 Task: Review the HTML and PHP code for the website's header and course pages for consistency and errors.
Action: Mouse moved to (15, 411)
Screenshot: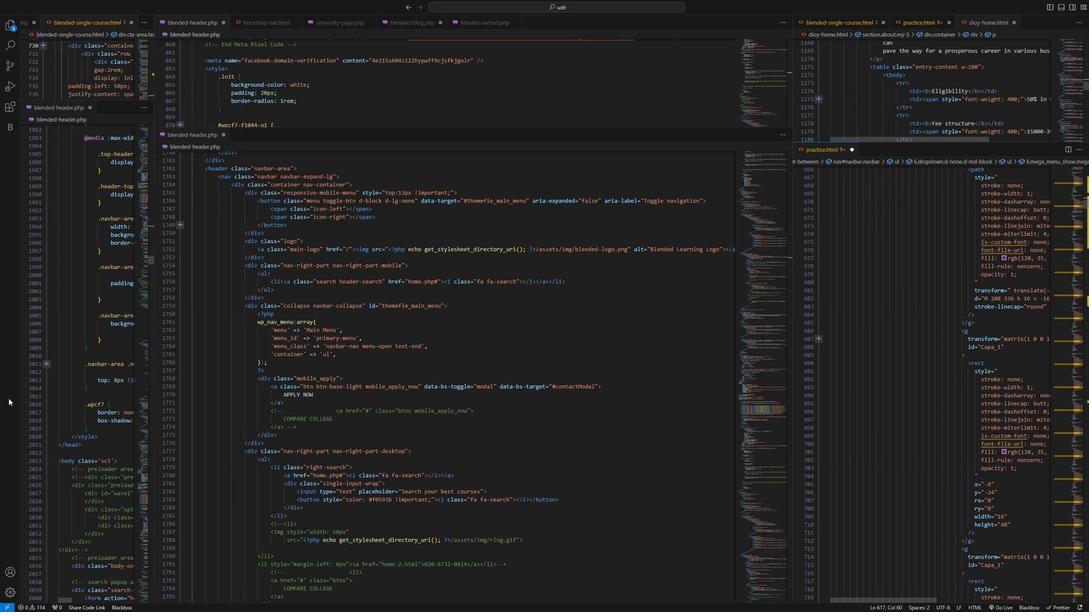 
Action: Mouse scrolled (15, 410) with delta (0, 0)
Screenshot: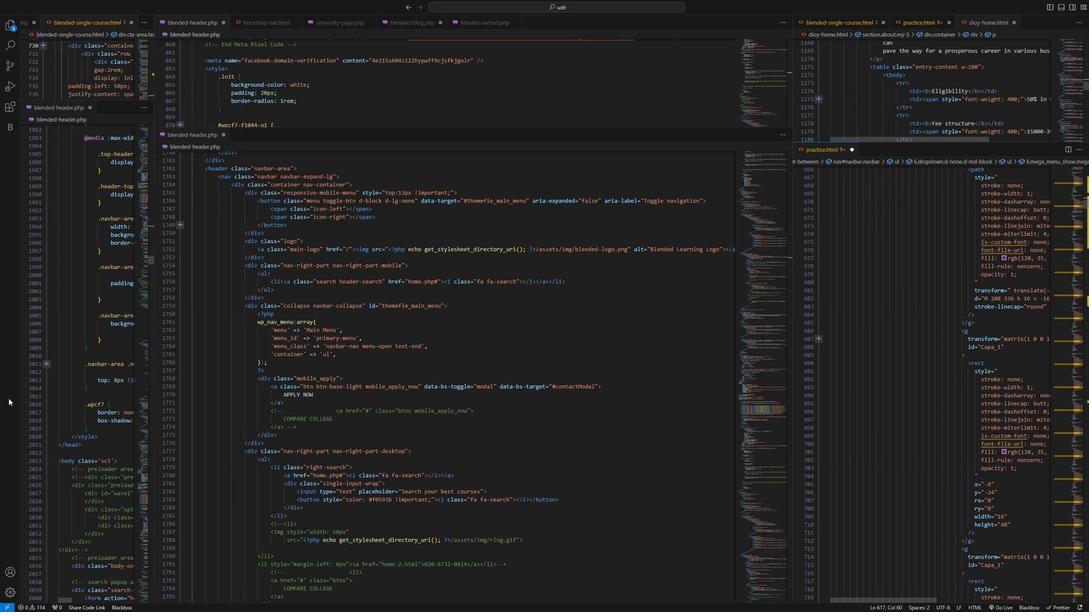 
Action: Mouse moved to (15, 415)
Screenshot: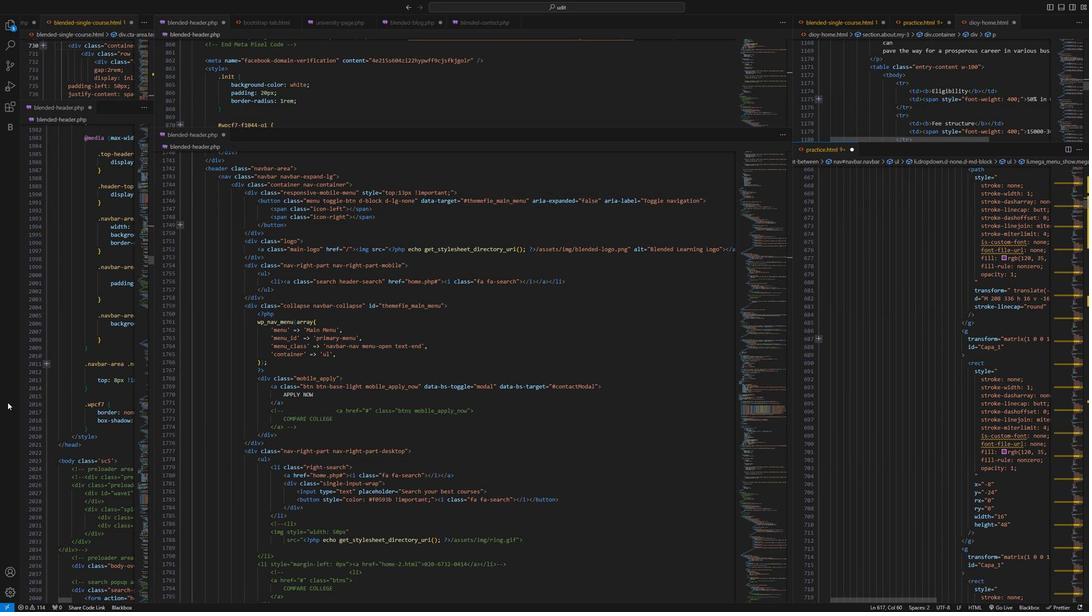 
Action: Mouse scrolled (15, 415) with delta (0, 0)
Screenshot: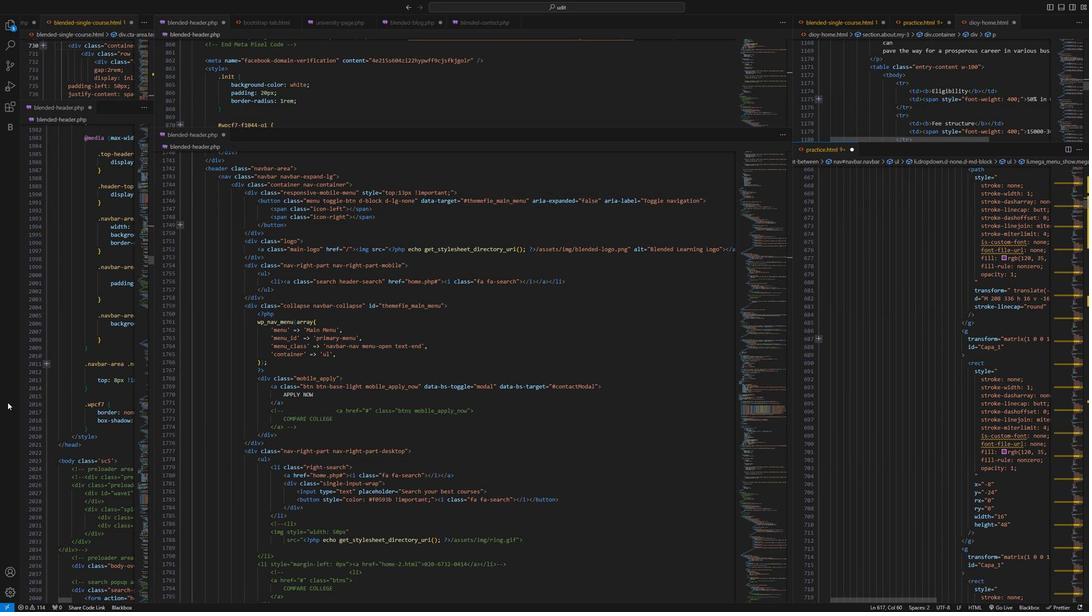 
Action: Mouse moved to (15, 417)
Screenshot: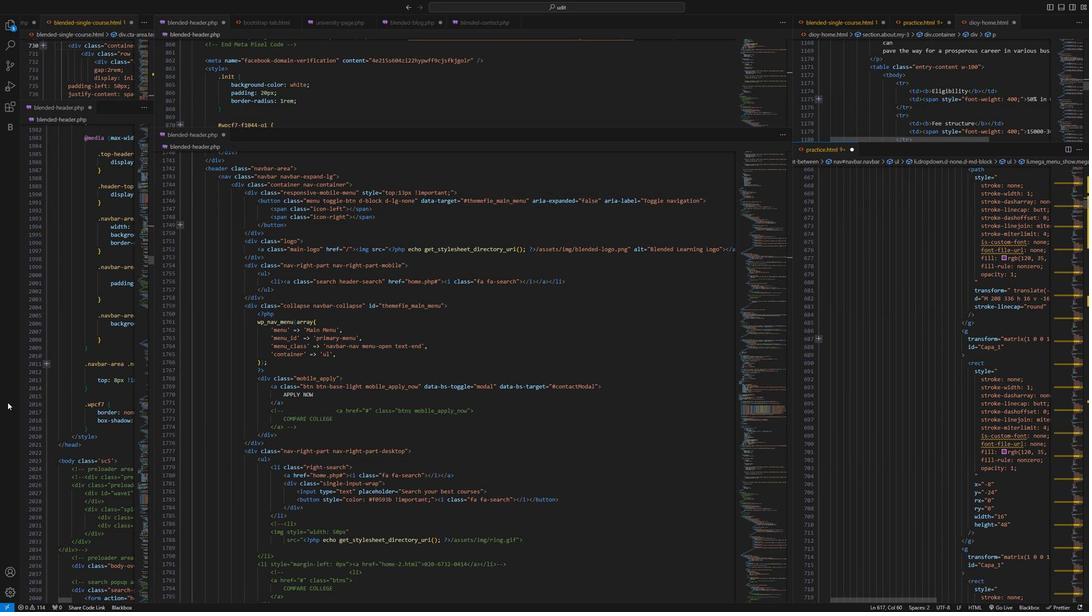 
Action: Mouse scrolled (15, 417) with delta (0, 0)
Screenshot: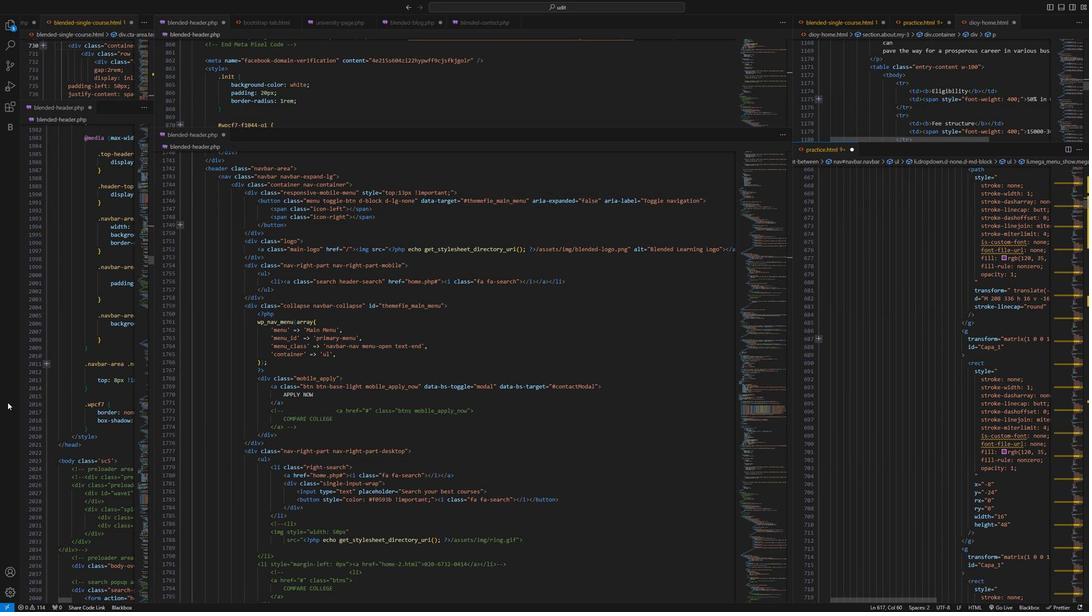 
Action: Mouse scrolled (15, 417) with delta (0, 0)
Screenshot: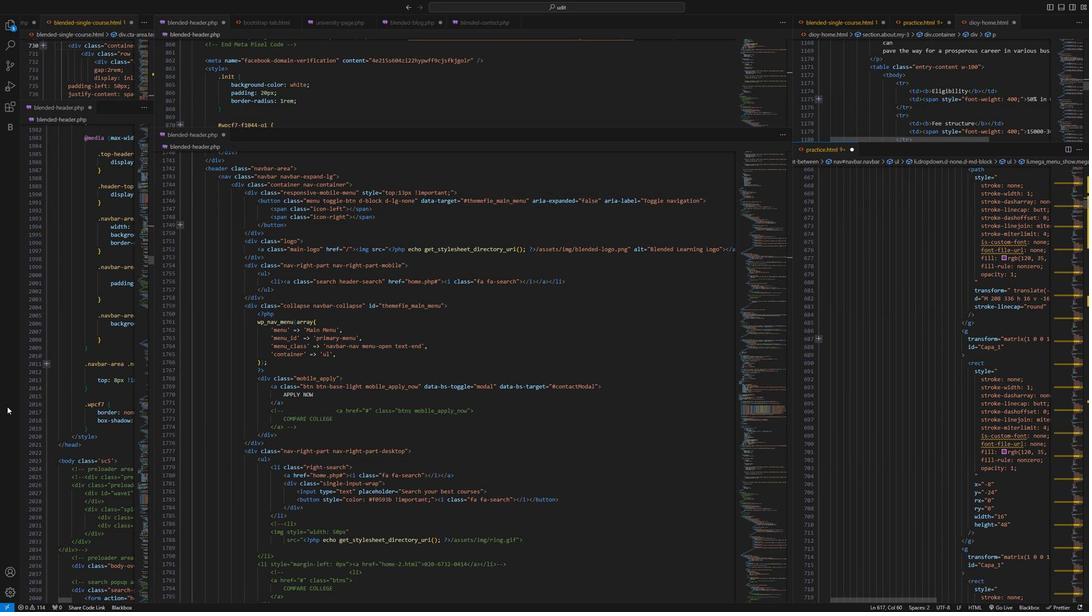 
Action: Mouse scrolled (15, 417) with delta (0, 0)
Screenshot: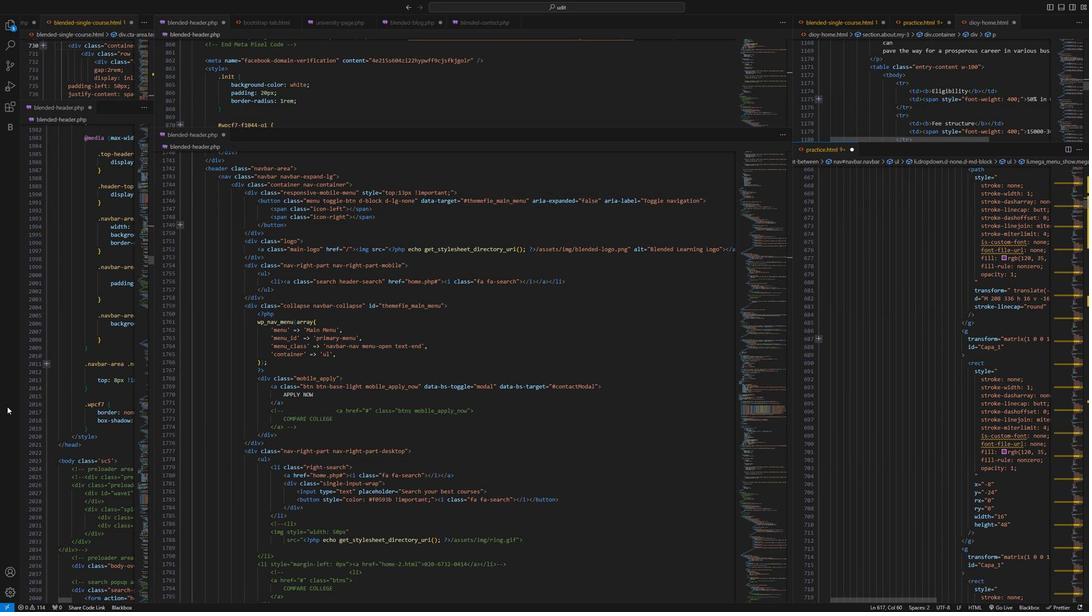 
Action: Mouse scrolled (15, 417) with delta (0, 0)
Screenshot: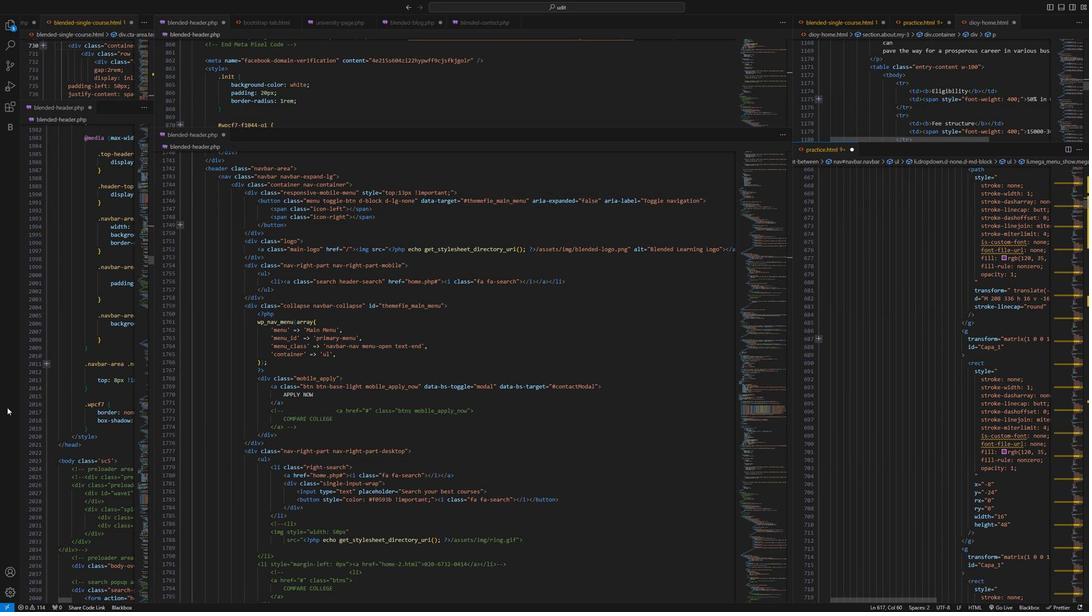
Action: Mouse scrolled (15, 417) with delta (0, 0)
Screenshot: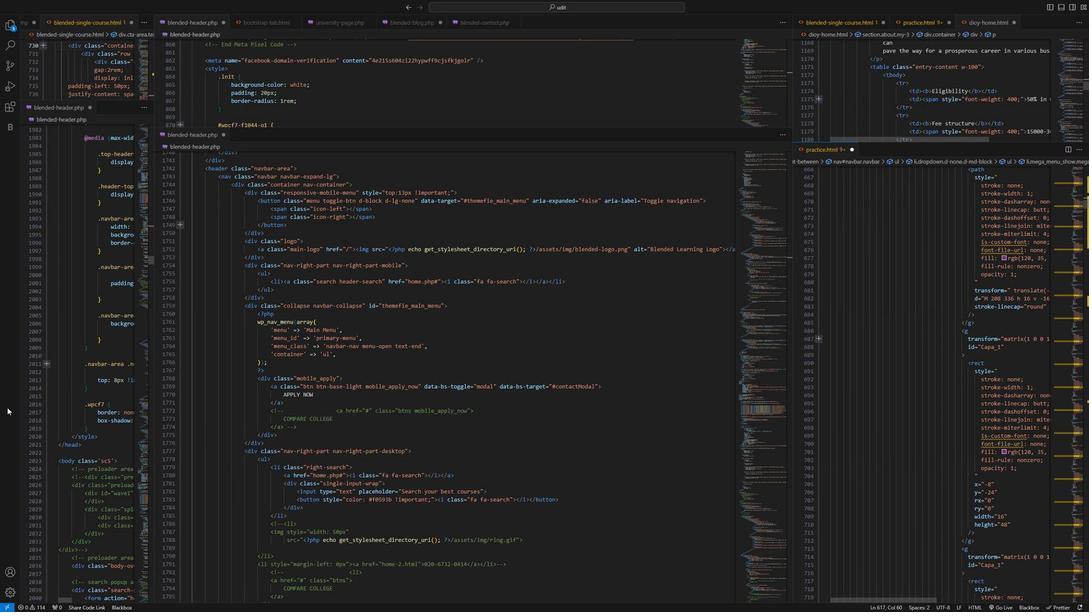 
Action: Mouse moved to (31, 524)
Screenshot: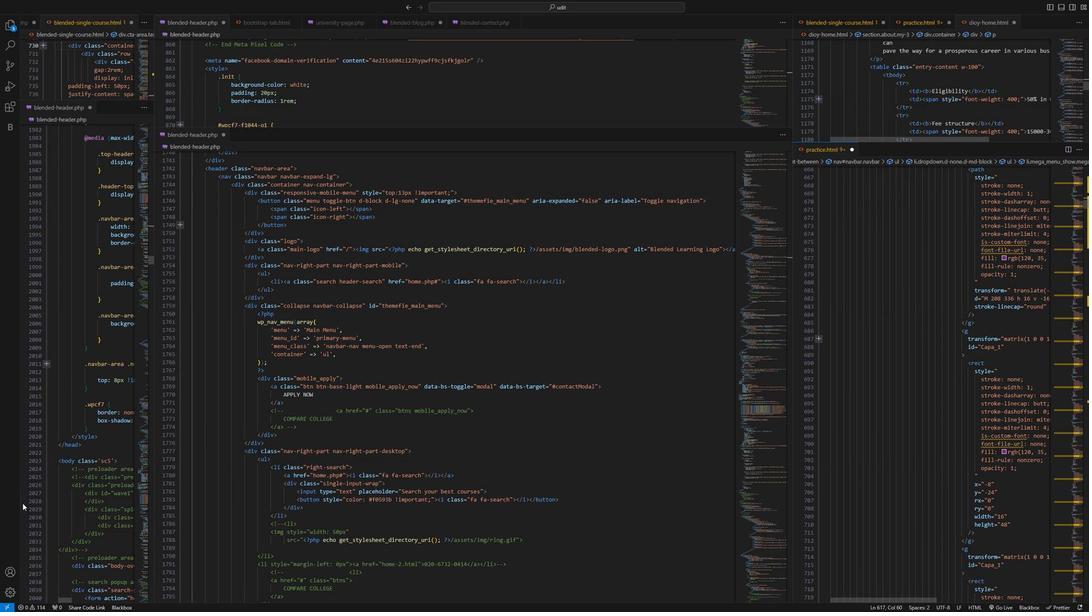 
Action: Mouse scrolled (31, 523) with delta (0, 0)
Screenshot: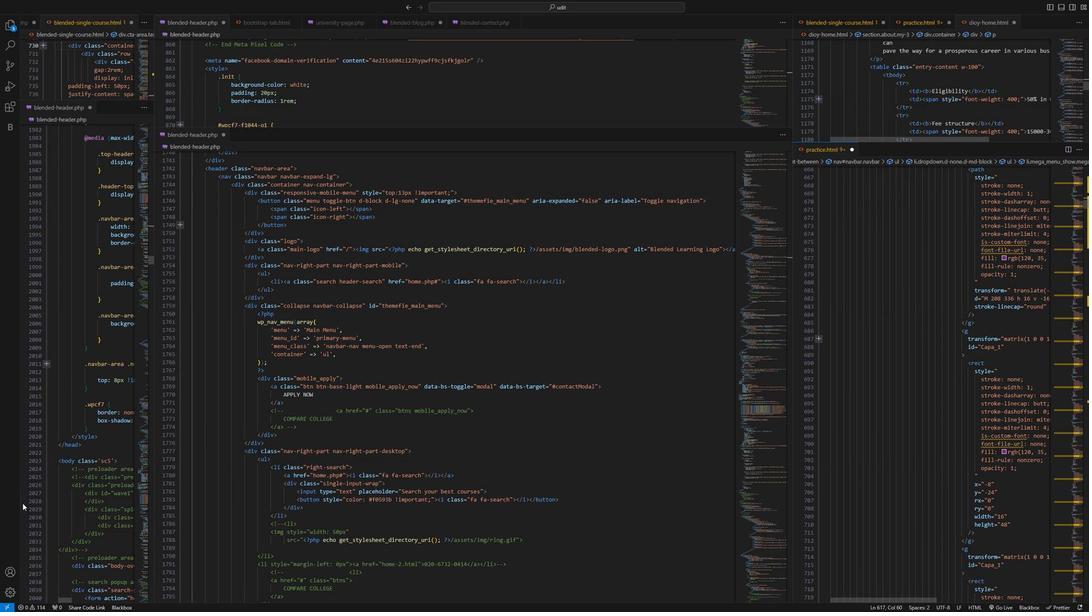 
Action: Mouse moved to (31, 527)
Screenshot: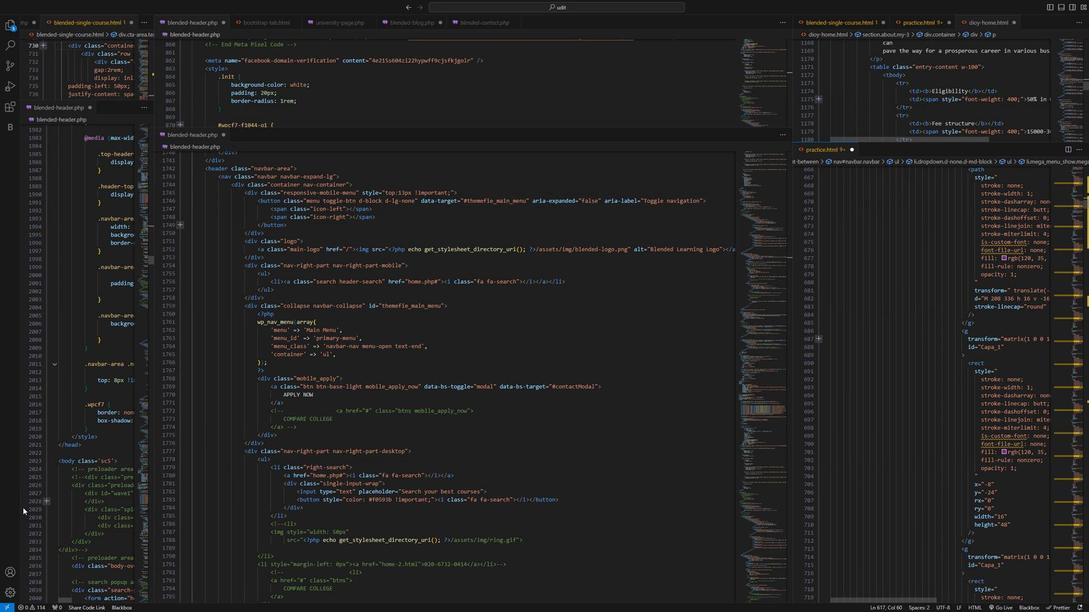 
Action: Mouse scrolled (31, 526) with delta (0, 0)
Screenshot: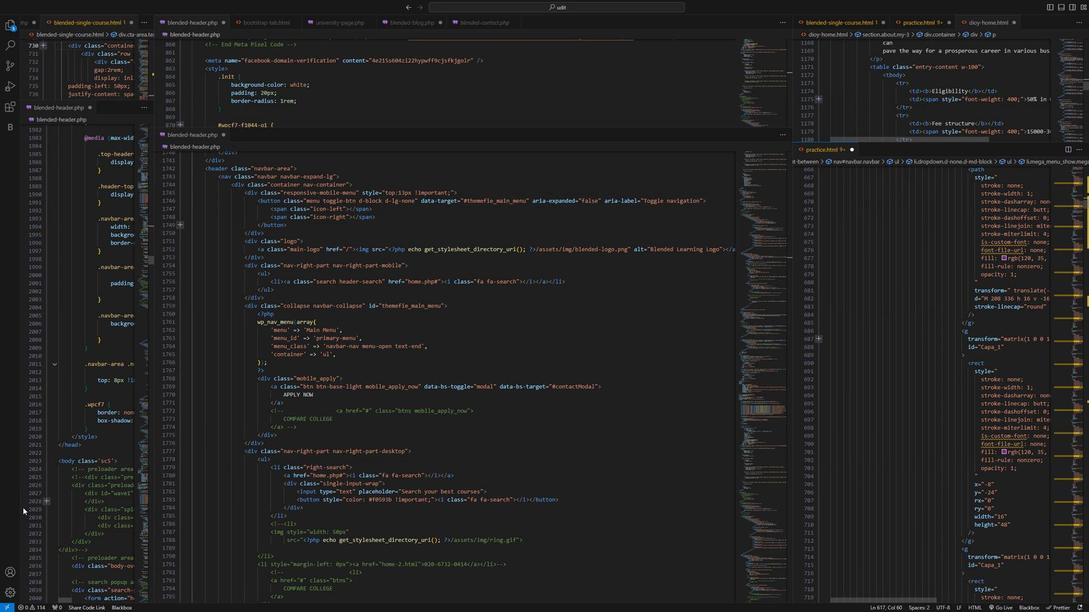 
Action: Mouse moved to (31, 527)
Screenshot: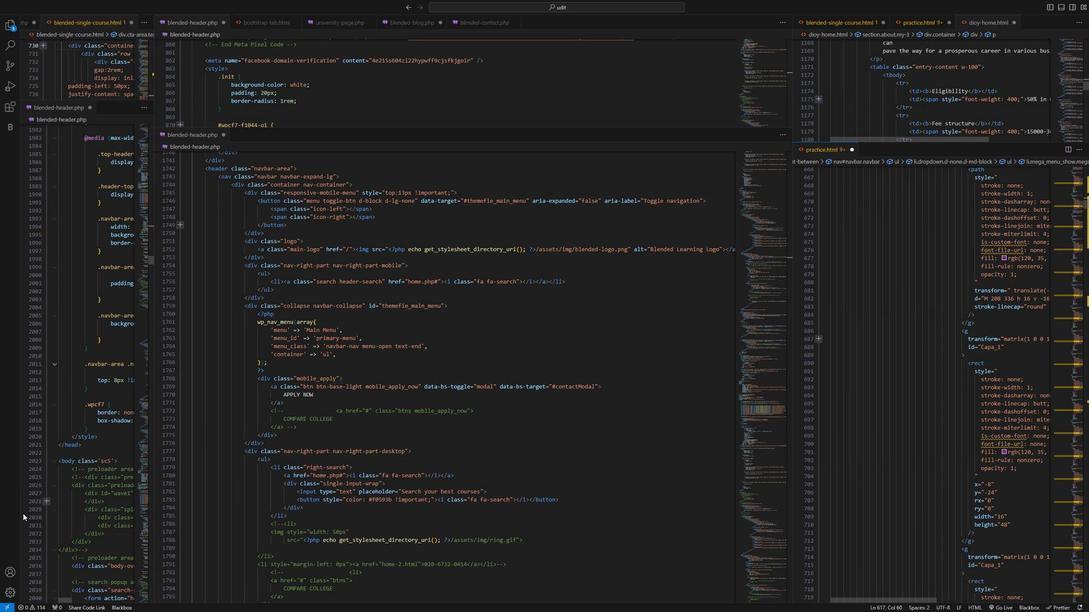 
Action: Mouse scrolled (31, 527) with delta (0, 0)
Screenshot: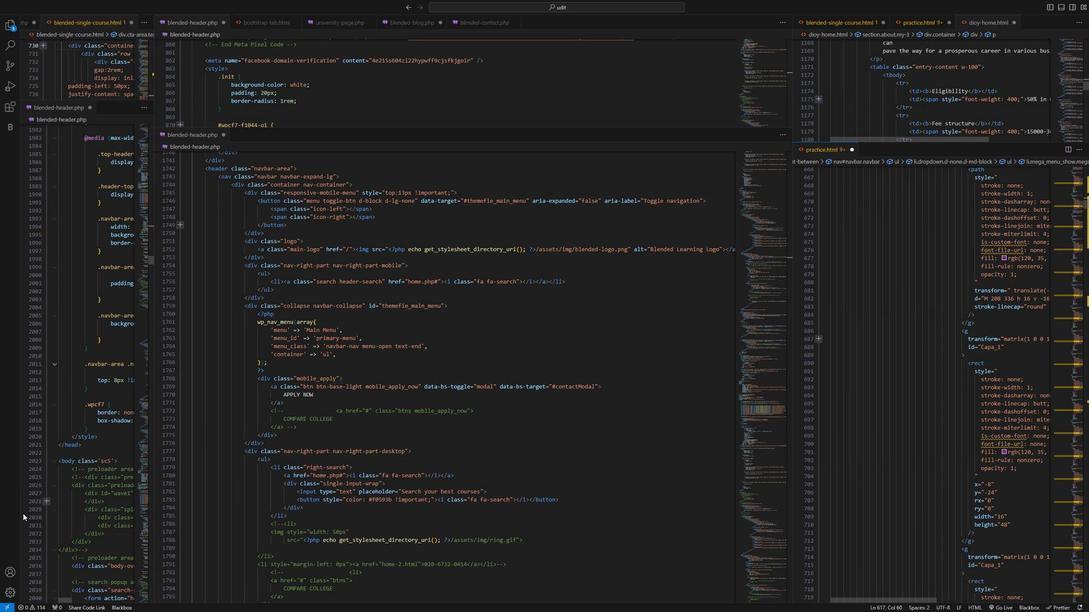 
Action: Mouse scrolled (31, 527) with delta (0, 0)
Screenshot: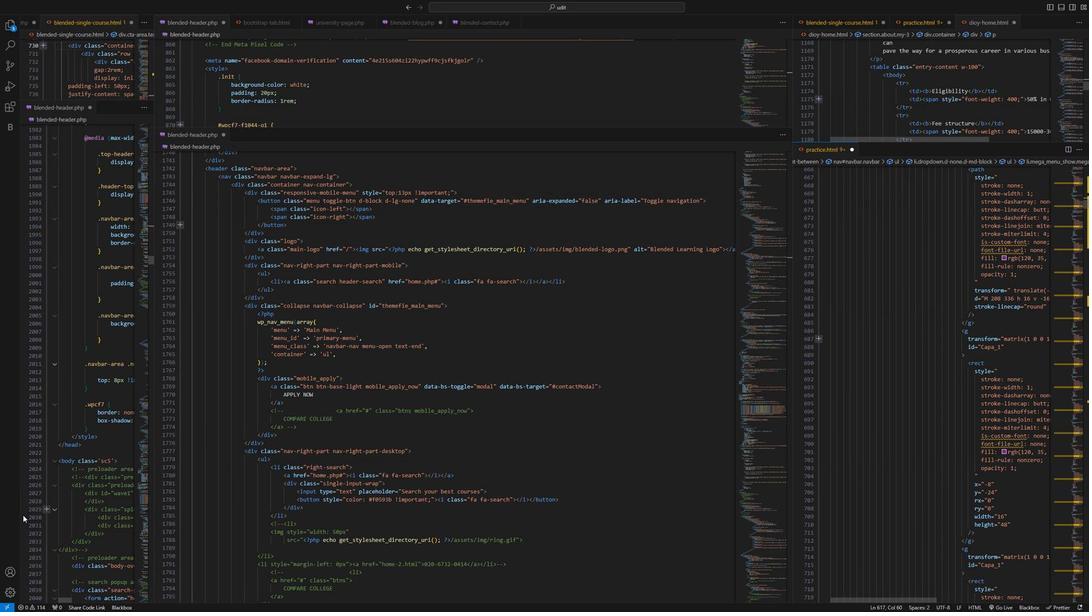 
Action: Mouse scrolled (31, 527) with delta (0, 0)
Screenshot: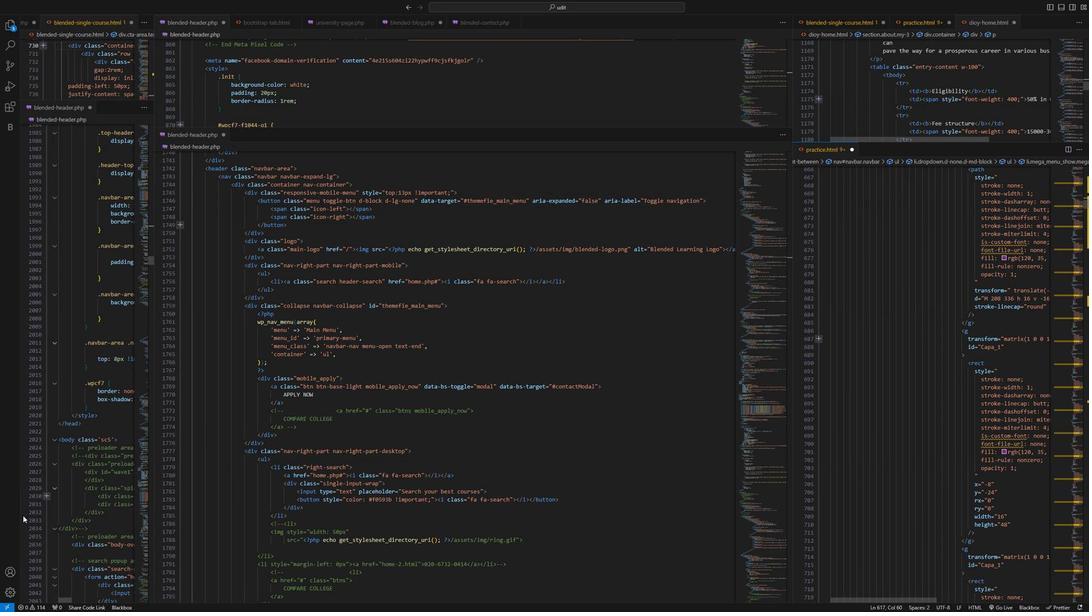 
Action: Mouse moved to (31, 527)
Screenshot: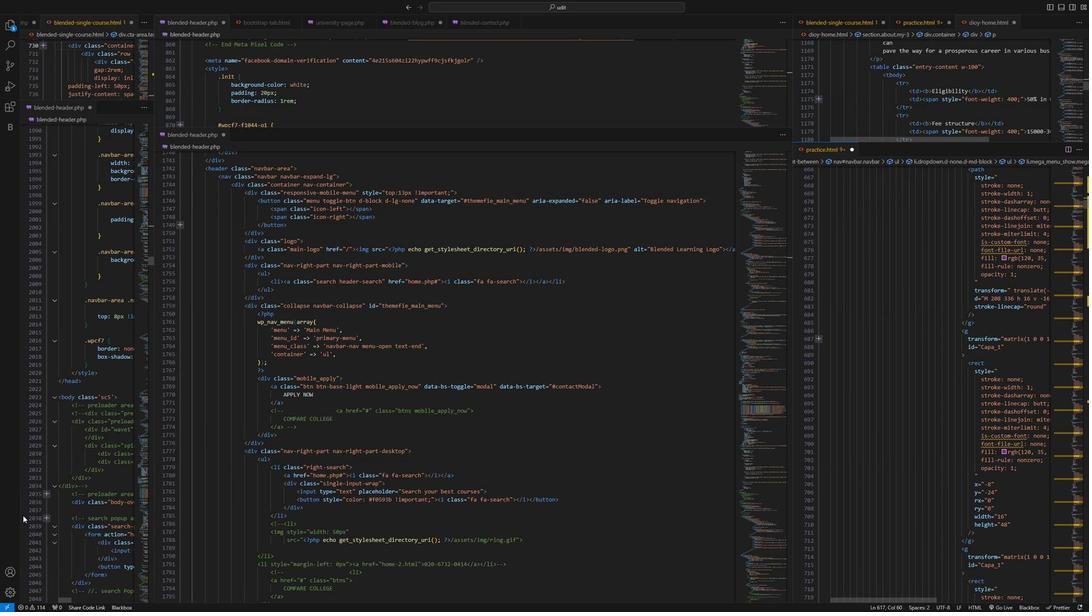 
Action: Mouse scrolled (31, 527) with delta (0, 0)
Screenshot: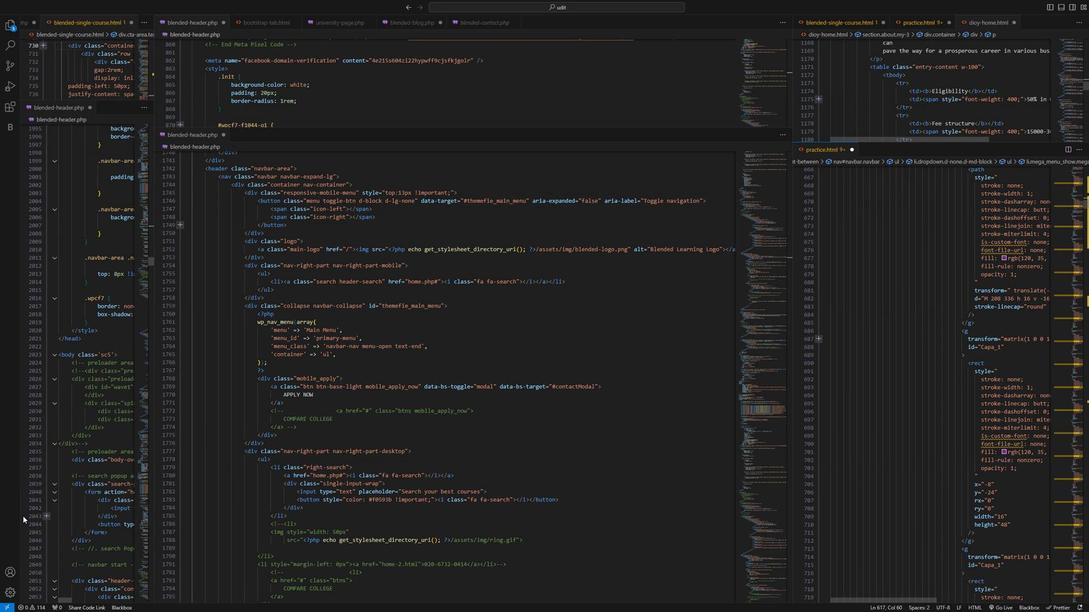 
Action: Mouse moved to (31, 527)
Screenshot: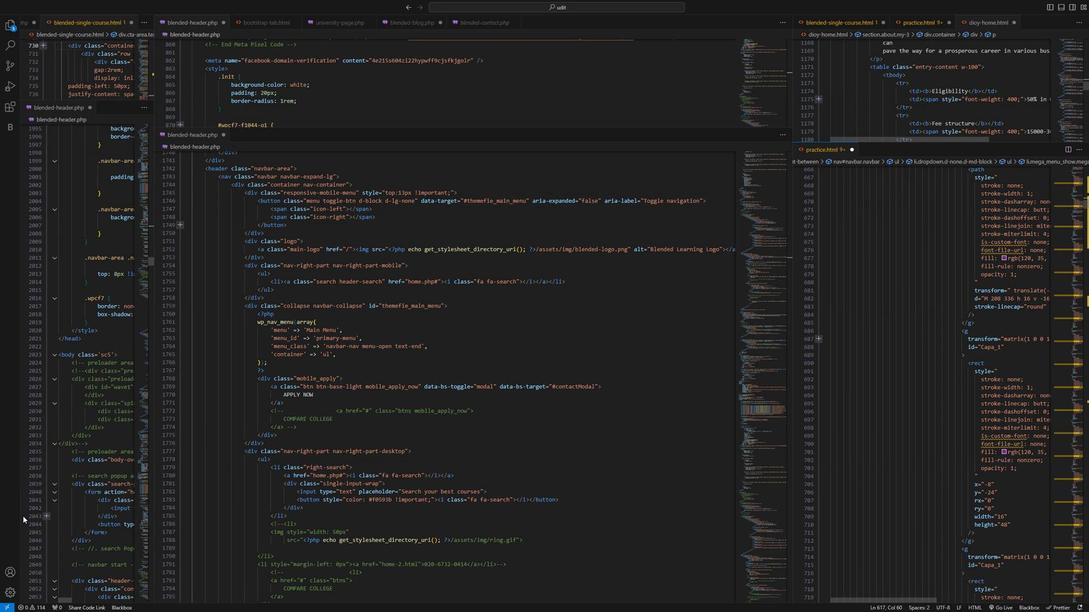 
Action: Mouse scrolled (31, 527) with delta (0, 0)
Screenshot: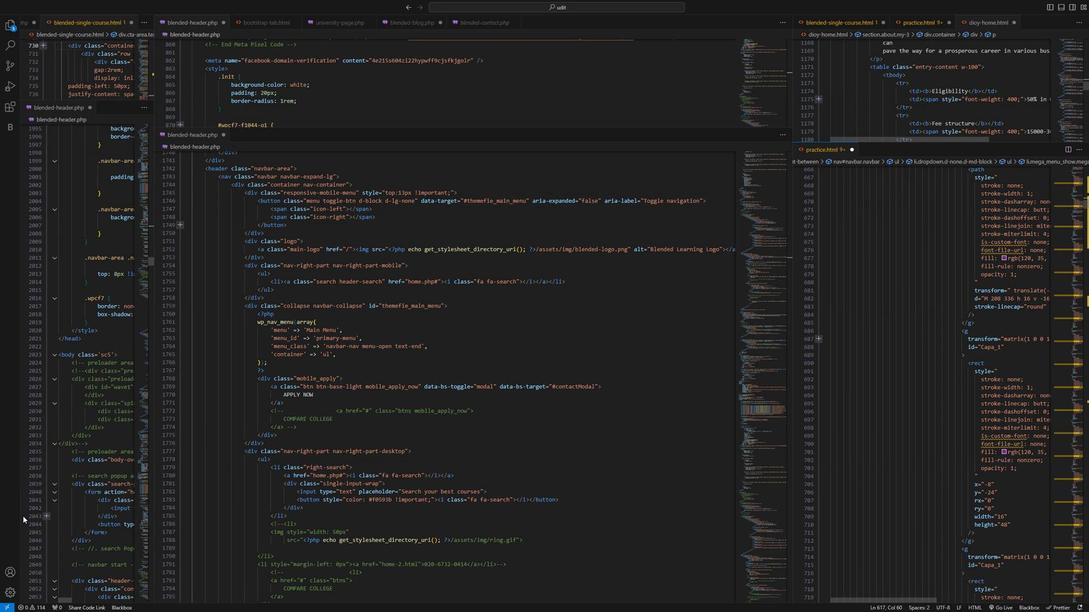 
Action: Mouse moved to (30, 528)
Screenshot: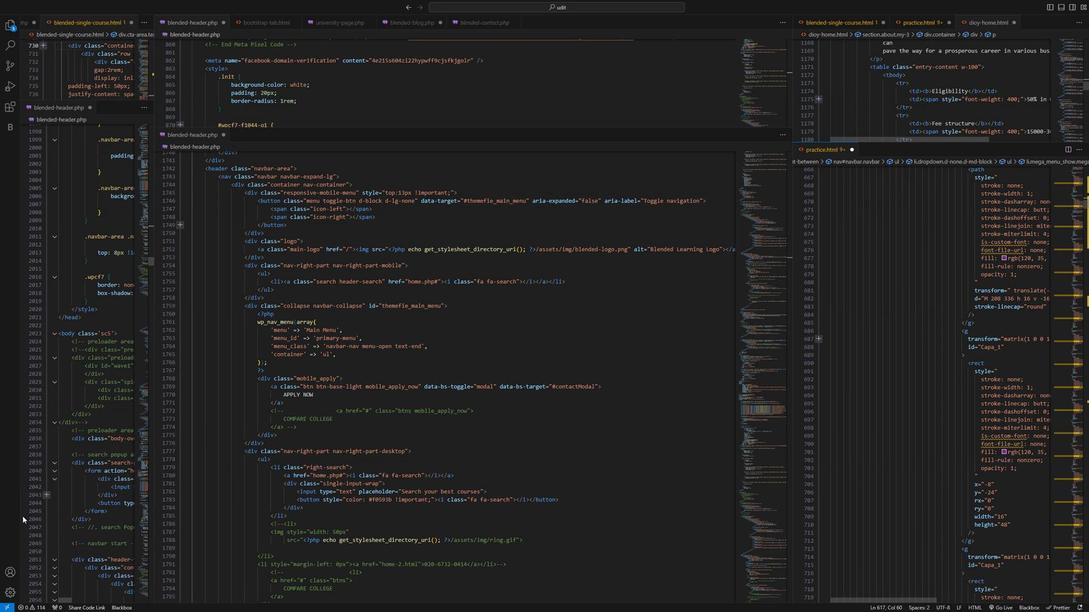 
Action: Mouse scrolled (30, 527) with delta (0, 0)
Screenshot: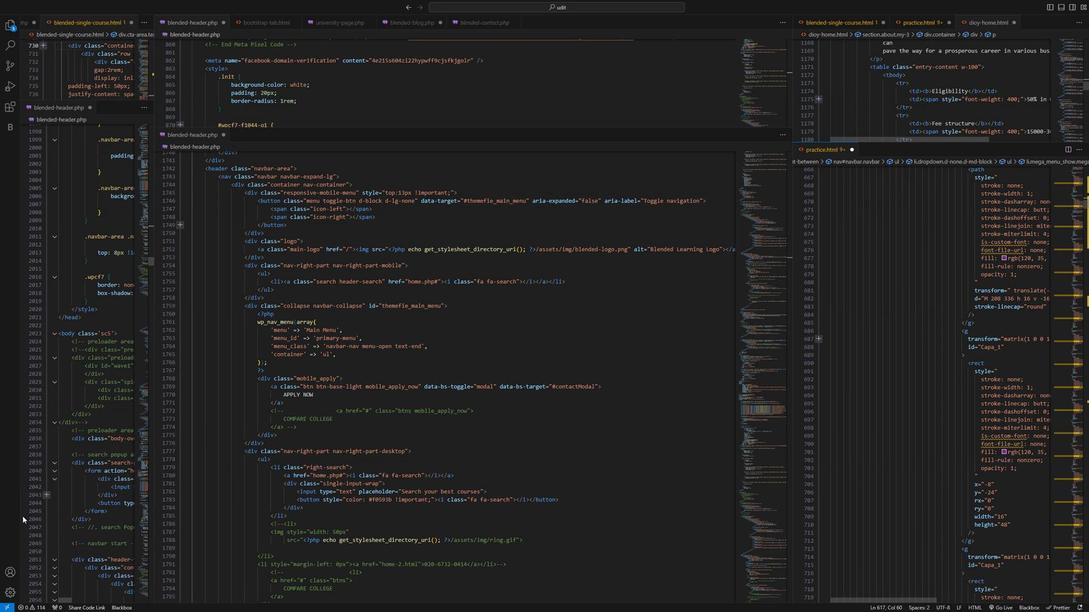 
Action: Mouse scrolled (30, 527) with delta (0, 0)
Screenshot: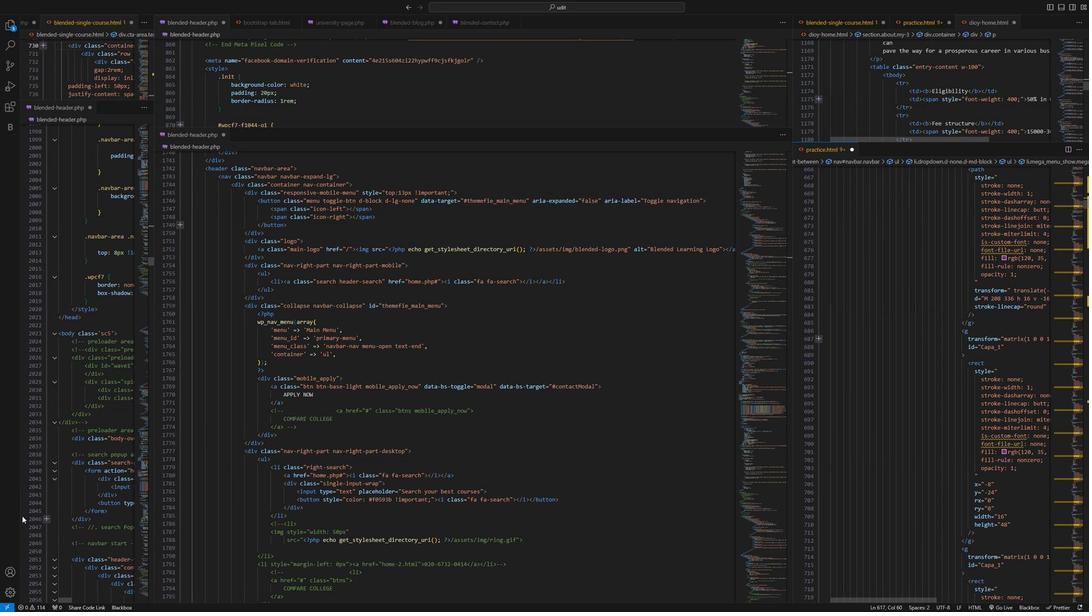 
Action: Mouse scrolled (30, 527) with delta (0, 0)
Screenshot: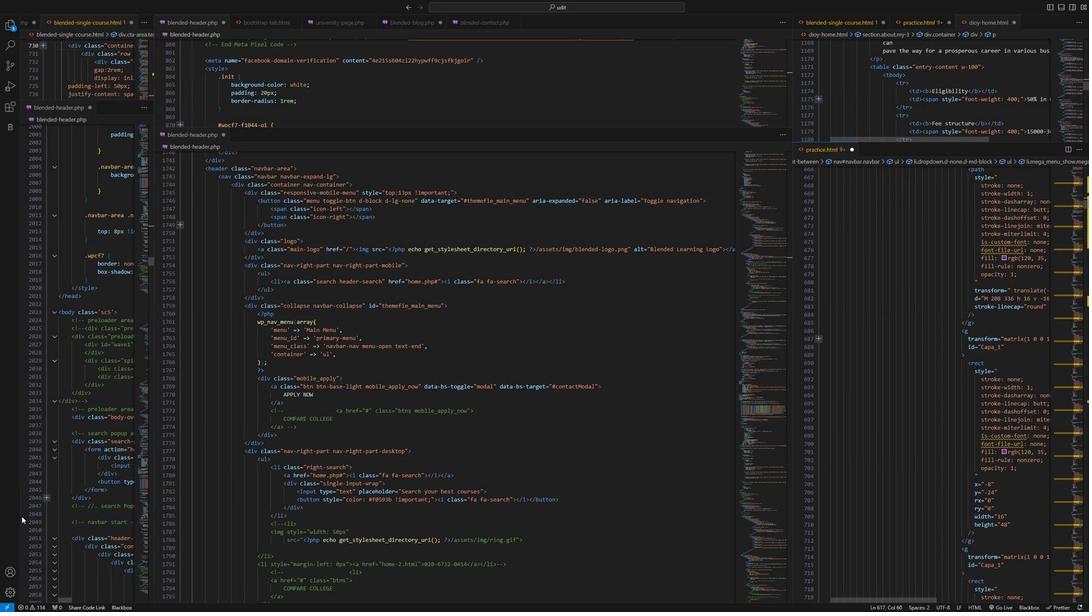 
Action: Mouse scrolled (30, 527) with delta (0, 0)
Screenshot: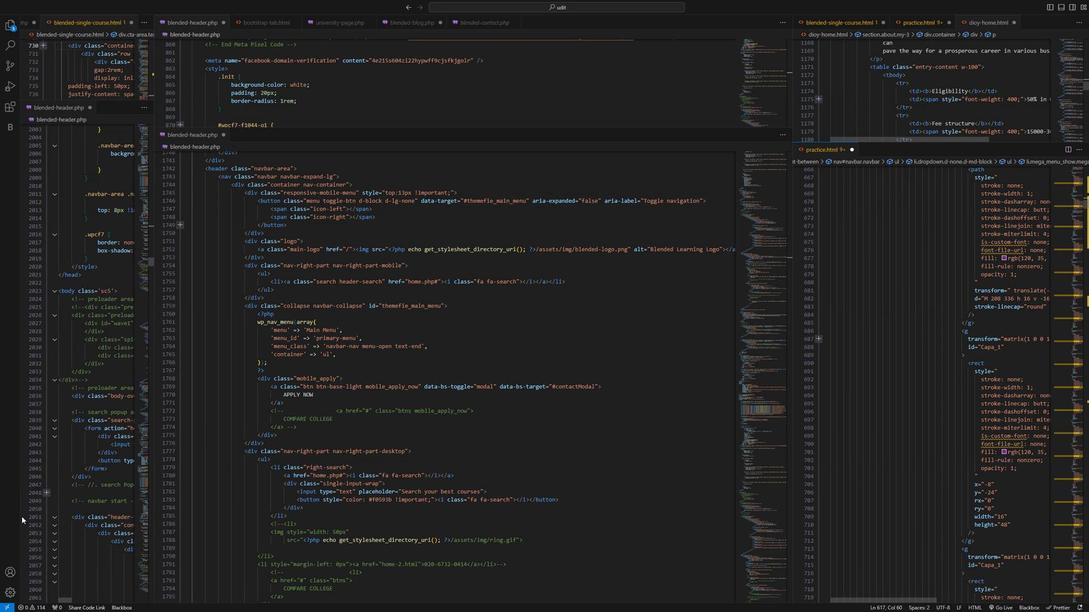 
Action: Mouse moved to (320, 575)
Screenshot: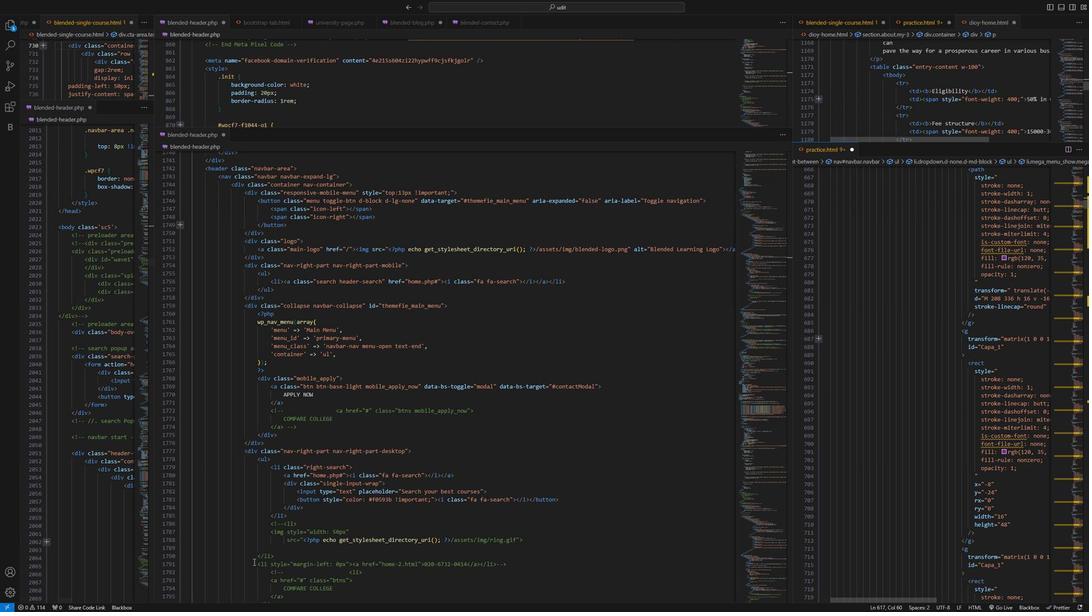 
Action: Mouse scrolled (320, 574) with delta (0, 0)
Screenshot: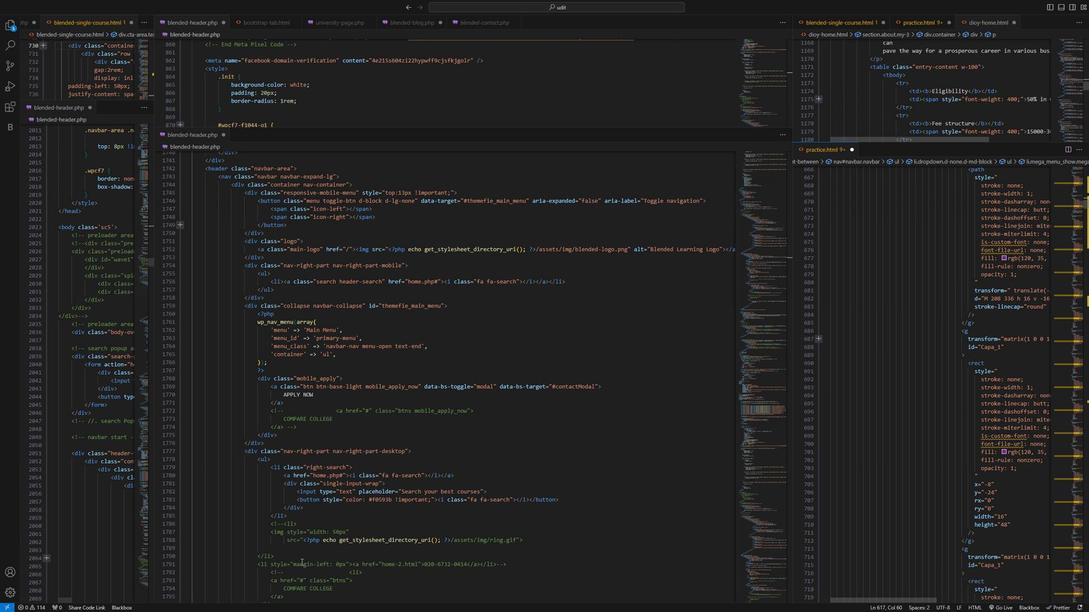 
Action: Mouse moved to (320, 575)
Screenshot: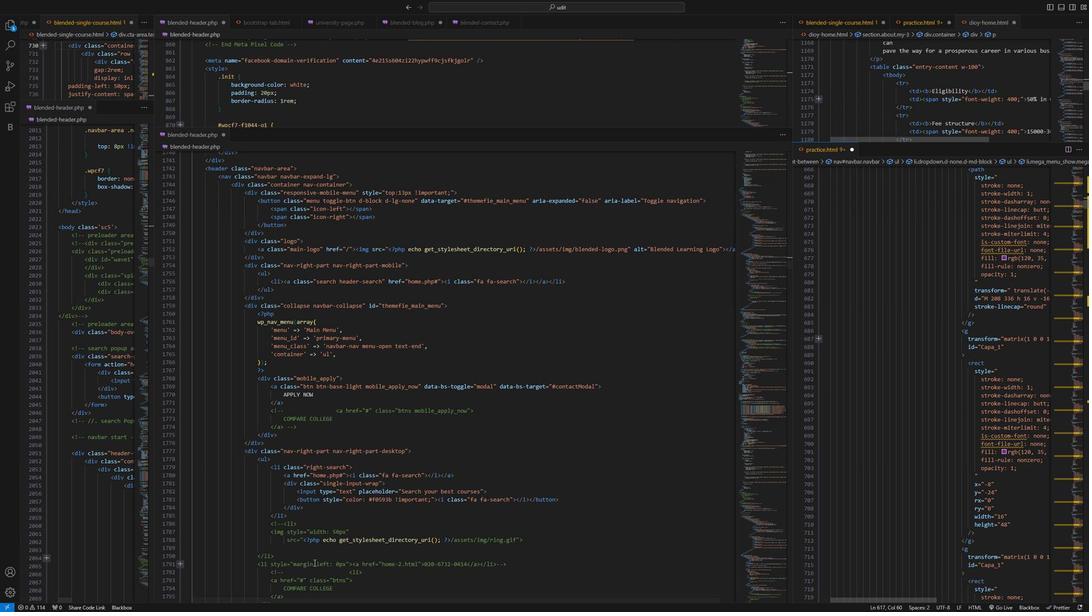 
Action: Mouse scrolled (320, 575) with delta (0, 0)
Screenshot: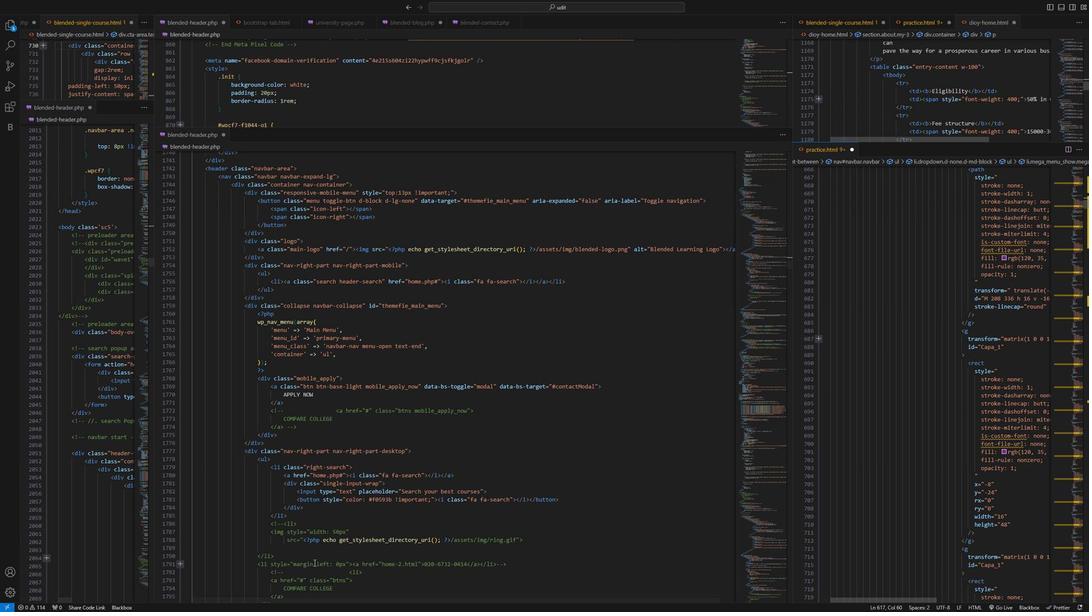 
Action: Mouse scrolled (320, 575) with delta (0, 0)
Screenshot: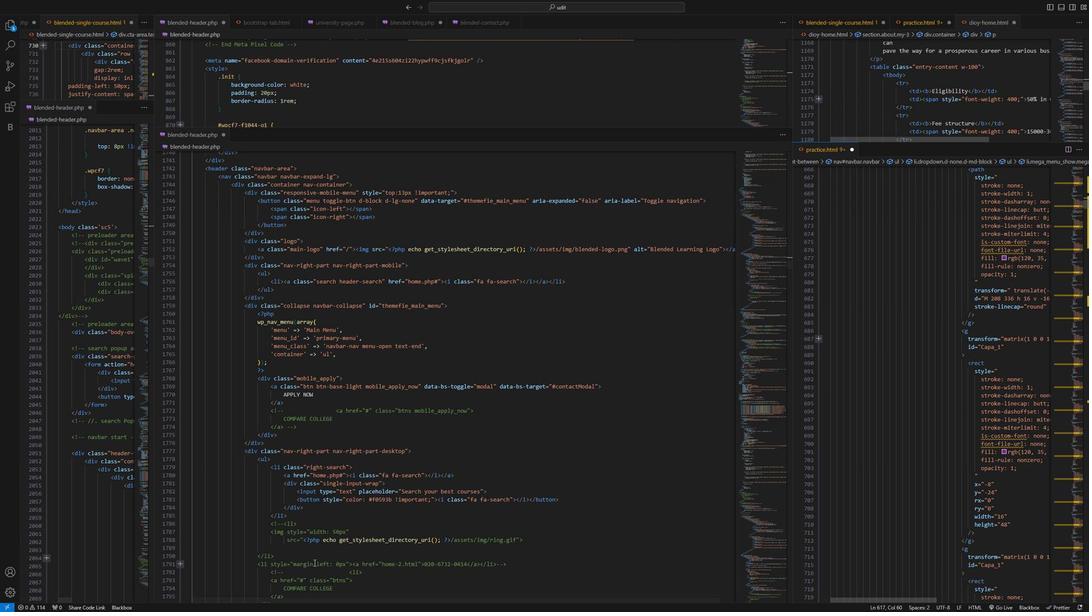 
Action: Mouse scrolled (320, 575) with delta (0, 0)
Screenshot: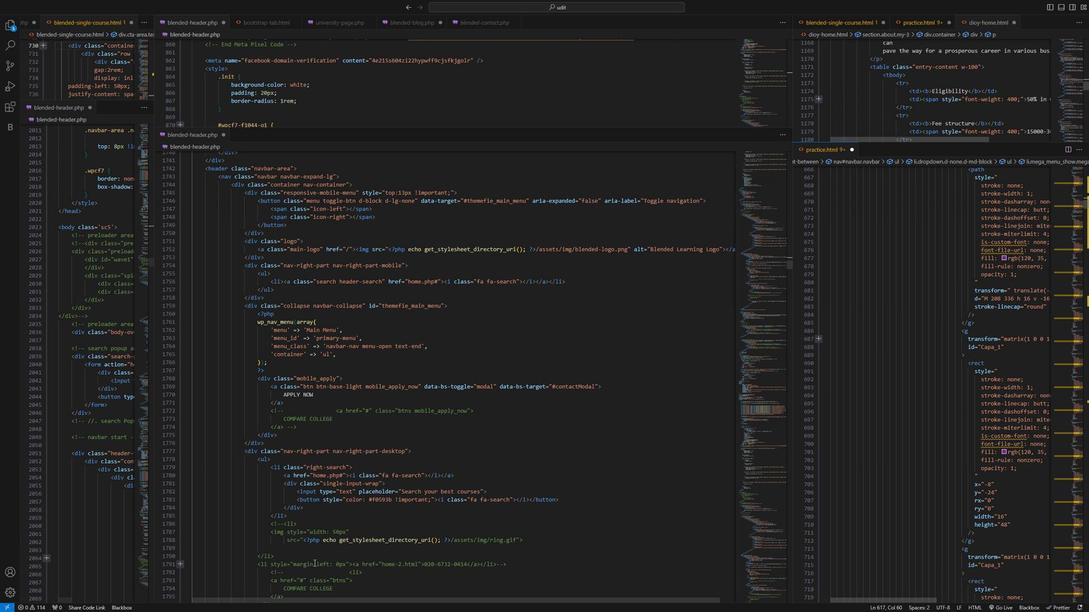 
Action: Mouse scrolled (320, 575) with delta (0, 0)
Screenshot: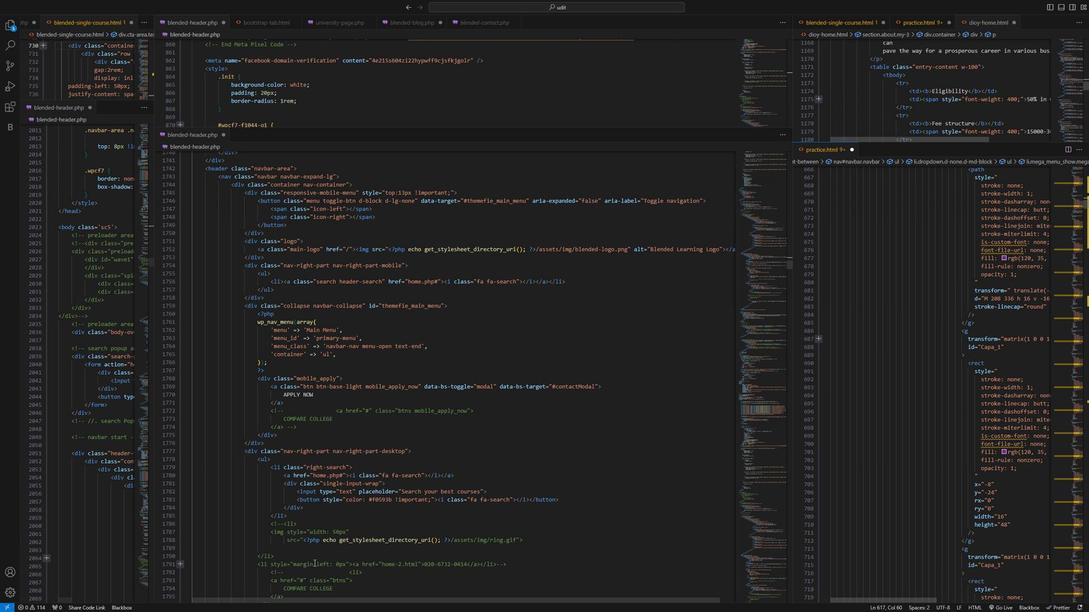 
Action: Mouse scrolled (320, 575) with delta (0, 0)
Screenshot: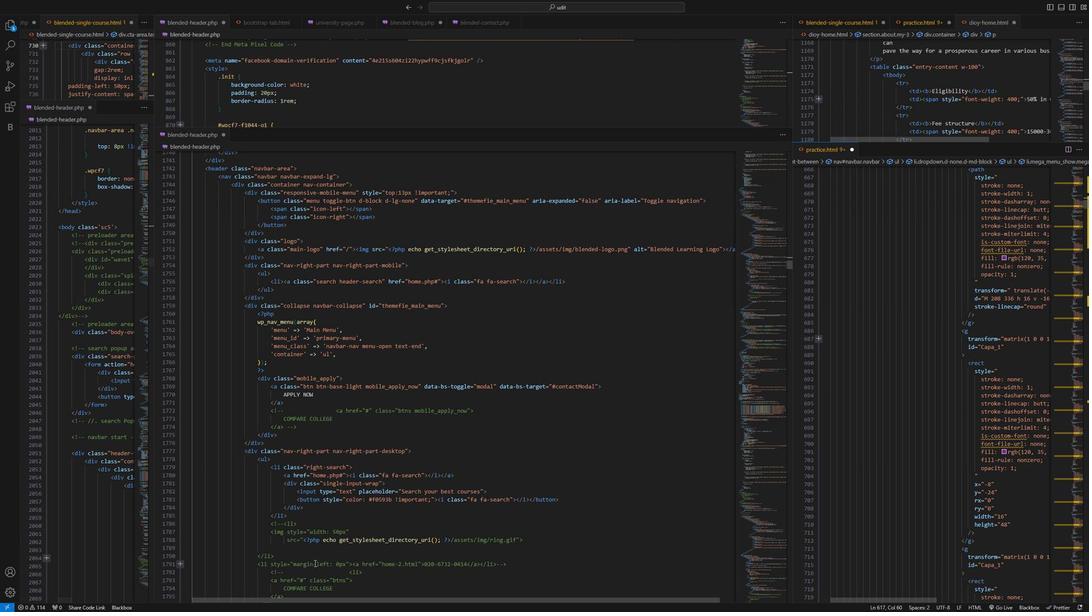 
Action: Mouse scrolled (320, 575) with delta (0, 0)
Screenshot: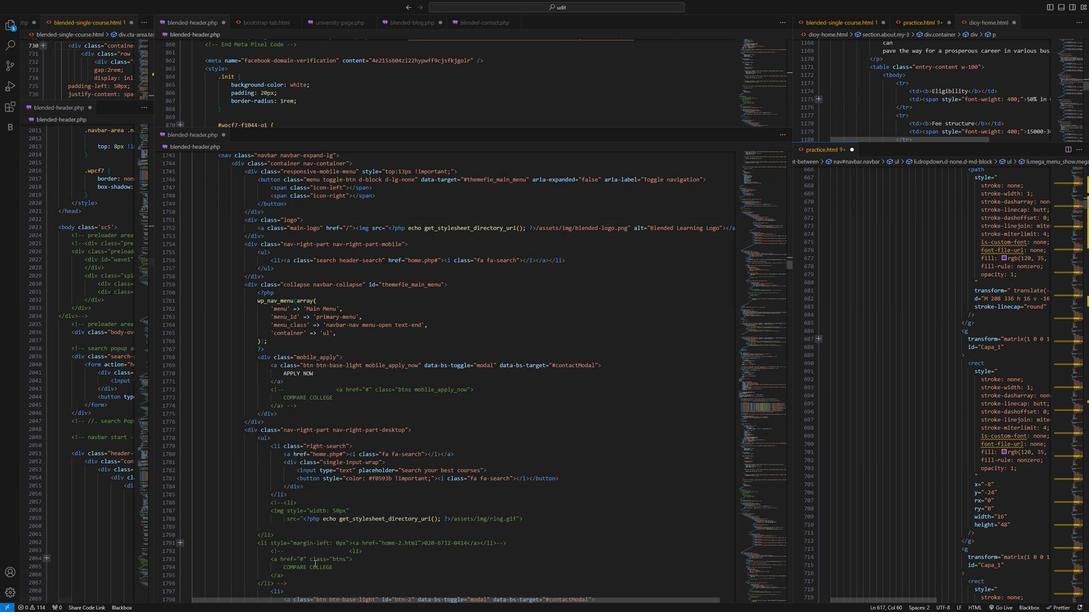 
Action: Mouse moved to (309, 332)
Screenshot: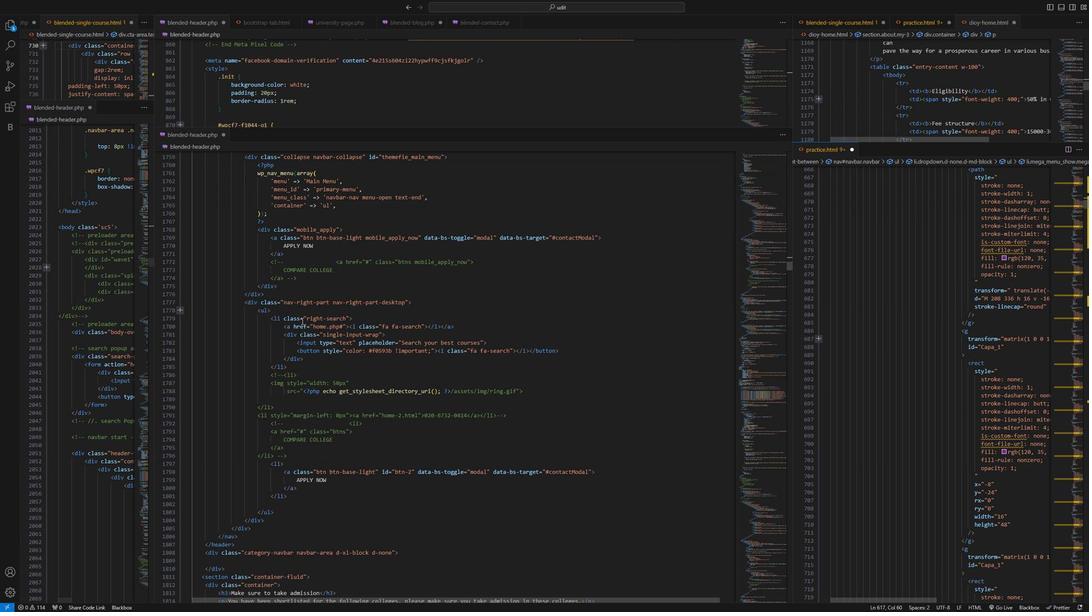 
Action: Mouse scrolled (309, 331) with delta (0, 0)
Screenshot: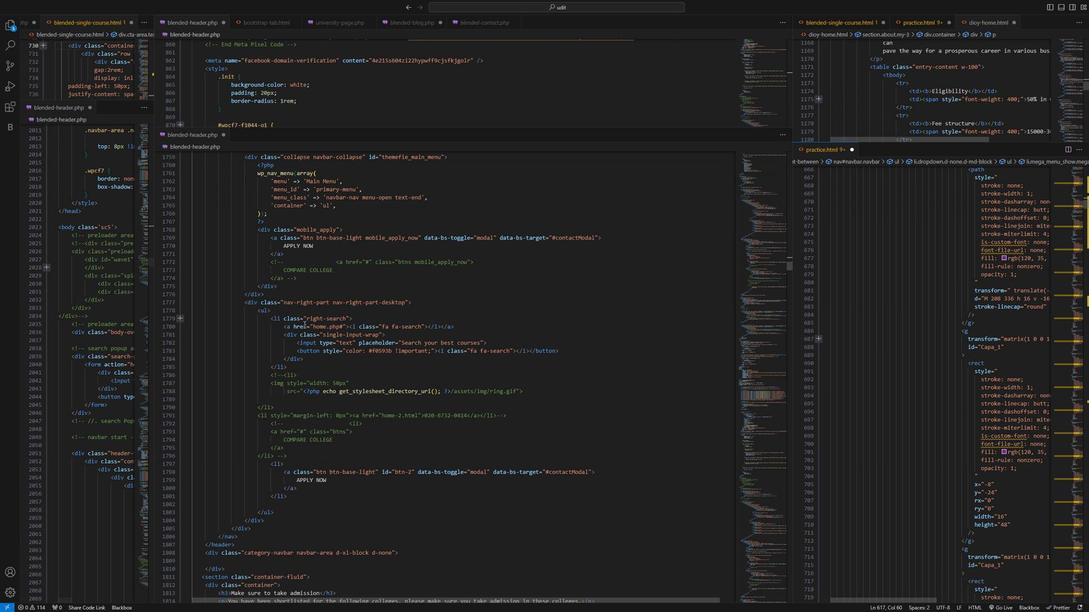 
Action: Mouse scrolled (309, 331) with delta (0, 0)
Screenshot: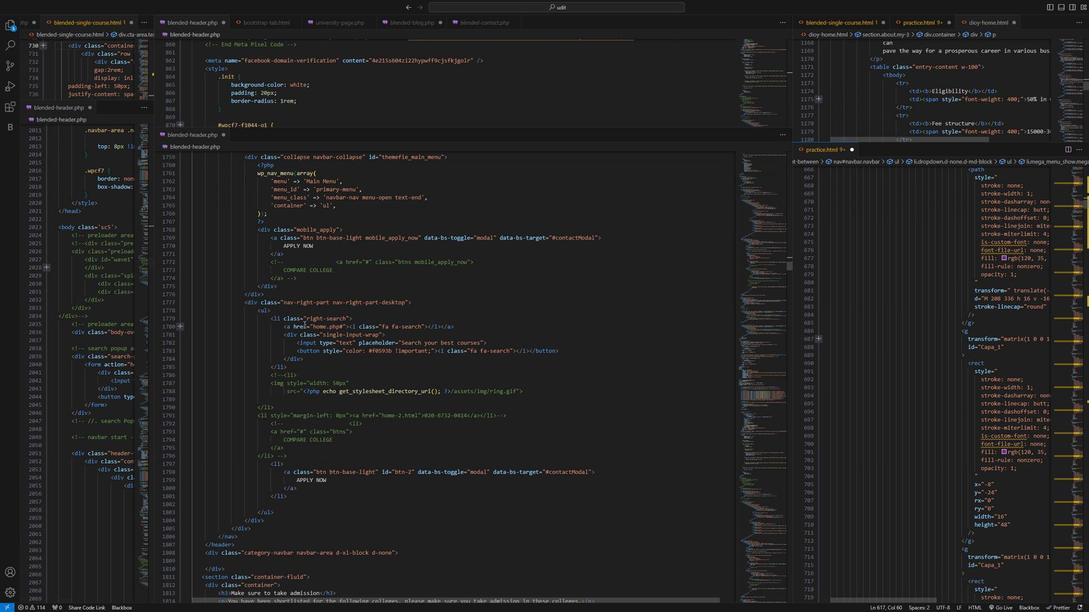 
Action: Mouse scrolled (309, 331) with delta (0, 0)
Screenshot: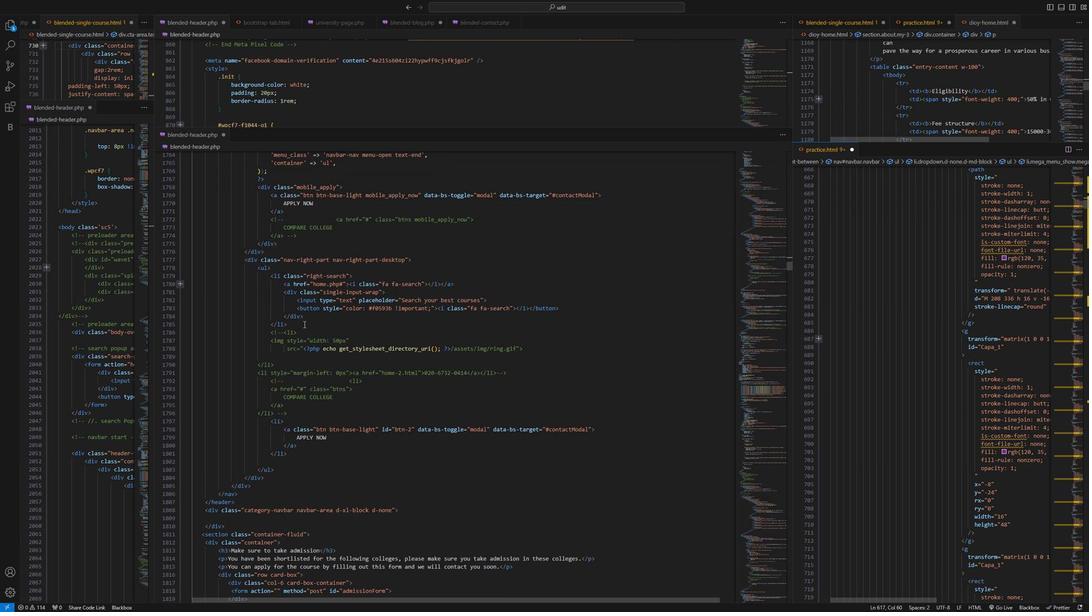 
Action: Mouse scrolled (309, 331) with delta (0, 0)
Screenshot: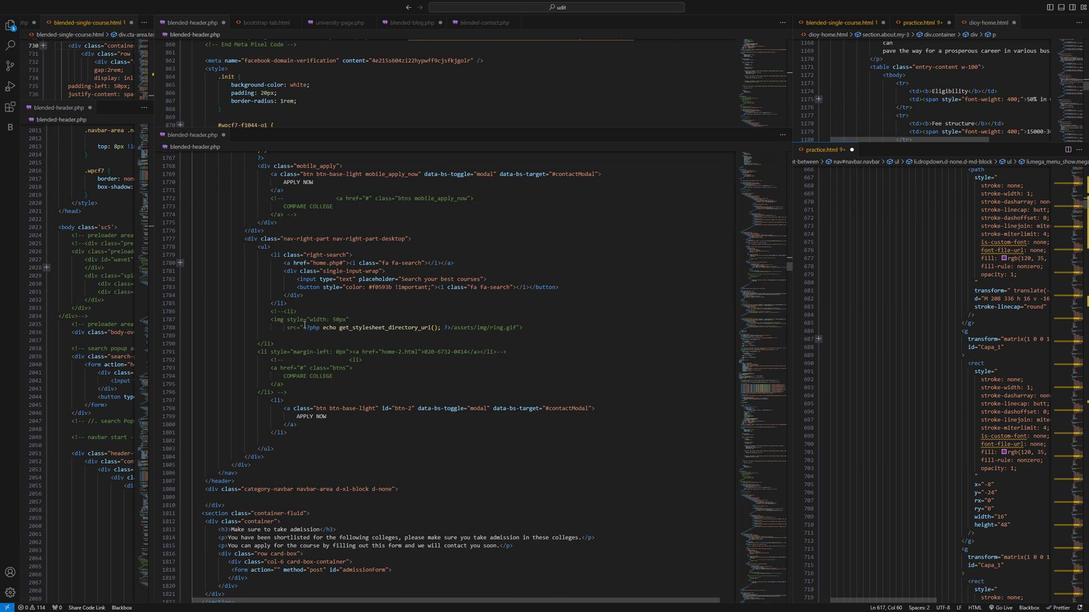 
Action: Mouse scrolled (309, 331) with delta (0, 0)
Screenshot: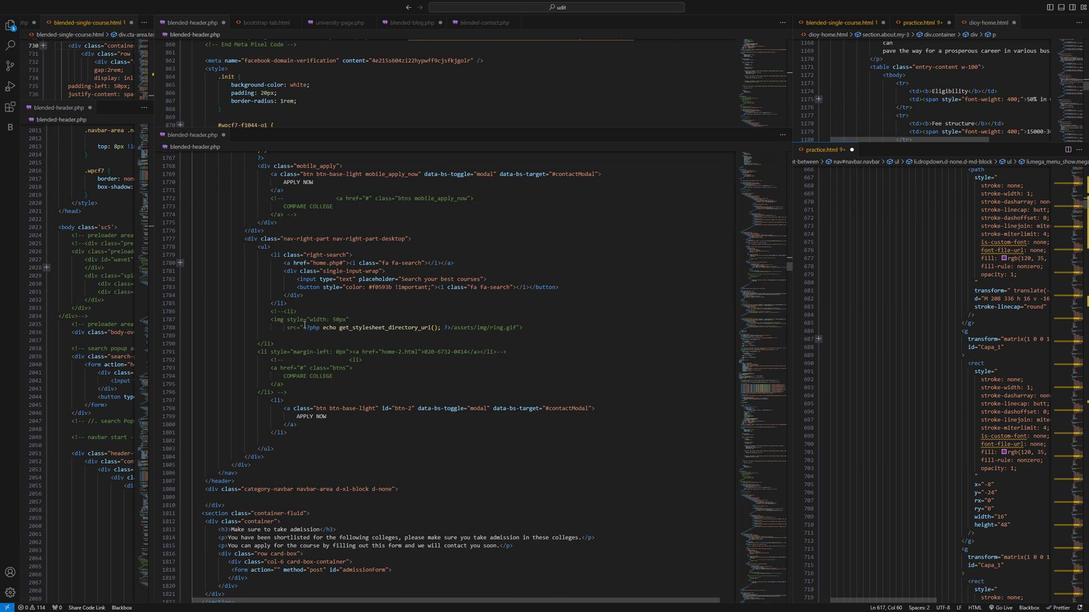 
Action: Mouse scrolled (309, 331) with delta (0, 0)
Screenshot: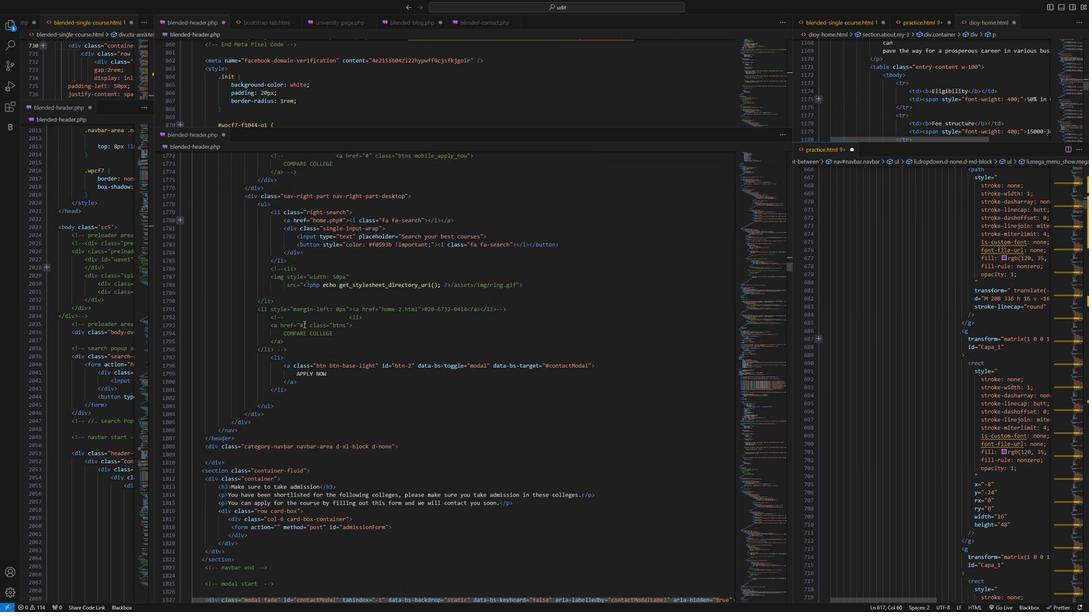 
Action: Mouse scrolled (309, 331) with delta (0, 0)
Screenshot: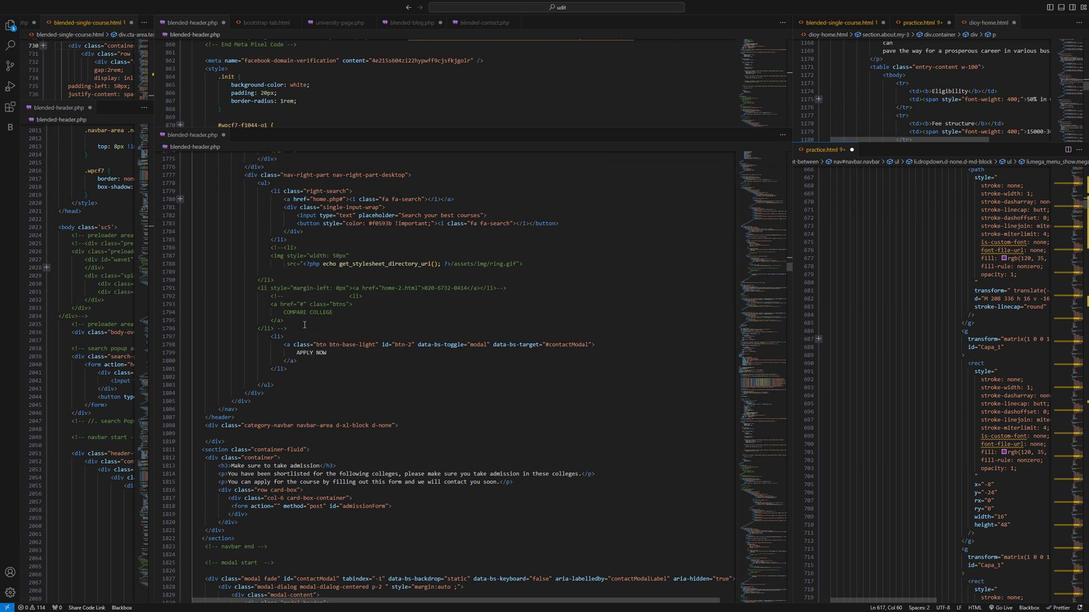 
Action: Mouse scrolled (309, 331) with delta (0, 0)
Screenshot: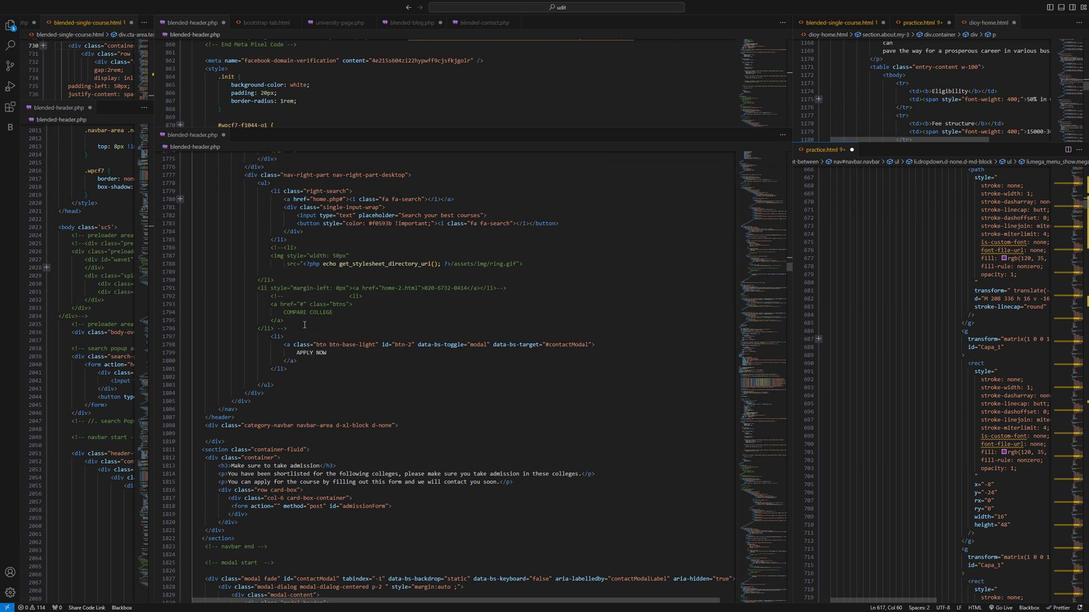 
Action: Mouse scrolled (309, 331) with delta (0, 0)
Screenshot: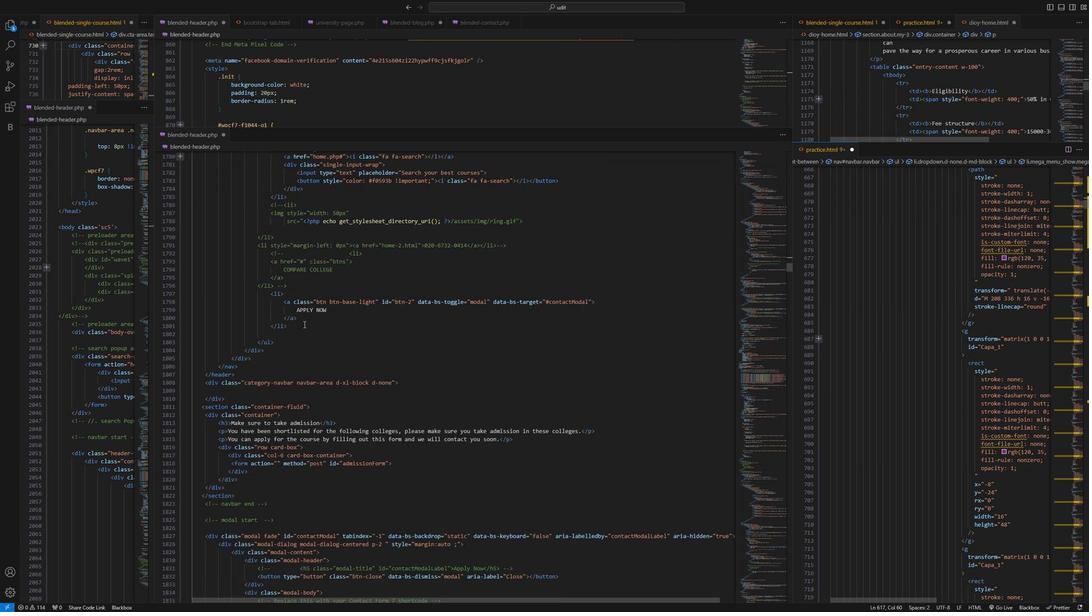 
Action: Mouse scrolled (309, 331) with delta (0, 0)
Screenshot: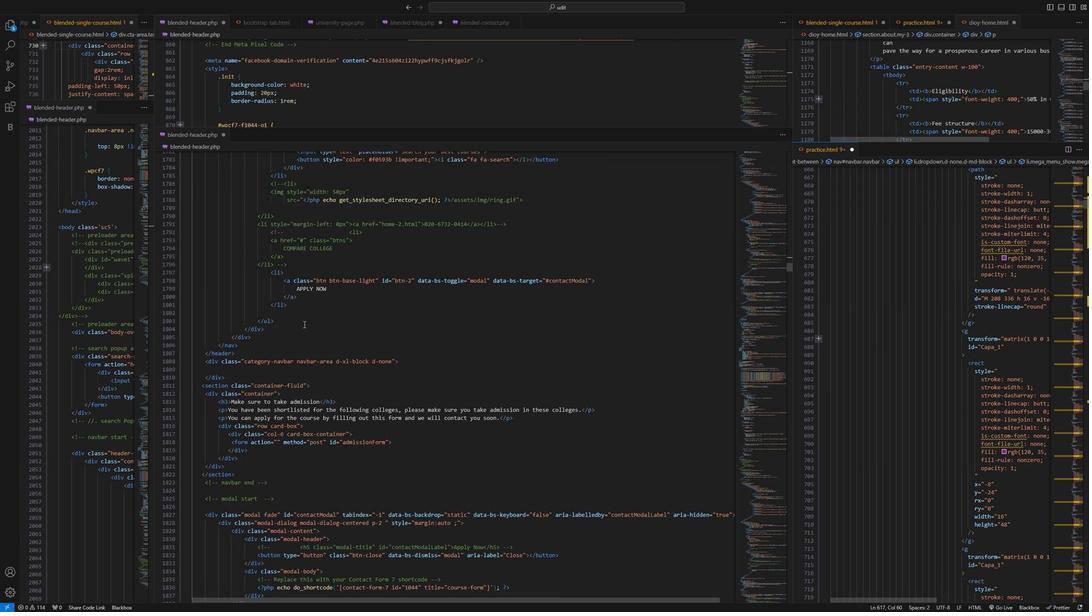 
Action: Mouse scrolled (309, 331) with delta (0, 0)
Screenshot: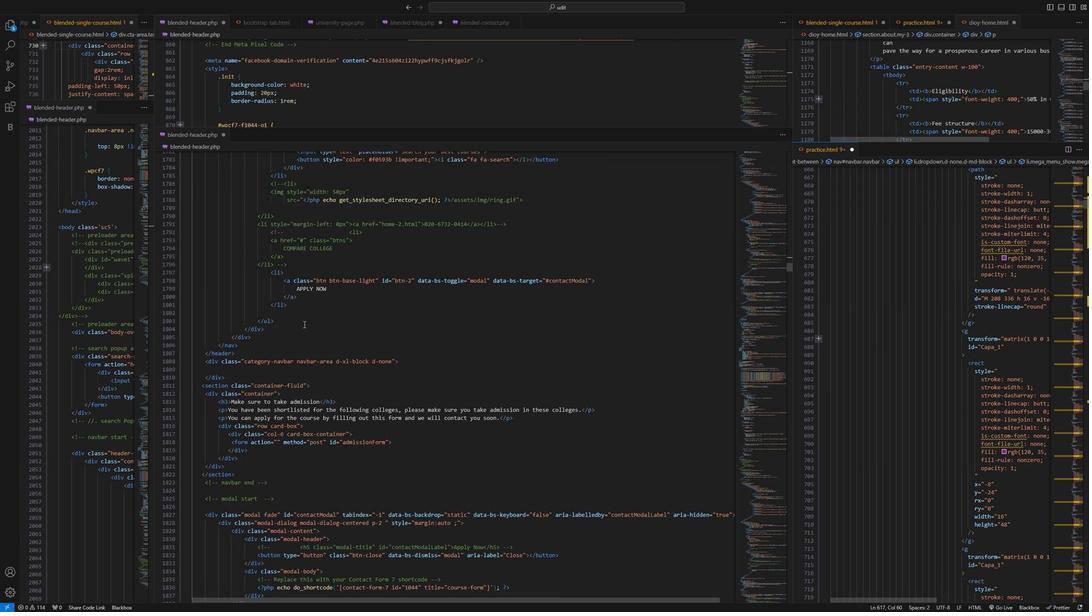 
Action: Mouse moved to (296, 353)
Screenshot: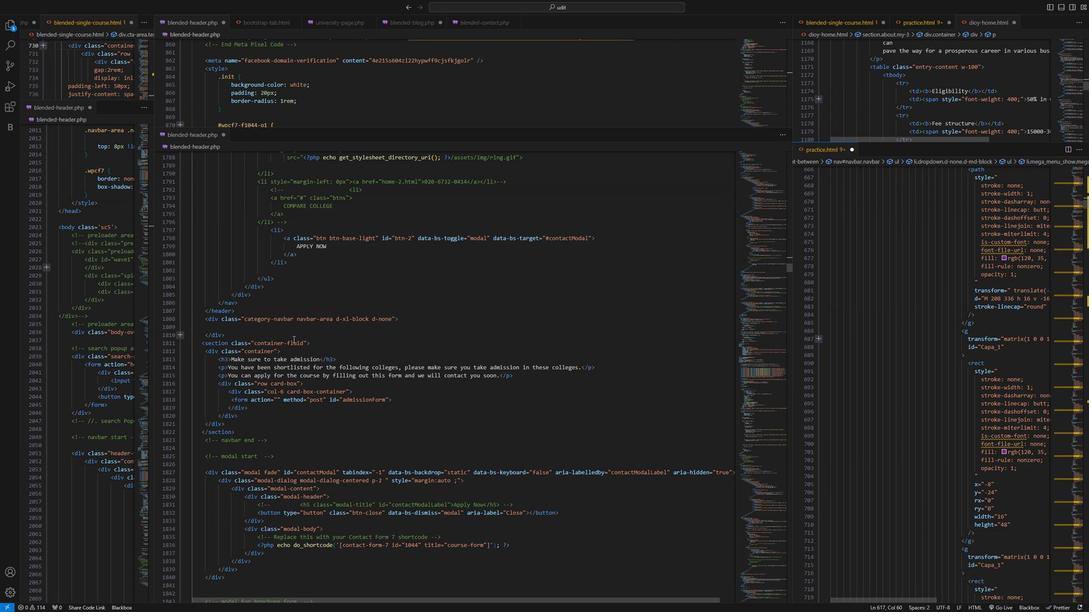 
Action: Mouse scrolled (296, 352) with delta (0, 0)
Screenshot: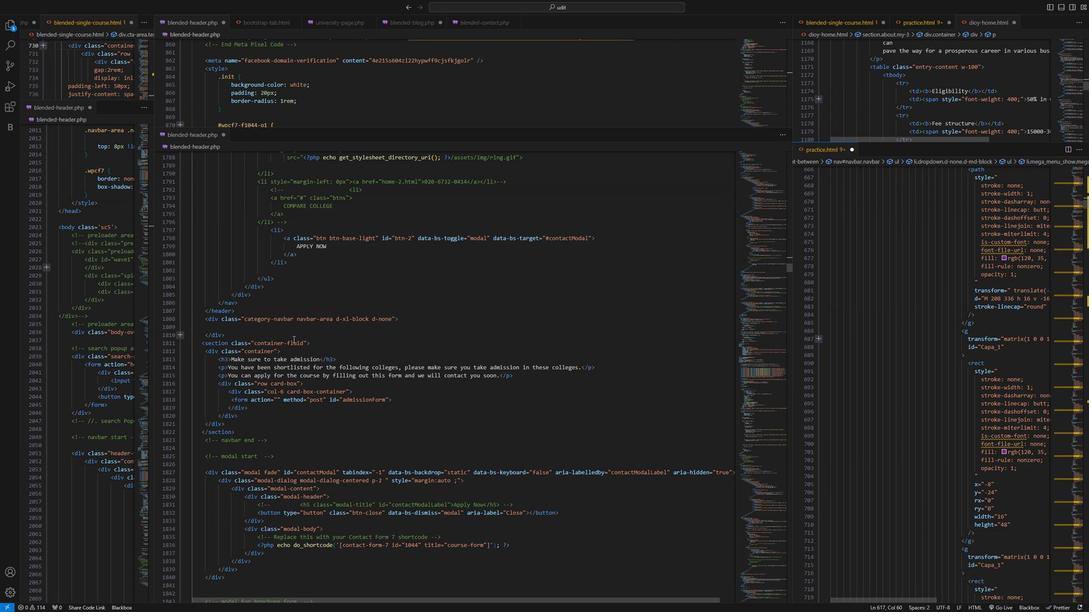 
Action: Mouse moved to (296, 355)
Screenshot: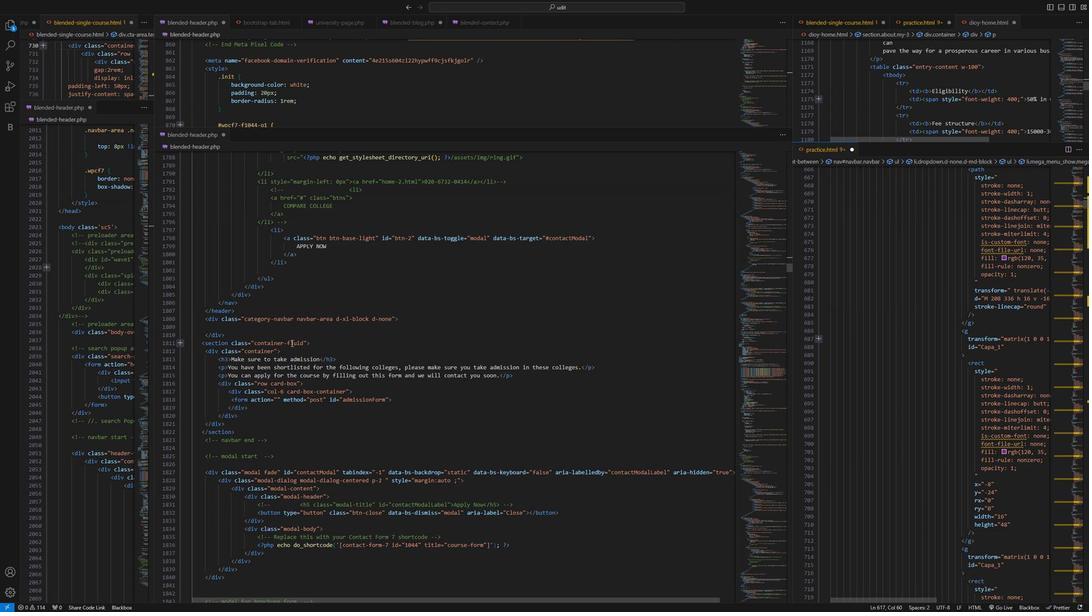 
Action: Mouse scrolled (296, 355) with delta (0, 0)
Screenshot: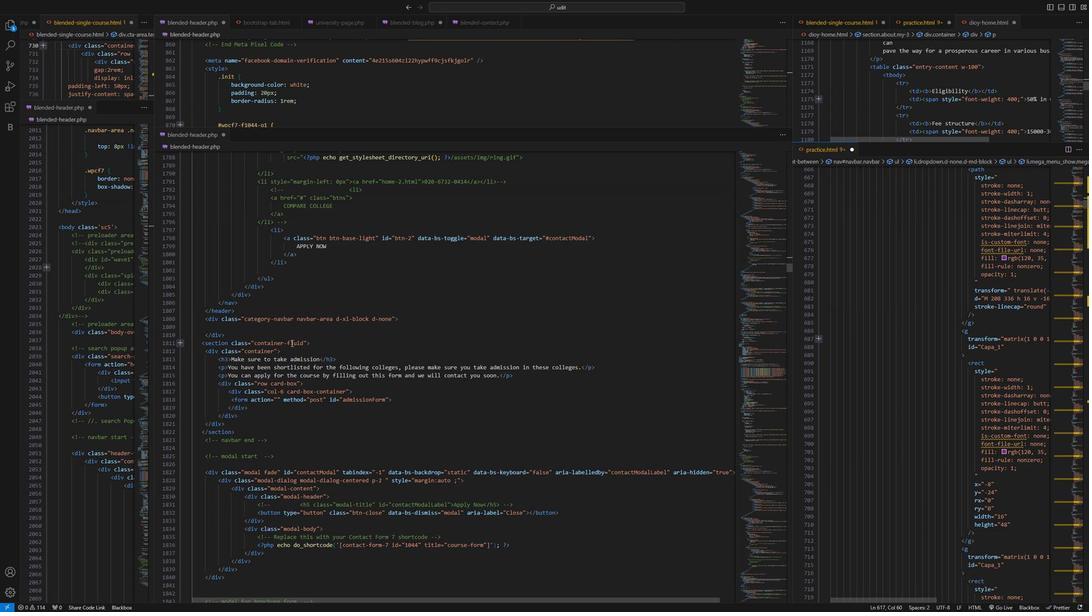 
Action: Mouse moved to (295, 356)
Screenshot: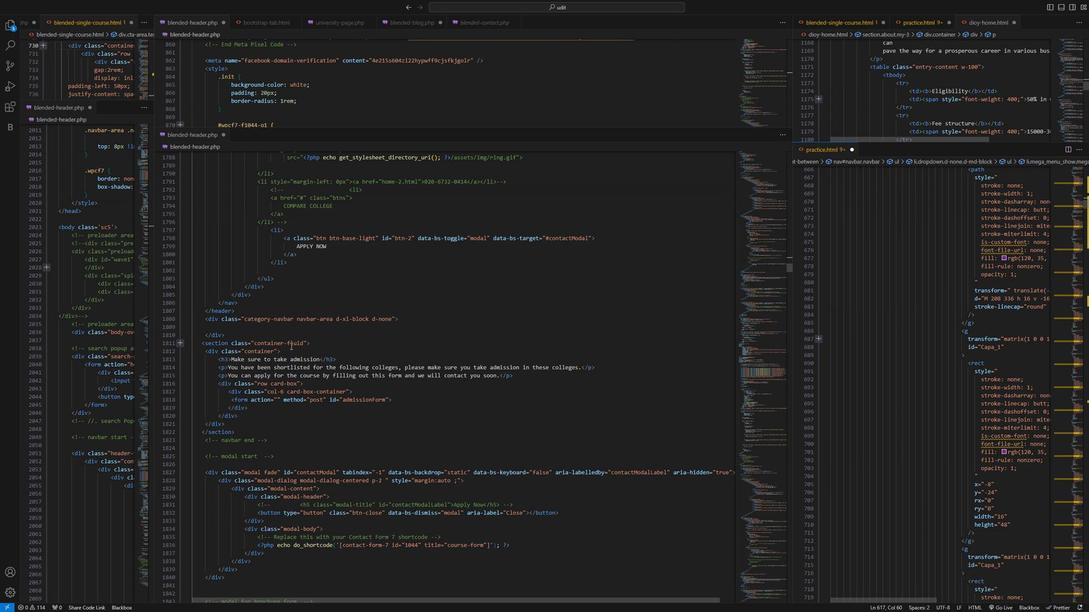 
Action: Mouse scrolled (295, 356) with delta (0, 0)
Screenshot: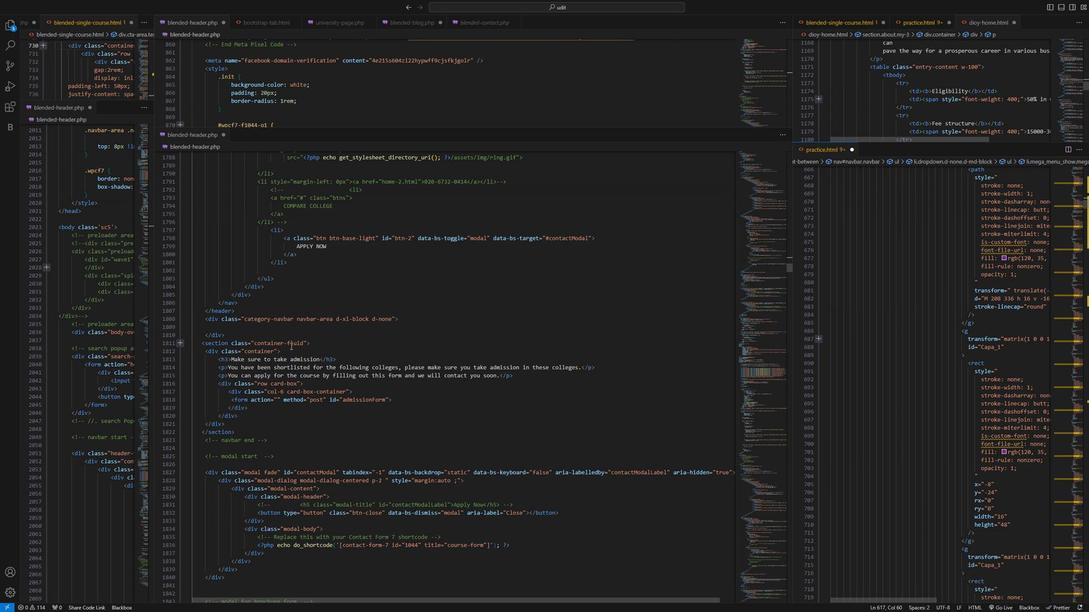 
Action: Mouse moved to (295, 356)
Screenshot: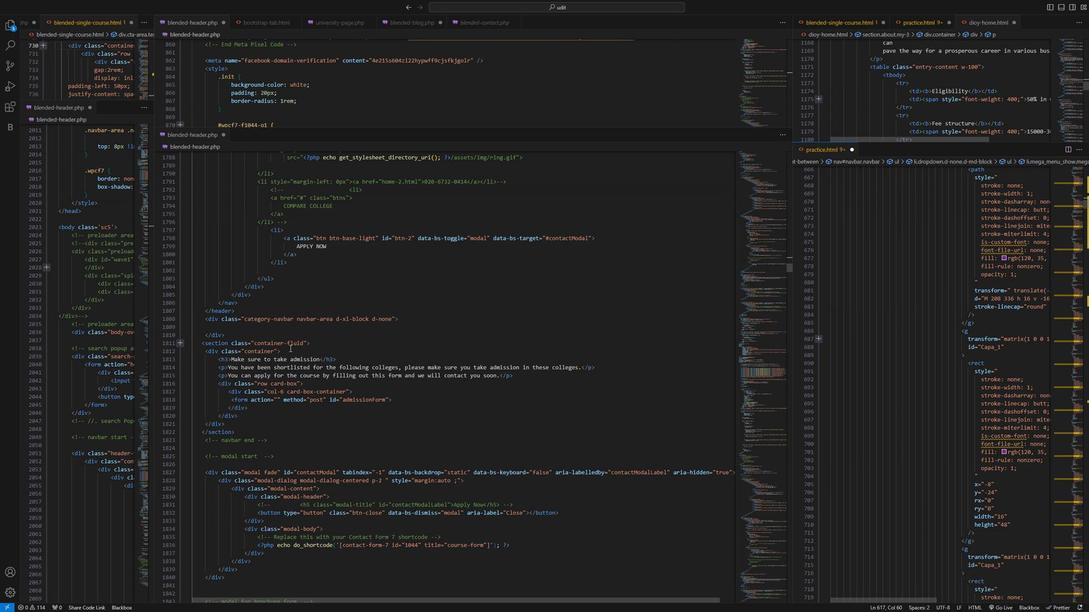 
Action: Mouse scrolled (295, 356) with delta (0, 0)
Screenshot: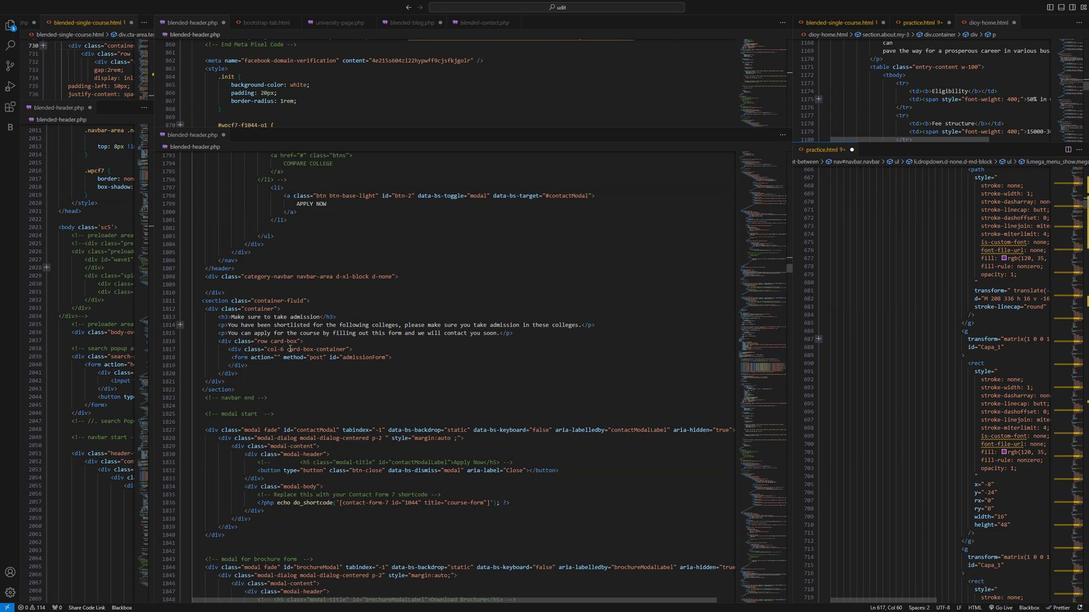 
Action: Mouse moved to (295, 357)
Screenshot: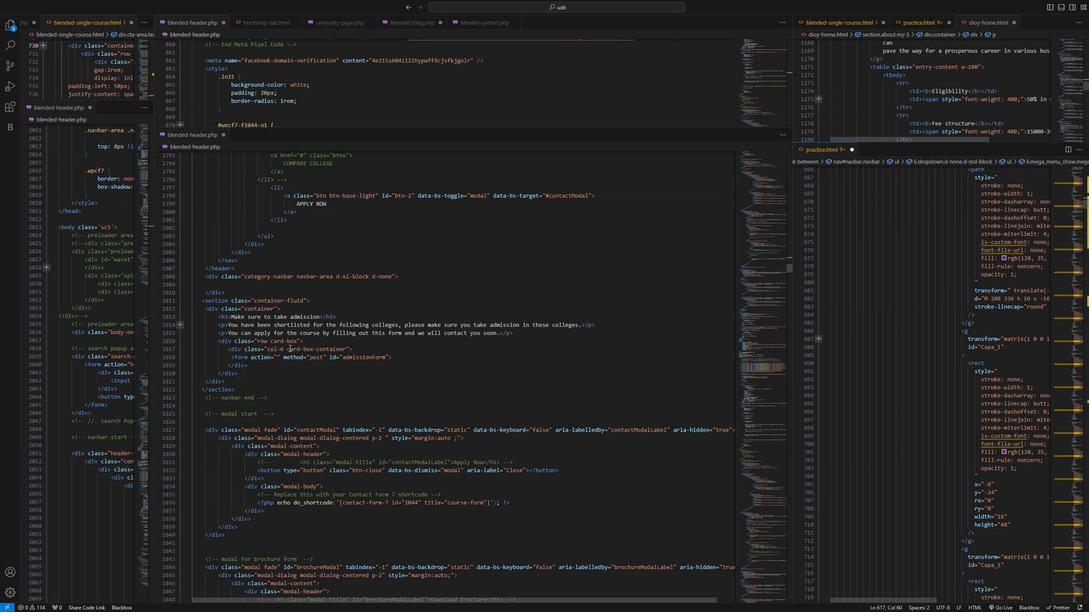 
Action: Mouse scrolled (295, 356) with delta (0, 0)
Screenshot: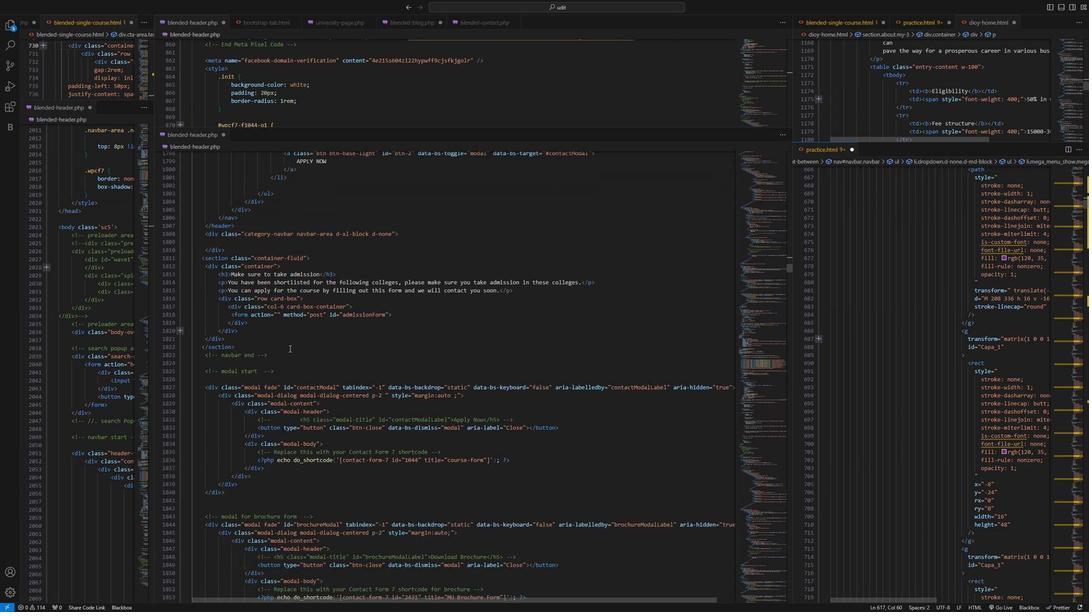 
Action: Mouse moved to (292, 358)
Screenshot: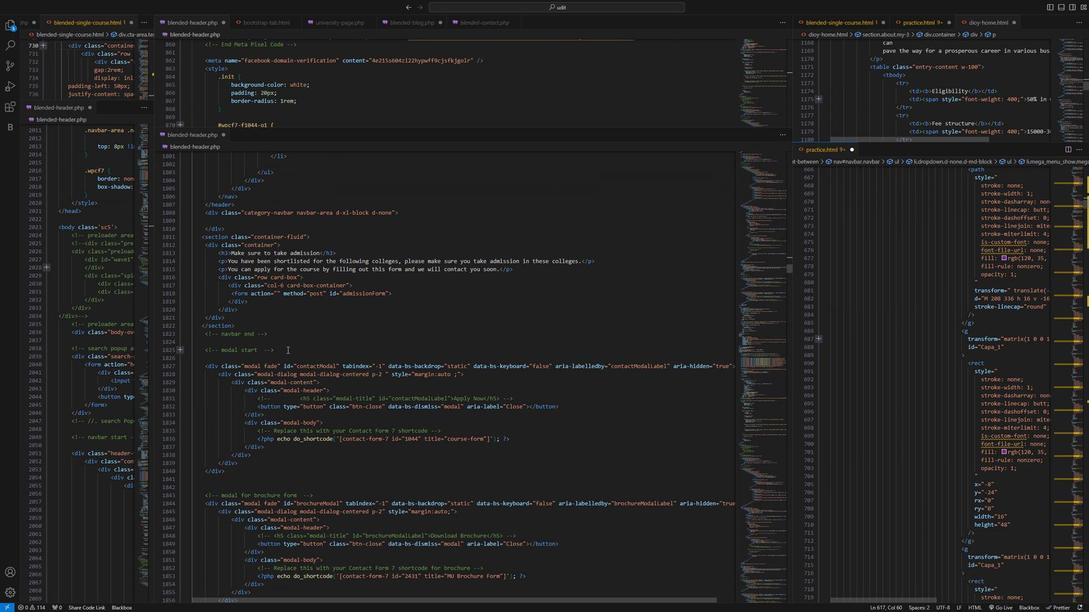 
Action: Mouse scrolled (292, 358) with delta (0, 0)
Screenshot: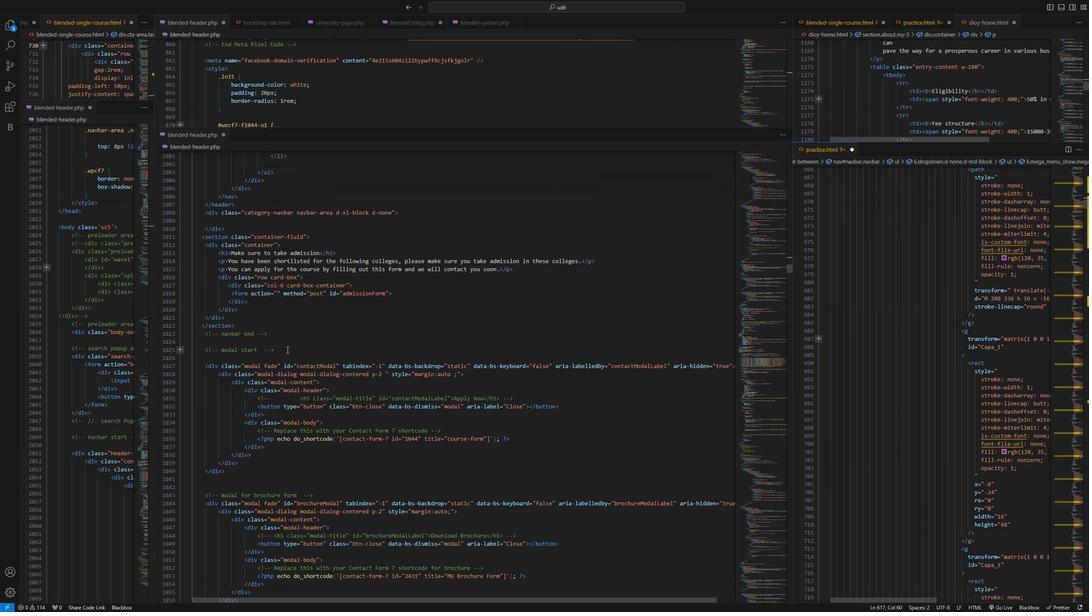 
Action: Mouse moved to (292, 358)
Screenshot: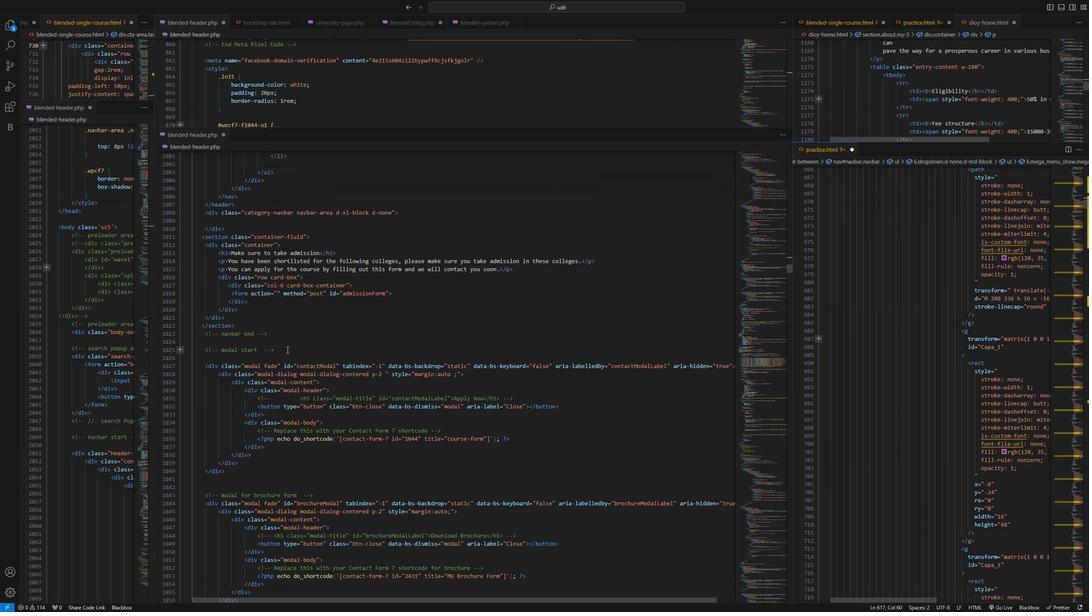 
Action: Mouse scrolled (292, 358) with delta (0, 0)
Screenshot: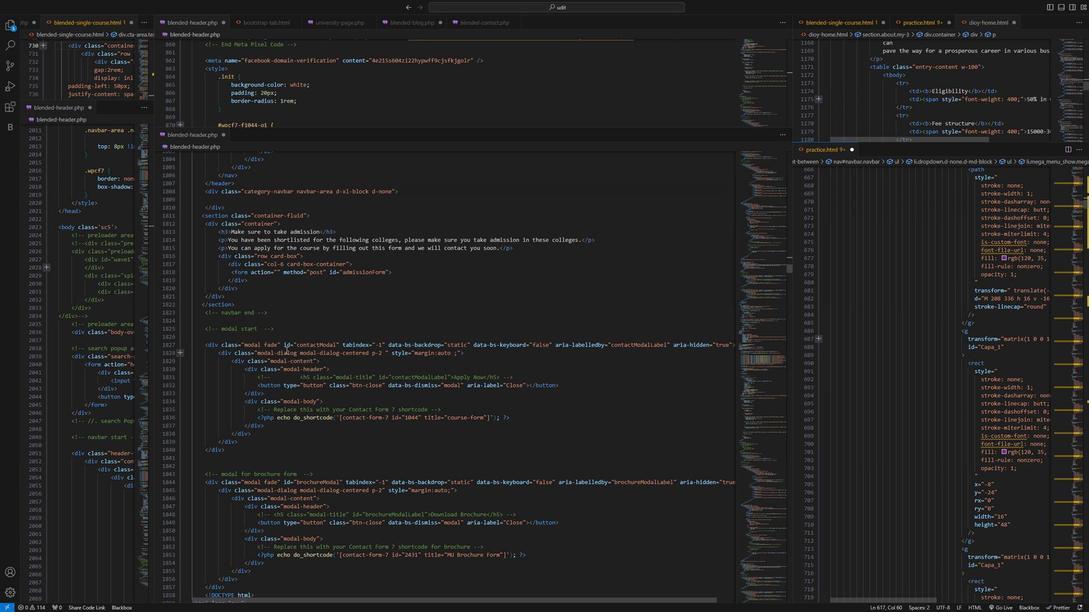 
Action: Mouse moved to (291, 359)
Screenshot: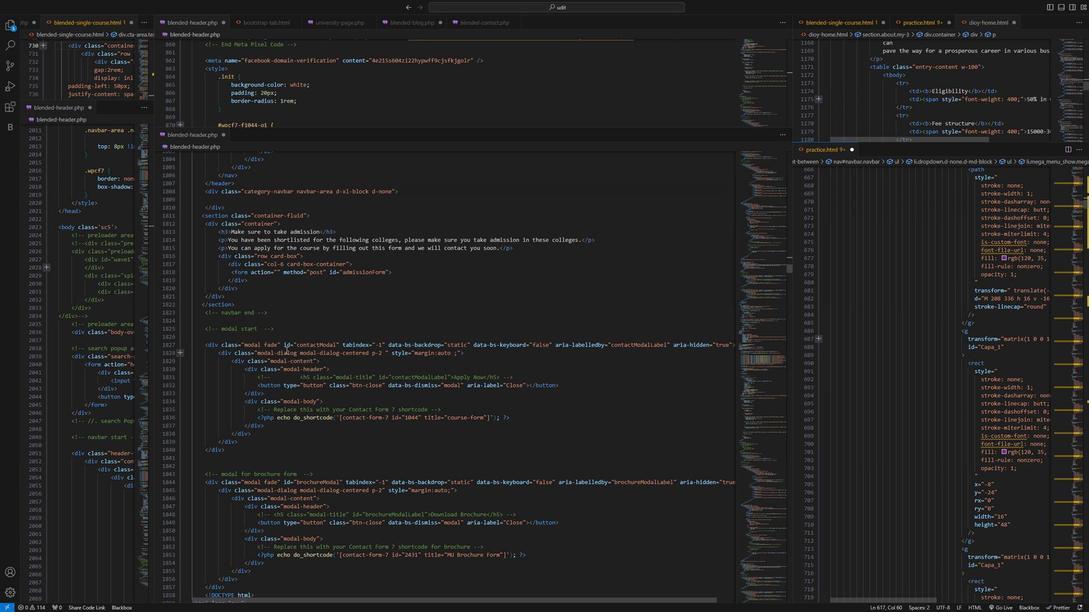 
Action: Mouse scrolled (291, 358) with delta (0, 0)
Screenshot: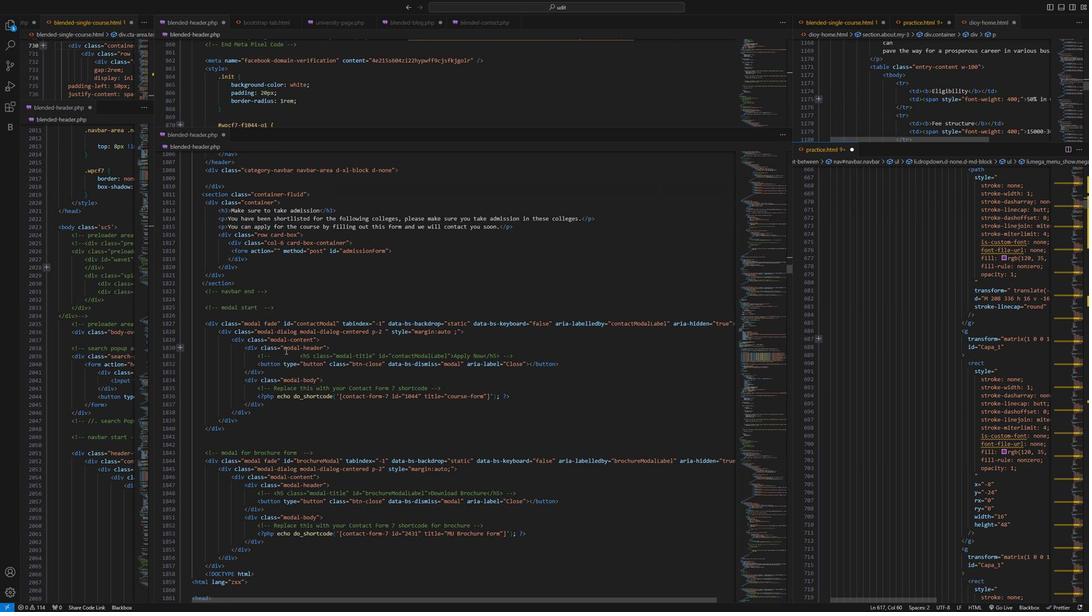 
Action: Mouse moved to (291, 359)
Screenshot: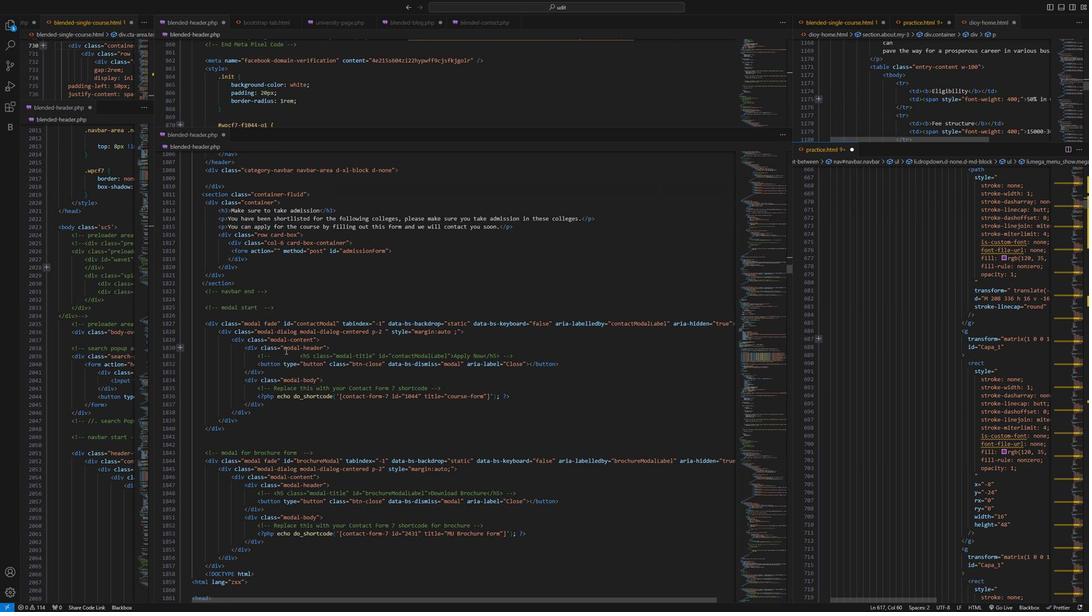 
Action: Mouse scrolled (291, 359) with delta (0, 0)
Screenshot: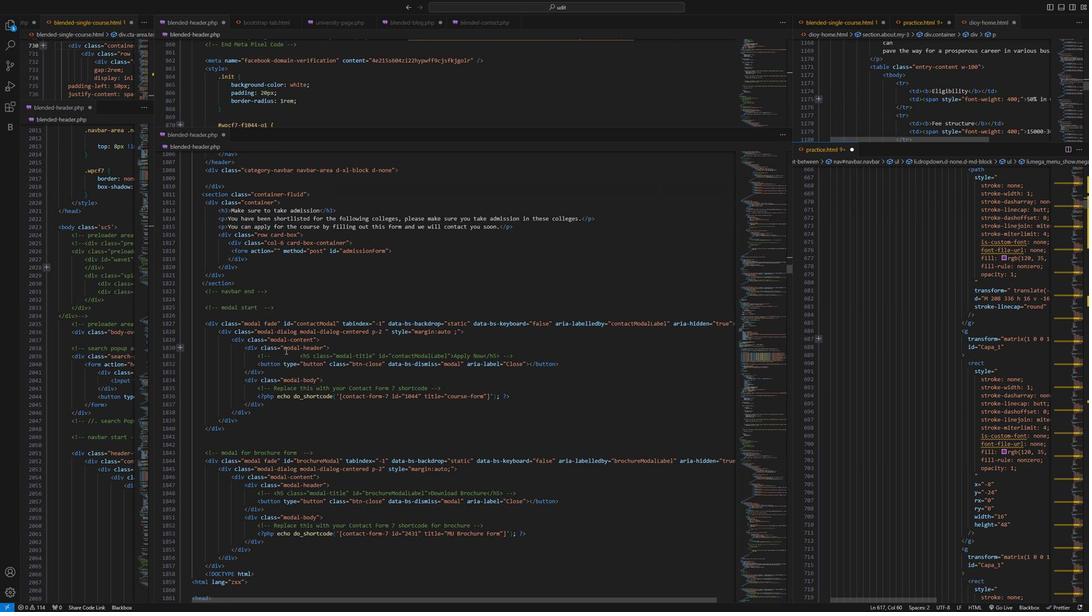 
Action: Mouse moved to (291, 360)
Screenshot: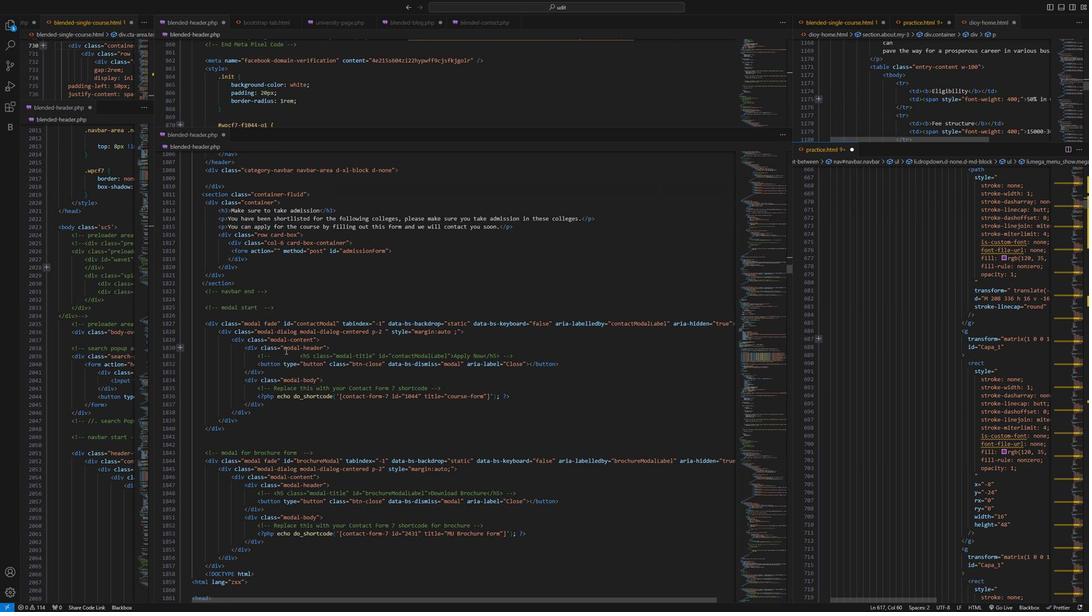 
Action: Mouse scrolled (291, 359) with delta (0, 0)
Screenshot: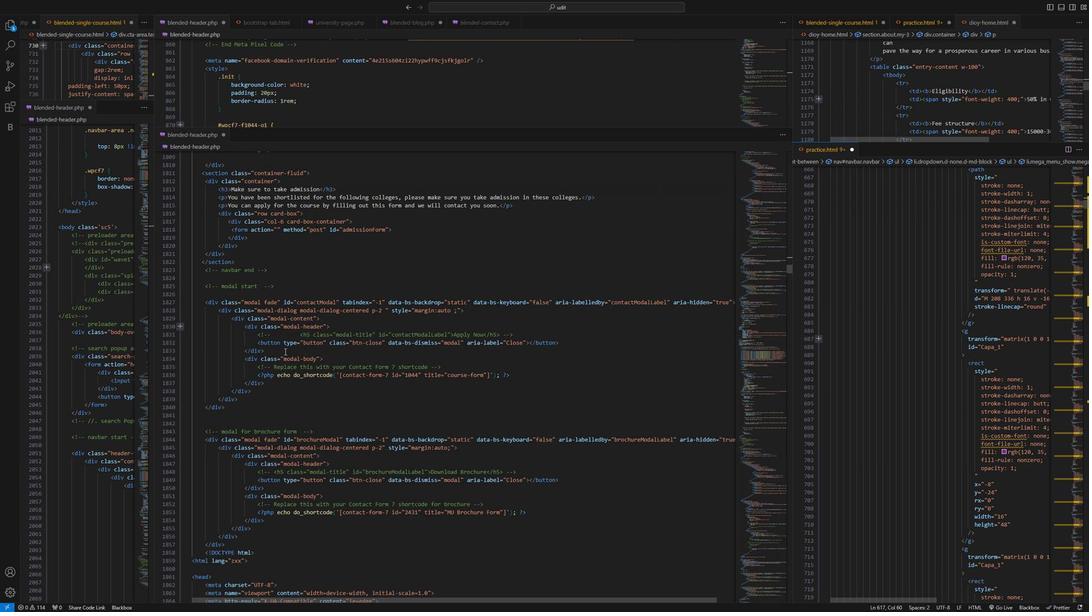 
Action: Mouse moved to (291, 360)
Screenshot: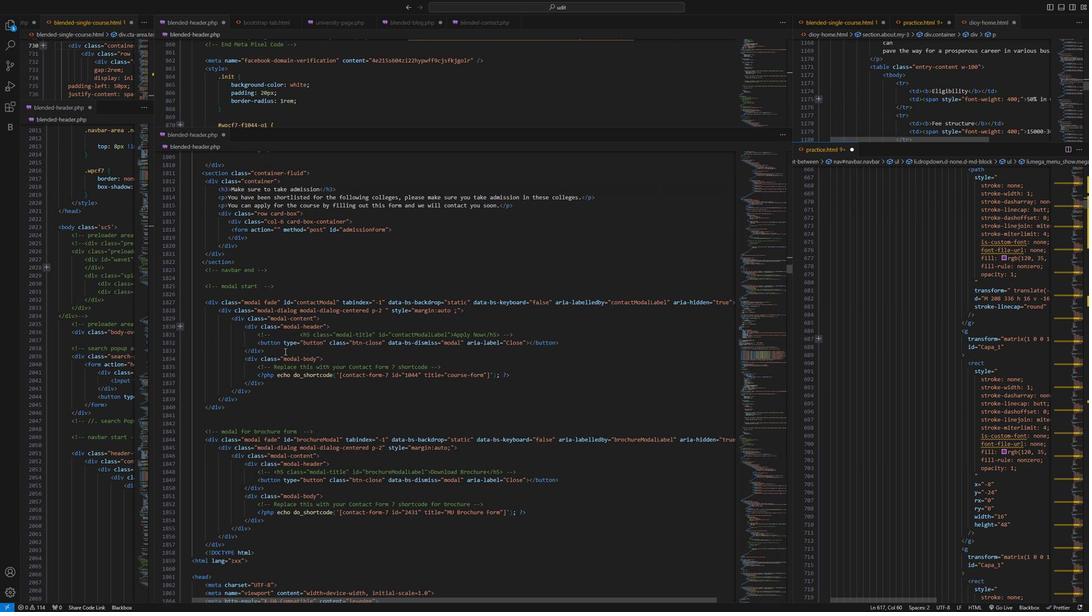 
Action: Mouse scrolled (291, 360) with delta (0, 0)
Screenshot: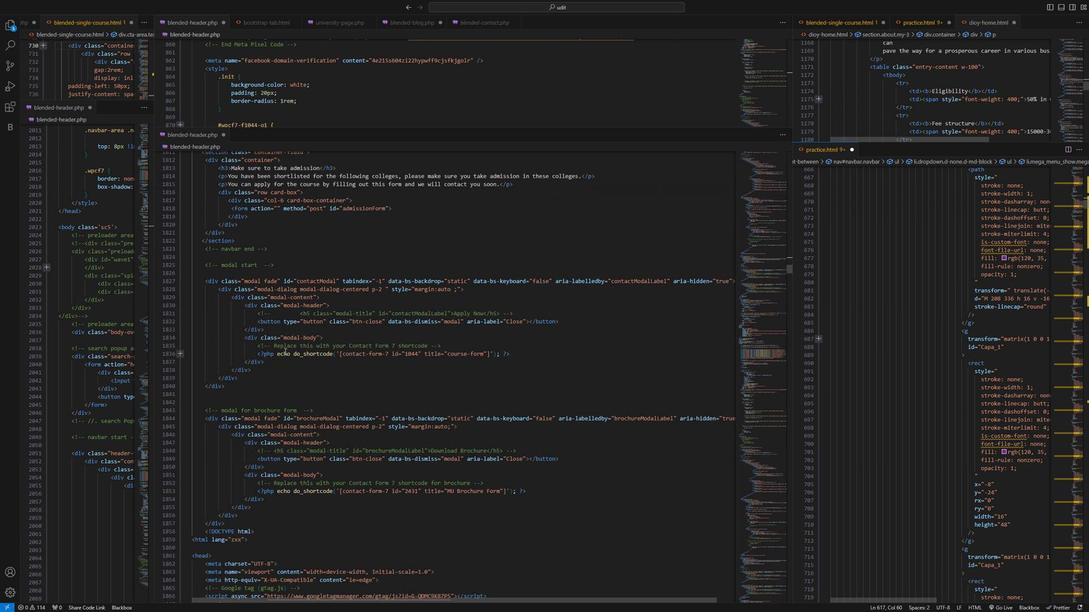 
Action: Mouse moved to (290, 360)
Screenshot: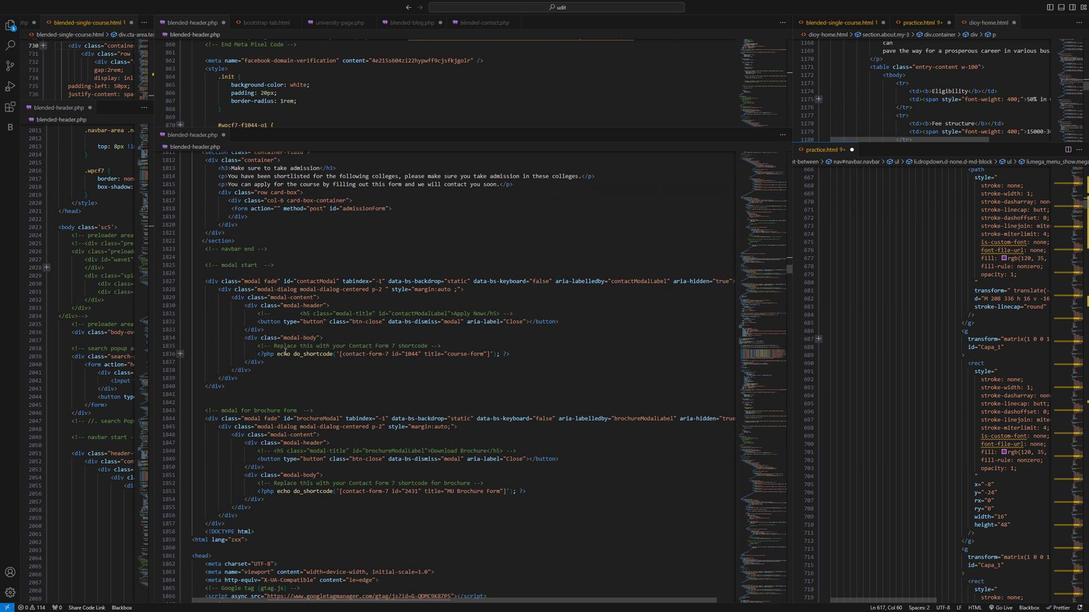 
Action: Mouse scrolled (290, 360) with delta (0, 0)
Screenshot: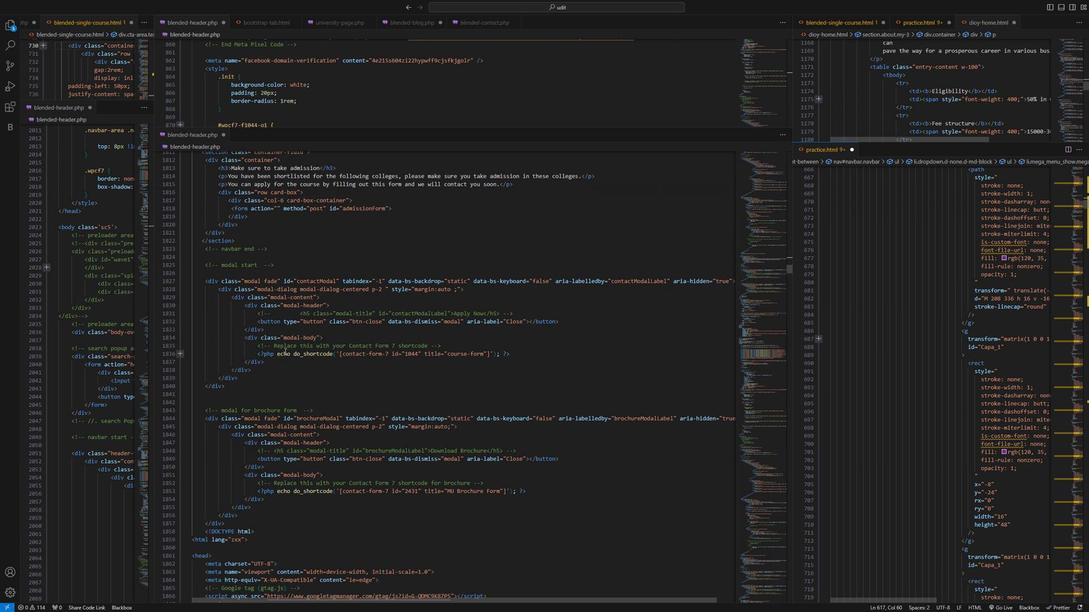 
Action: Mouse scrolled (290, 360) with delta (0, 0)
Screenshot: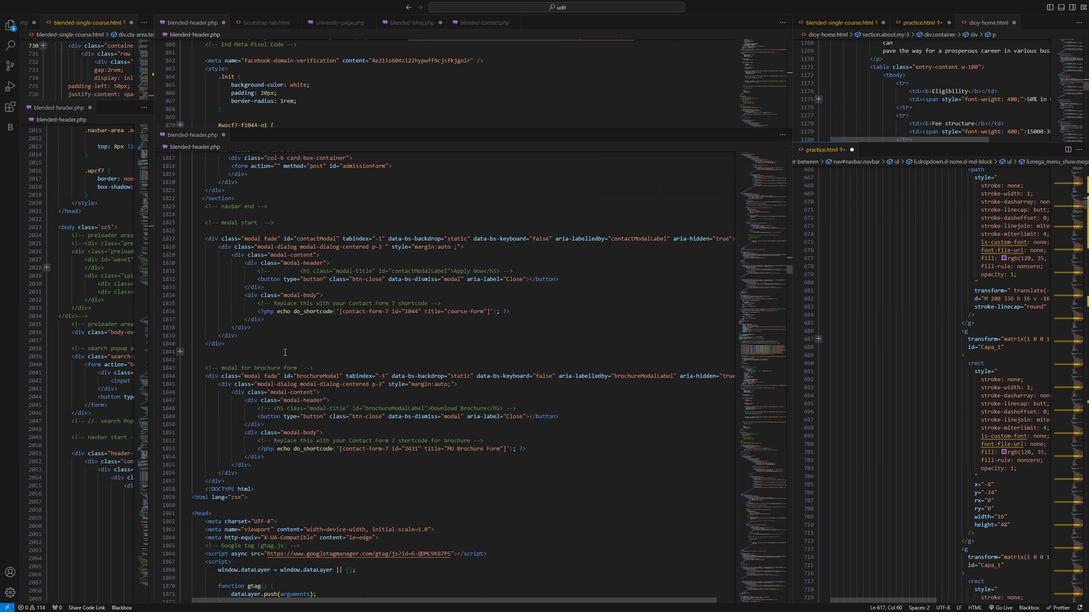 
Action: Mouse scrolled (290, 360) with delta (0, 0)
Screenshot: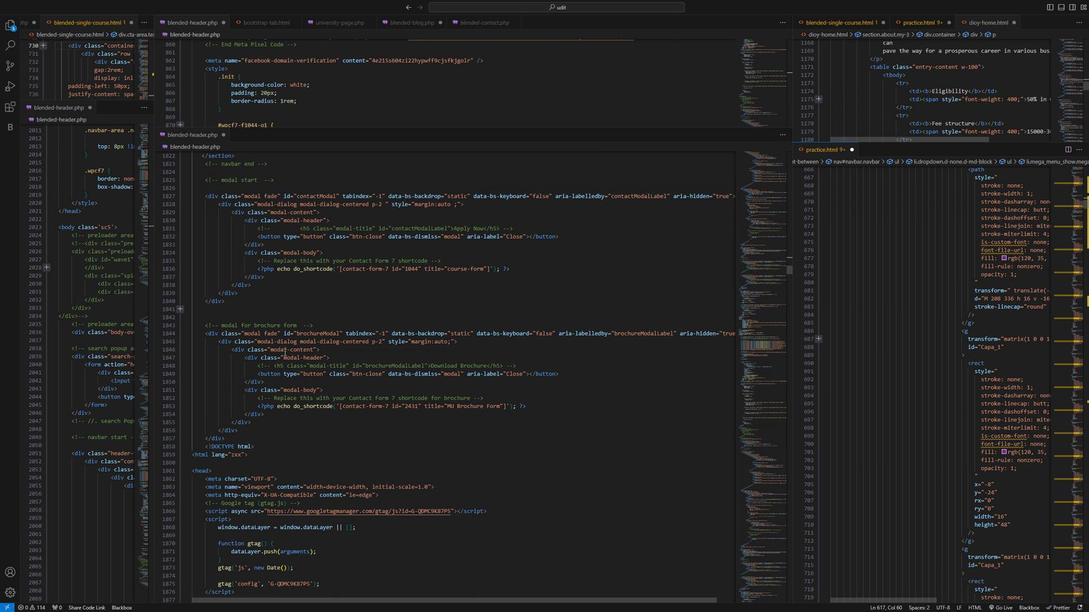 
Action: Mouse scrolled (290, 360) with delta (0, 0)
Screenshot: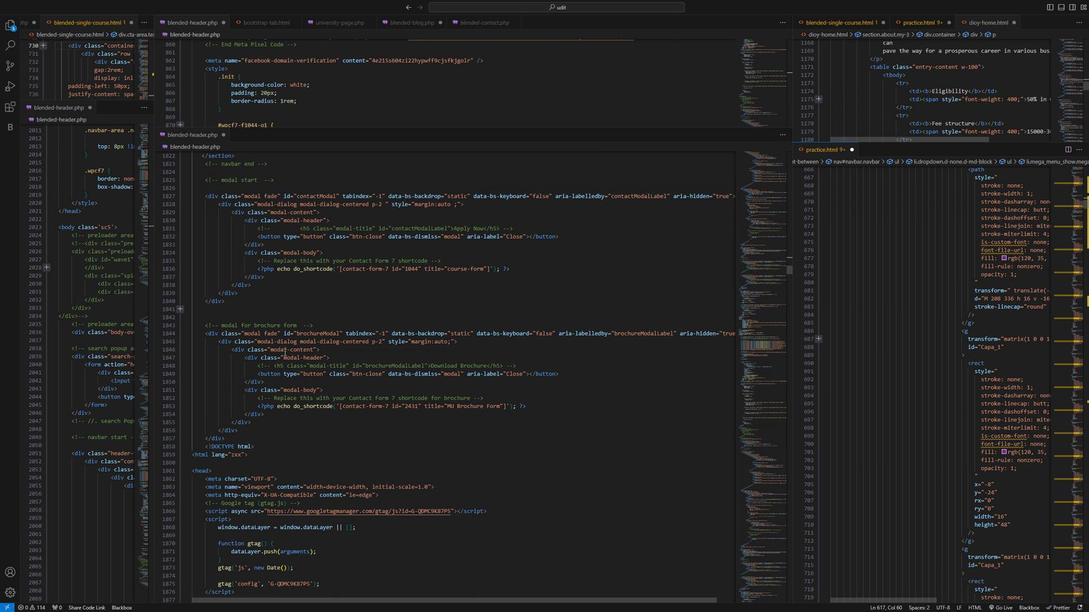 
Action: Mouse scrolled (290, 360) with delta (0, 0)
Screenshot: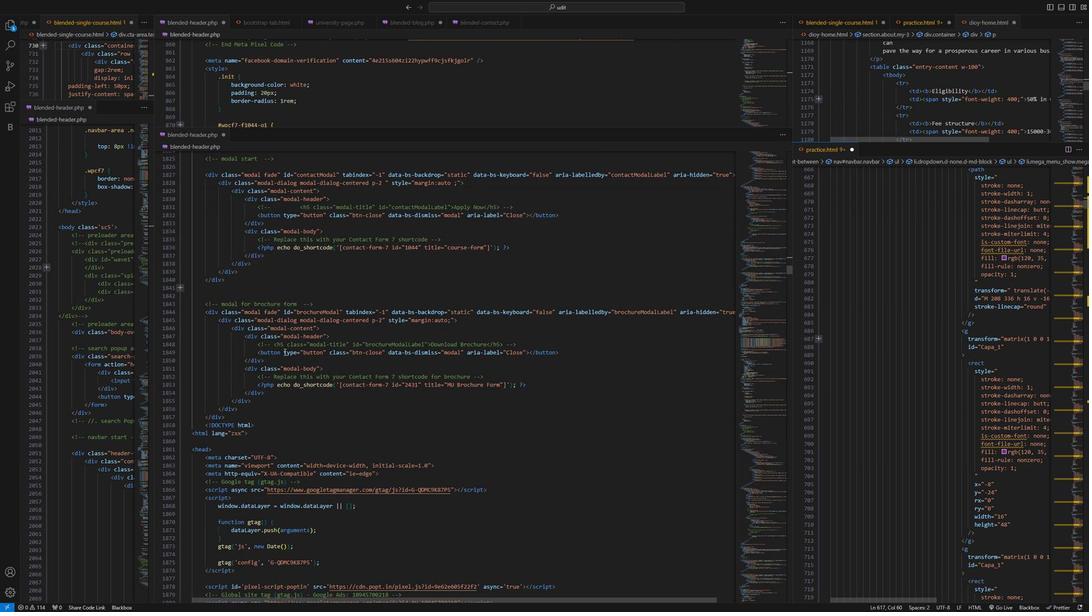 
Action: Mouse moved to (289, 361)
Screenshot: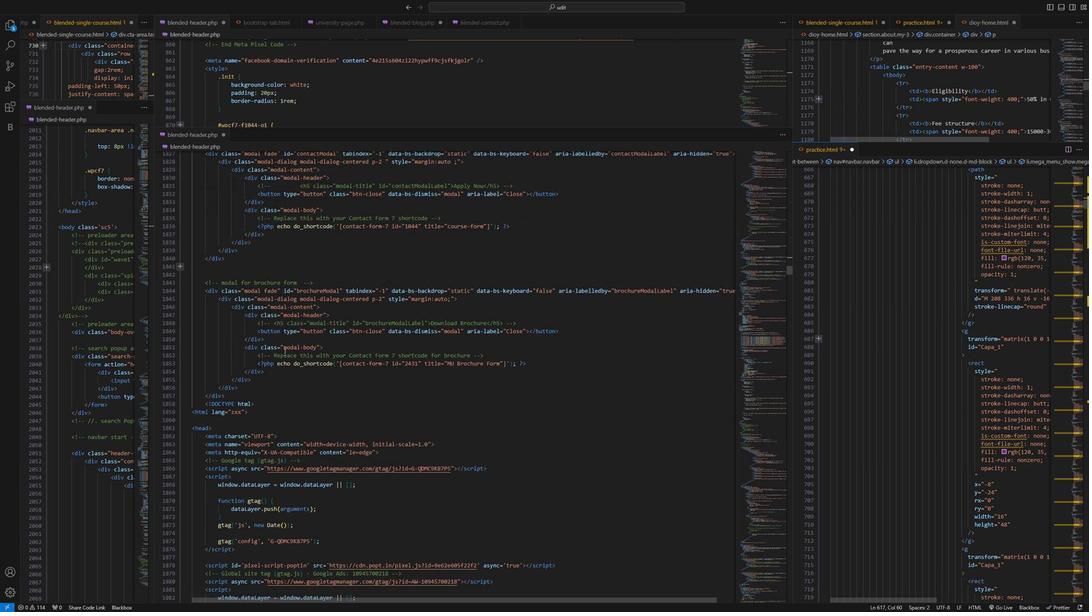 
Action: Mouse scrolled (289, 360) with delta (0, 0)
Screenshot: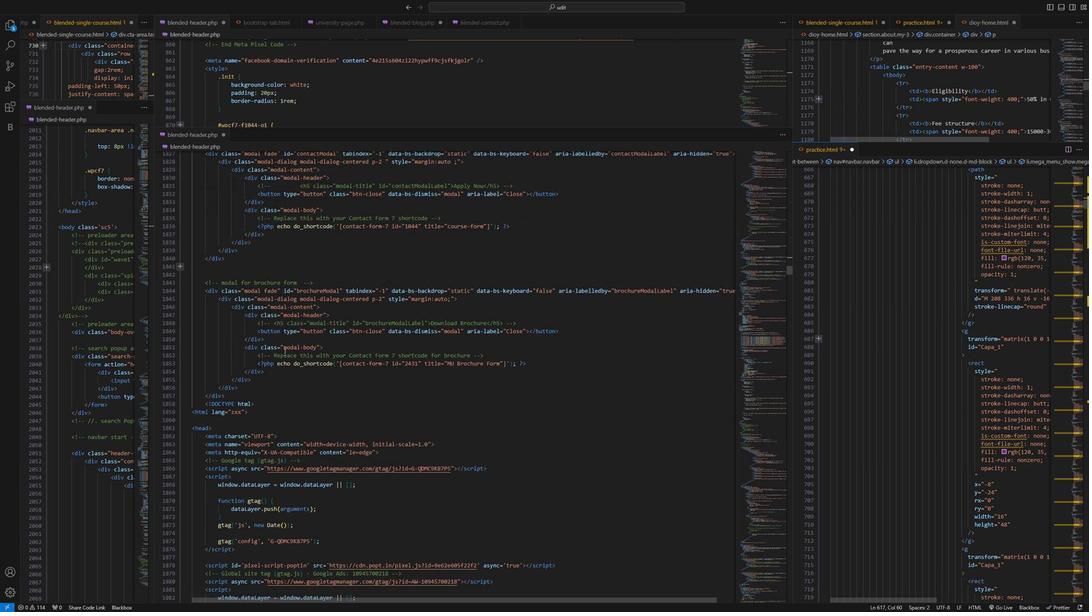 
Action: Mouse scrolled (289, 360) with delta (0, 0)
Screenshot: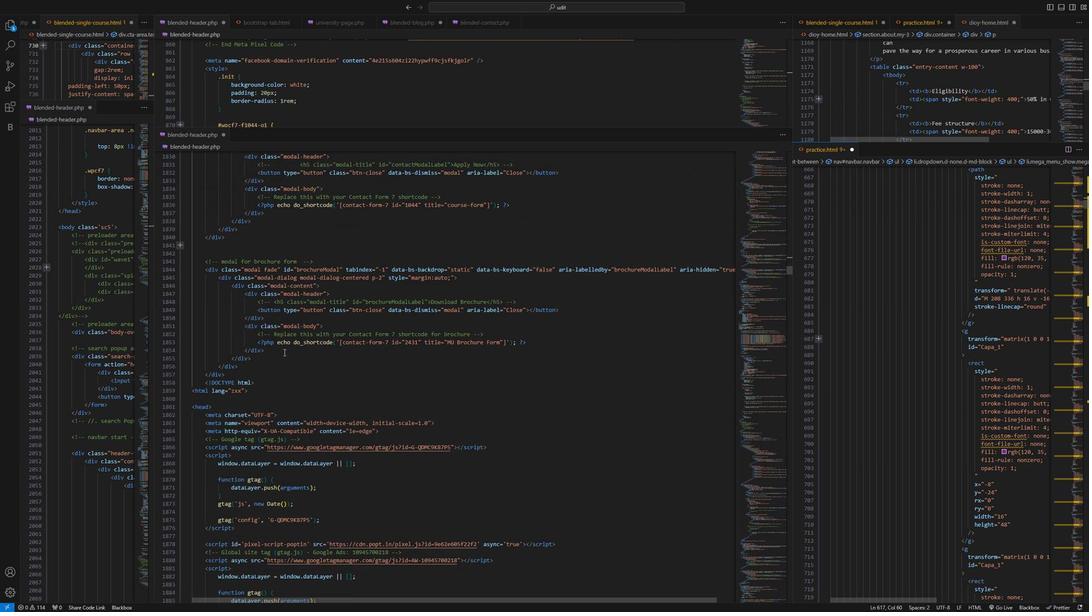 
Action: Mouse moved to (288, 362)
Screenshot: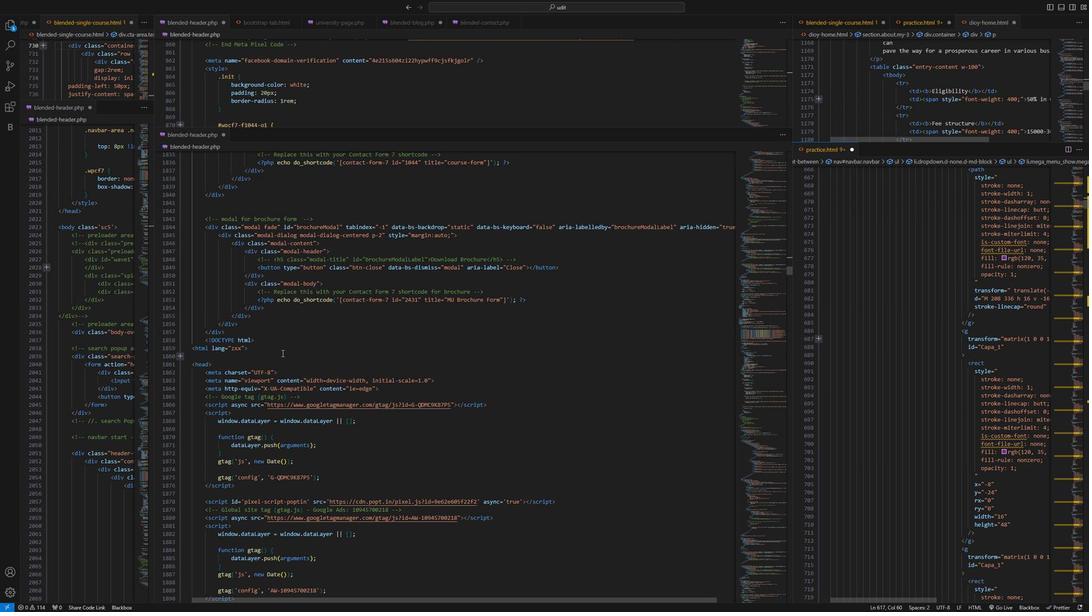 
Action: Mouse scrolled (288, 361) with delta (0, 0)
Screenshot: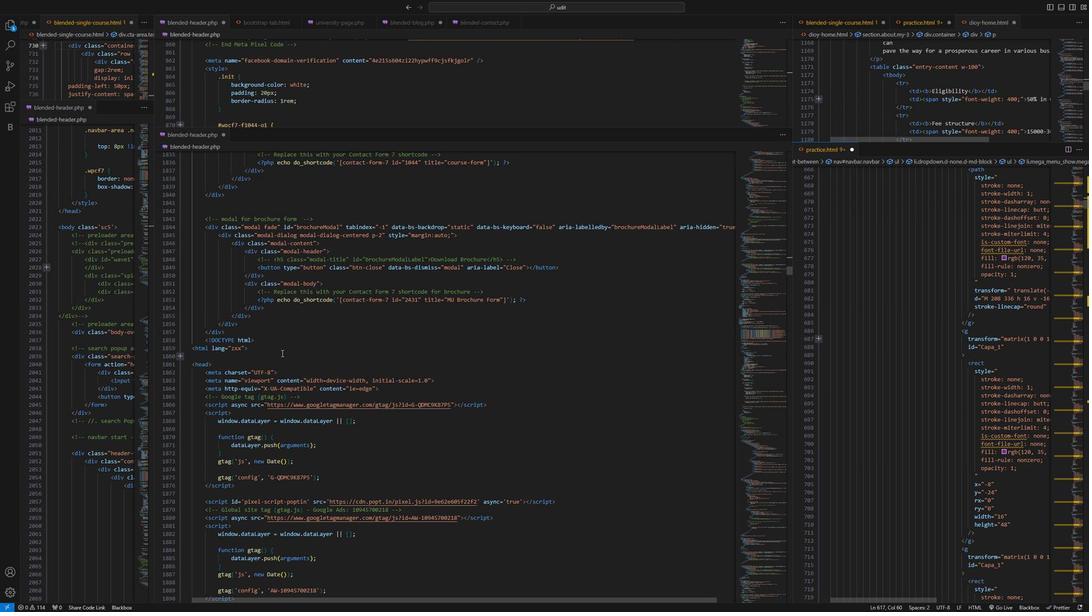 
Action: Mouse moved to (287, 362)
Screenshot: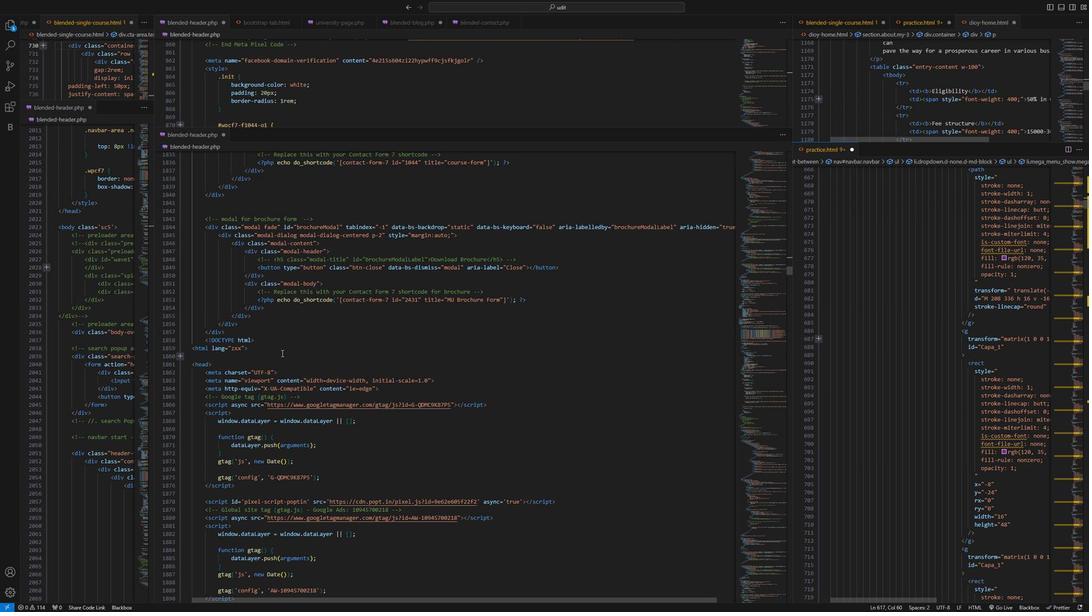 
Action: Mouse scrolled (287, 361) with delta (0, 0)
Screenshot: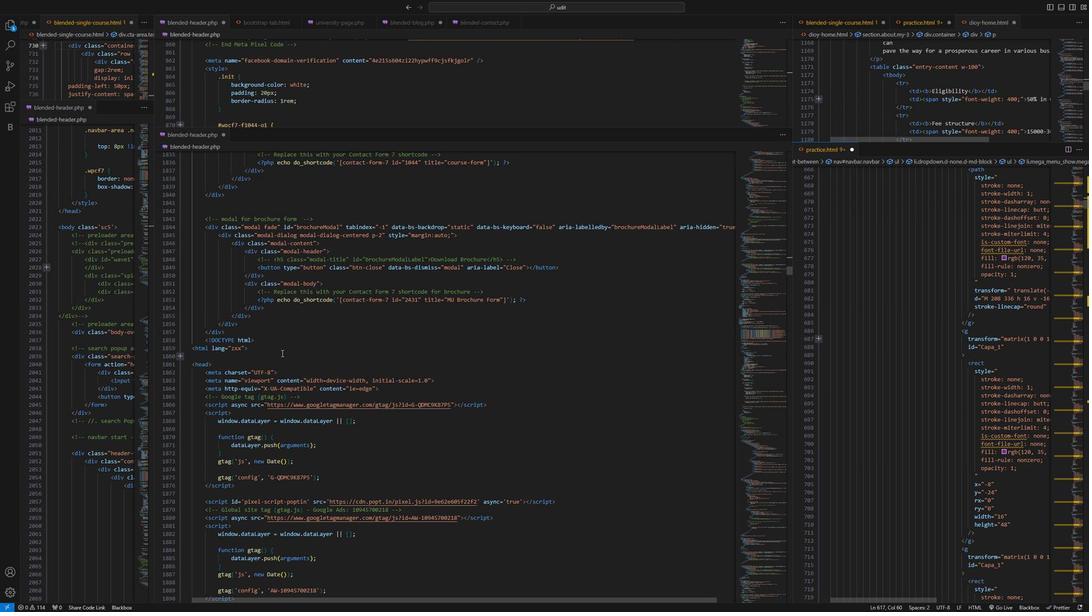 
Action: Mouse scrolled (287, 361) with delta (0, 0)
Screenshot: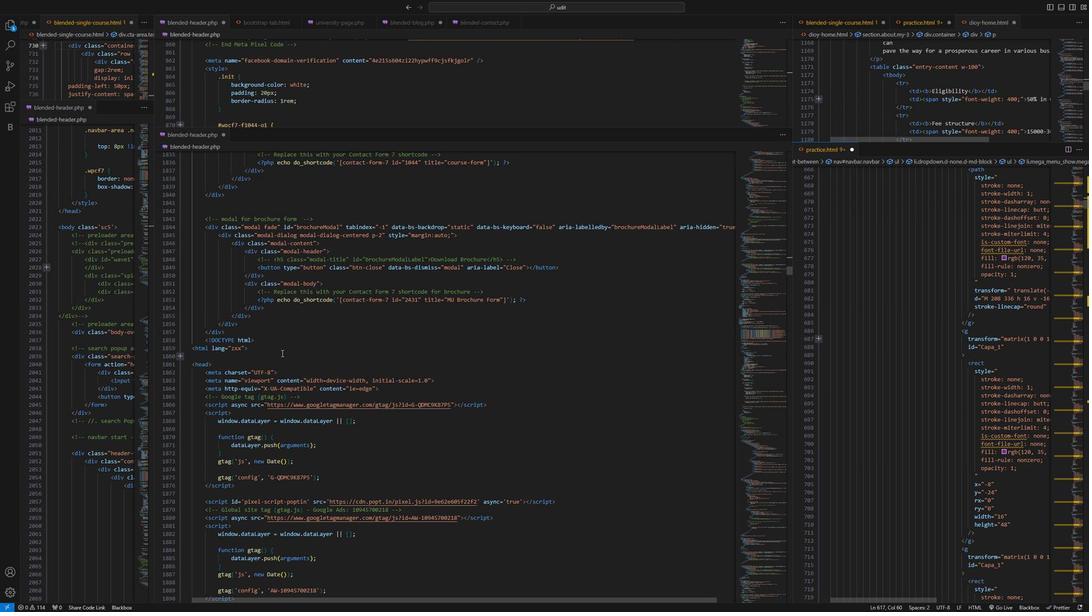 
Action: Mouse moved to (287, 362)
Screenshot: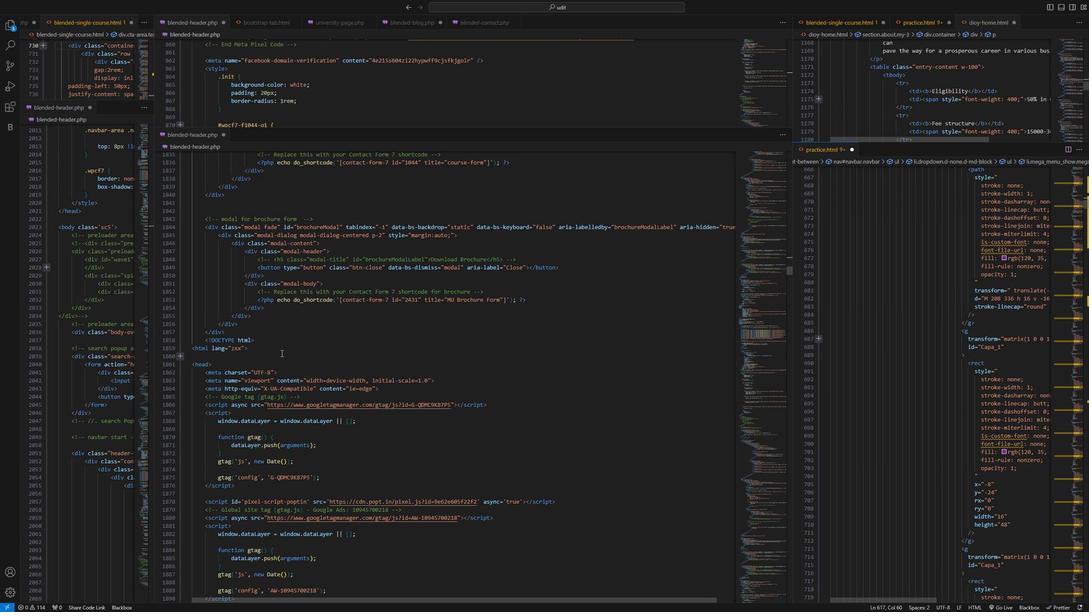 
Action: Mouse scrolled (287, 361) with delta (0, 0)
Screenshot: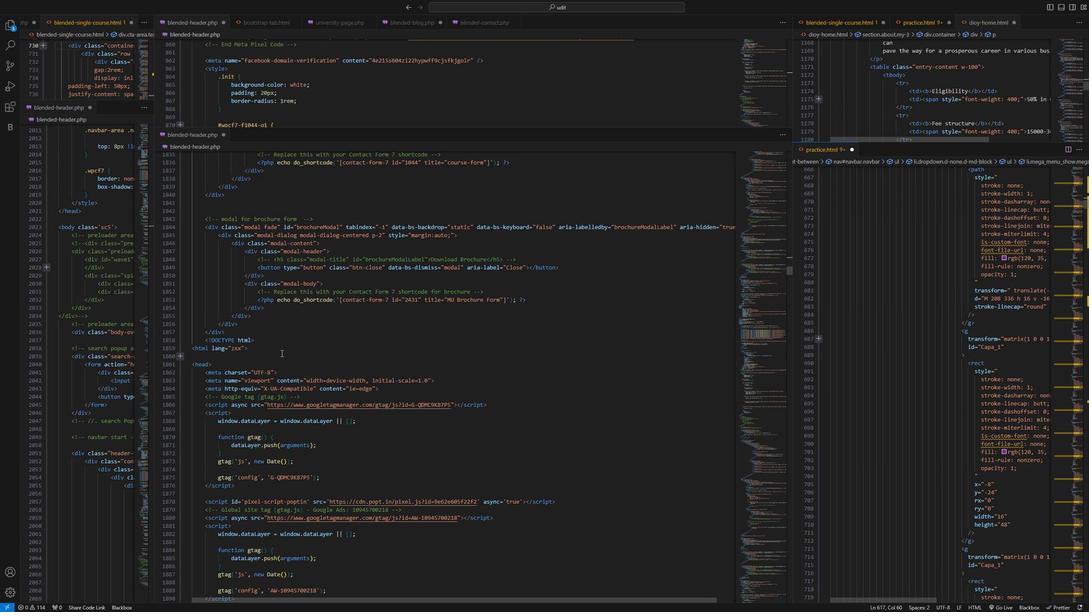
Action: Mouse scrolled (287, 361) with delta (0, 0)
Screenshot: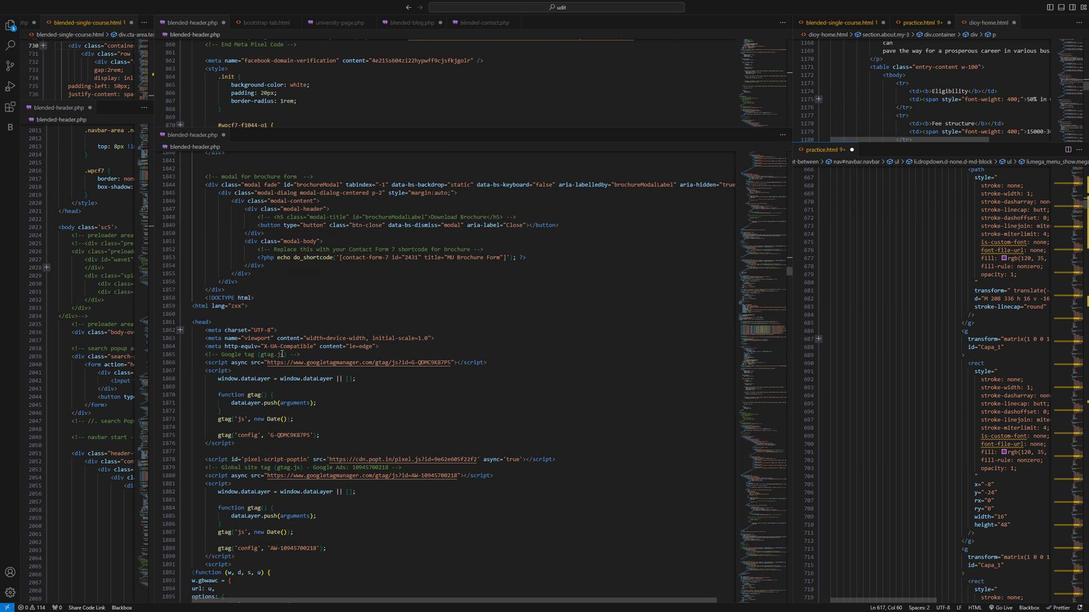 
Action: Mouse moved to (286, 362)
Screenshot: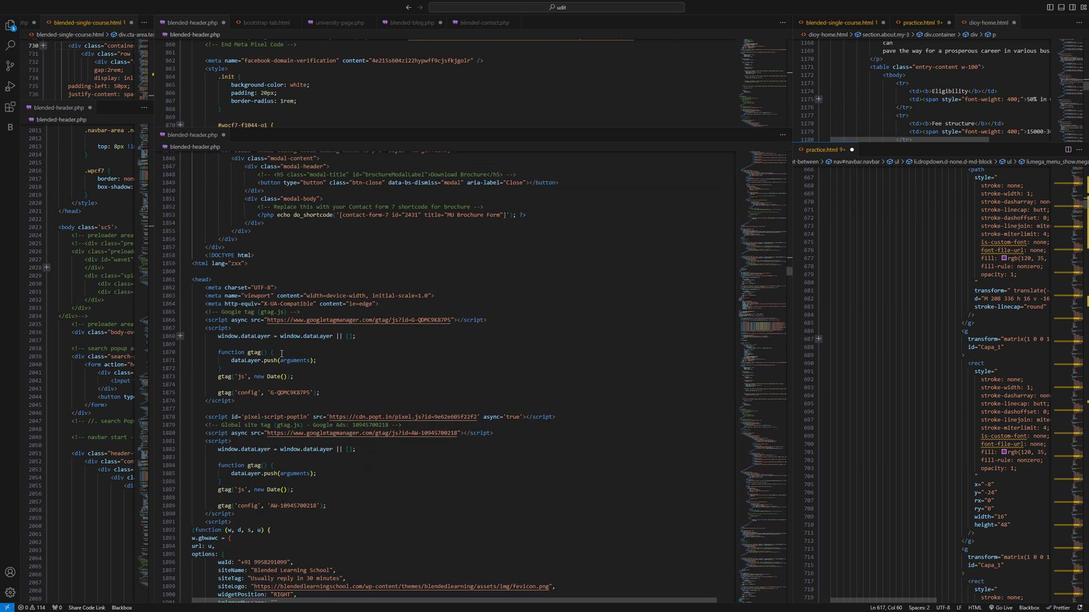 
Action: Mouse scrolled (286, 361) with delta (0, 0)
Screenshot: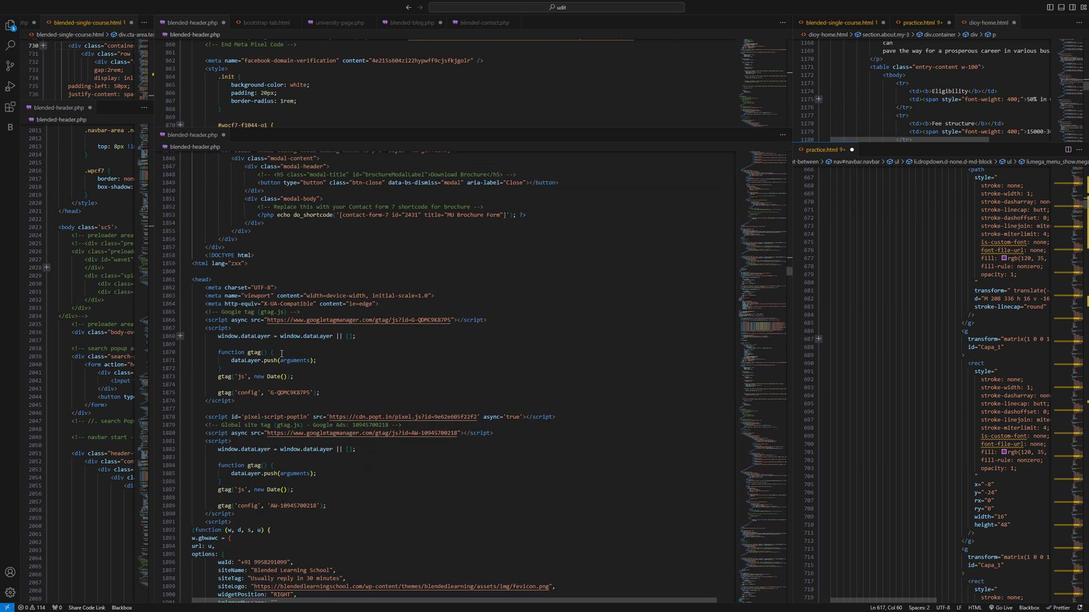 
Action: Mouse moved to (285, 362)
Screenshot: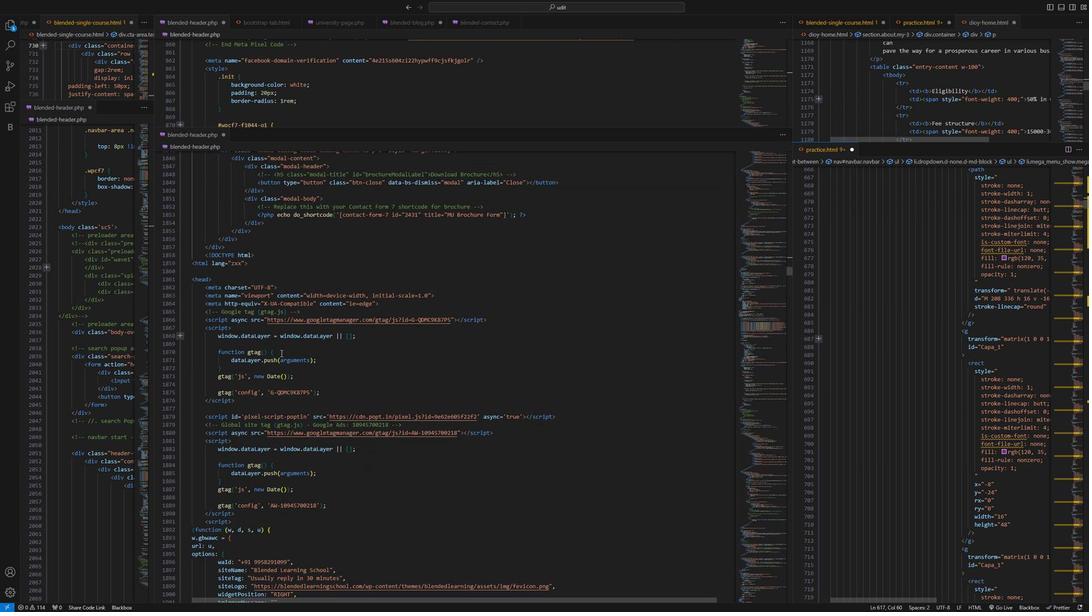 
Action: Mouse scrolled (285, 361) with delta (0, 0)
Screenshot: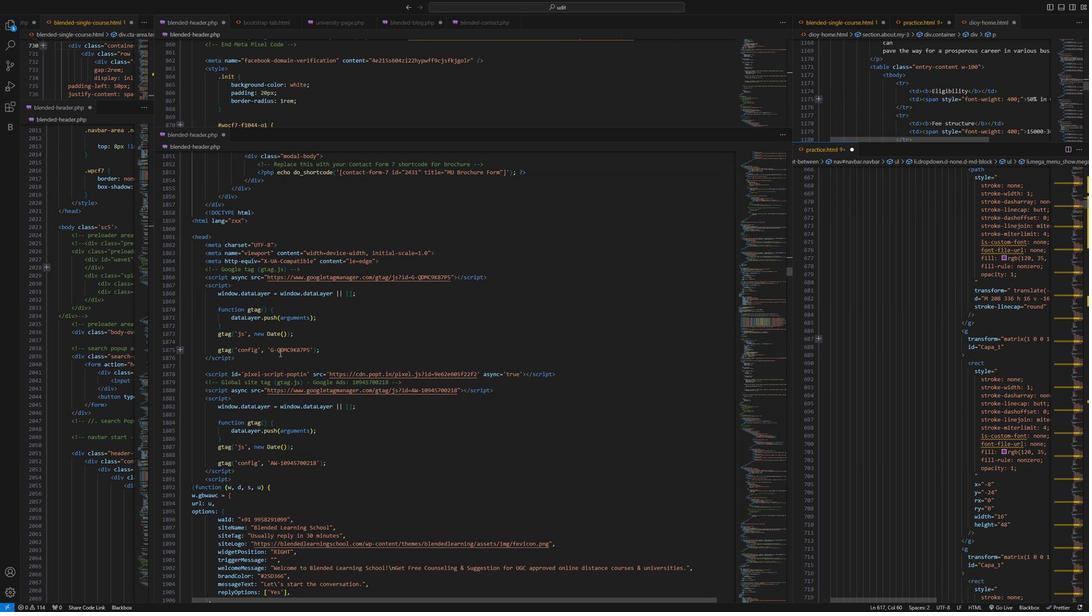 
Action: Mouse scrolled (285, 361) with delta (0, 0)
Screenshot: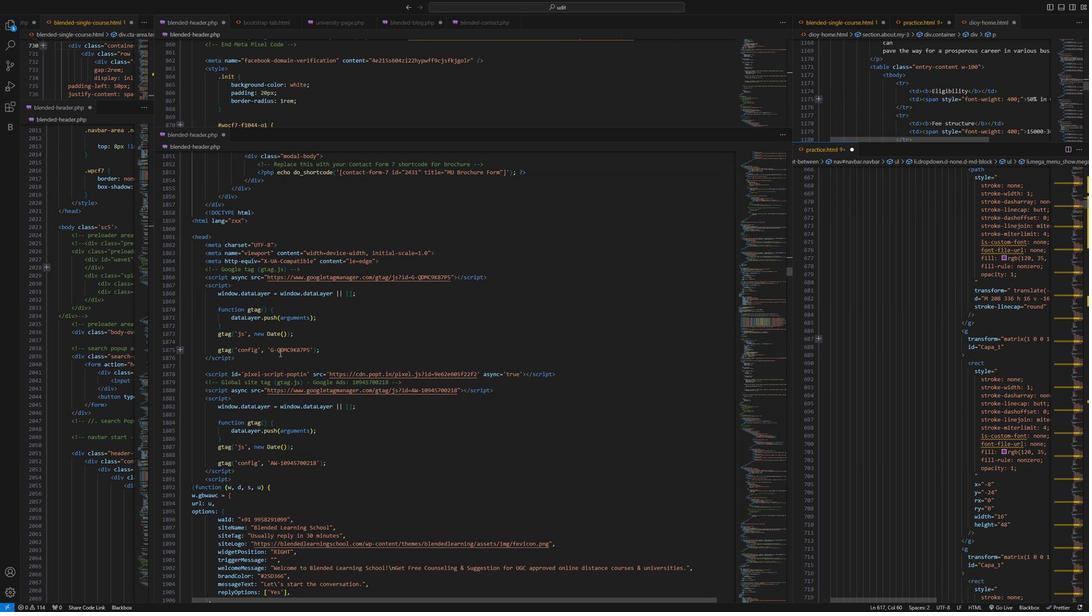 
Action: Mouse scrolled (285, 361) with delta (0, 0)
Screenshot: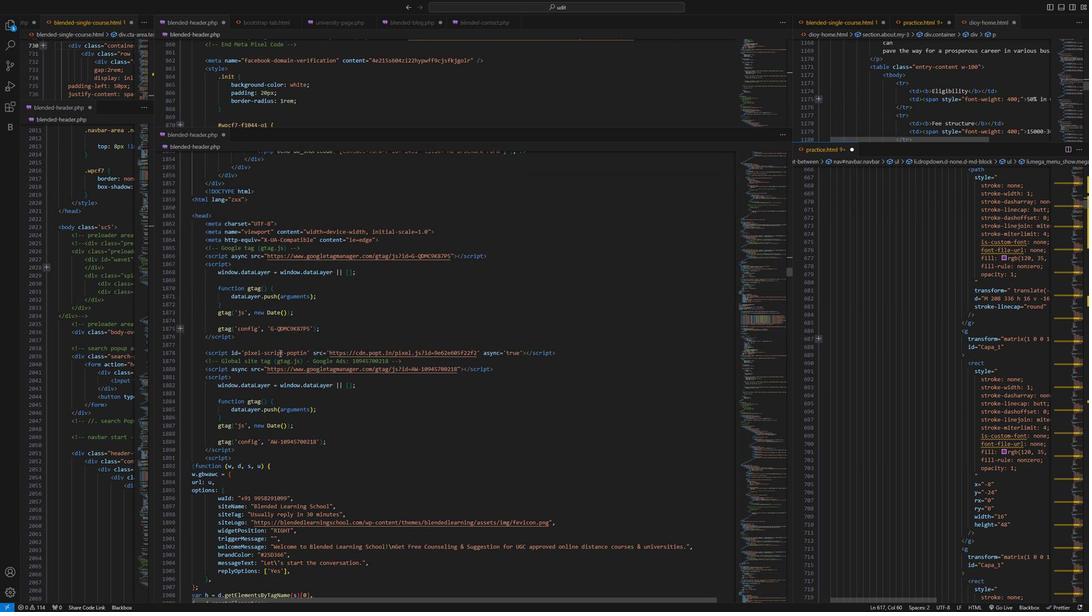 
Action: Mouse scrolled (285, 361) with delta (0, 0)
Screenshot: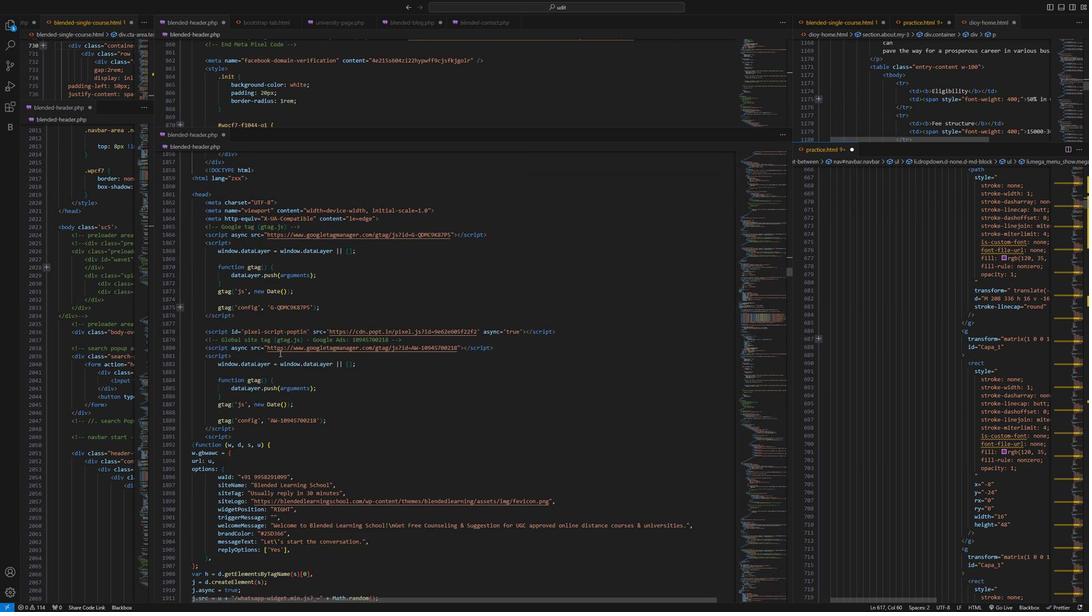 
Action: Mouse scrolled (285, 361) with delta (0, 0)
Screenshot: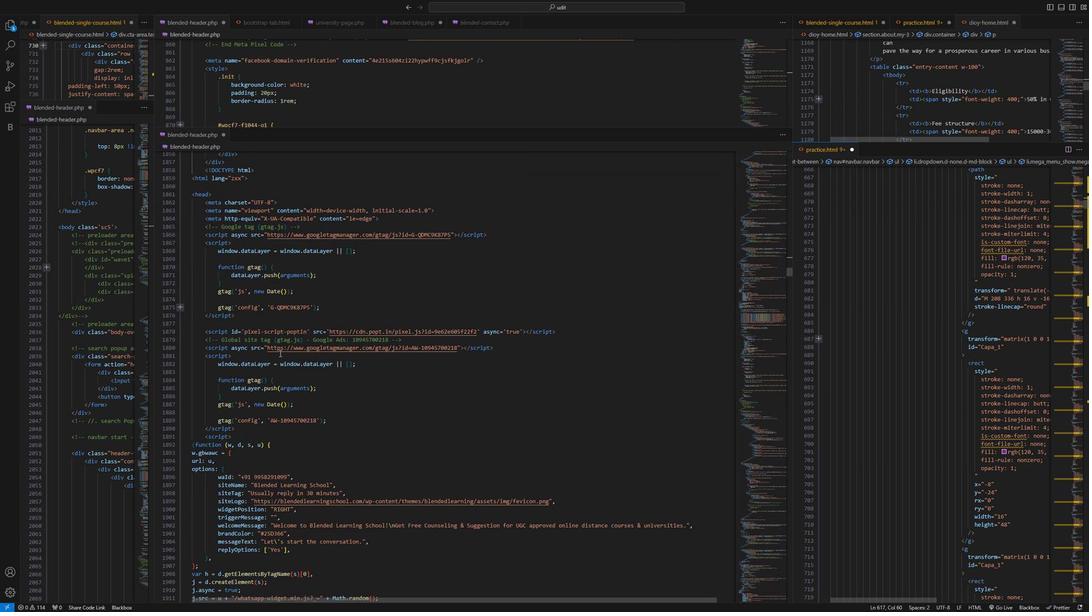 
Action: Mouse scrolled (285, 361) with delta (0, 0)
Screenshot: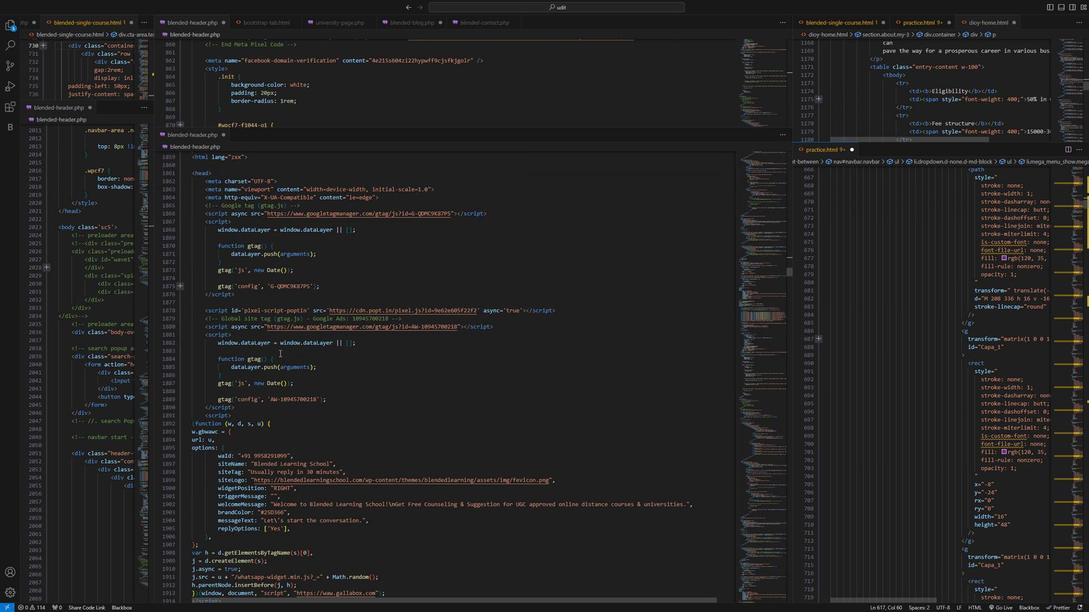 
Action: Mouse scrolled (285, 361) with delta (0, 0)
Screenshot: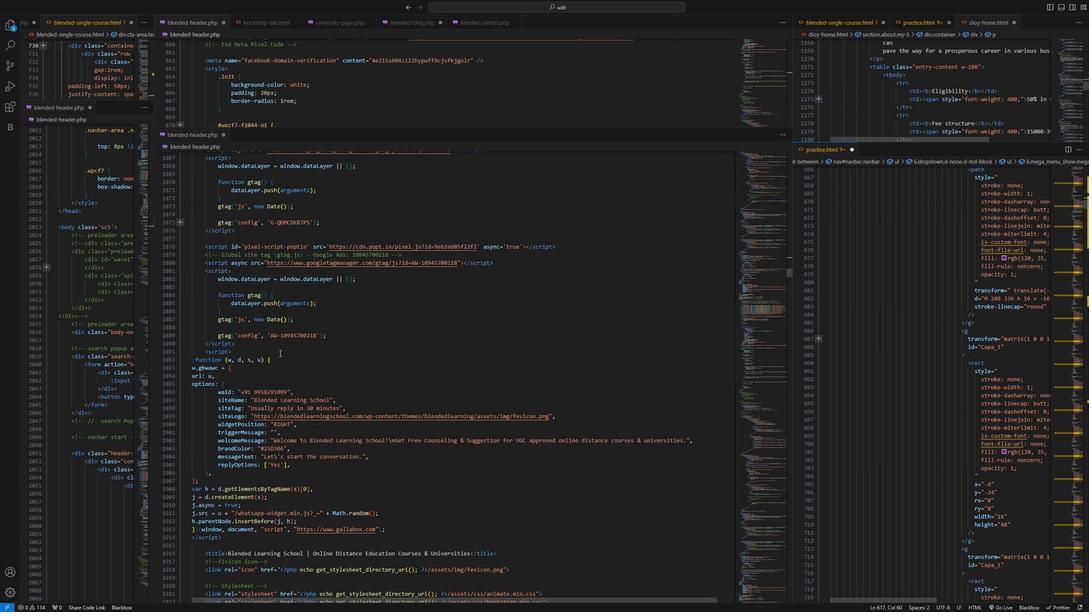 
Action: Mouse scrolled (285, 361) with delta (0, 0)
Screenshot: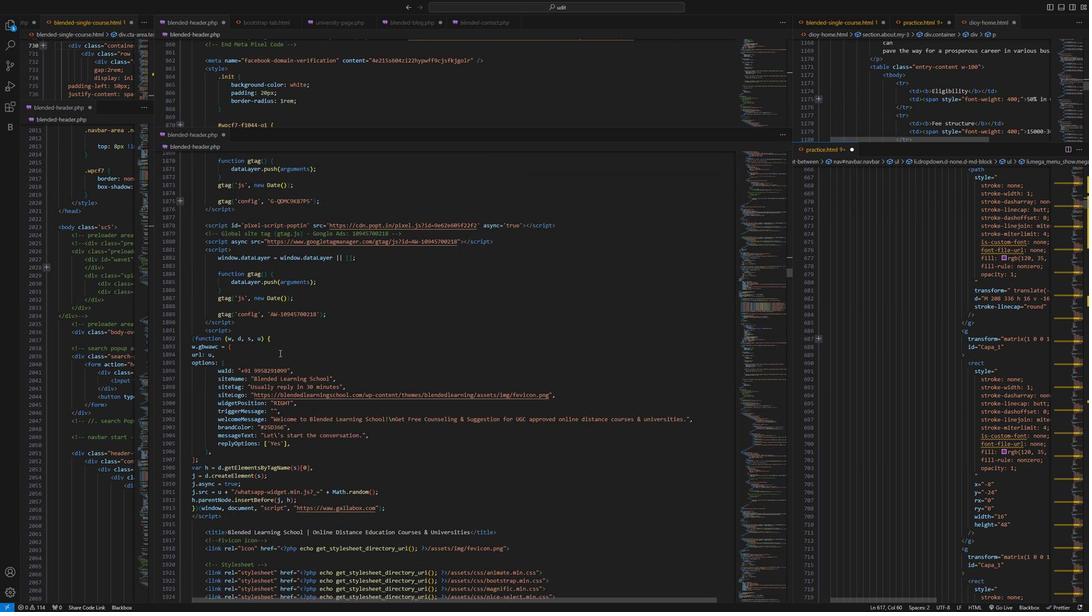 
Action: Mouse scrolled (285, 361) with delta (0, 0)
Screenshot: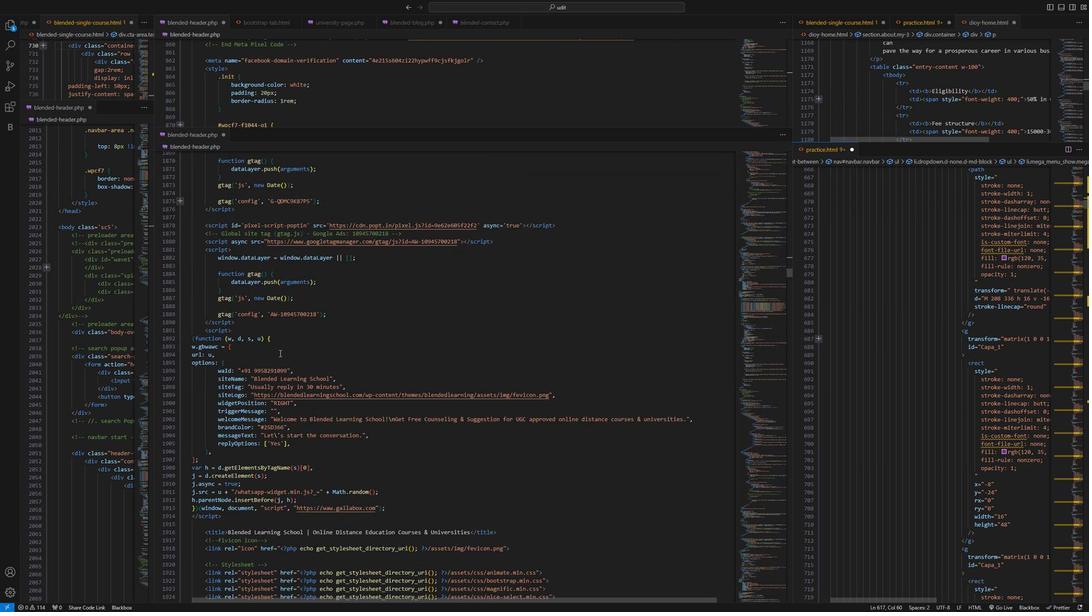 
Action: Mouse moved to (285, 362)
Screenshot: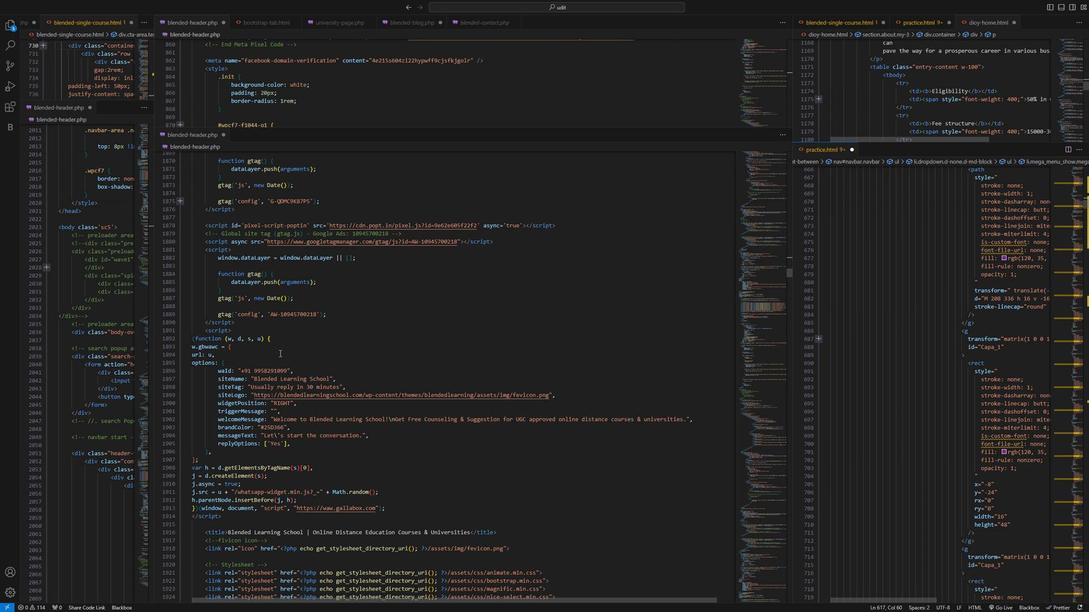 
Action: Mouse scrolled (285, 361) with delta (0, 0)
Screenshot: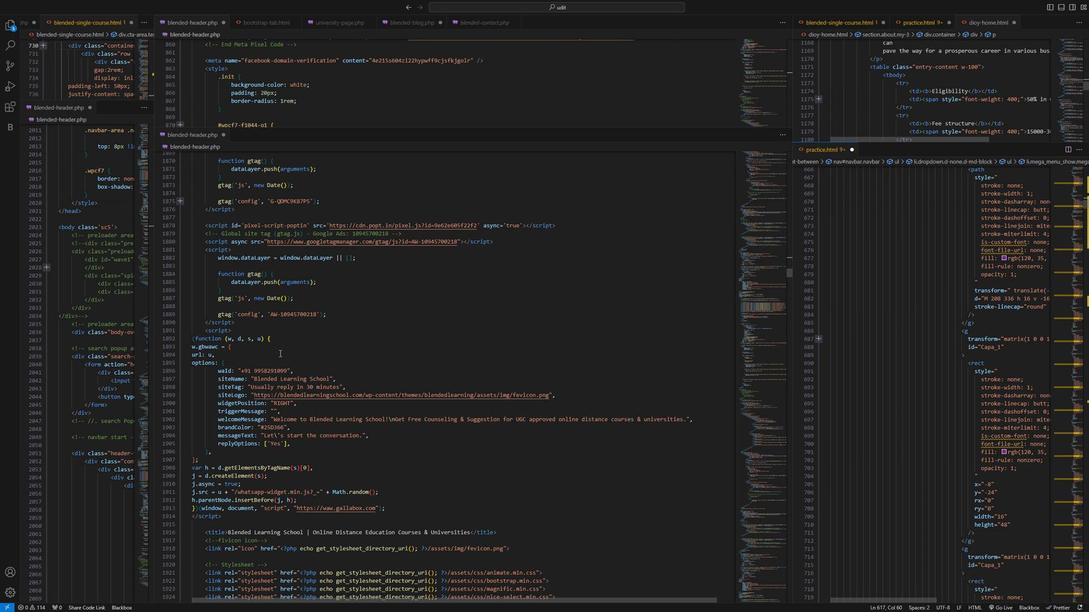 
Action: Mouse moved to (284, 362)
Screenshot: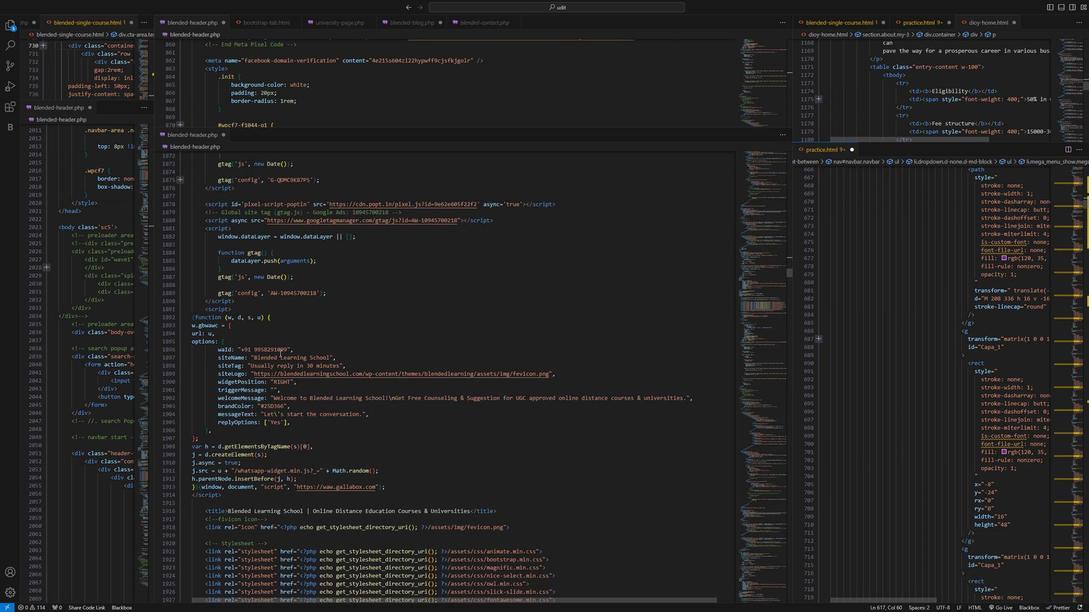 
Action: Mouse scrolled (284, 362) with delta (0, 0)
Screenshot: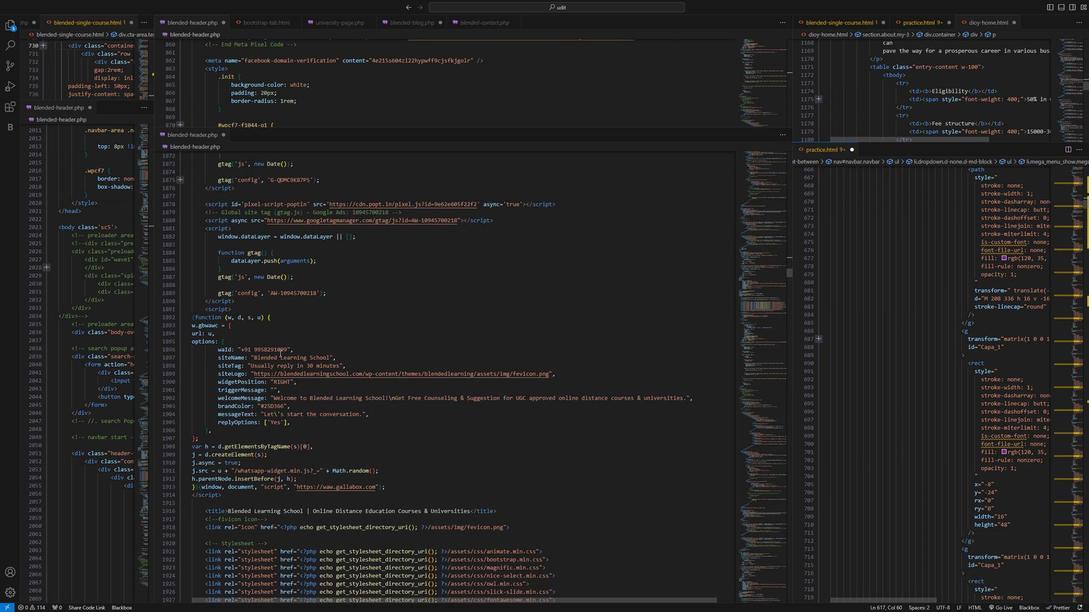 
Action: Mouse moved to (284, 362)
Screenshot: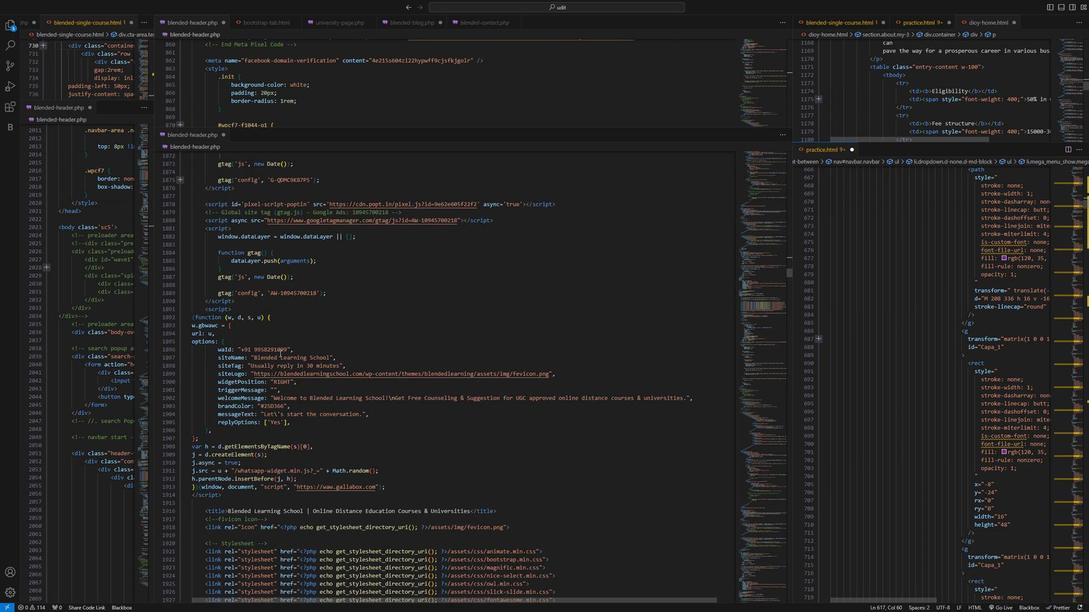 
Action: Mouse scrolled (284, 362) with delta (0, 0)
Screenshot: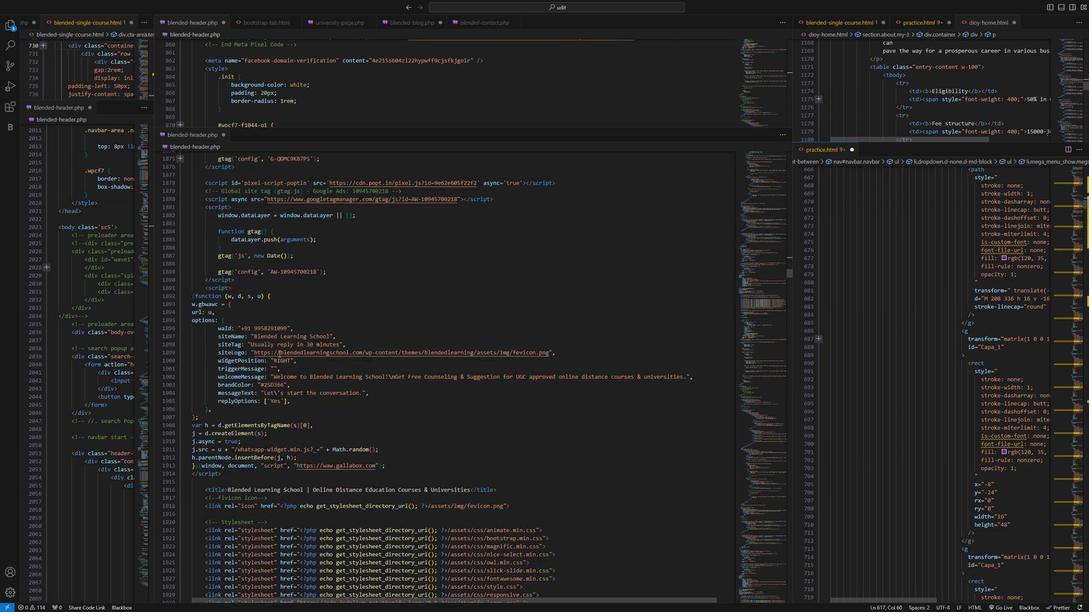 
Action: Mouse moved to (284, 362)
Screenshot: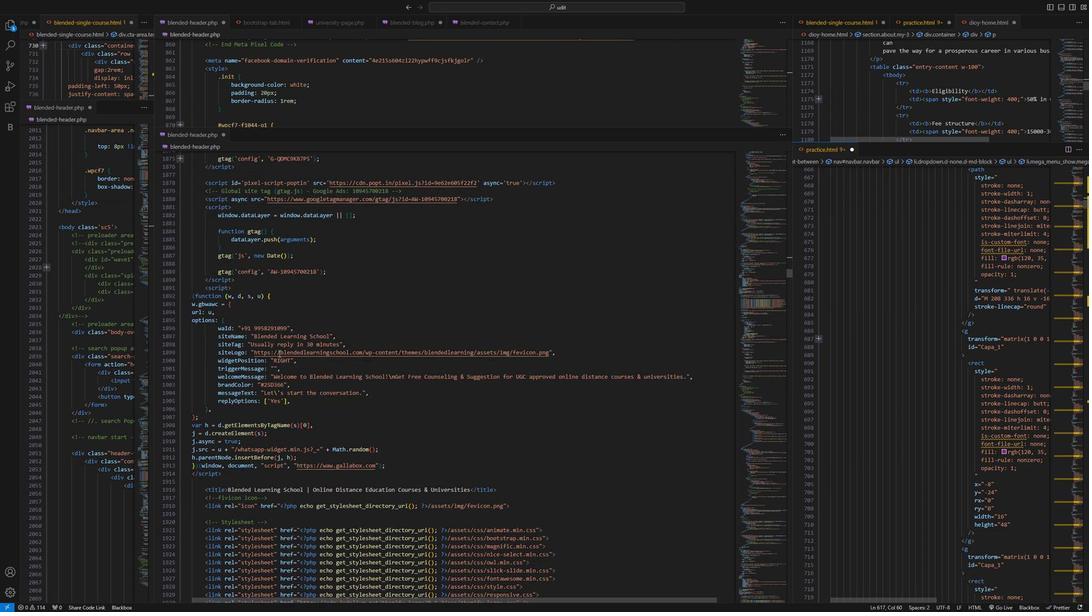 
Action: Mouse scrolled (284, 362) with delta (0, 0)
Screenshot: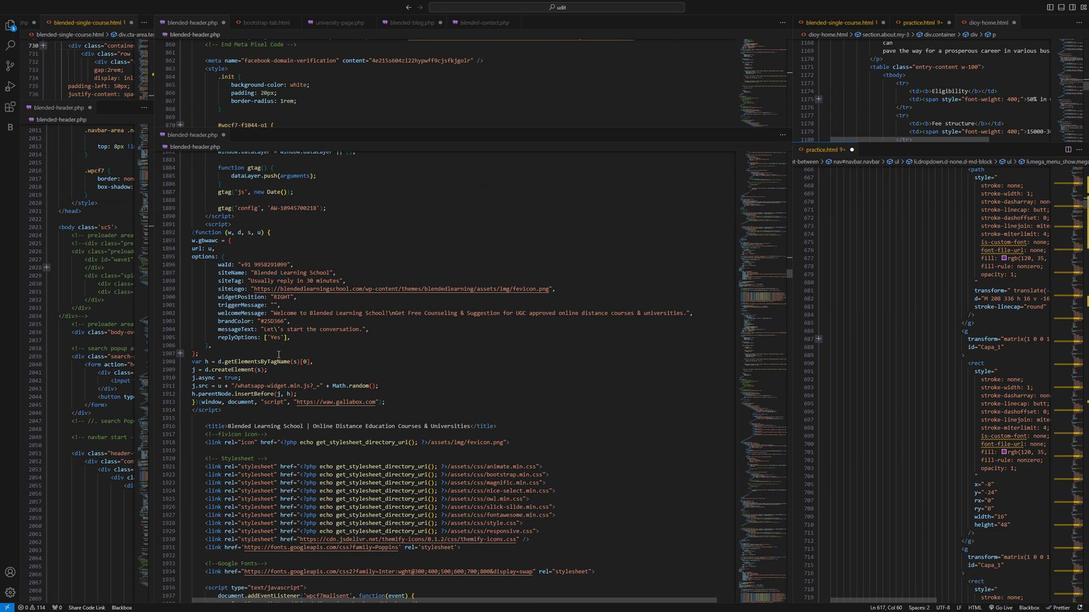 
Action: Mouse scrolled (284, 362) with delta (0, 0)
Screenshot: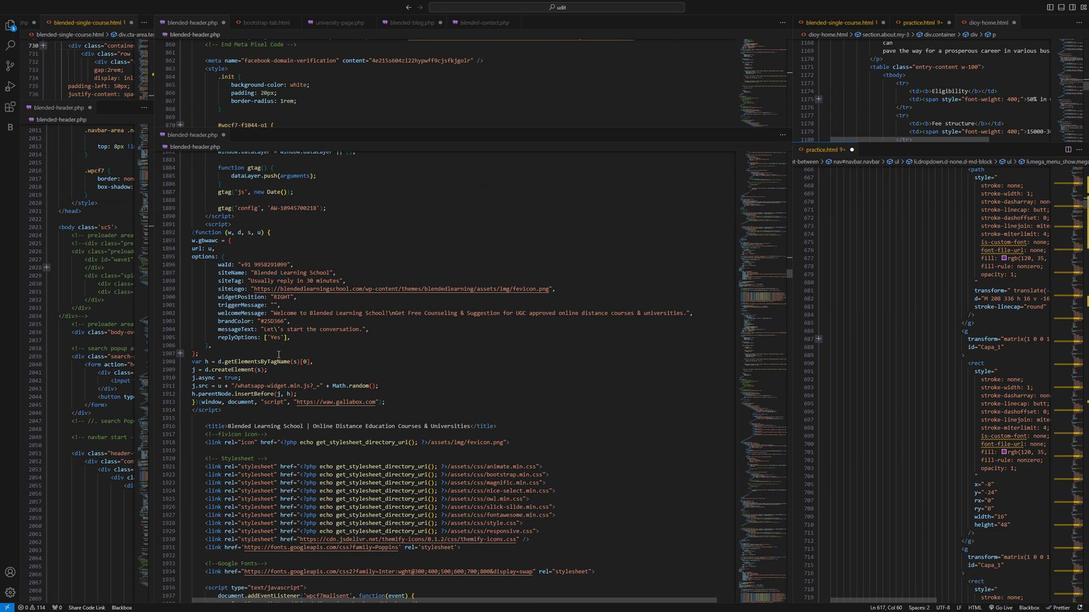 
Action: Mouse scrolled (284, 362) with delta (0, 0)
Screenshot: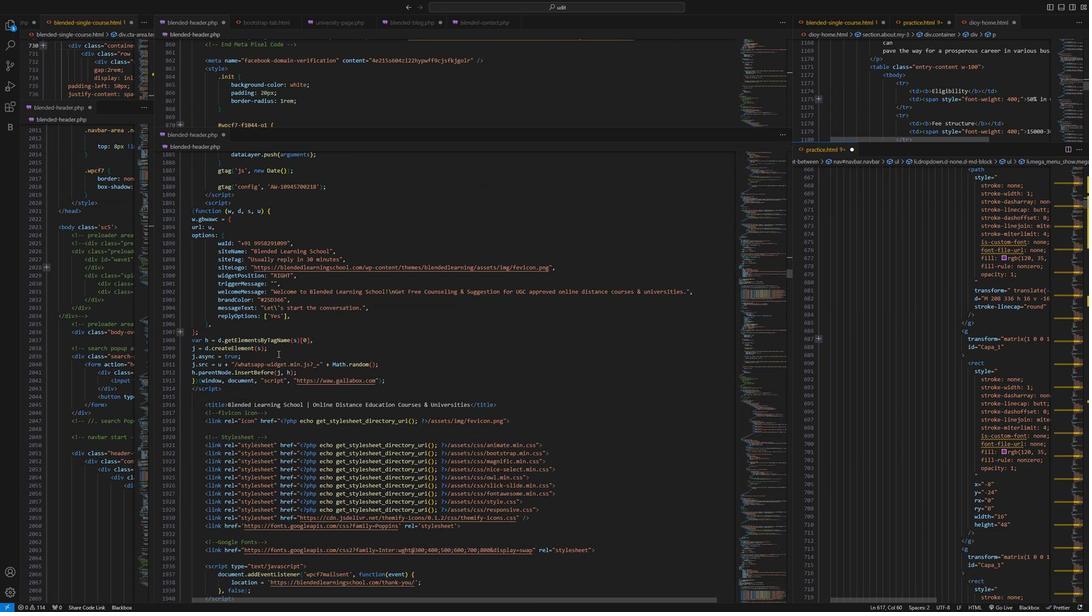 
Action: Mouse moved to (284, 363)
Screenshot: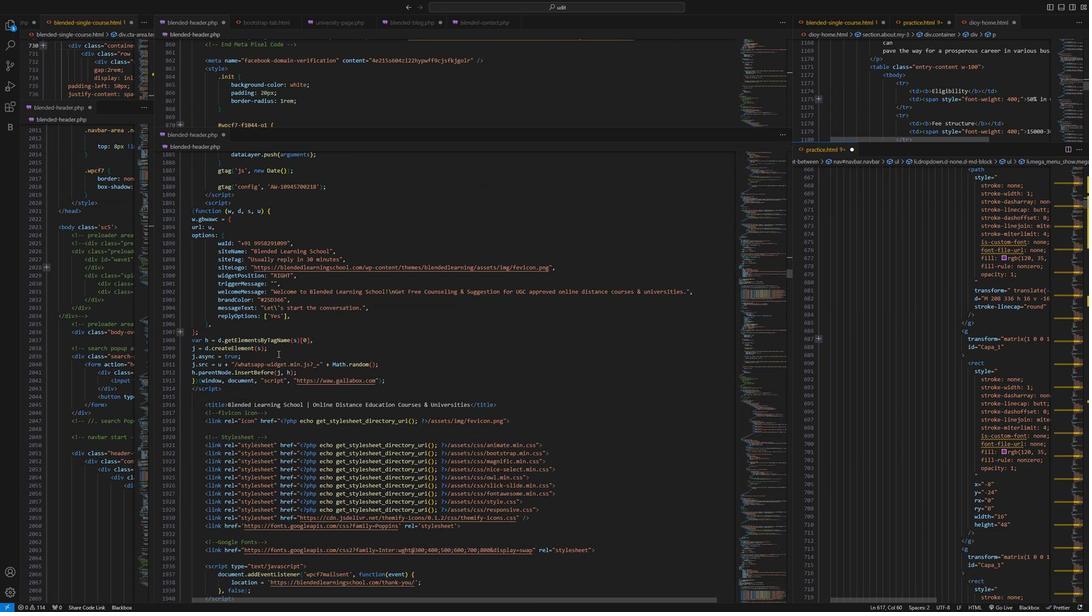 
Action: Mouse scrolled (284, 362) with delta (0, 0)
Screenshot: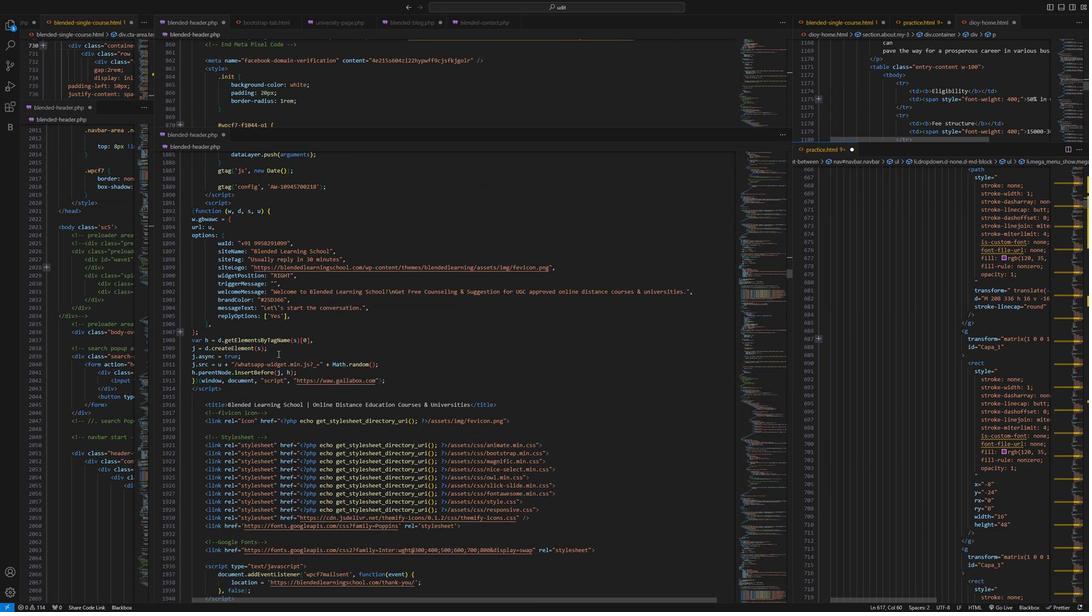 
Action: Mouse moved to (283, 364)
Screenshot: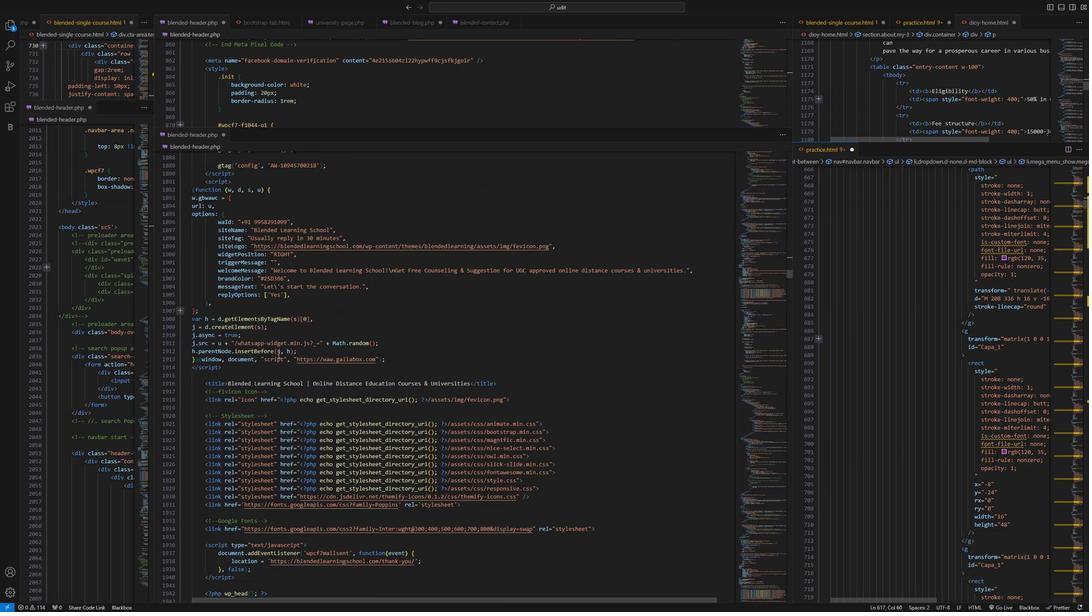 
Action: Mouse scrolled (283, 363) with delta (0, 0)
Screenshot: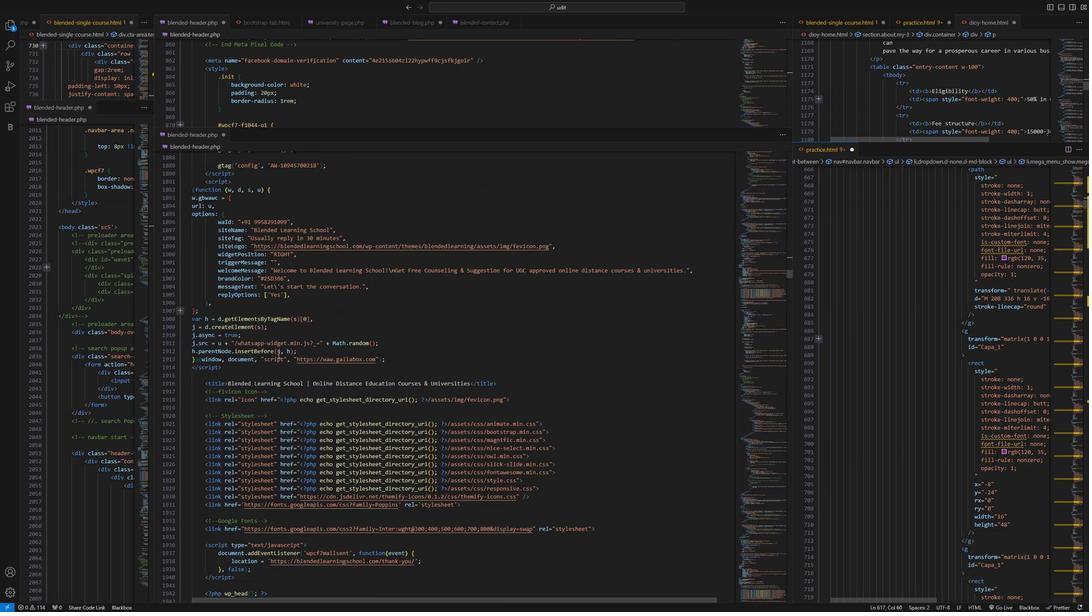 
Action: Mouse scrolled (283, 363) with delta (0, 0)
Screenshot: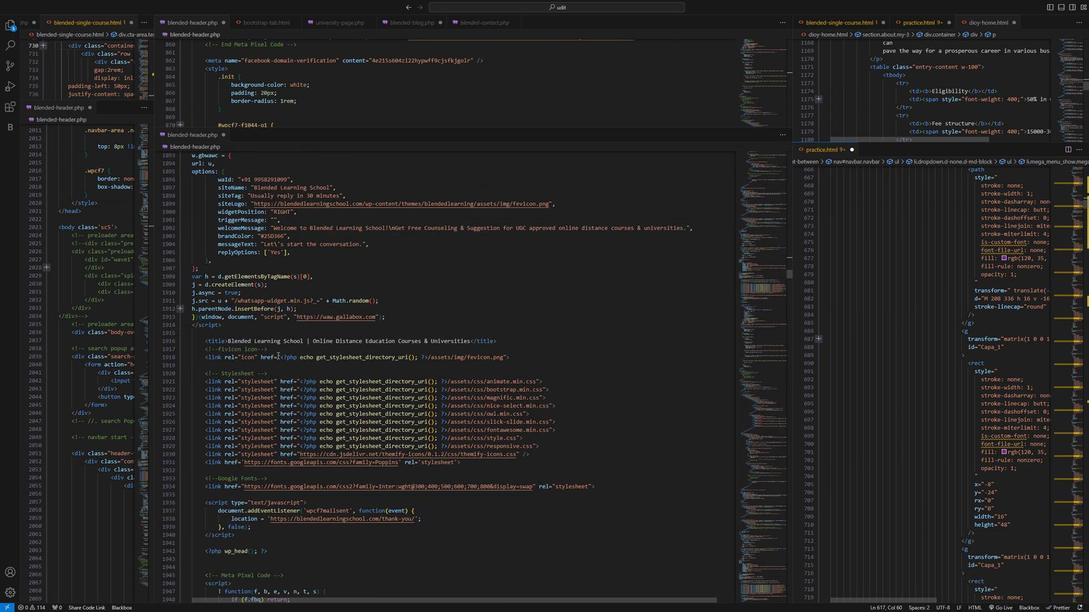
Action: Mouse moved to (283, 364)
Screenshot: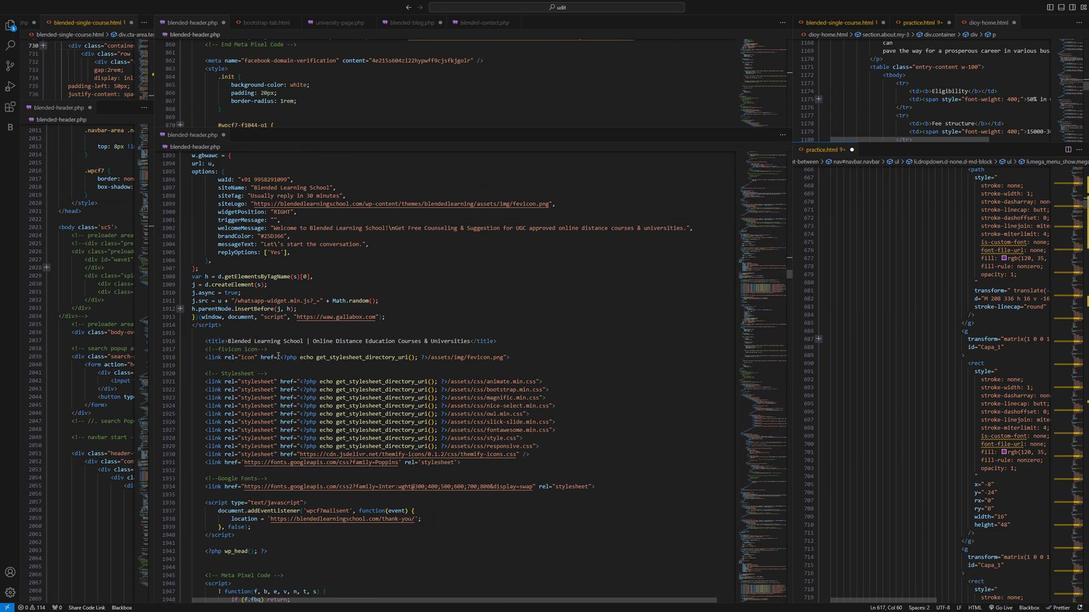 
Action: Mouse scrolled (283, 363) with delta (0, 0)
Screenshot: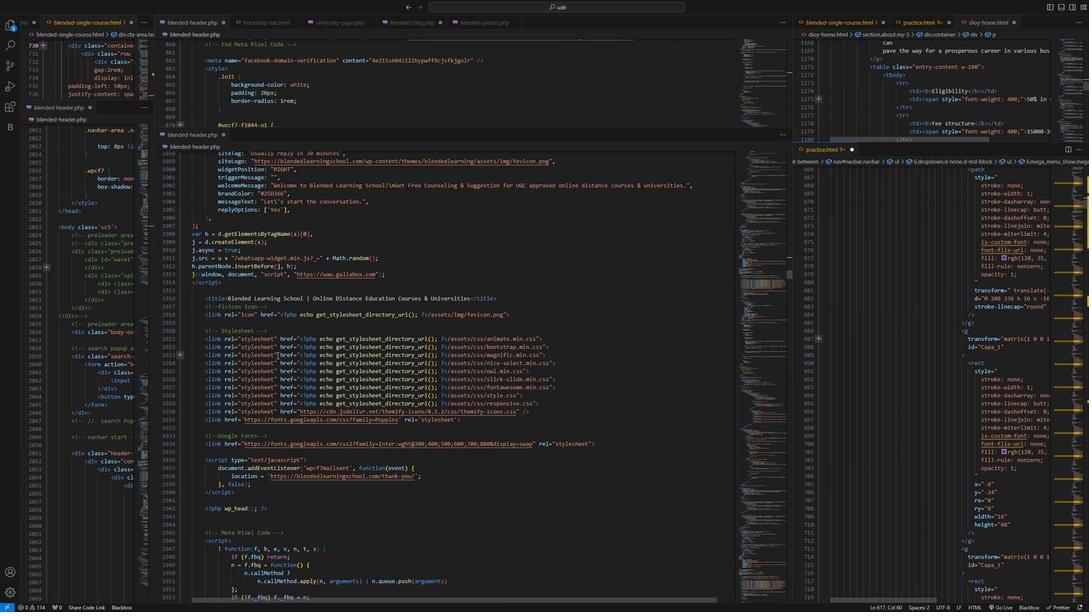 
Action: Mouse scrolled (283, 363) with delta (0, 0)
Screenshot: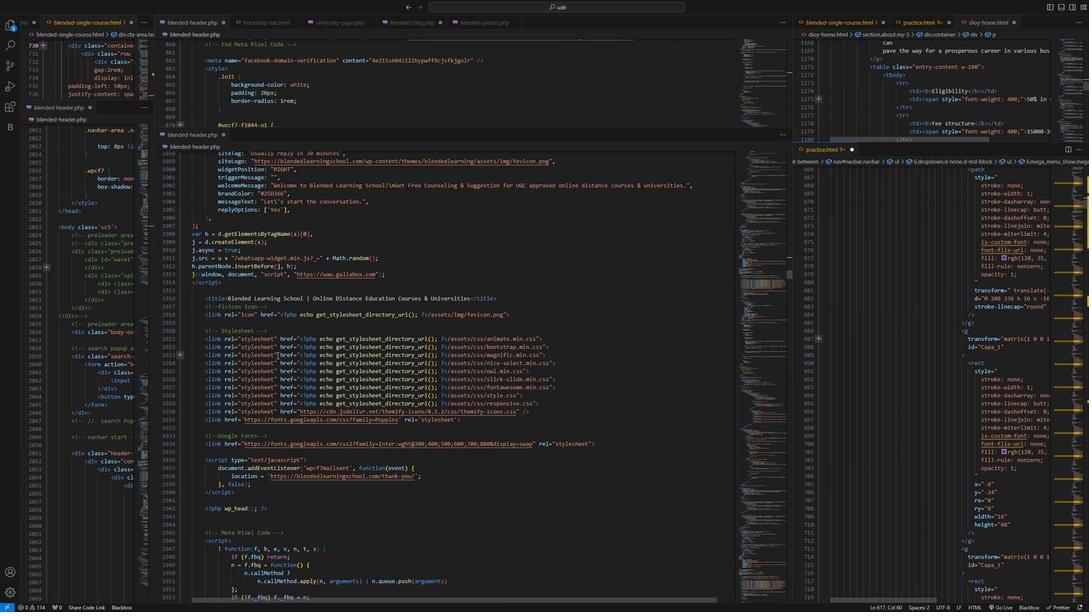 
Action: Mouse moved to (283, 364)
Screenshot: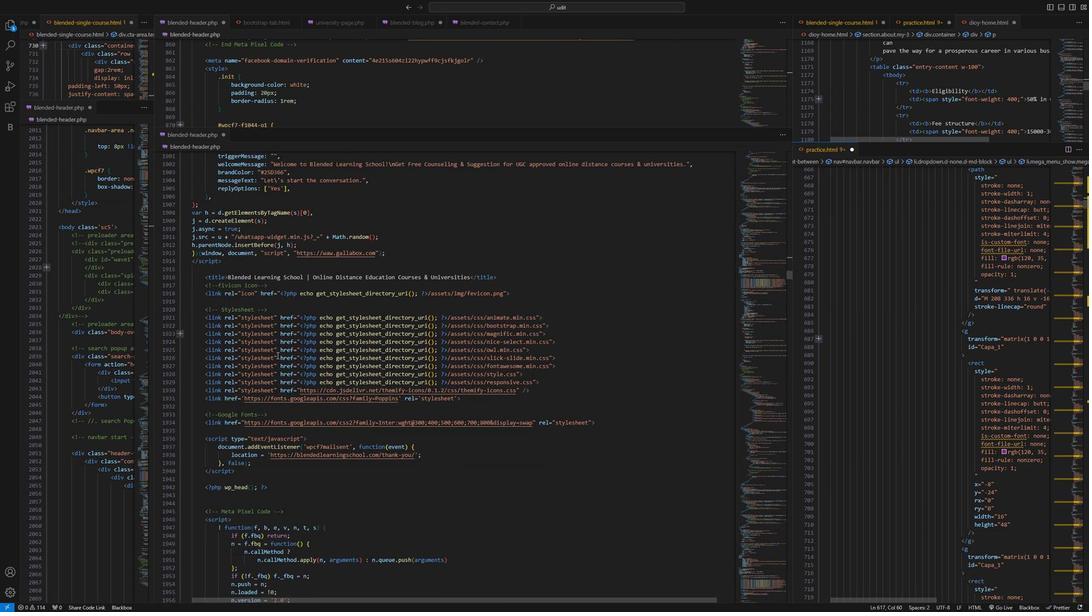 
Action: Mouse scrolled (283, 364) with delta (0, 0)
Screenshot: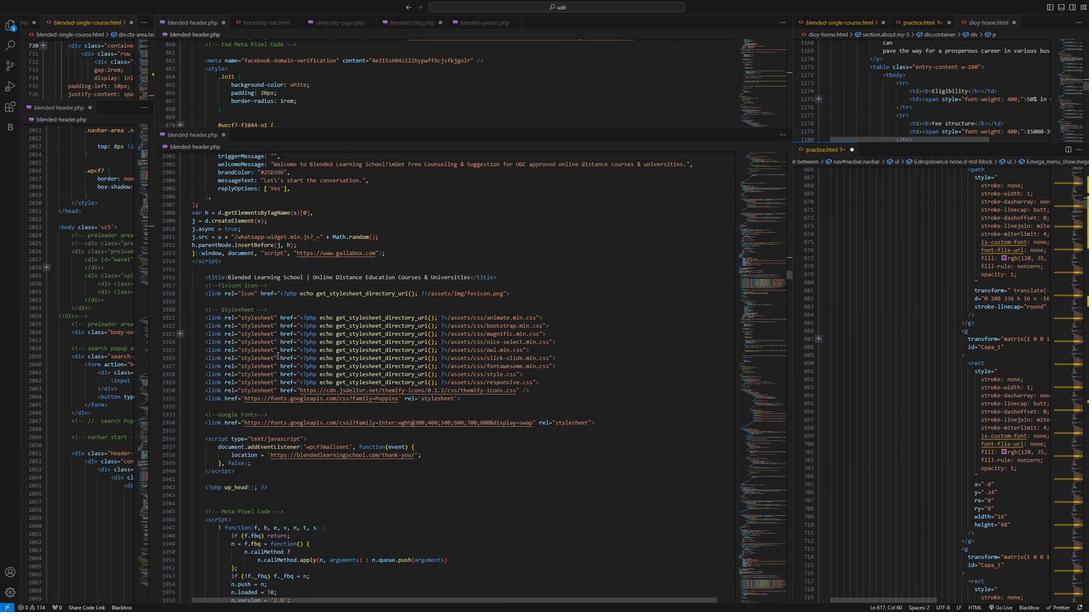 
Action: Mouse moved to (283, 364)
Screenshot: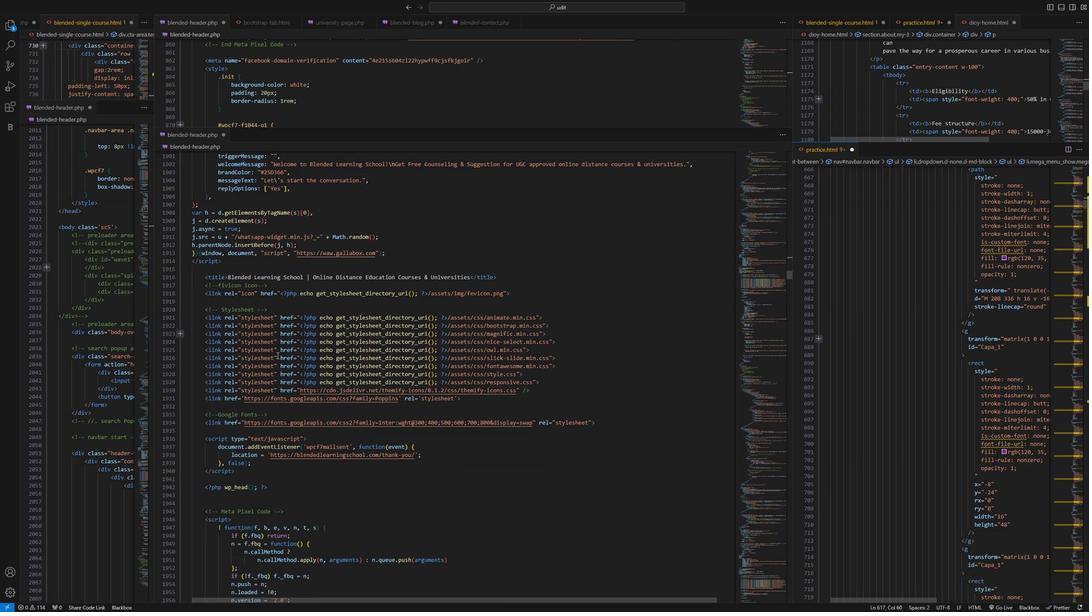 
Action: Mouse scrolled (283, 364) with delta (0, 0)
Screenshot: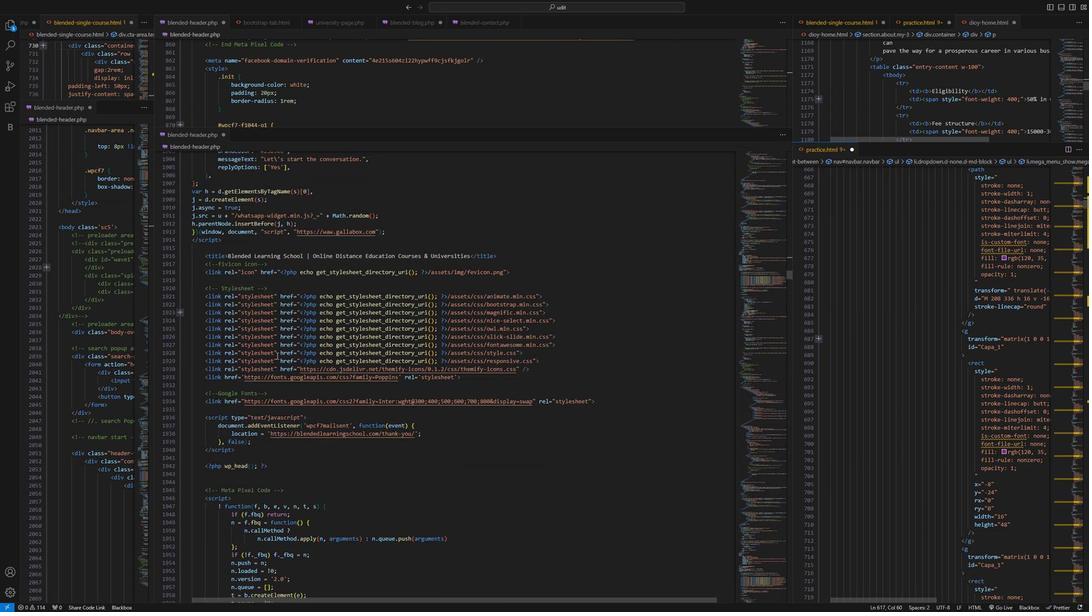 
Action: Mouse moved to (282, 365)
Screenshot: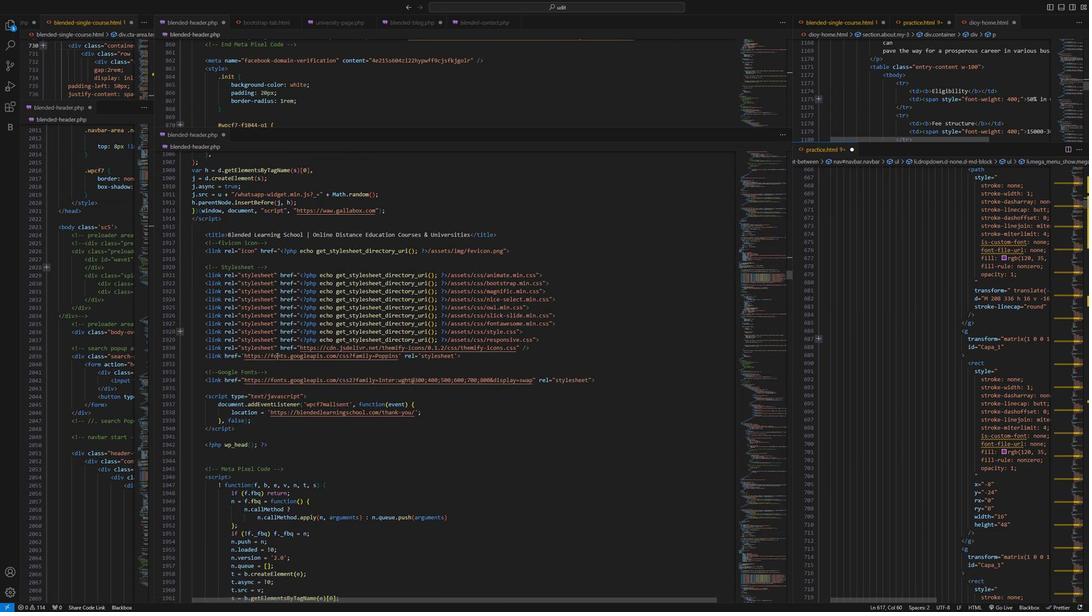 
Action: Mouse scrolled (282, 364) with delta (0, 0)
Screenshot: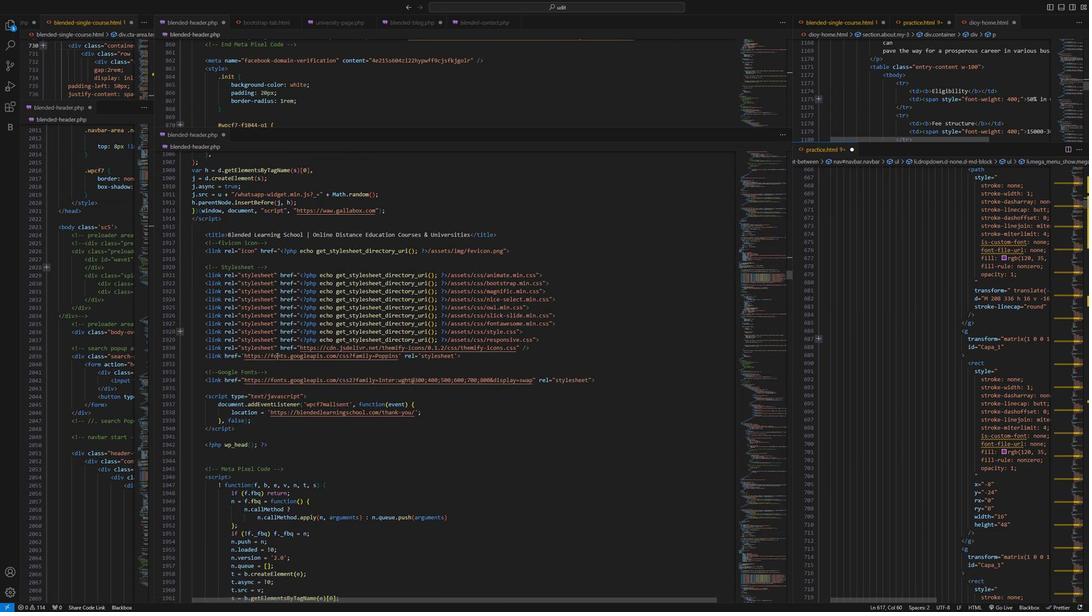 
Action: Mouse scrolled (282, 364) with delta (0, 0)
Screenshot: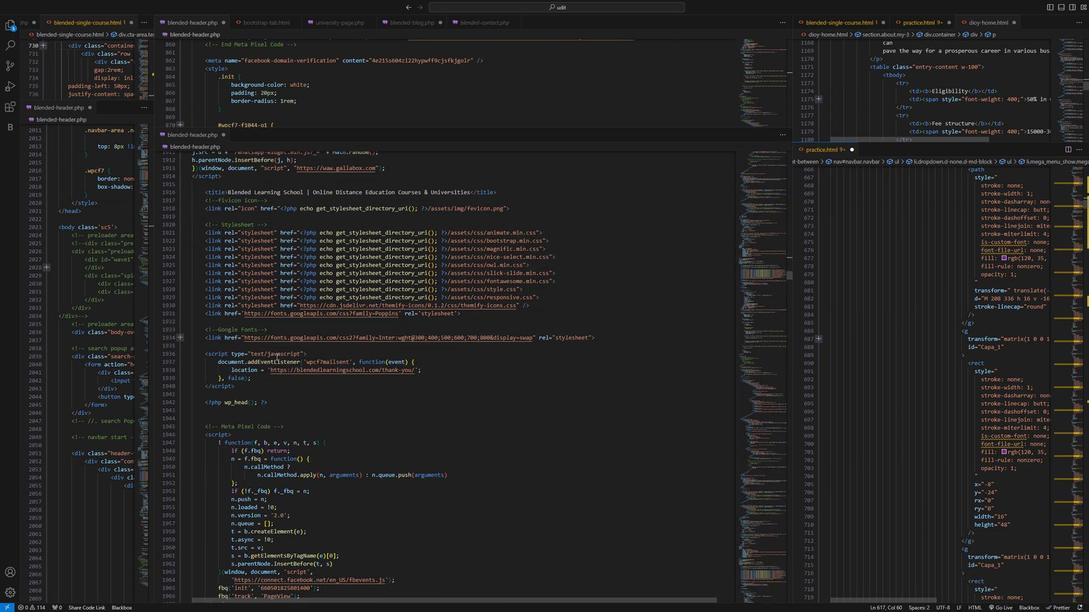 
Action: Mouse moved to (280, 366)
Screenshot: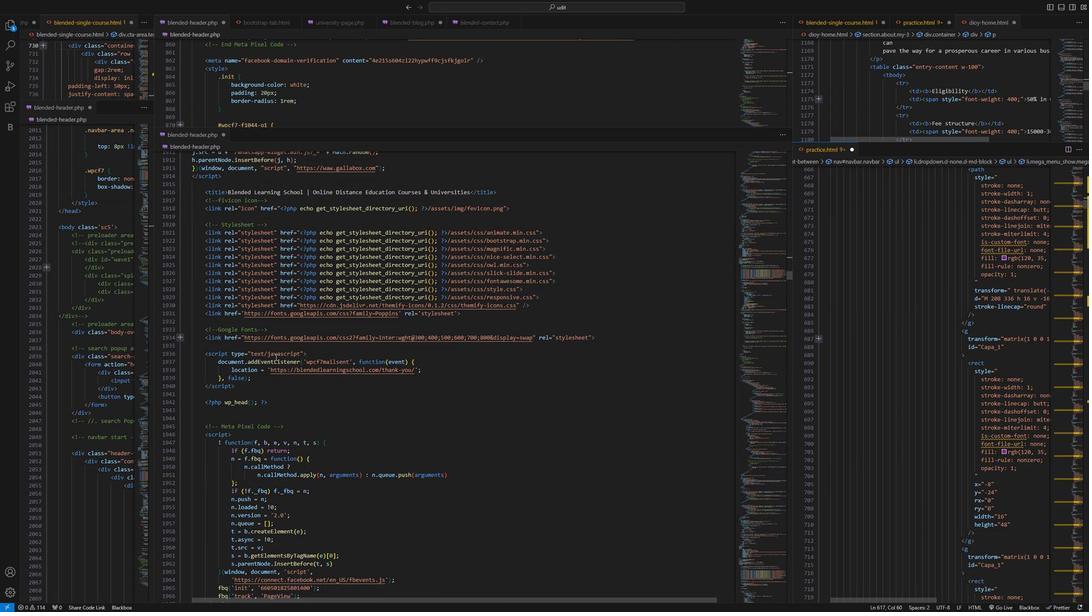
Action: Mouse scrolled (280, 365) with delta (0, 0)
Screenshot: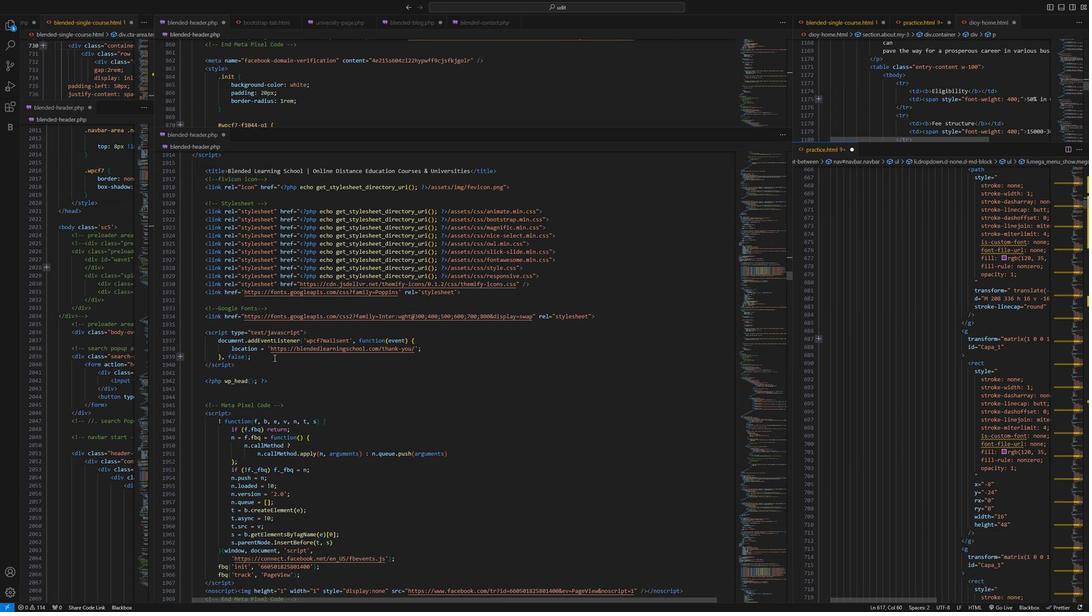 
Action: Mouse scrolled (280, 365) with delta (0, 0)
Screenshot: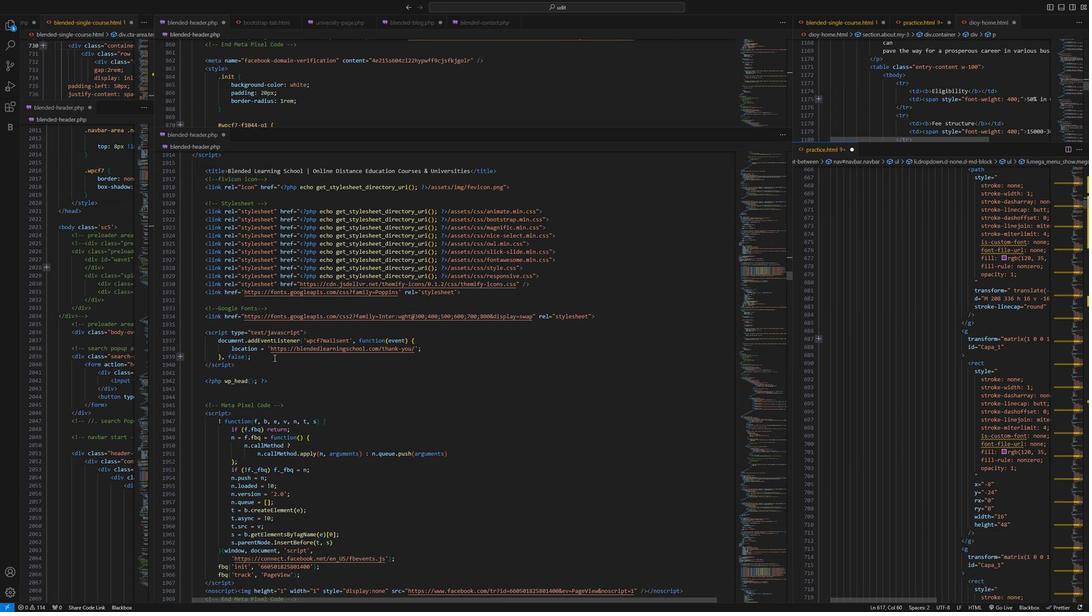 
Action: Mouse scrolled (280, 365) with delta (0, 0)
Screenshot: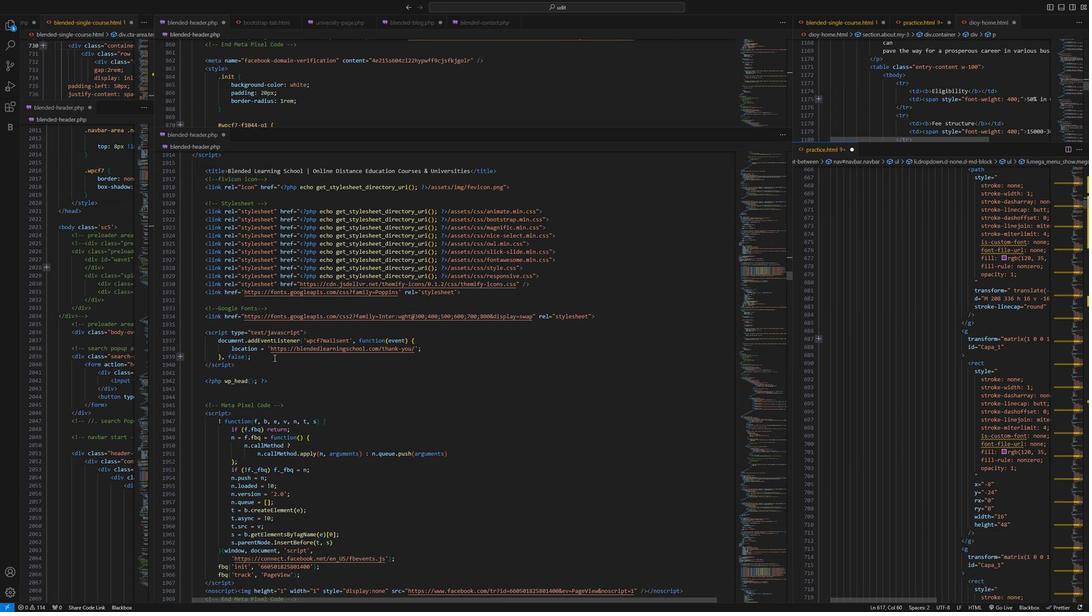 
Action: Mouse scrolled (280, 365) with delta (0, 0)
Screenshot: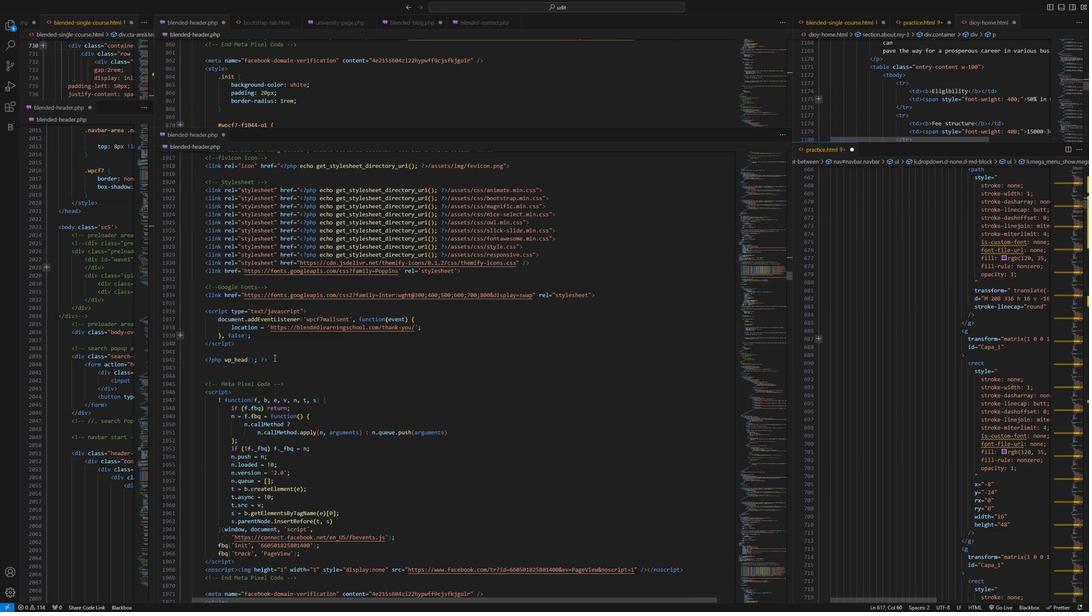 
Action: Mouse scrolled (280, 365) with delta (0, 0)
Screenshot: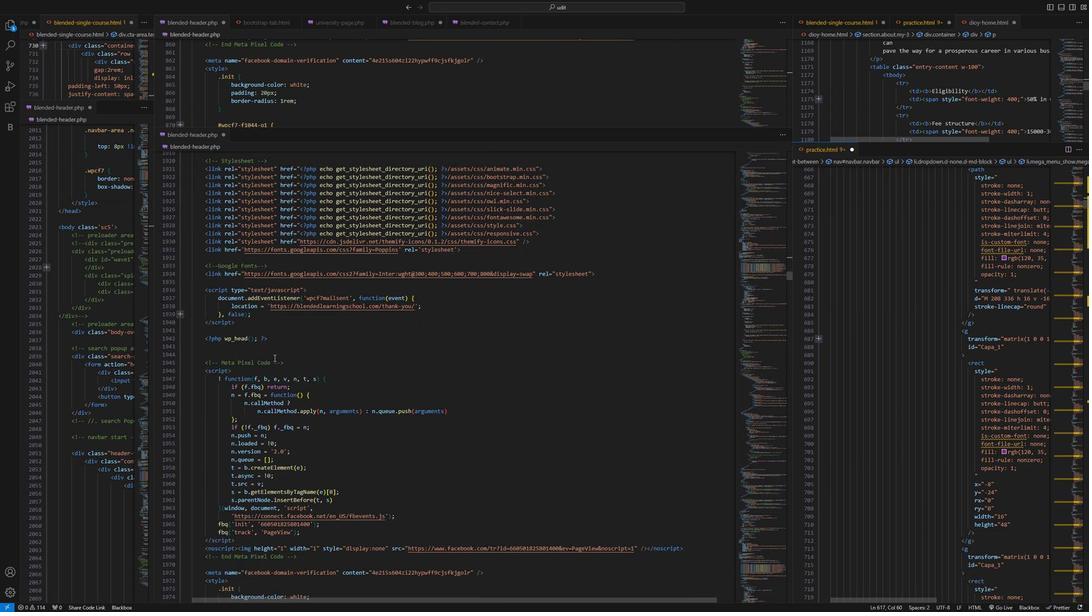 
Action: Mouse scrolled (280, 365) with delta (0, 0)
Screenshot: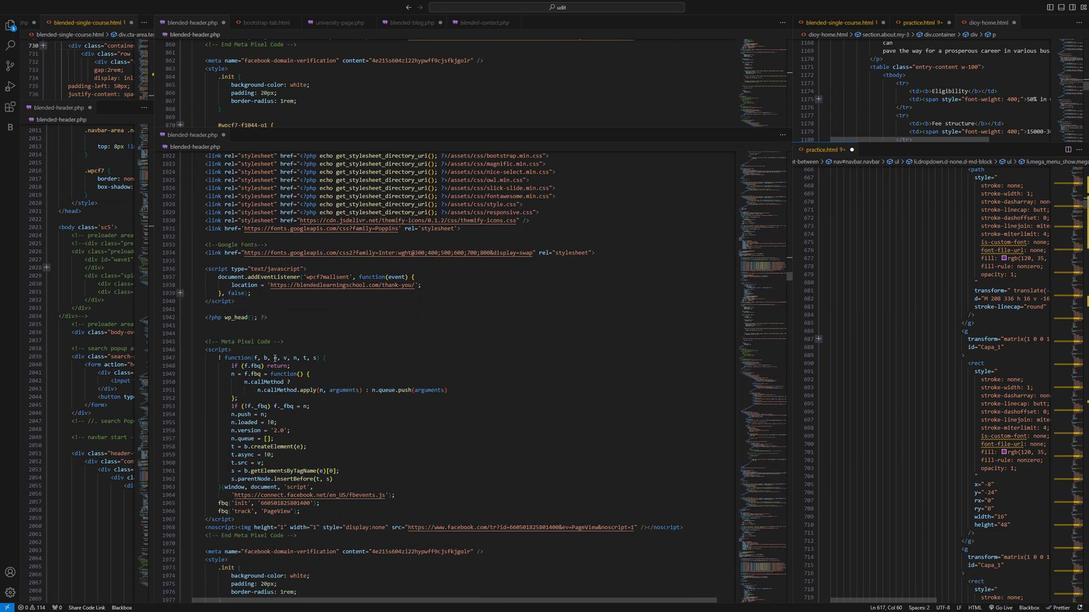
Action: Mouse scrolled (280, 365) with delta (0, 0)
Screenshot: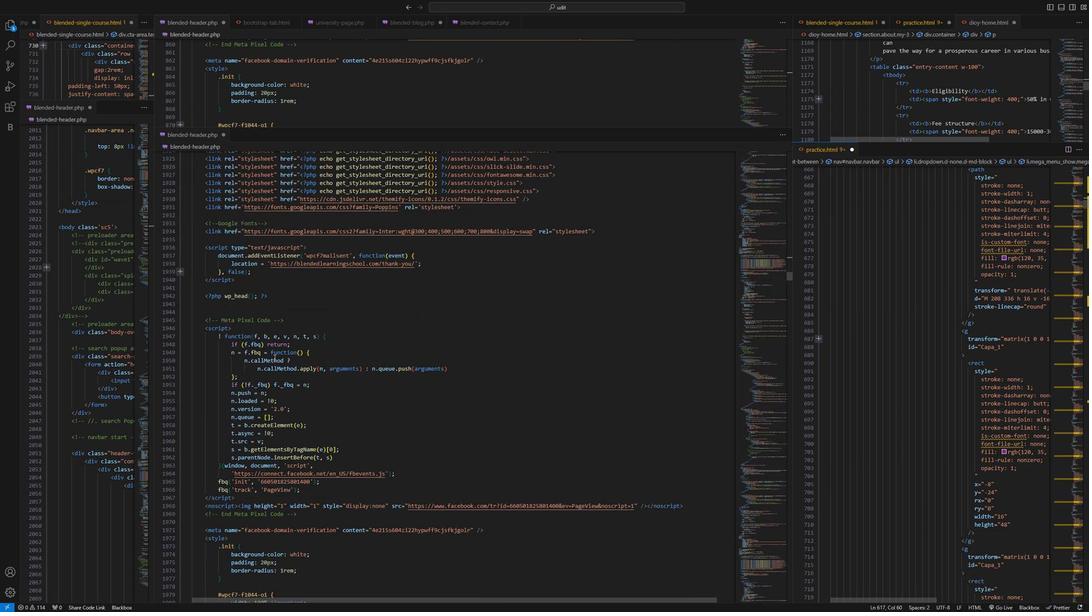 
Action: Mouse scrolled (280, 365) with delta (0, 0)
Screenshot: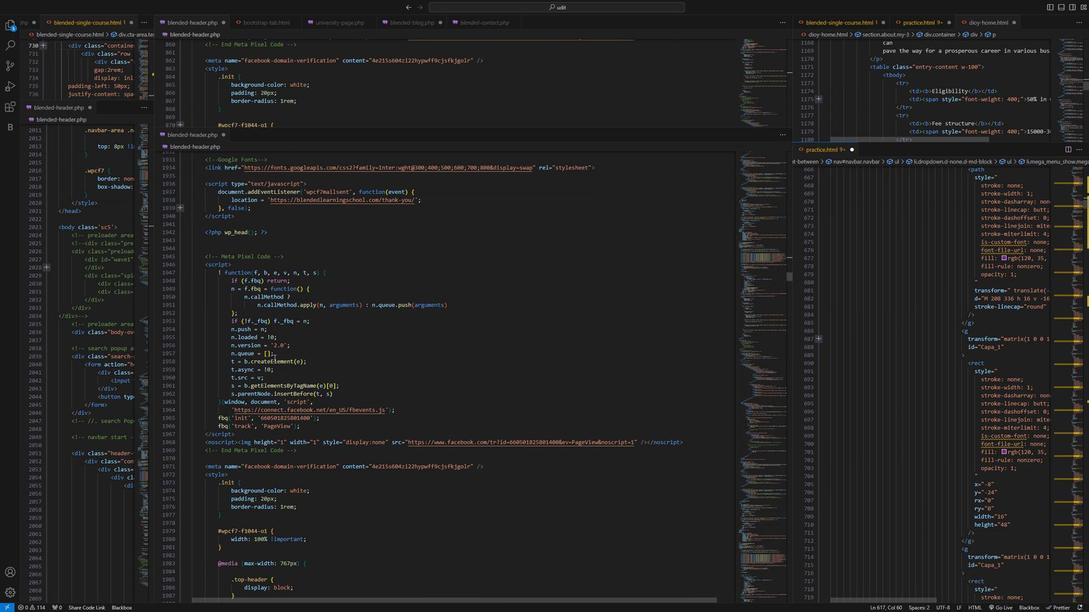 
Action: Mouse moved to (279, 367)
Screenshot: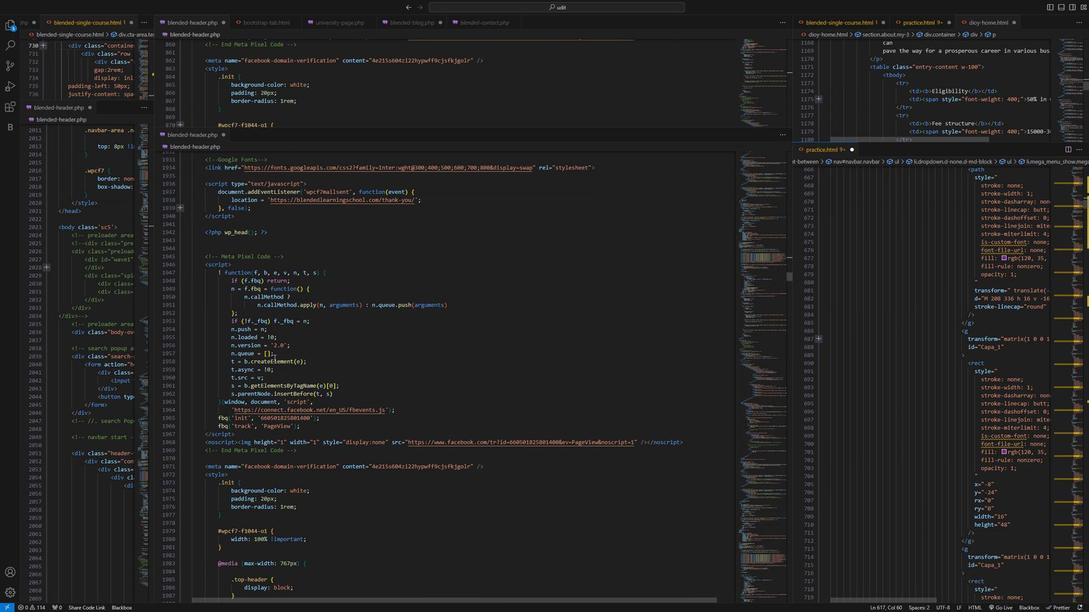 
Action: Mouse scrolled (279, 366) with delta (0, 0)
Screenshot: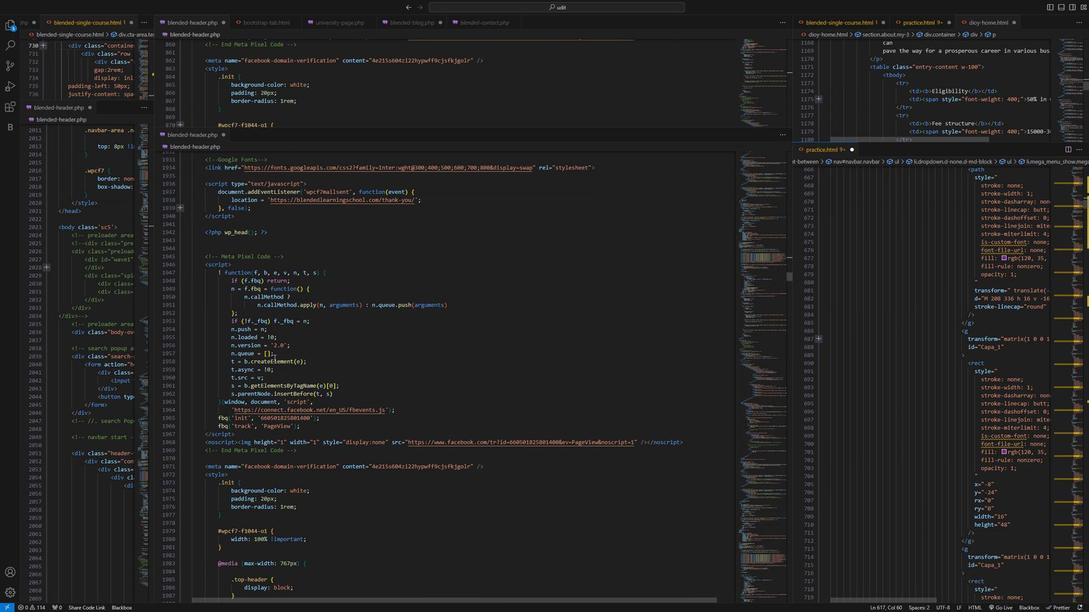 
Action: Mouse scrolled (279, 366) with delta (0, 0)
Screenshot: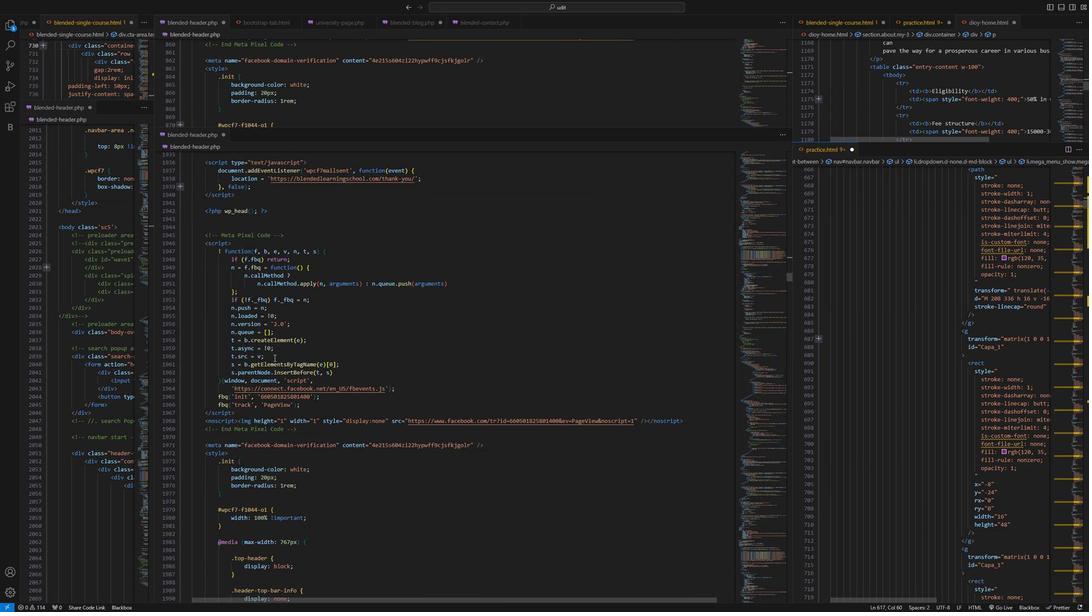 
Action: Mouse scrolled (279, 366) with delta (0, 0)
Screenshot: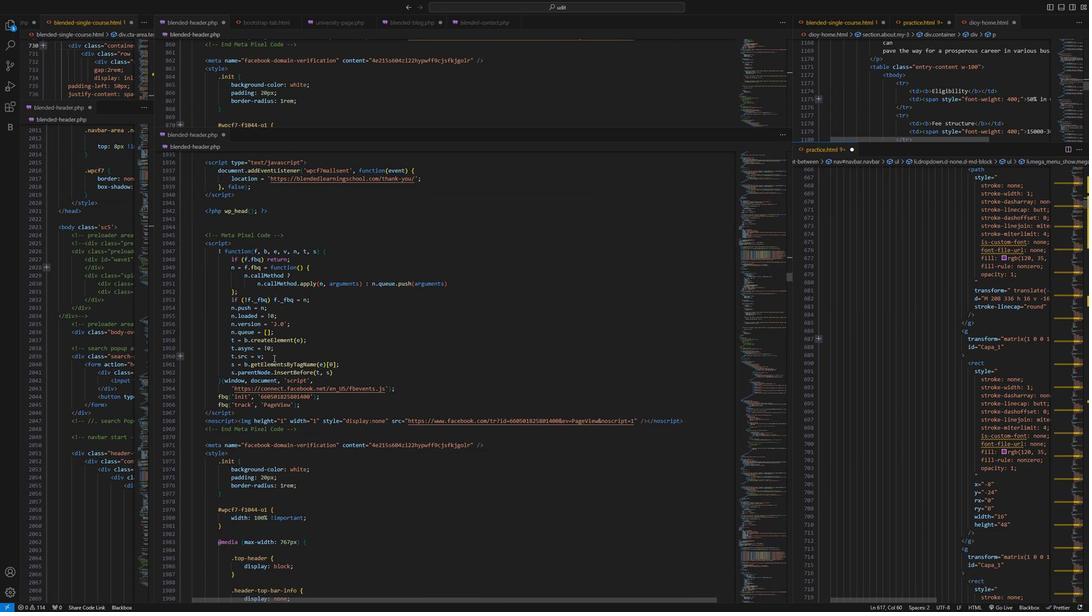 
Action: Mouse scrolled (279, 366) with delta (0, 0)
Screenshot: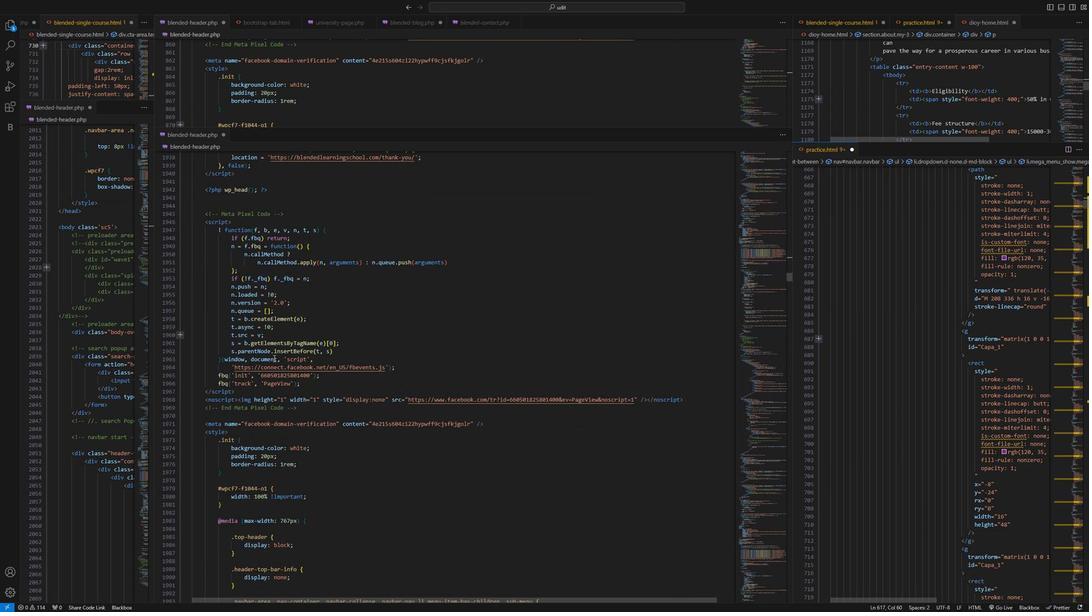 
Action: Mouse scrolled (279, 366) with delta (0, 0)
Screenshot: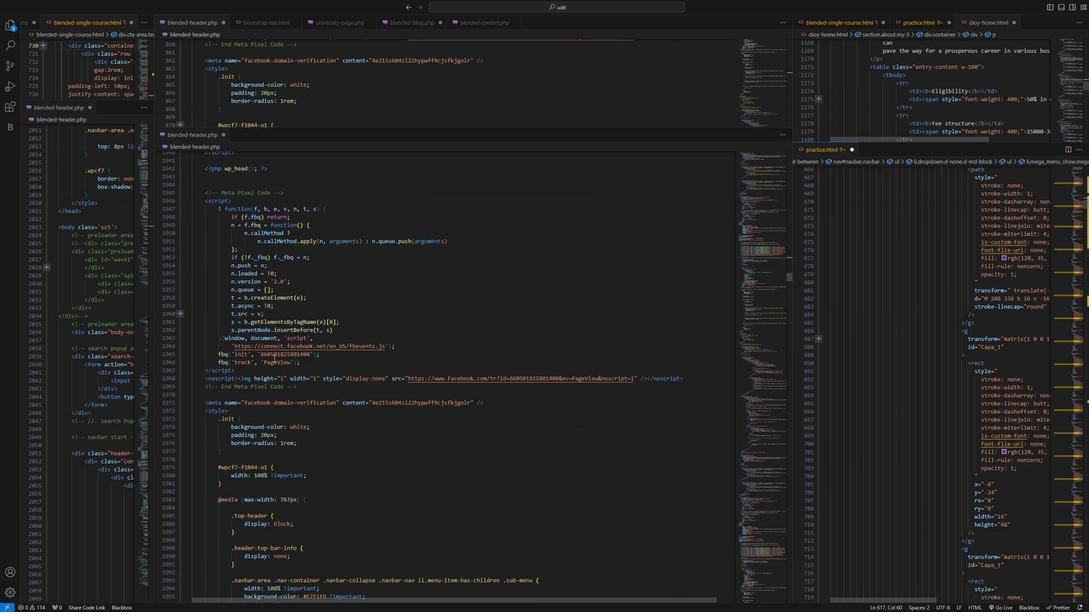 
Action: Mouse scrolled (279, 366) with delta (0, 0)
Screenshot: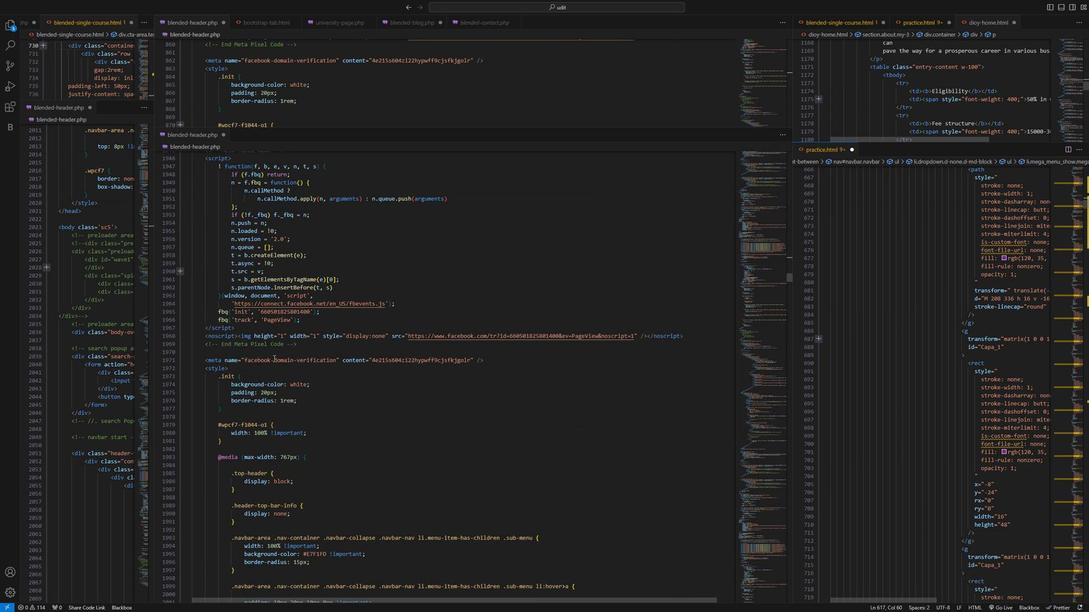 
Action: Mouse moved to (268, 406)
Screenshot: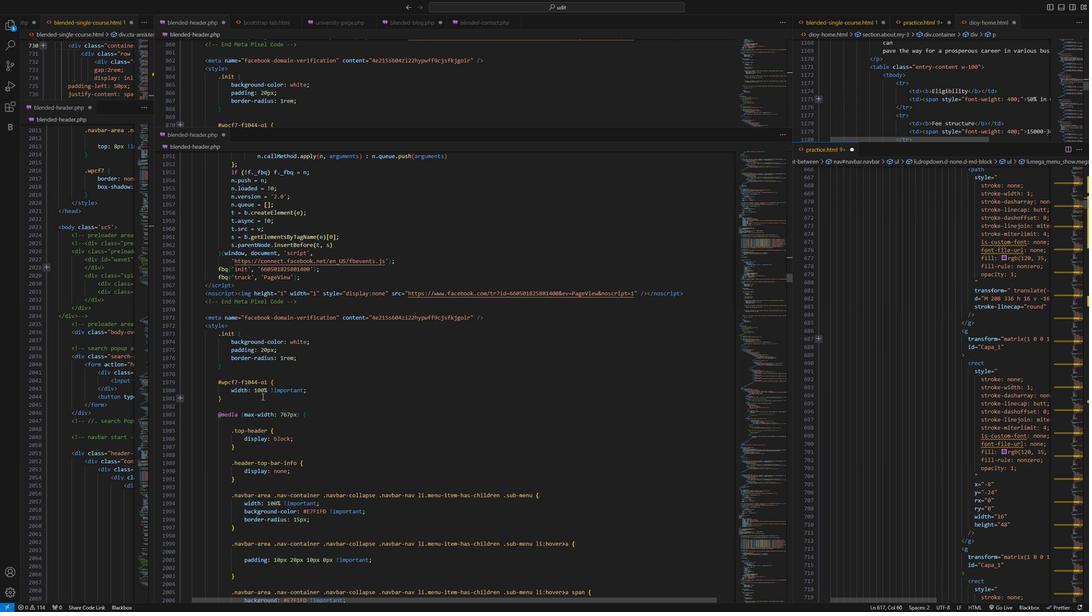 
Action: Mouse scrolled (268, 405) with delta (0, 0)
Screenshot: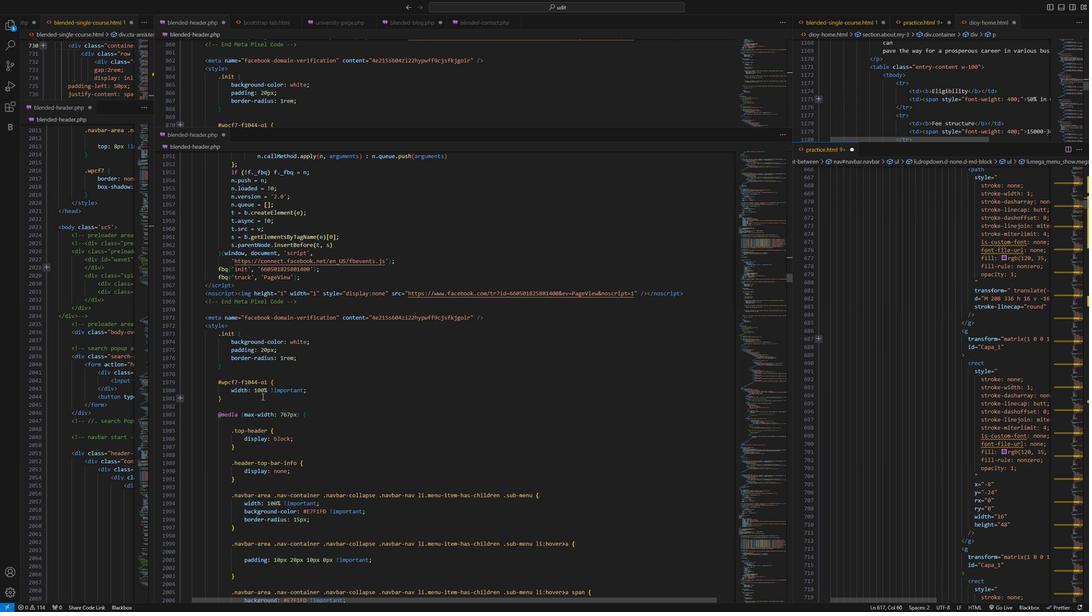 
Action: Mouse moved to (268, 406)
Screenshot: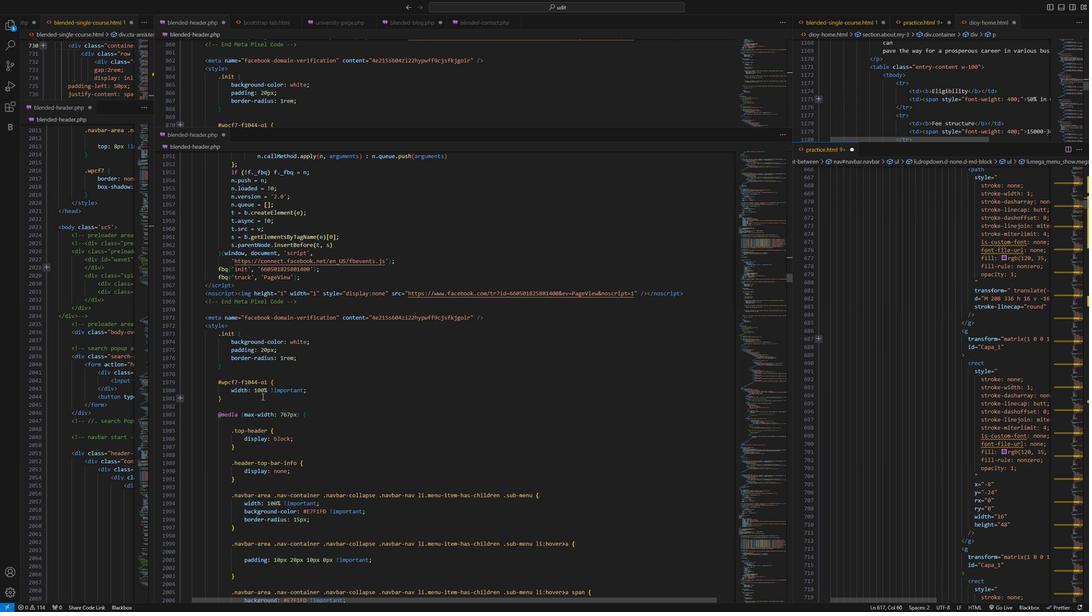 
Action: Mouse scrolled (268, 405) with delta (0, 0)
Screenshot: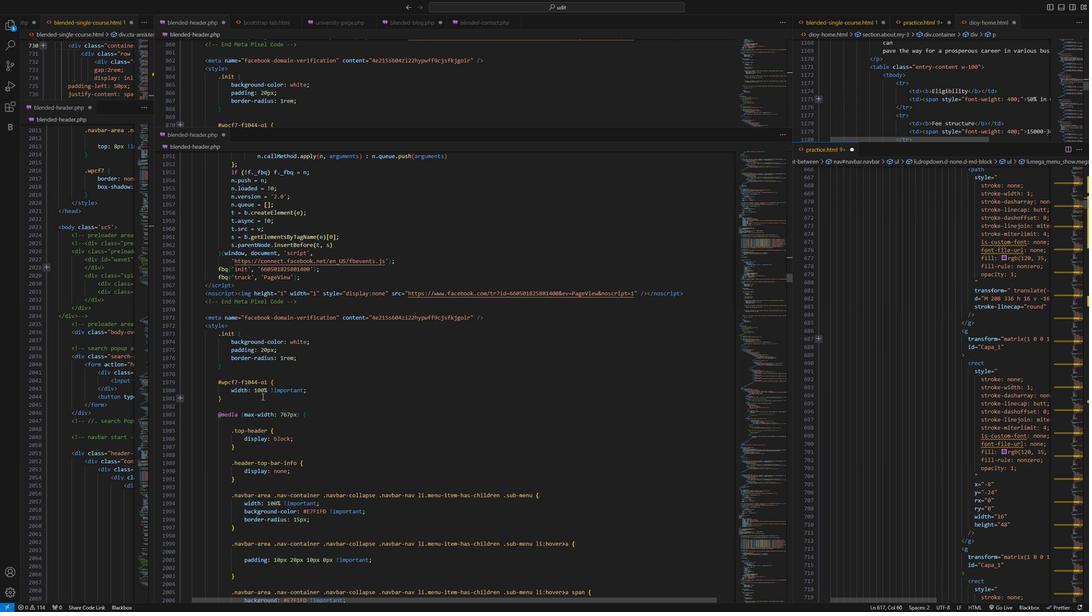 
Action: Mouse scrolled (268, 405) with delta (0, 0)
Screenshot: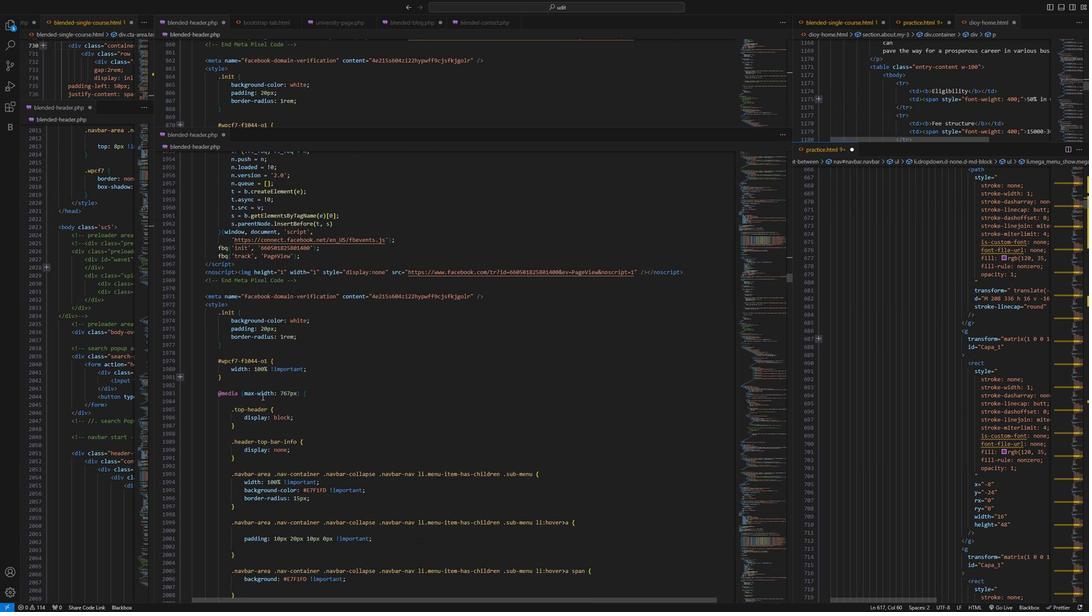 
Action: Mouse moved to (263, 407)
Screenshot: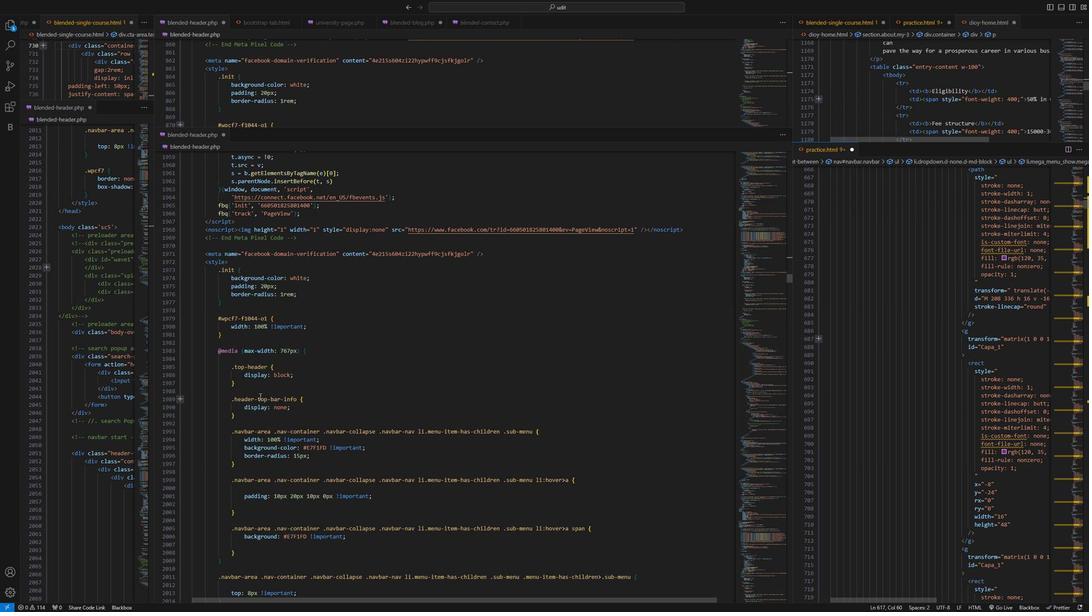 
Action: Mouse scrolled (263, 407) with delta (0, 0)
Screenshot: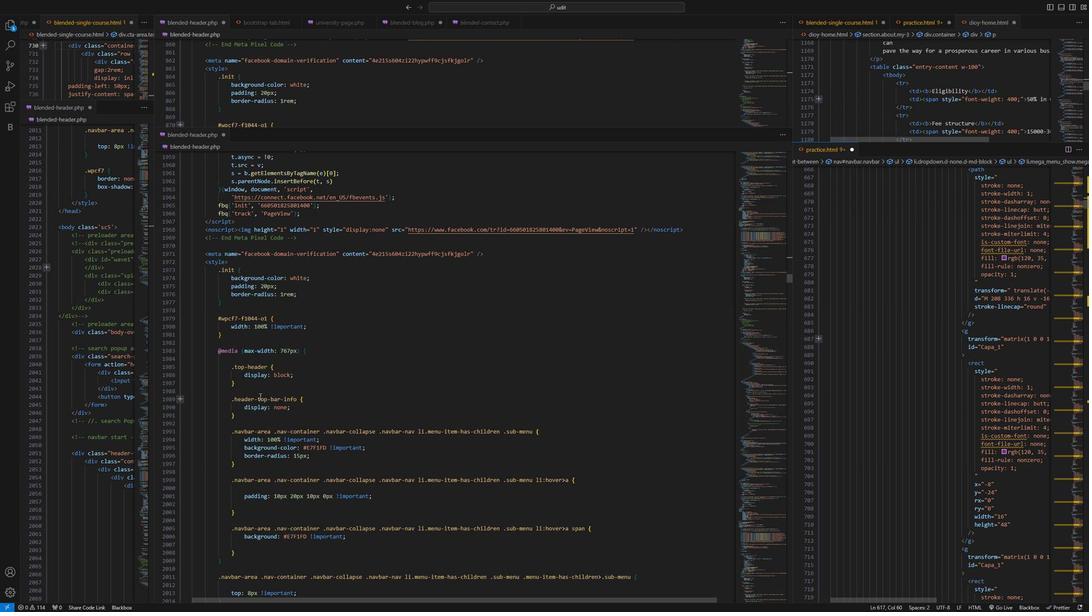 
Action: Mouse moved to (263, 409)
Screenshot: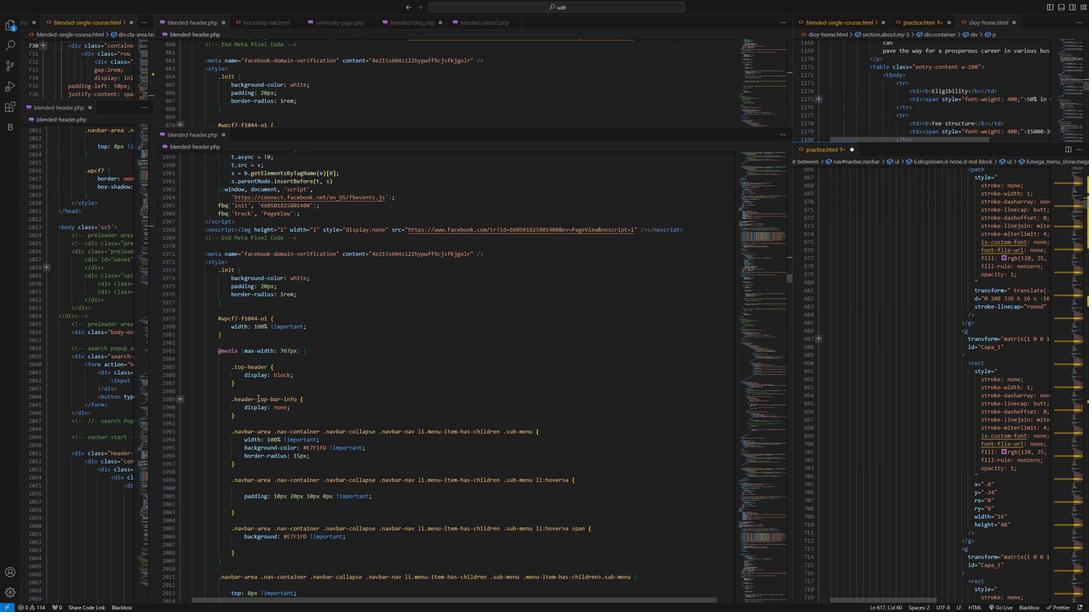 
Action: Mouse scrolled (263, 408) with delta (0, 0)
Screenshot: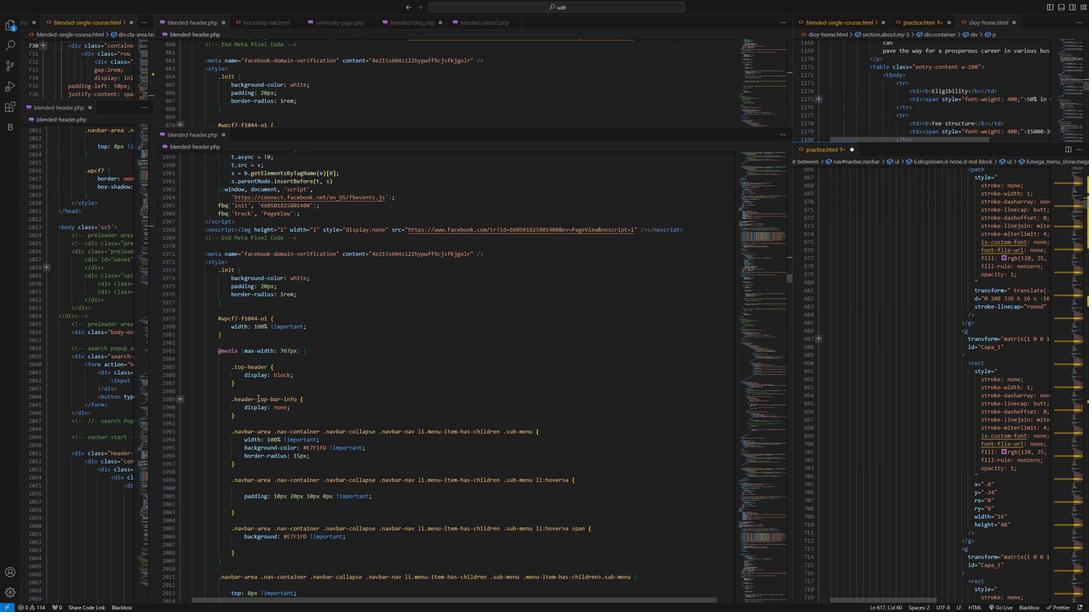 
Action: Mouse moved to (262, 409)
Screenshot: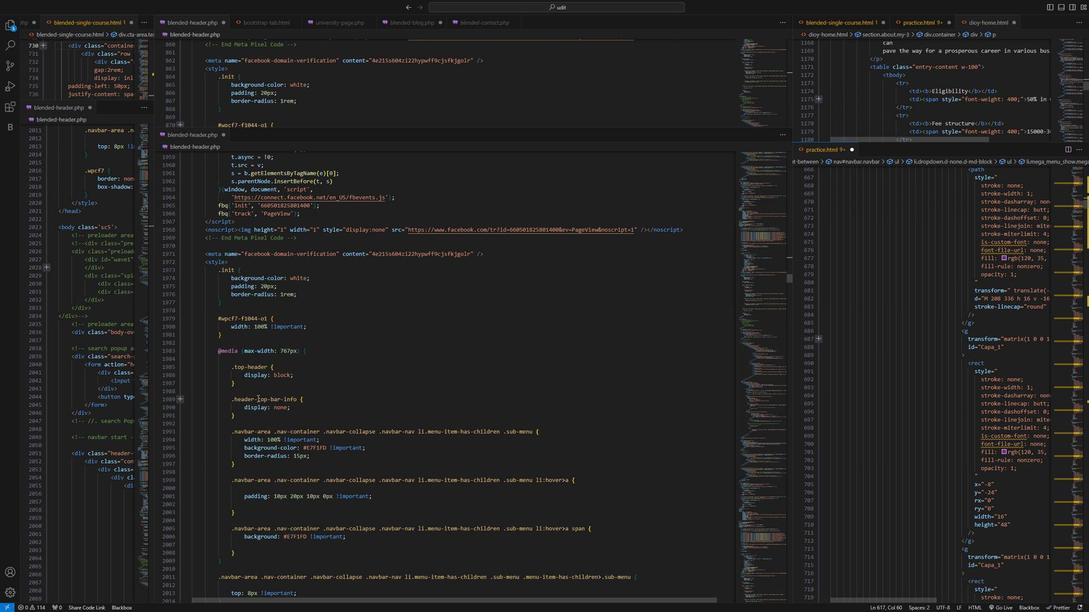
Action: Mouse scrolled (262, 409) with delta (0, 0)
Screenshot: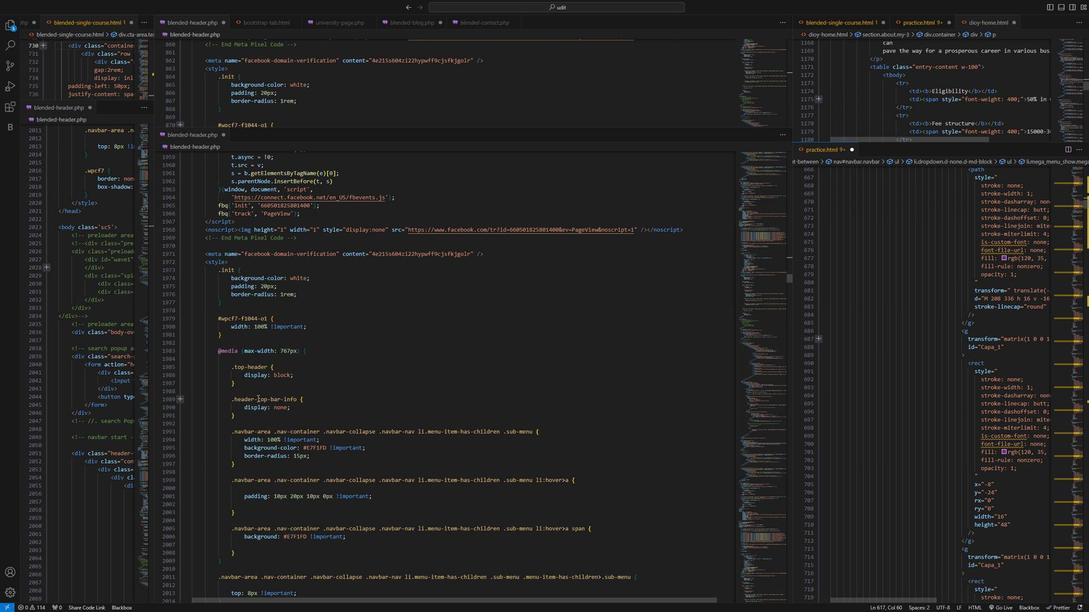 
Action: Mouse scrolled (262, 409) with delta (0, 0)
Screenshot: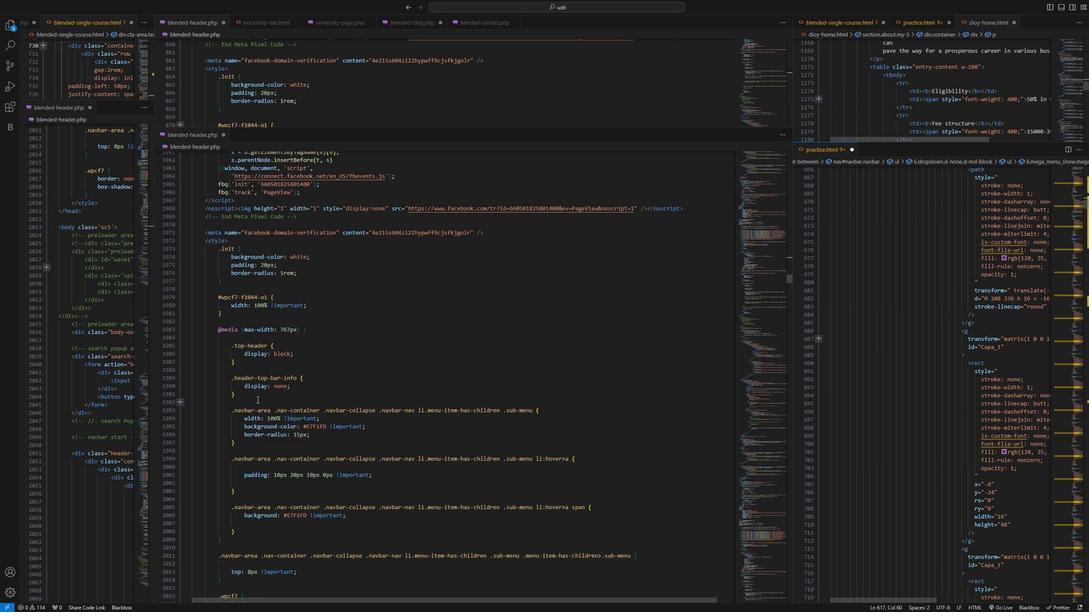 
Action: Mouse scrolled (262, 409) with delta (0, 0)
Screenshot: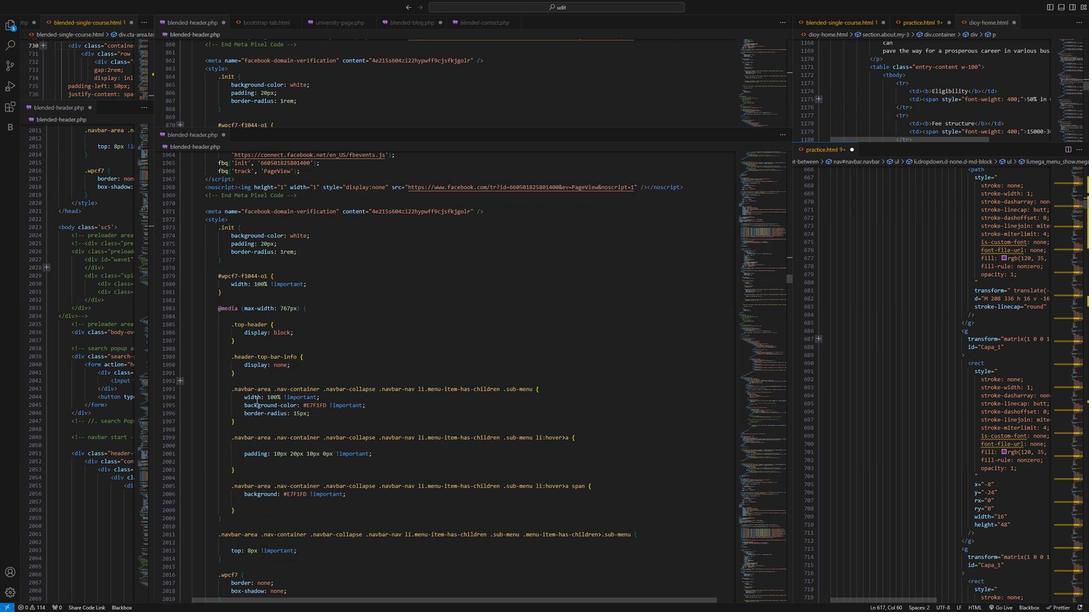 
Action: Mouse scrolled (262, 409) with delta (0, 0)
Screenshot: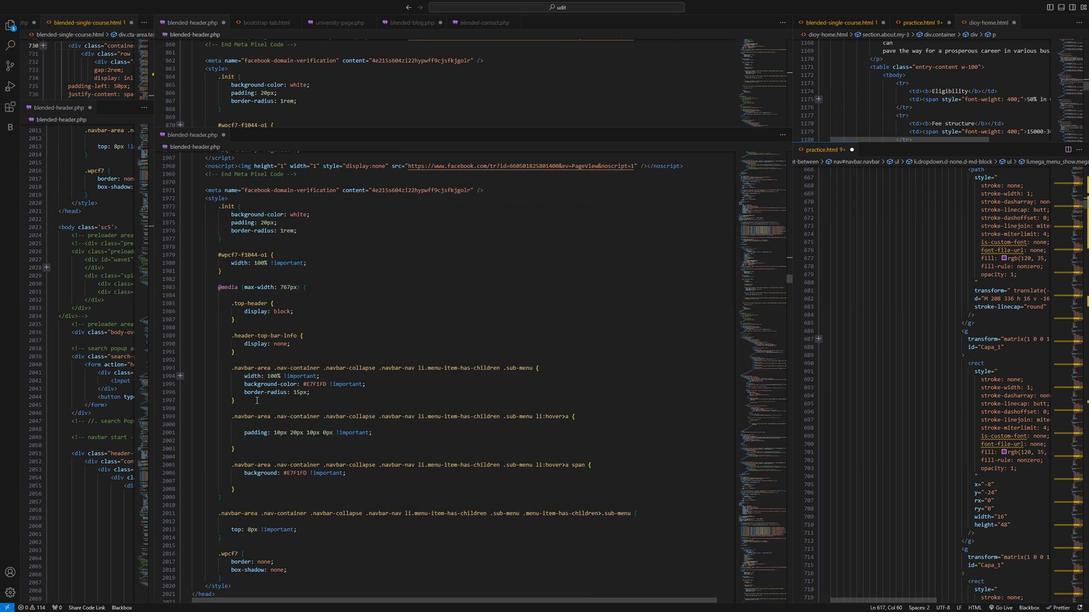 
Action: Mouse moved to (259, 410)
Screenshot: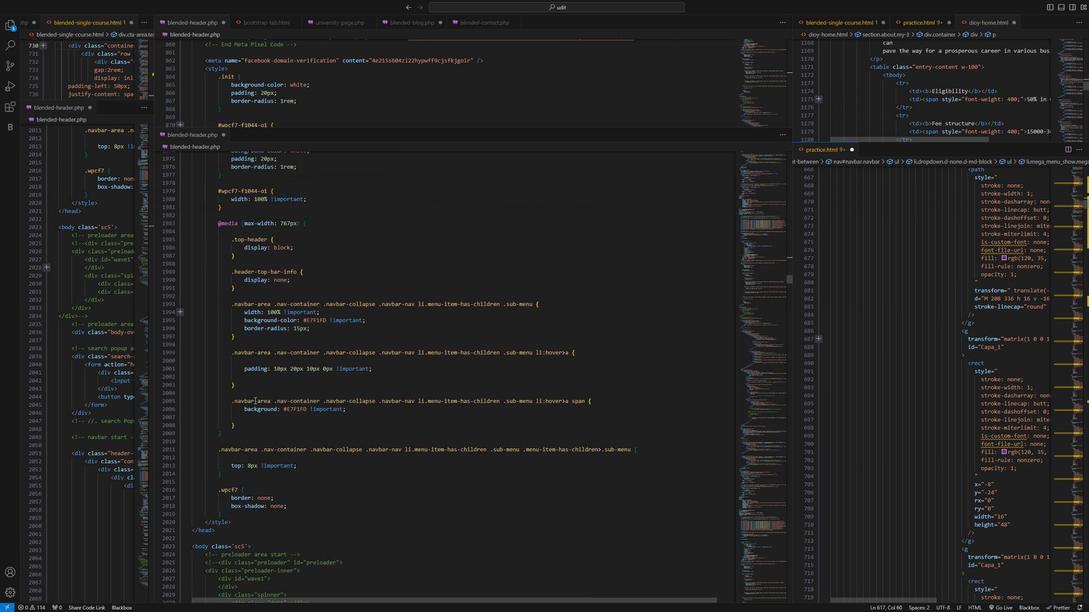 
Action: Mouse scrolled (259, 409) with delta (0, 0)
Screenshot: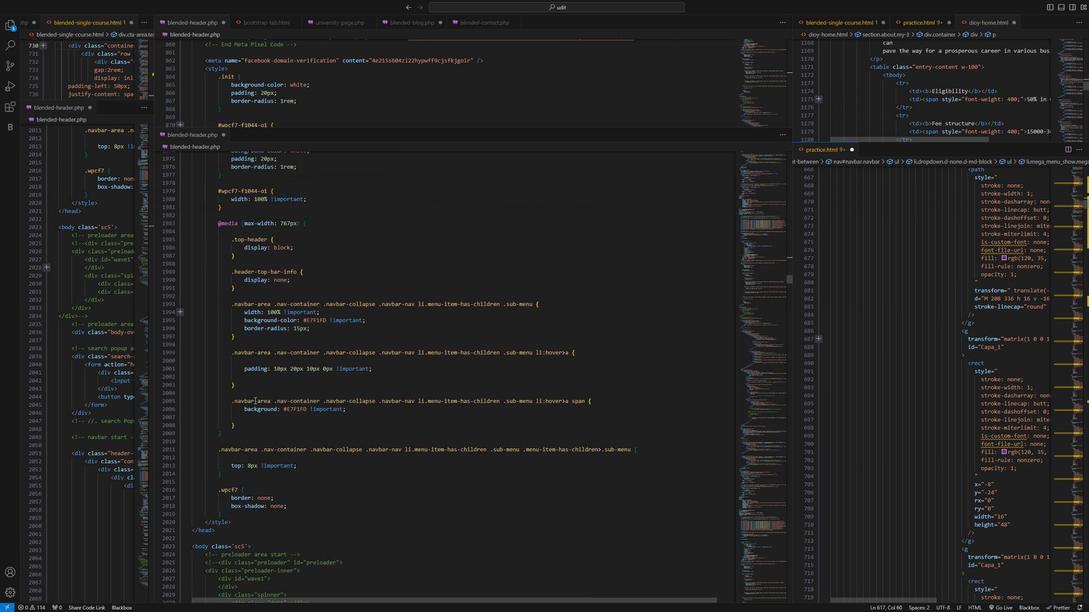 
Action: Mouse moved to (257, 409)
Screenshot: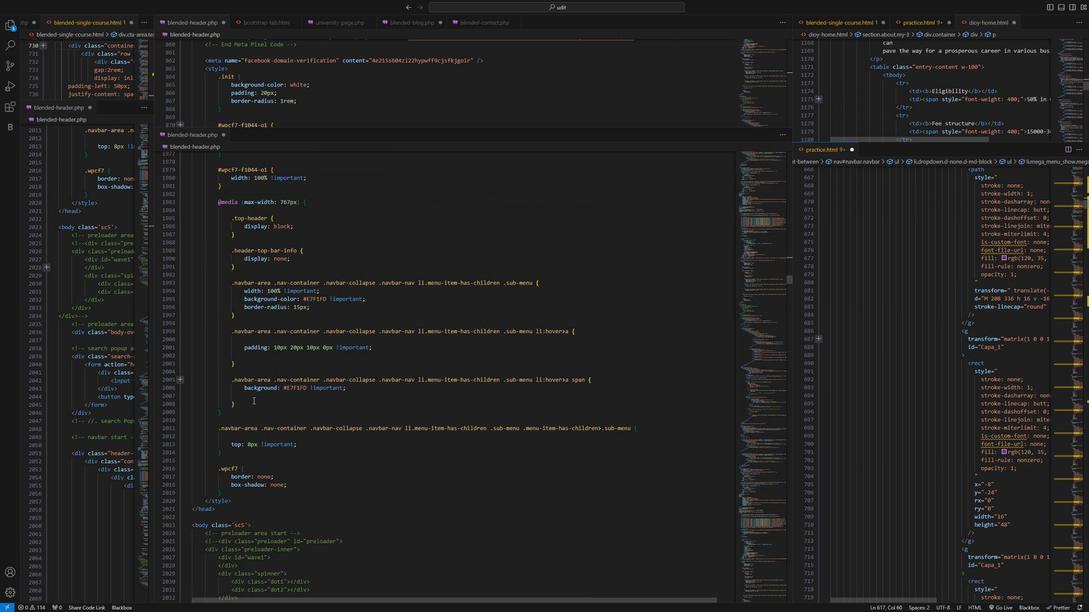 
Action: Mouse scrolled (257, 409) with delta (0, 0)
Screenshot: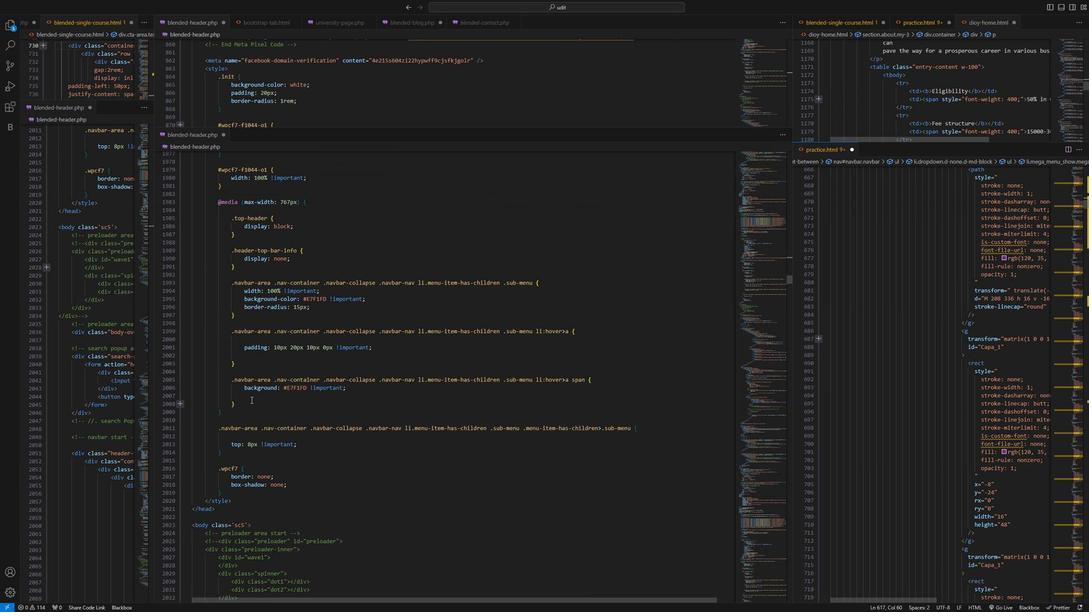 
Action: Mouse scrolled (257, 409) with delta (0, 0)
Screenshot: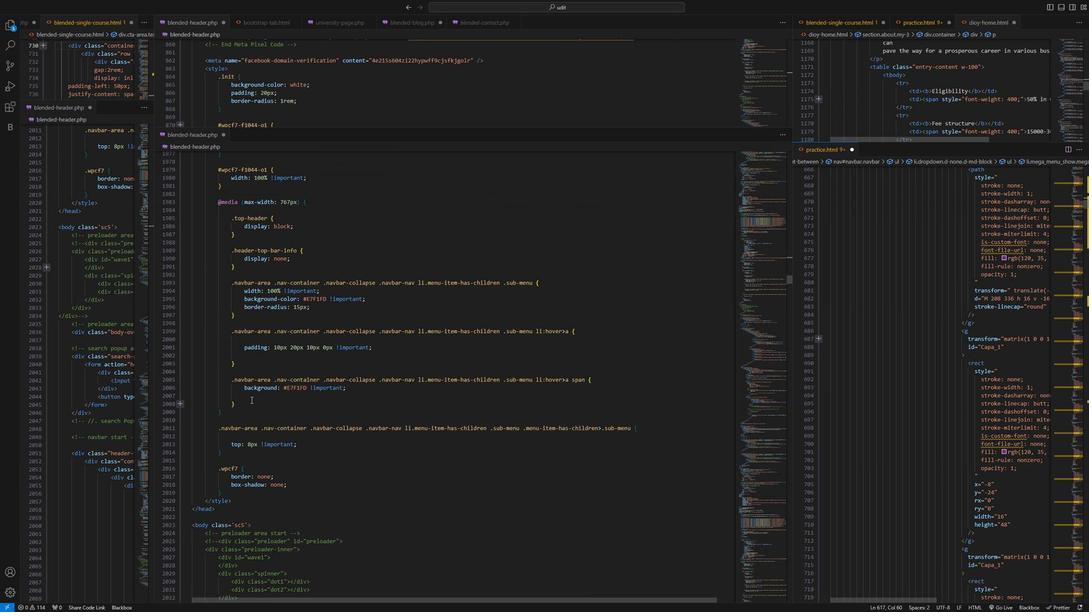 
Action: Mouse scrolled (257, 409) with delta (0, 0)
Screenshot: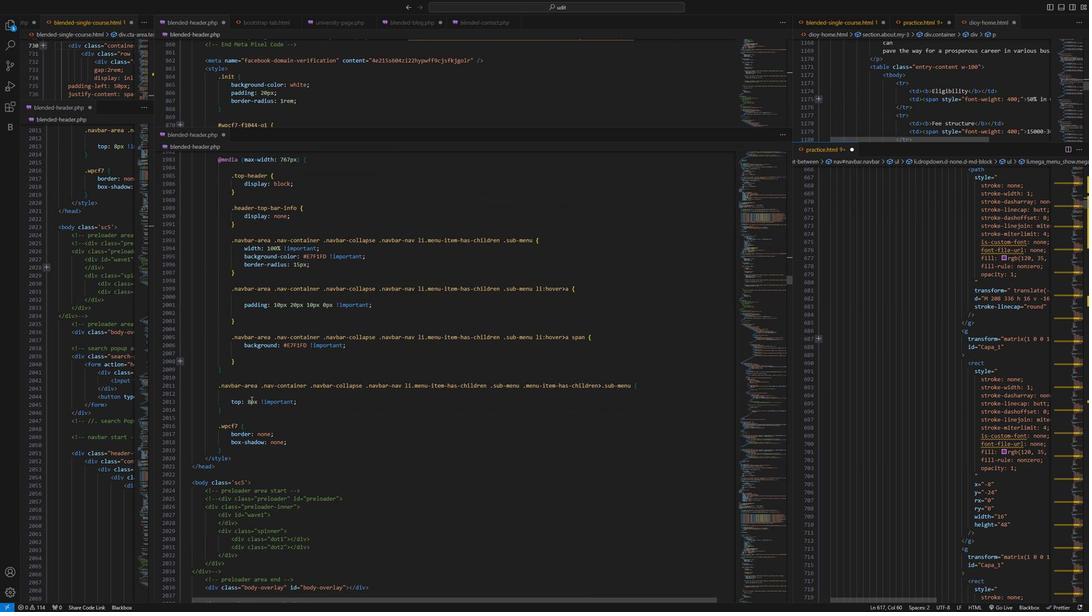 
Action: Mouse scrolled (257, 409) with delta (0, 0)
Screenshot: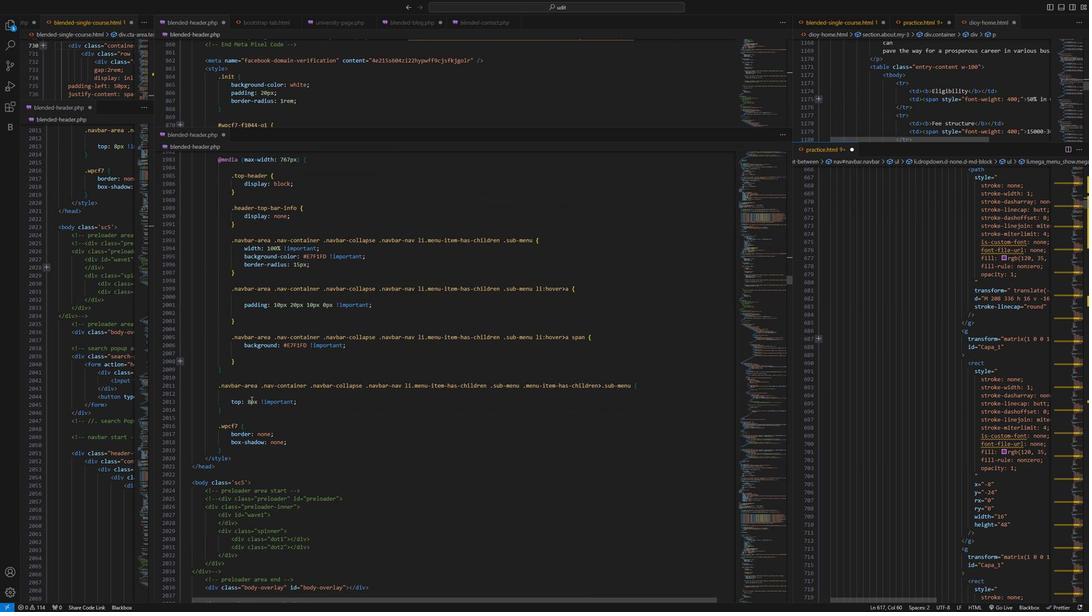 
Action: Mouse scrolled (257, 409) with delta (0, 0)
Screenshot: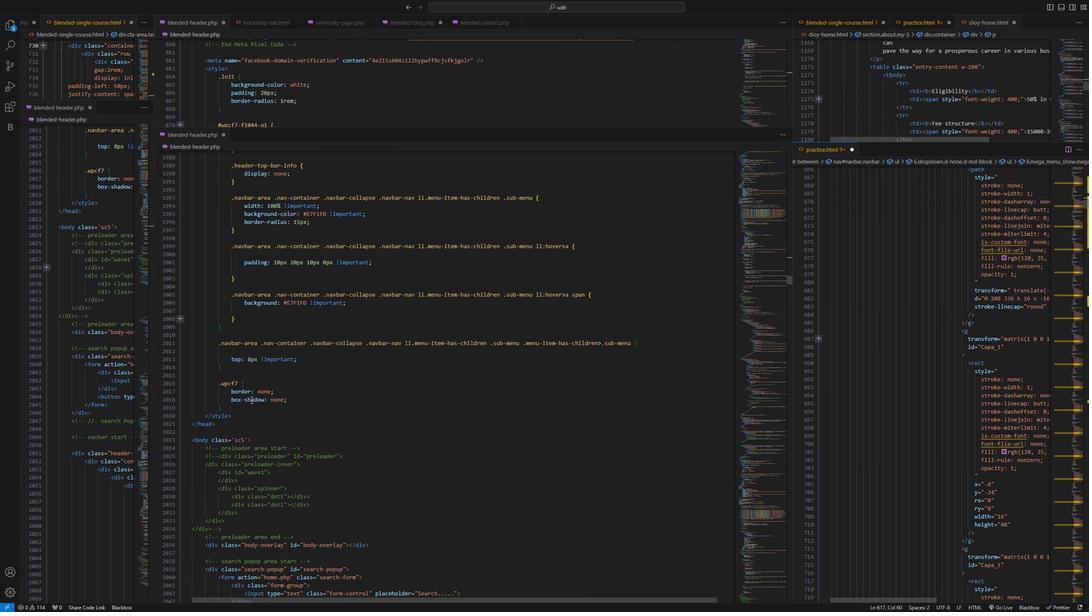 
Action: Mouse scrolled (257, 409) with delta (0, 0)
Screenshot: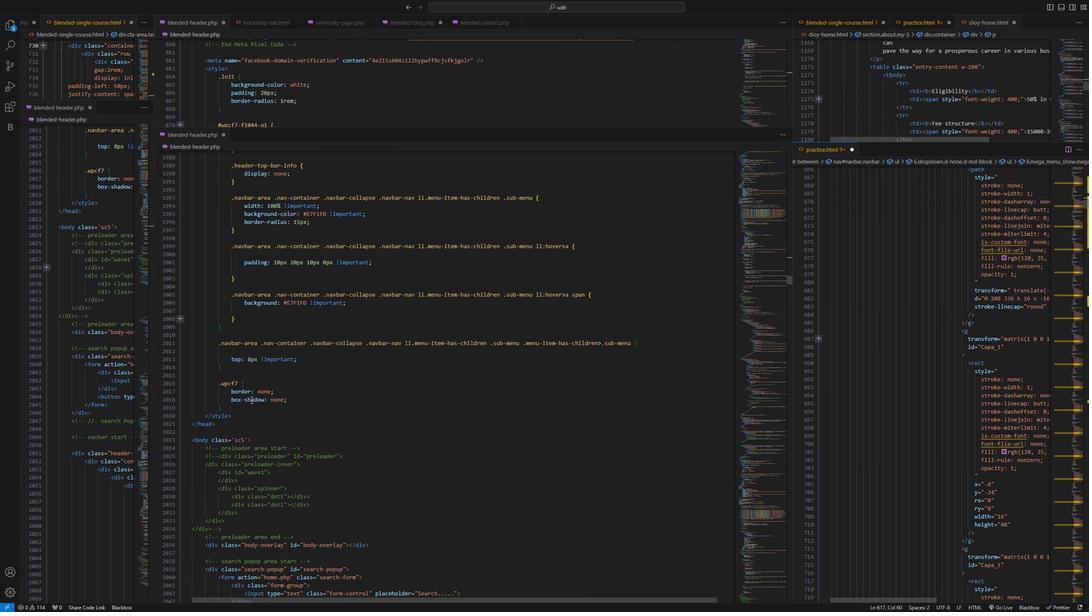 
Action: Mouse moved to (256, 409)
Screenshot: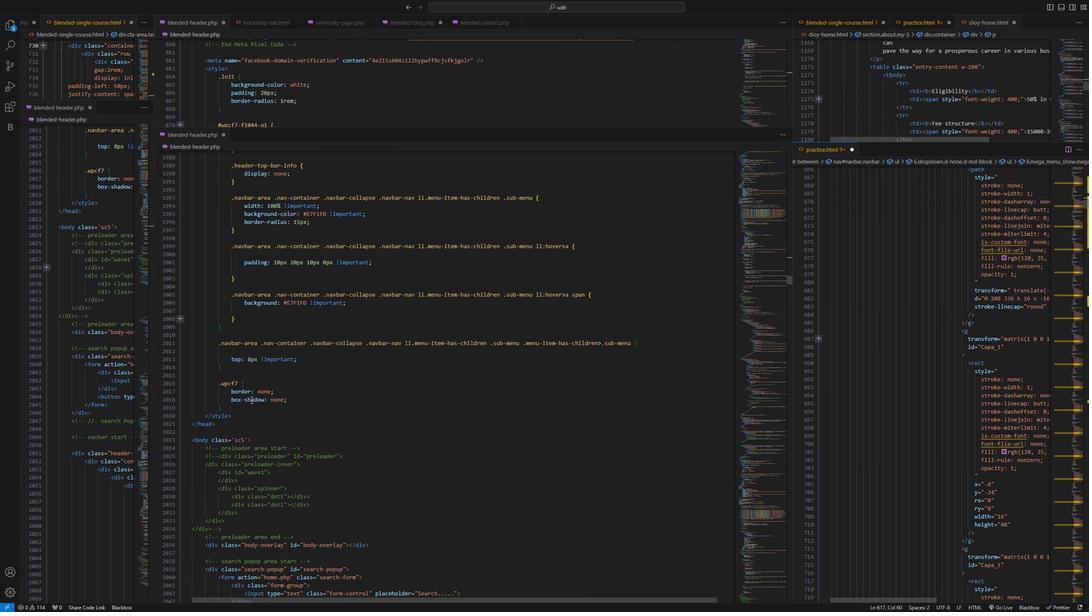 
Action: Mouse scrolled (256, 409) with delta (0, 0)
Screenshot: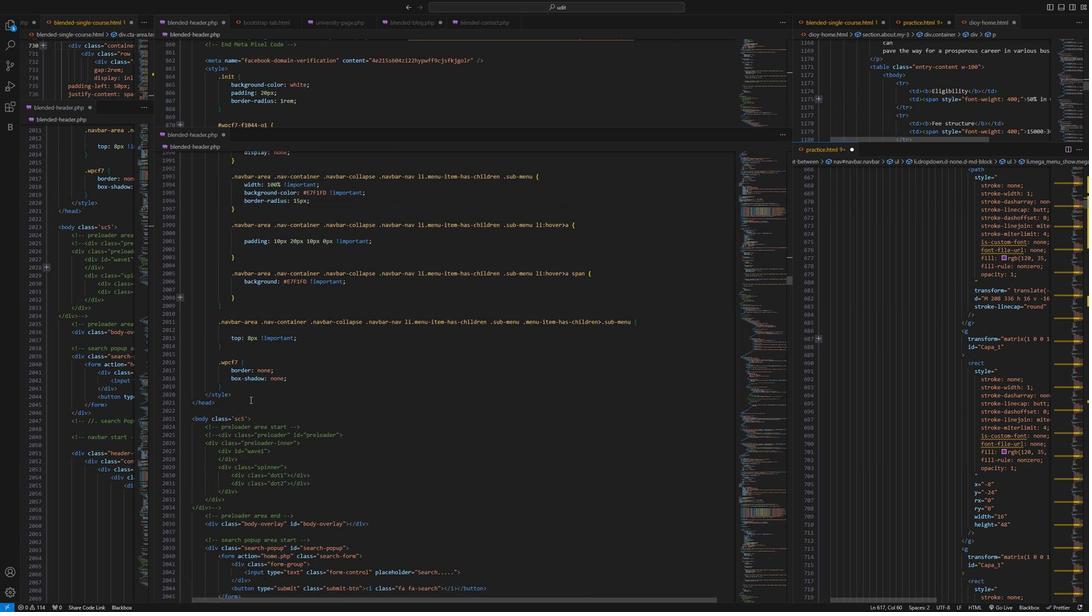 
Action: Mouse moved to (256, 409)
Screenshot: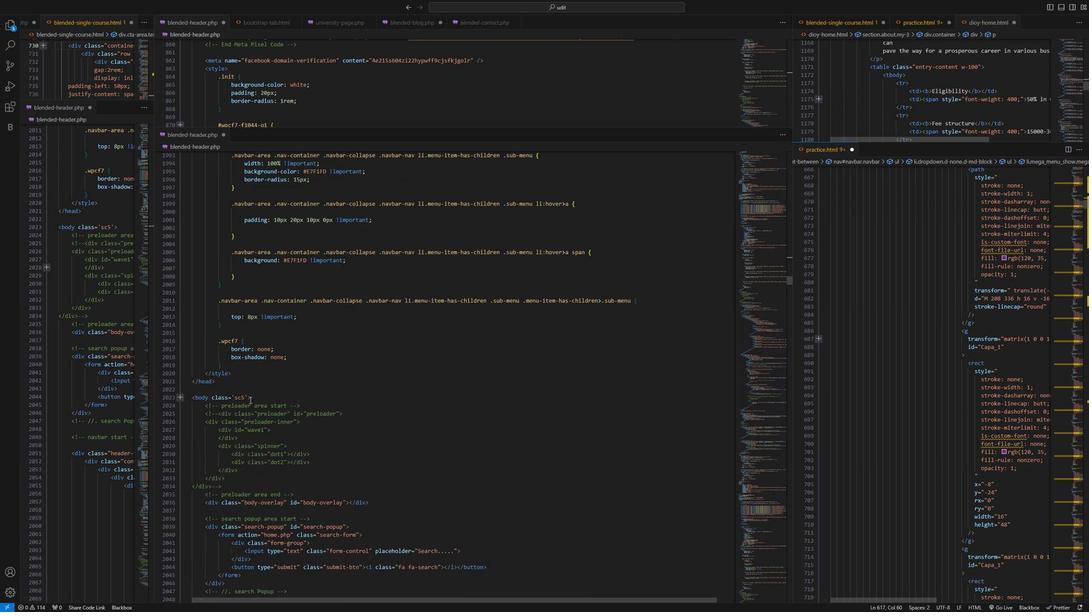 
Action: Mouse scrolled (256, 409) with delta (0, 0)
Screenshot: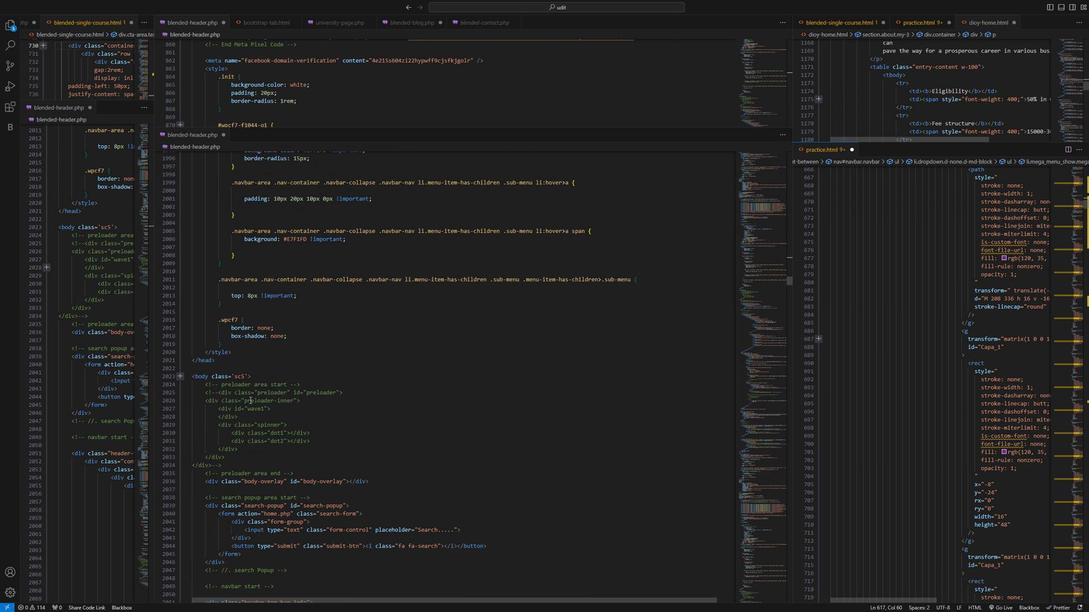 
Action: Mouse scrolled (256, 409) with delta (0, 0)
Screenshot: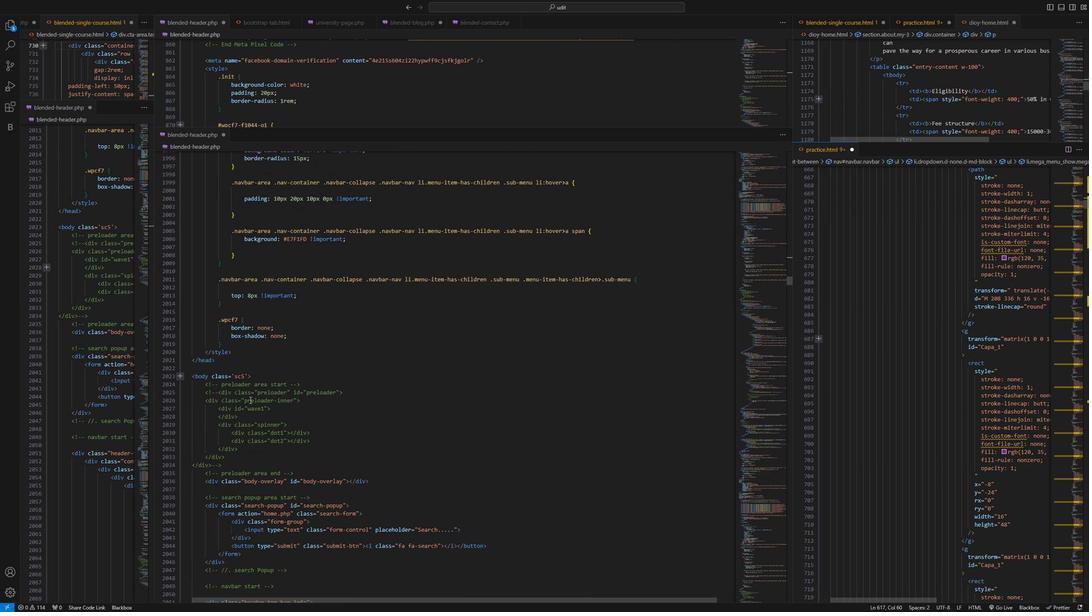 
Action: Mouse scrolled (256, 409) with delta (0, 0)
Screenshot: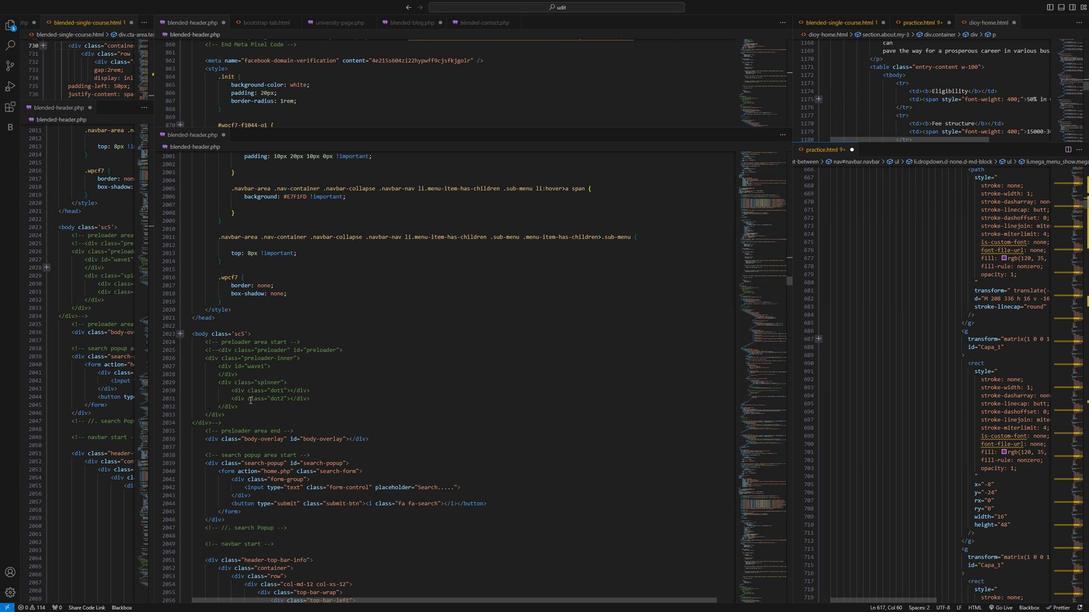 
Action: Mouse moved to (254, 409)
Screenshot: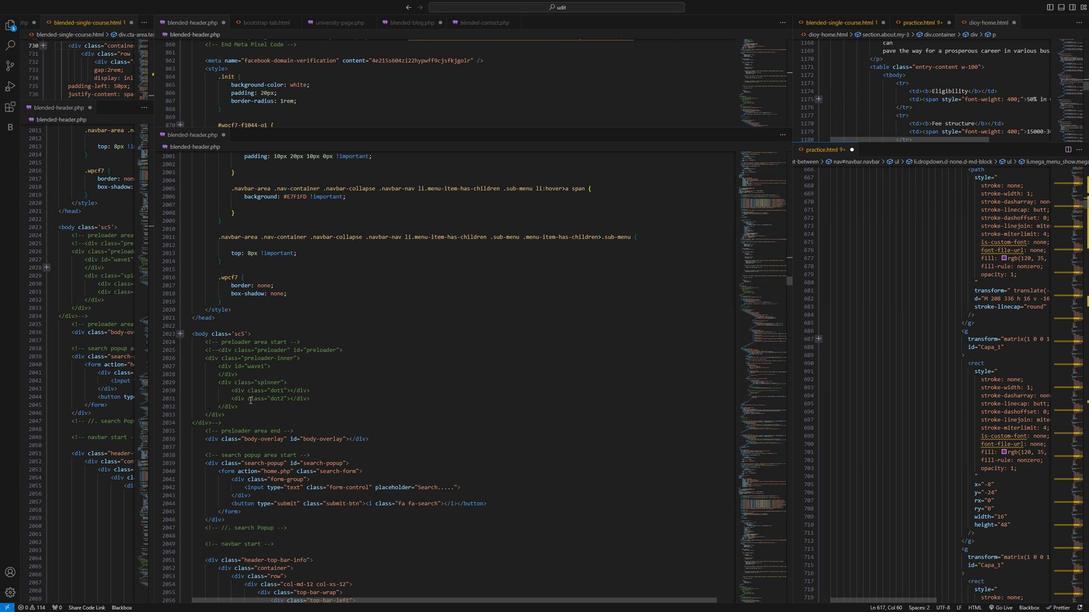 
Action: Mouse scrolled (254, 409) with delta (0, 0)
Screenshot: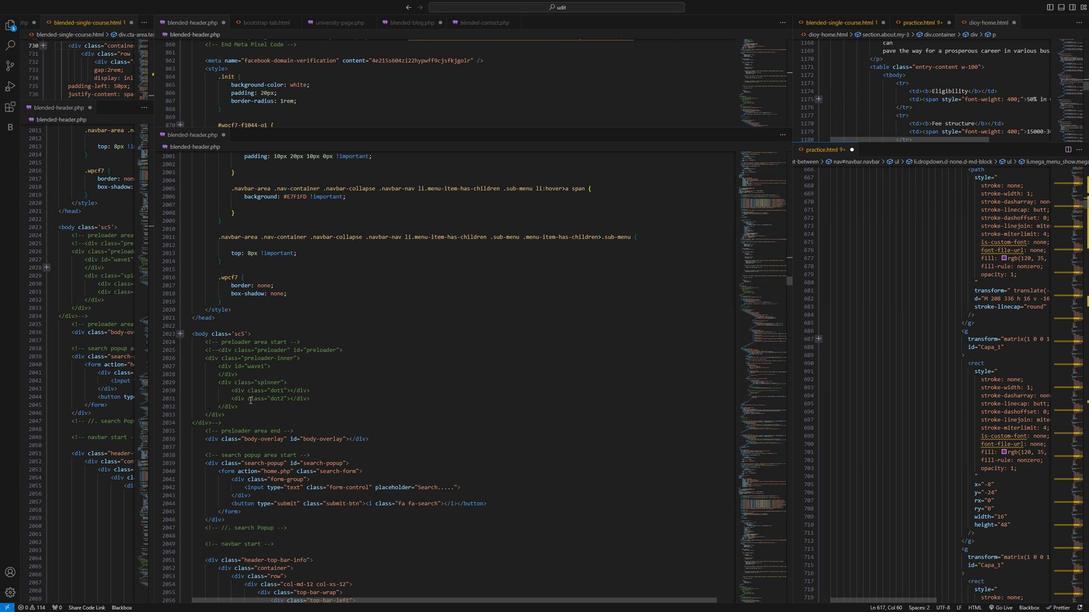 
Action: Mouse moved to (253, 409)
Screenshot: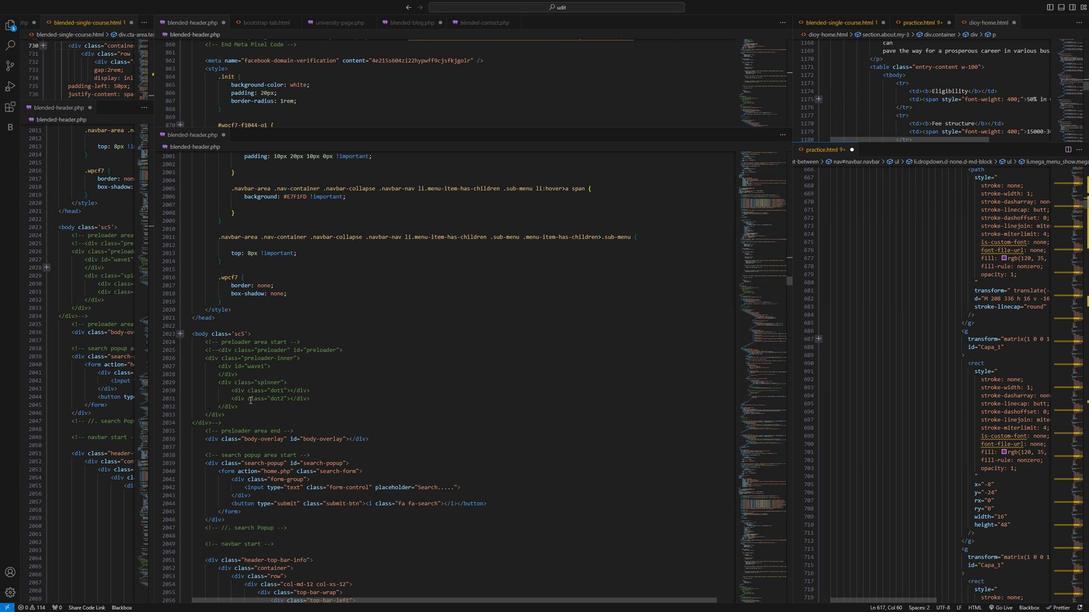 
Action: Mouse scrolled (253, 409) with delta (0, 0)
Screenshot: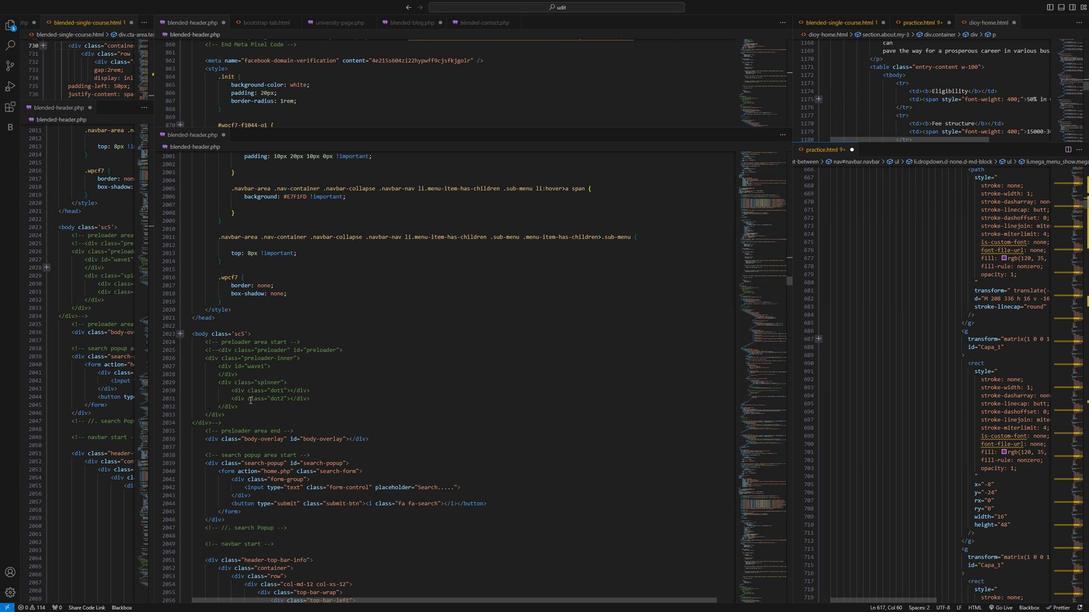 
Action: Mouse scrolled (253, 409) with delta (0, 0)
Screenshot: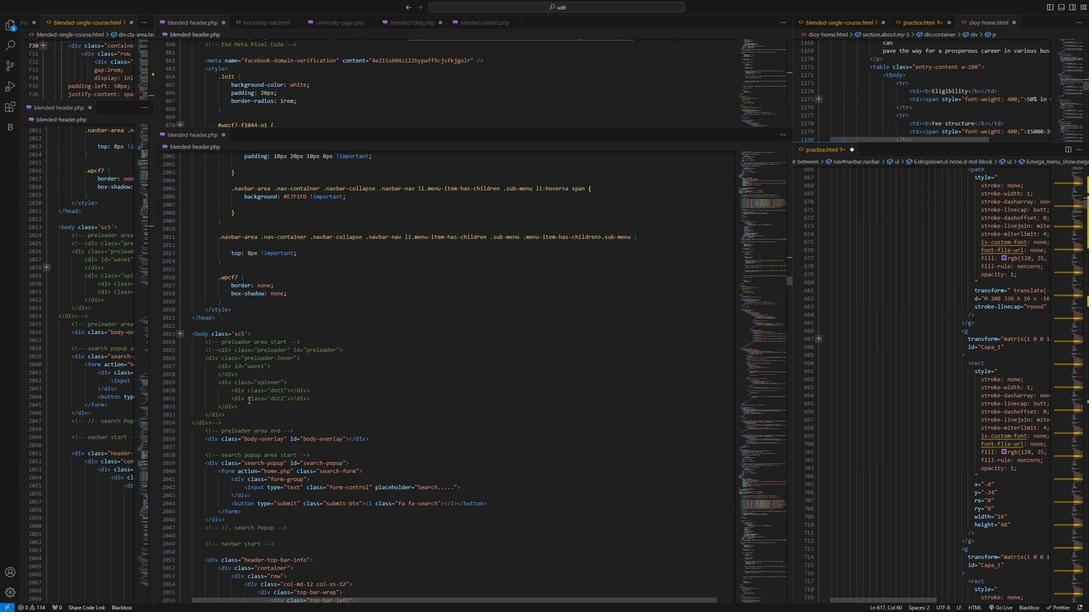 
Action: Mouse scrolled (253, 409) with delta (0, 0)
Screenshot: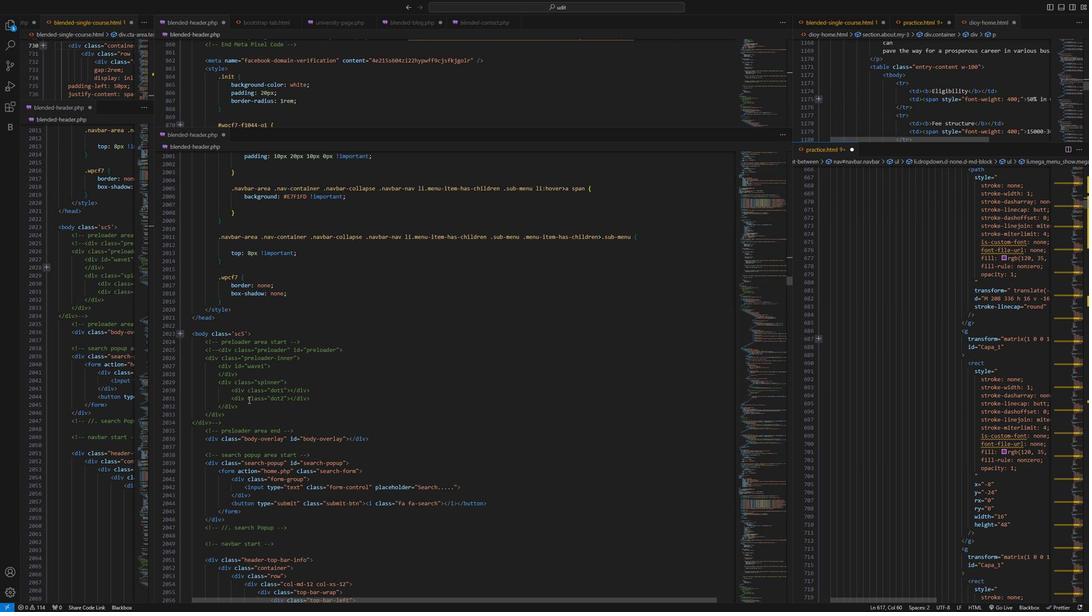 
Action: Mouse scrolled (253, 409) with delta (0, 0)
Screenshot: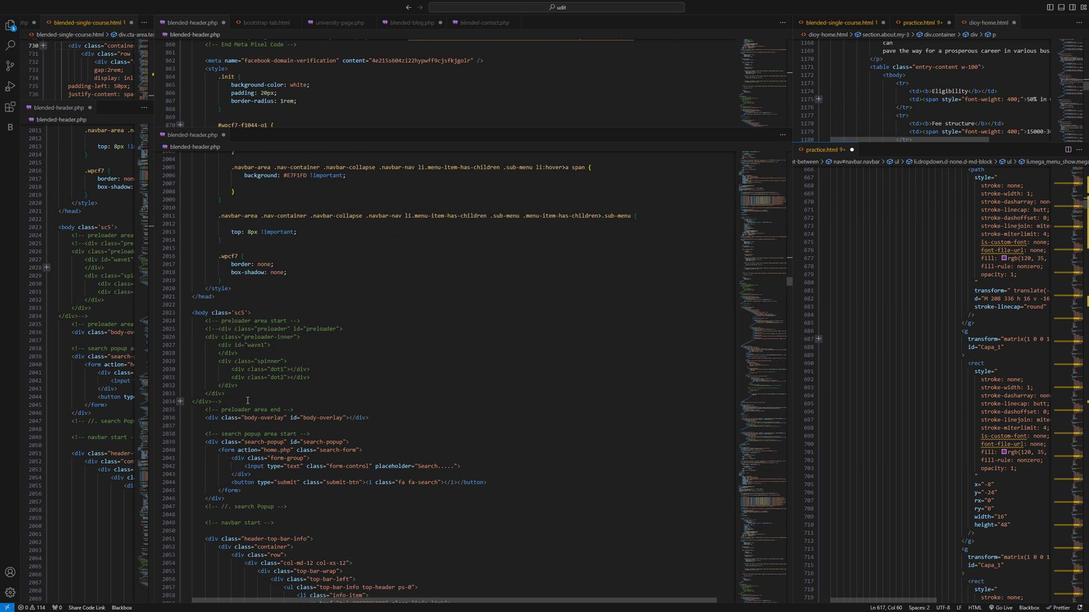 
Action: Mouse moved to (253, 409)
Screenshot: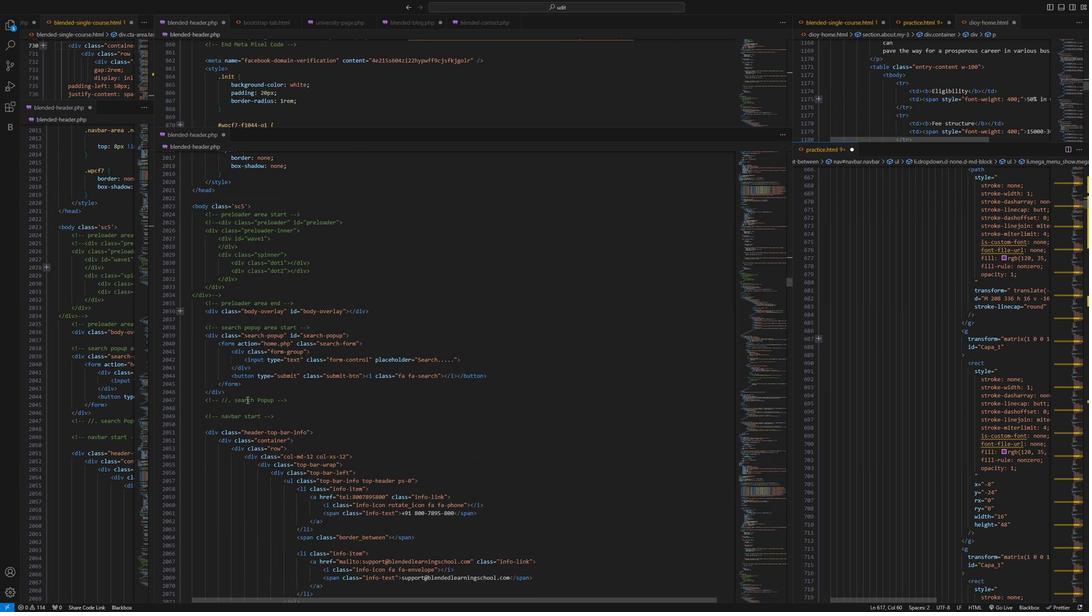 
Action: Mouse scrolled (253, 409) with delta (0, 0)
Screenshot: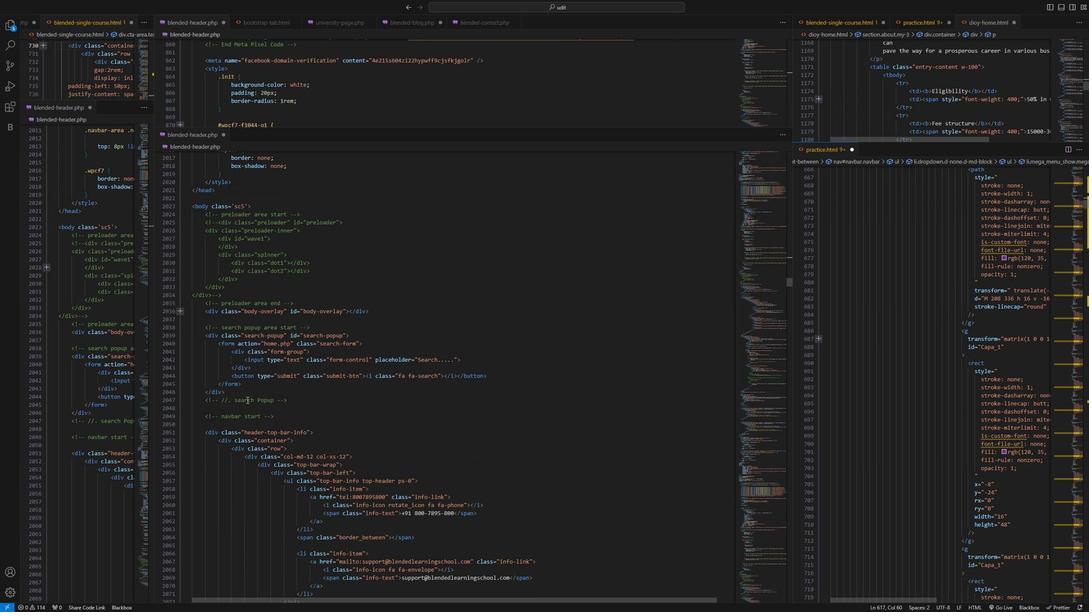 
Action: Mouse scrolled (253, 409) with delta (0, 0)
Screenshot: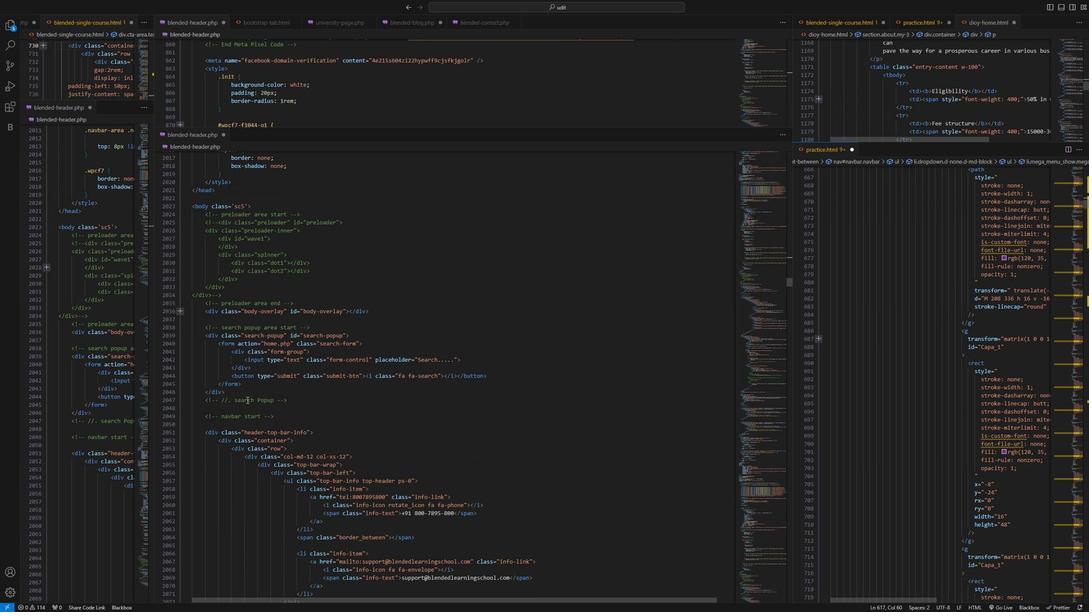 
Action: Mouse scrolled (253, 409) with delta (0, 0)
Screenshot: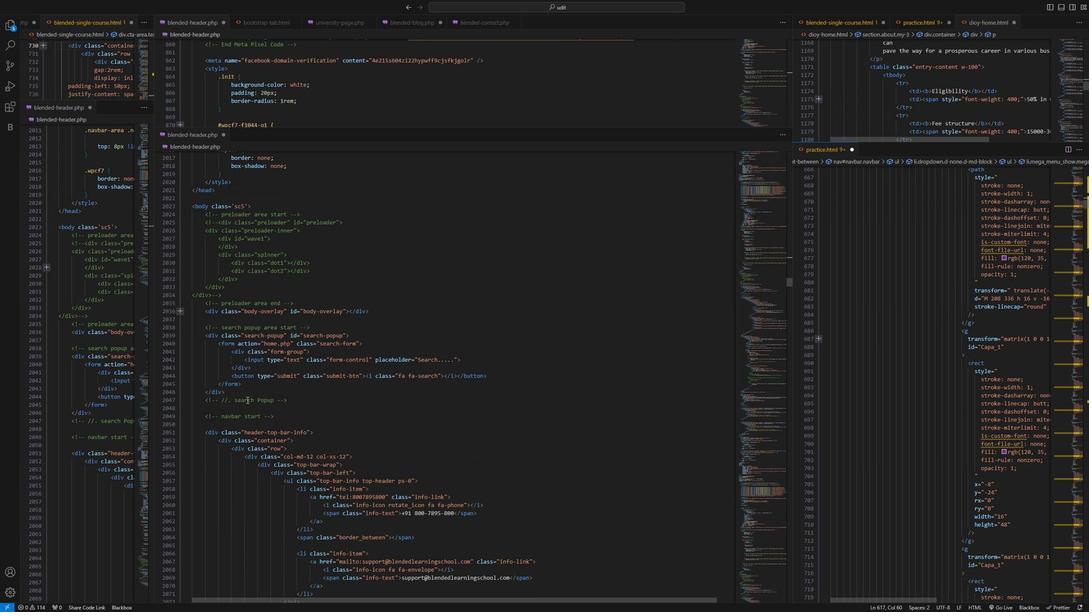 
Action: Mouse scrolled (253, 409) with delta (0, 0)
Screenshot: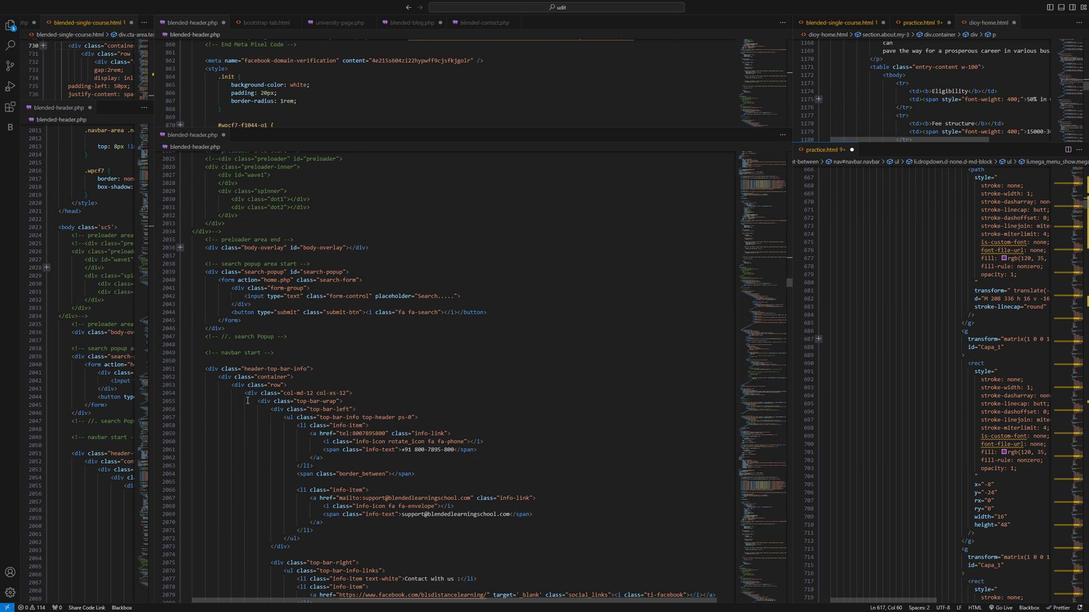 
Action: Mouse scrolled (253, 409) with delta (0, 0)
Screenshot: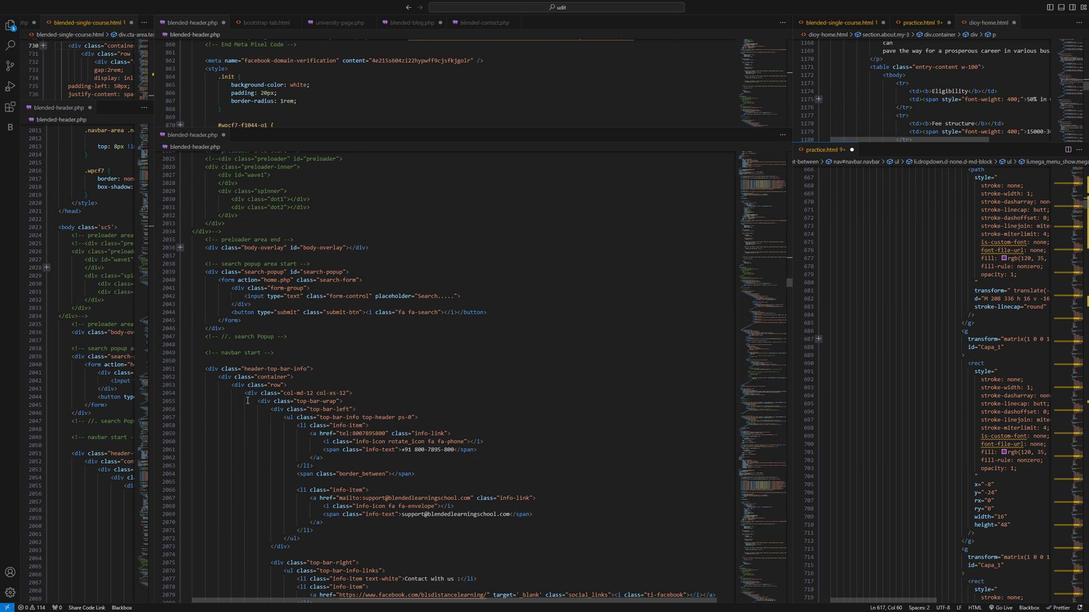 
Action: Mouse moved to (253, 409)
Screenshot: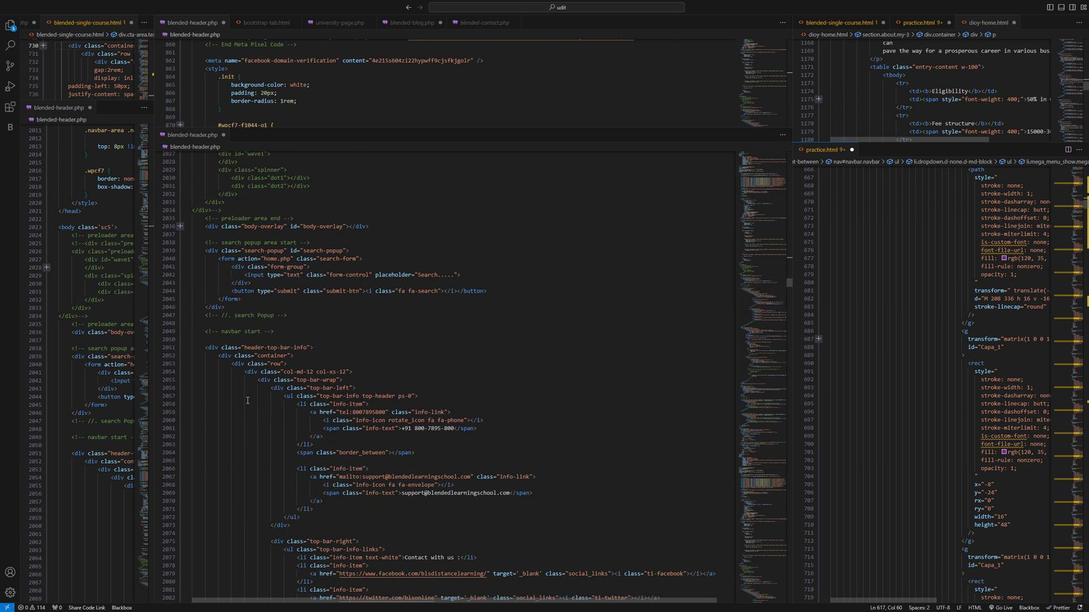
Action: Mouse scrolled (253, 409) with delta (0, 0)
Screenshot: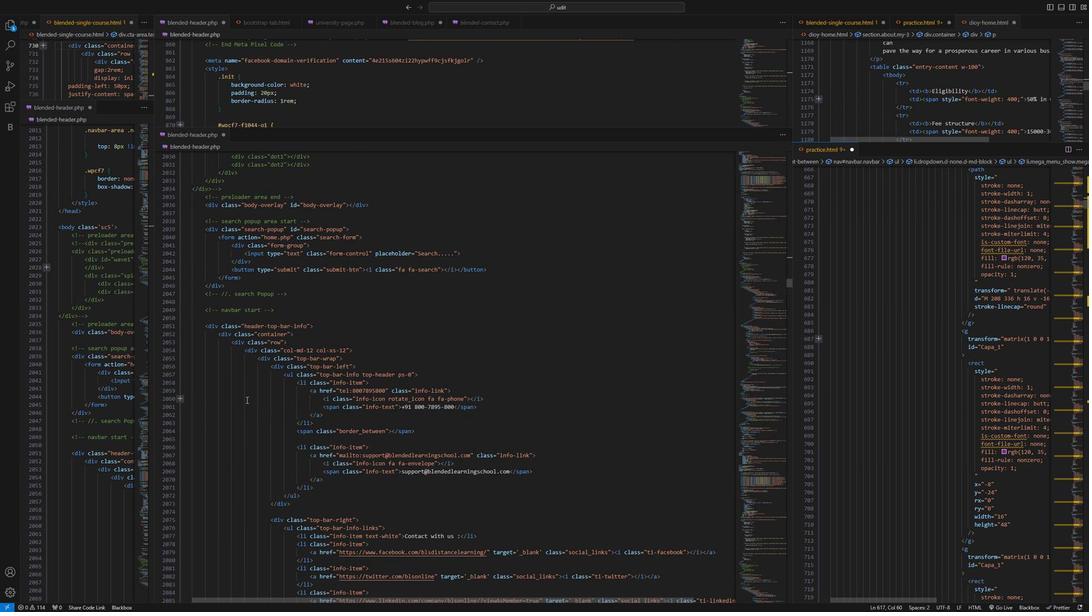
Action: Mouse scrolled (253, 409) with delta (0, 0)
Screenshot: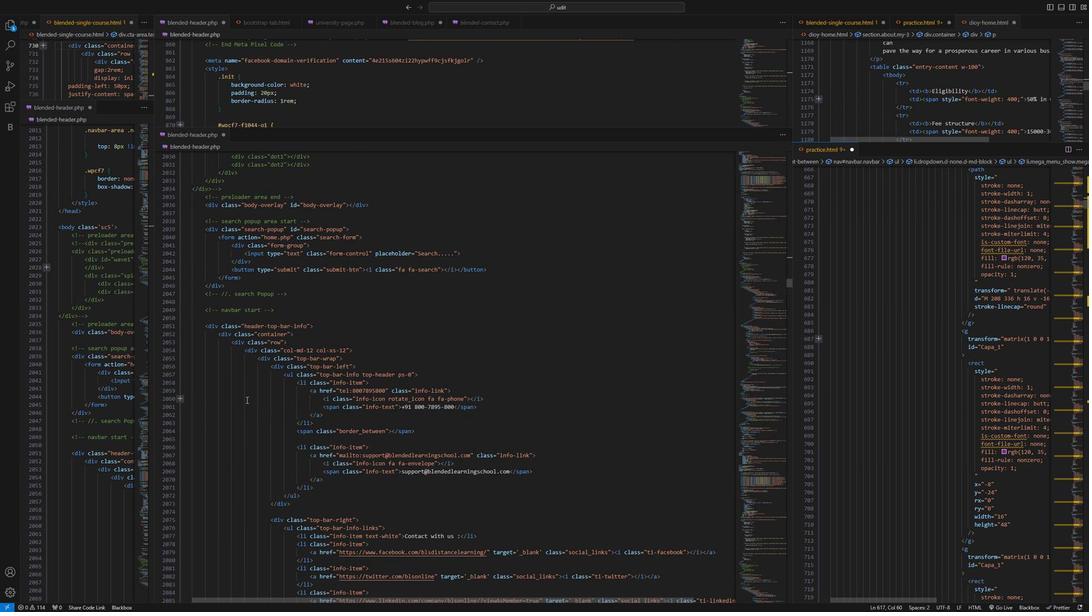 
Action: Mouse scrolled (253, 409) with delta (0, 0)
Screenshot: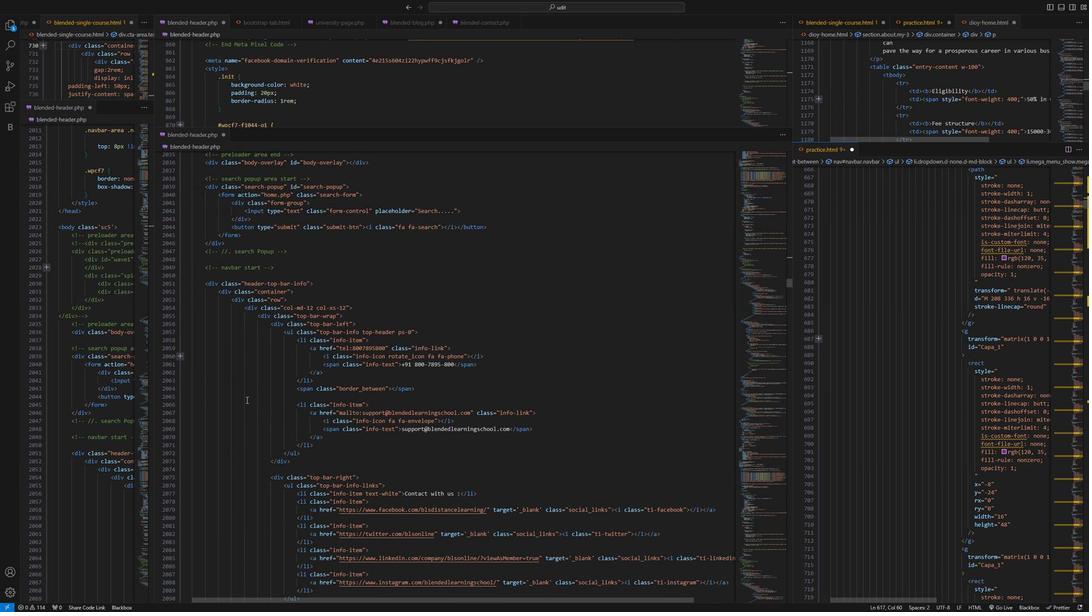 
Action: Mouse scrolled (253, 409) with delta (0, 0)
Screenshot: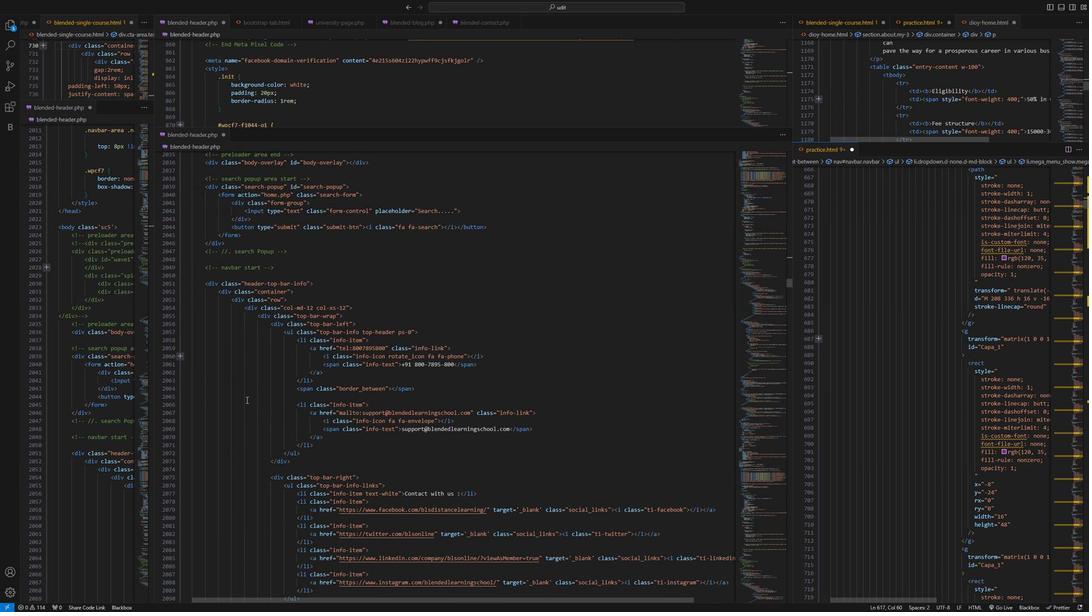 
Action: Mouse moved to (253, 409)
Screenshot: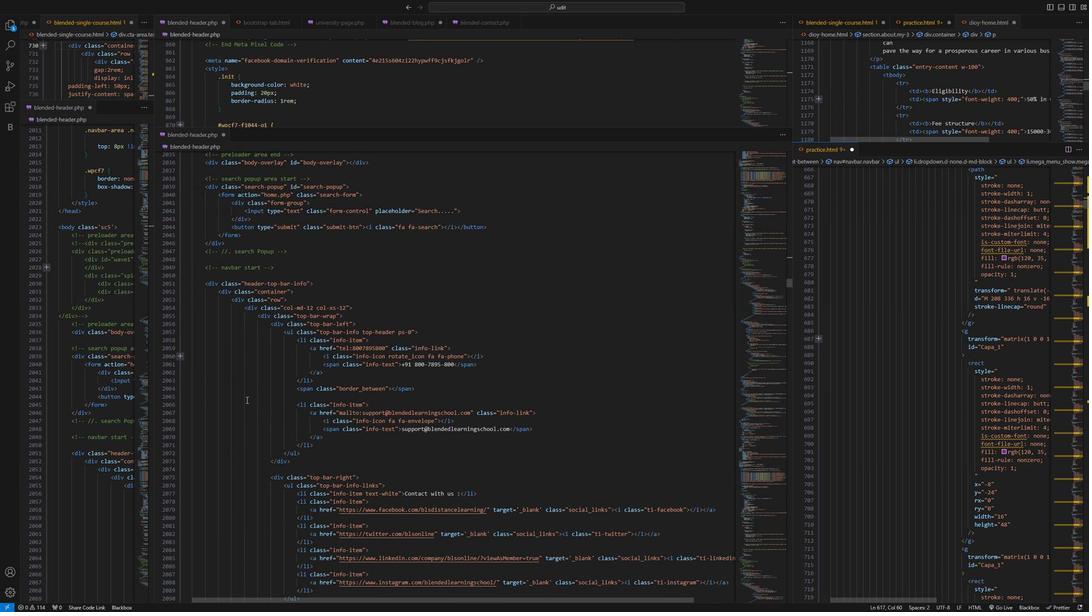
Action: Mouse scrolled (253, 409) with delta (0, 0)
Screenshot: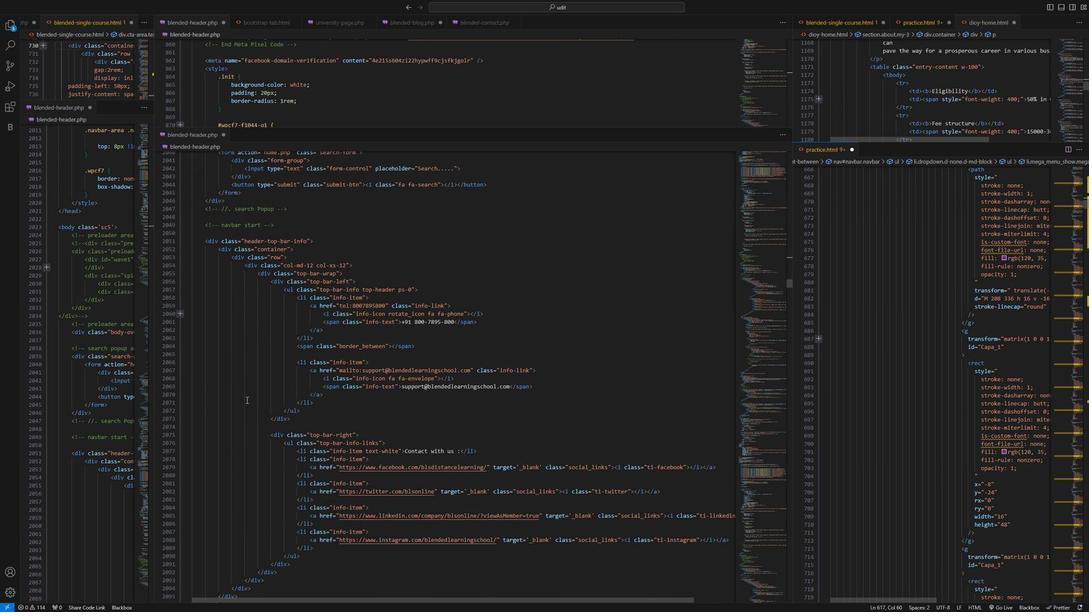 
Action: Mouse moved to (252, 409)
Screenshot: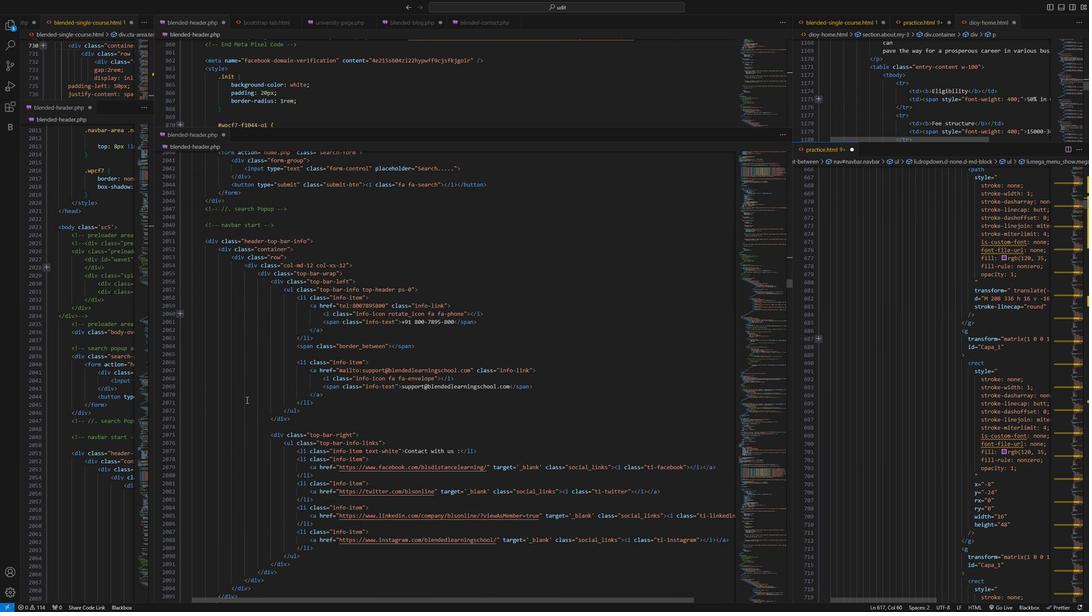 
Action: Mouse scrolled (252, 409) with delta (0, 0)
Screenshot: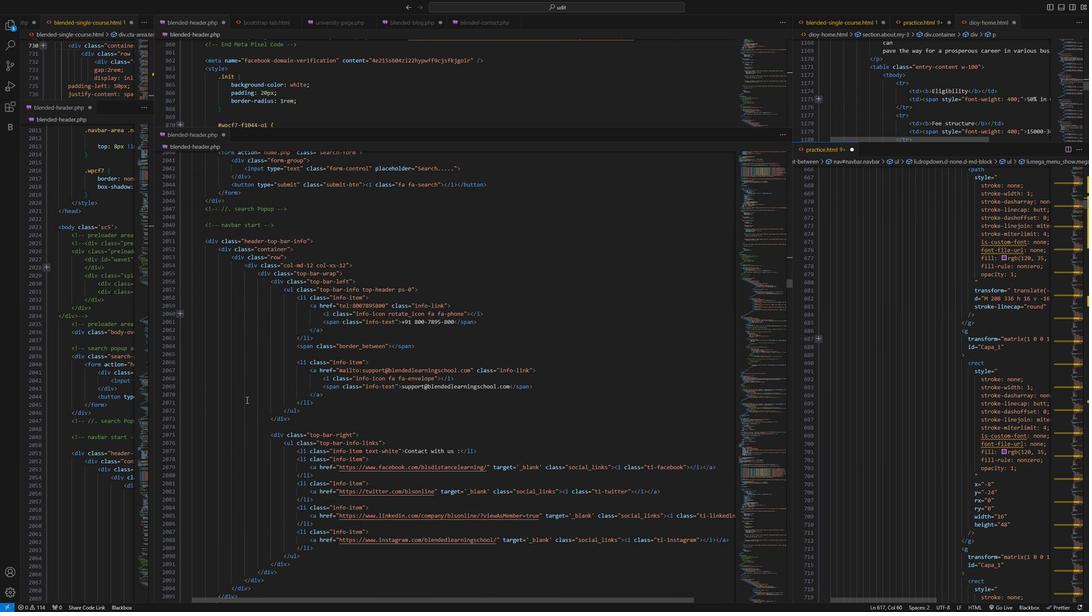 
Action: Mouse moved to (251, 409)
Screenshot: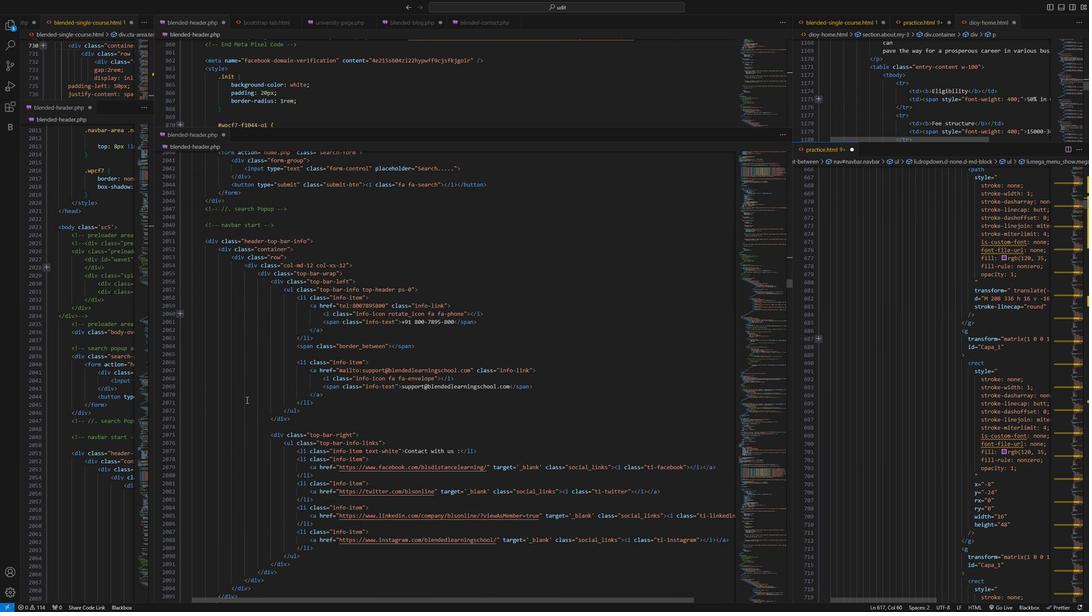 
Action: Mouse scrolled (251, 409) with delta (0, 0)
Screenshot: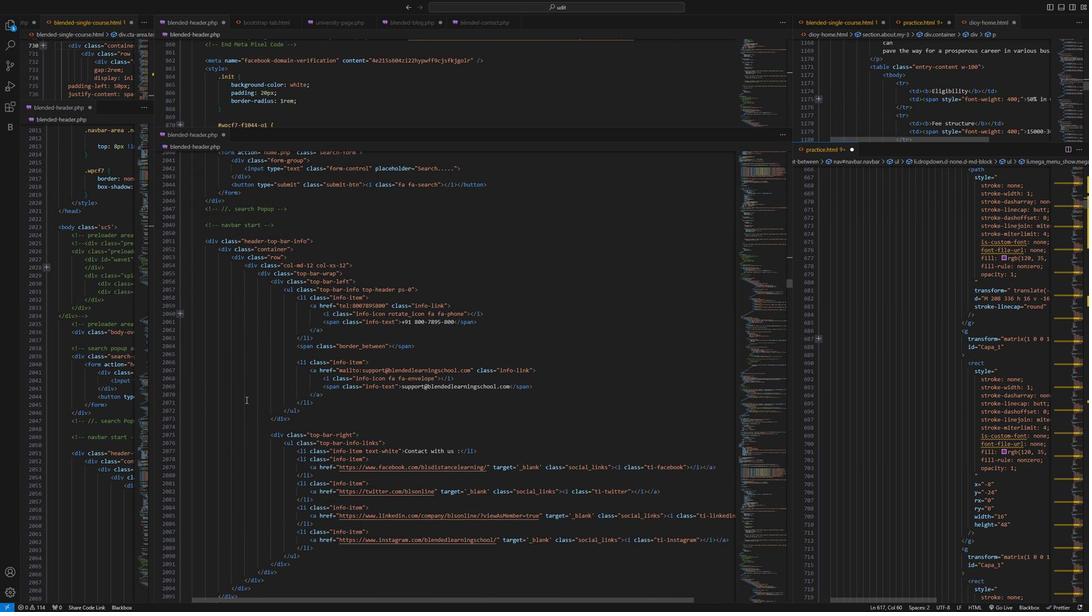 
Action: Mouse scrolled (251, 409) with delta (0, 0)
Screenshot: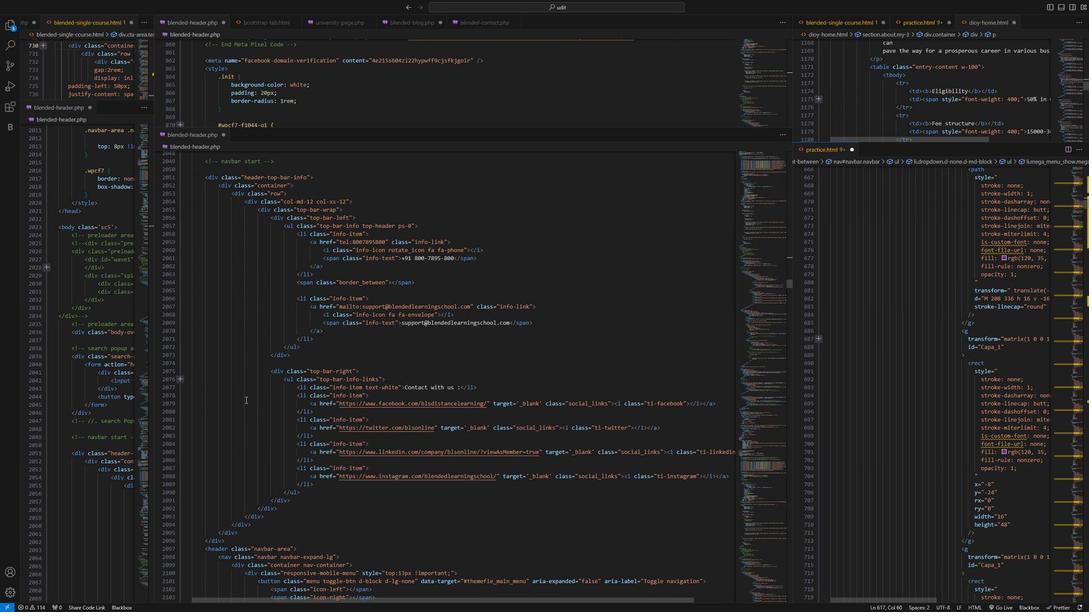 
Action: Mouse scrolled (251, 409) with delta (0, 0)
Screenshot: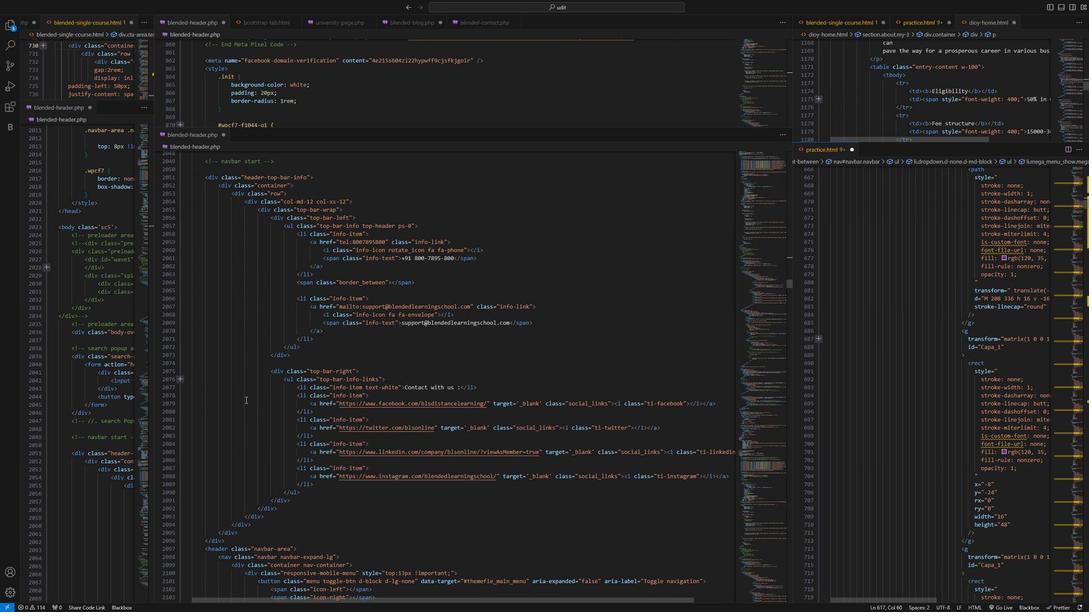
Action: Mouse moved to (251, 410)
Screenshot: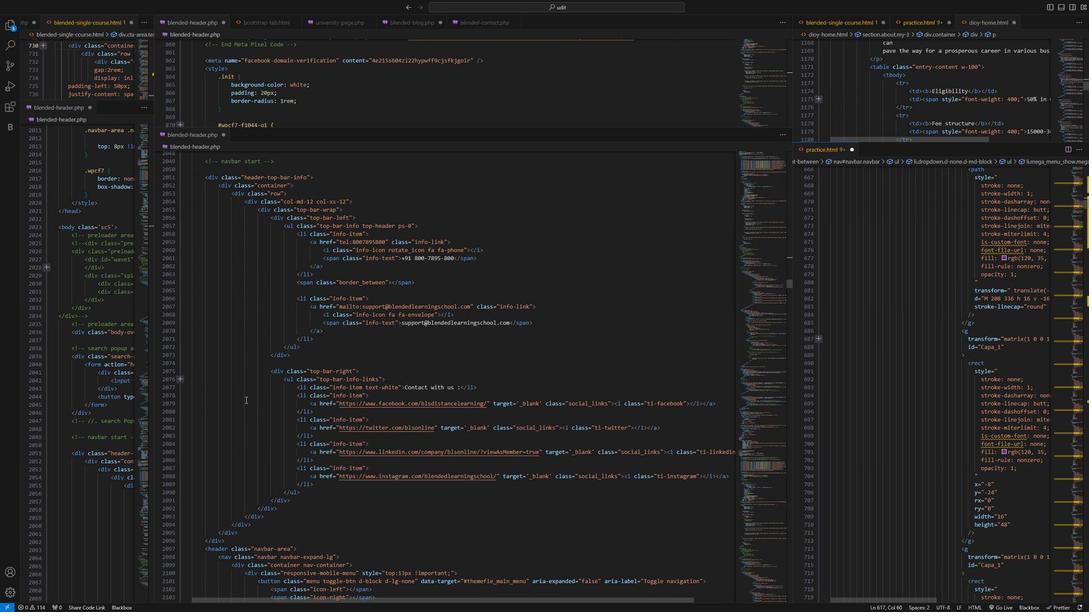 
Action: Mouse scrolled (251, 409) with delta (0, 0)
Screenshot: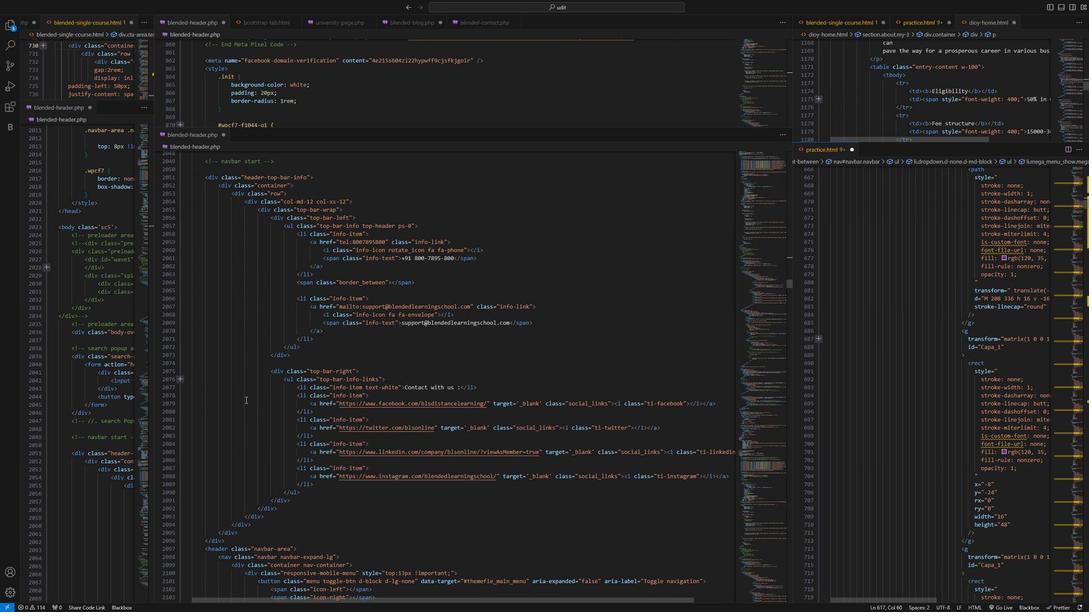 
Action: Mouse moved to (249, 410)
Screenshot: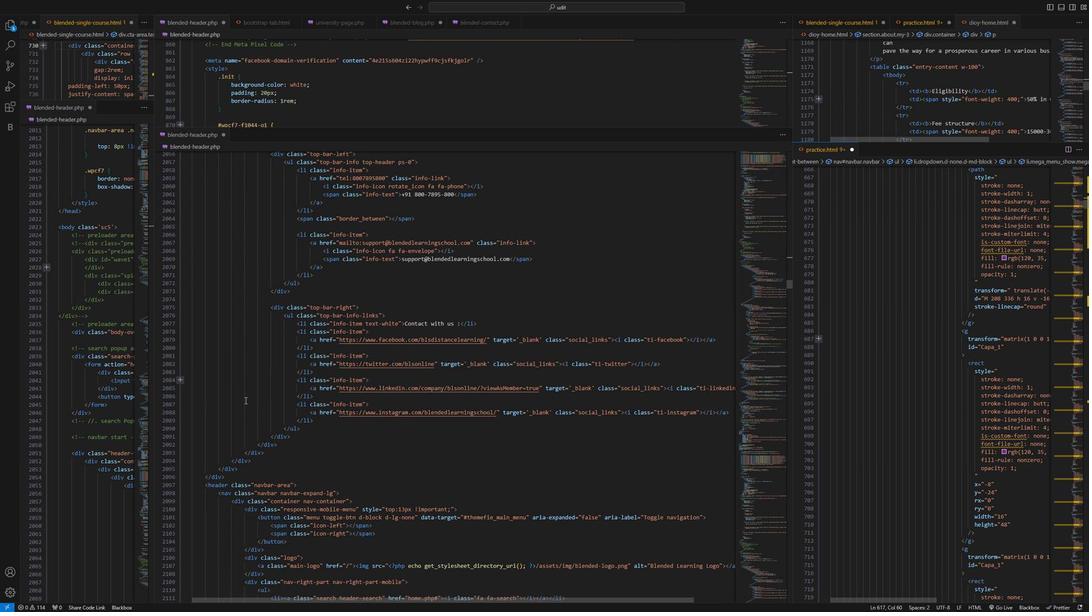 
Action: Mouse scrolled (249, 409) with delta (0, 0)
Screenshot: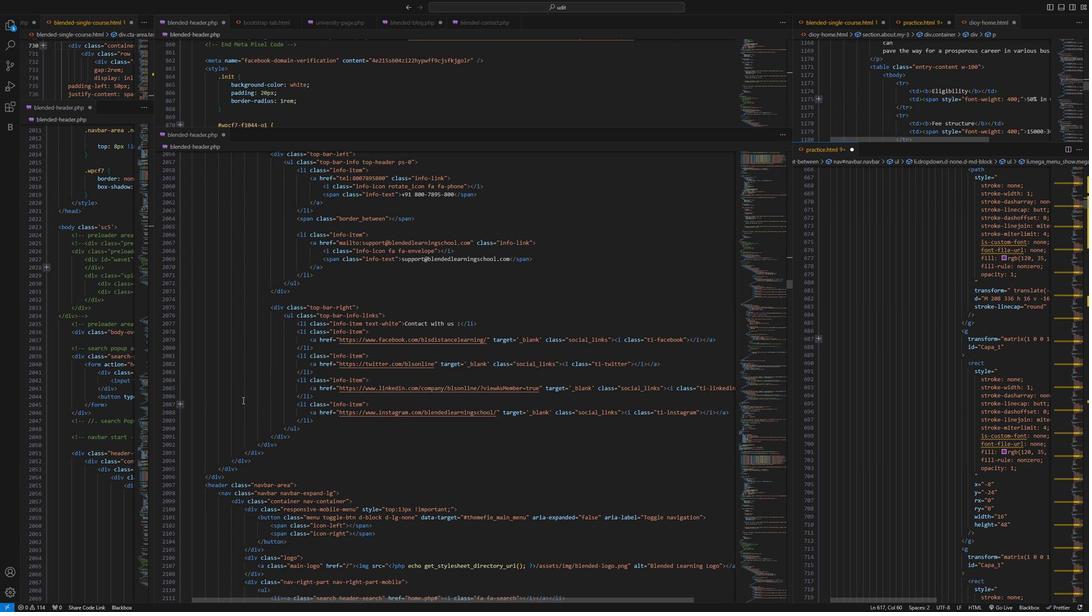 
Action: Mouse scrolled (249, 409) with delta (0, 0)
Screenshot: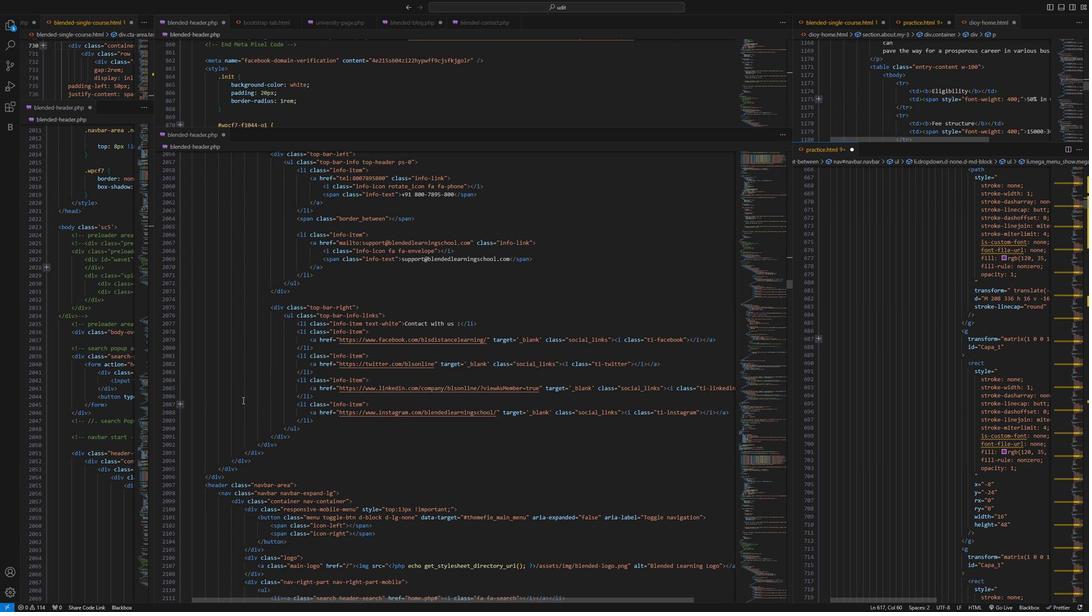 
Action: Mouse scrolled (249, 409) with delta (0, 0)
Screenshot: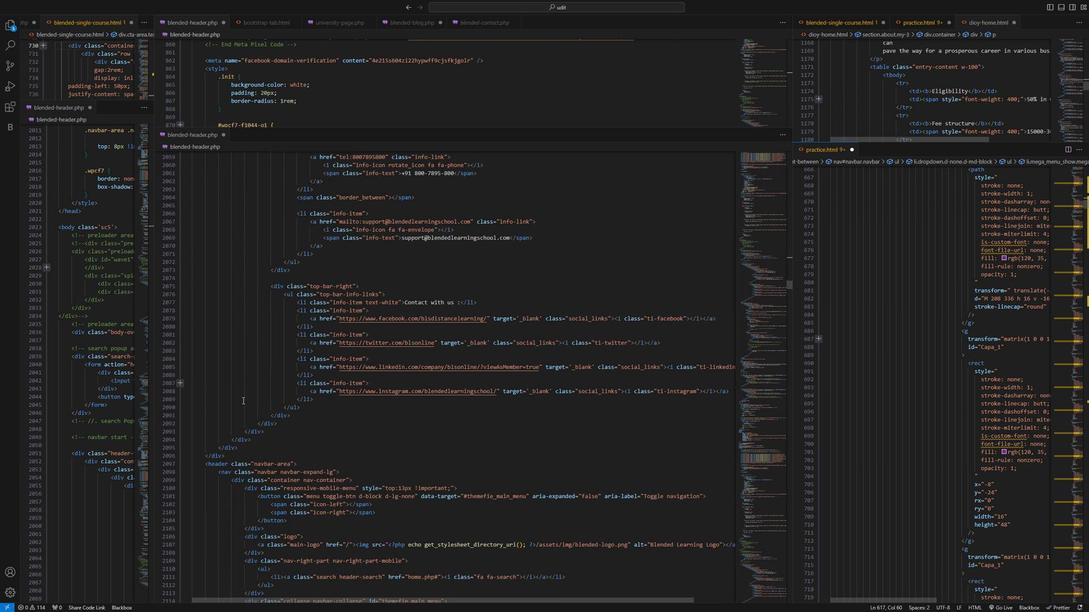 
Action: Mouse scrolled (249, 409) with delta (0, 0)
Screenshot: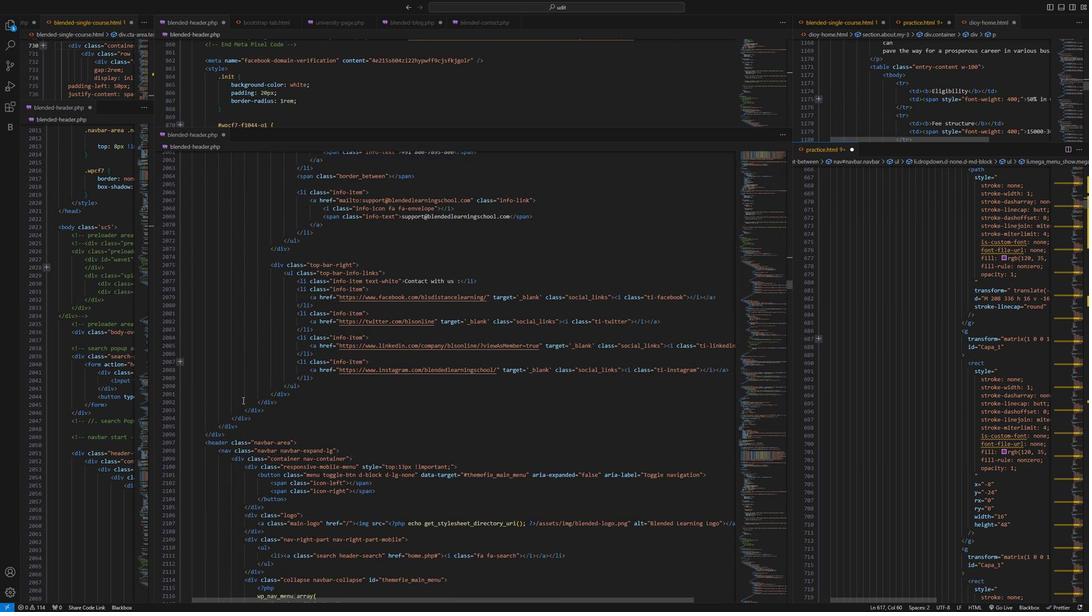 
Action: Mouse scrolled (249, 409) with delta (0, 0)
Screenshot: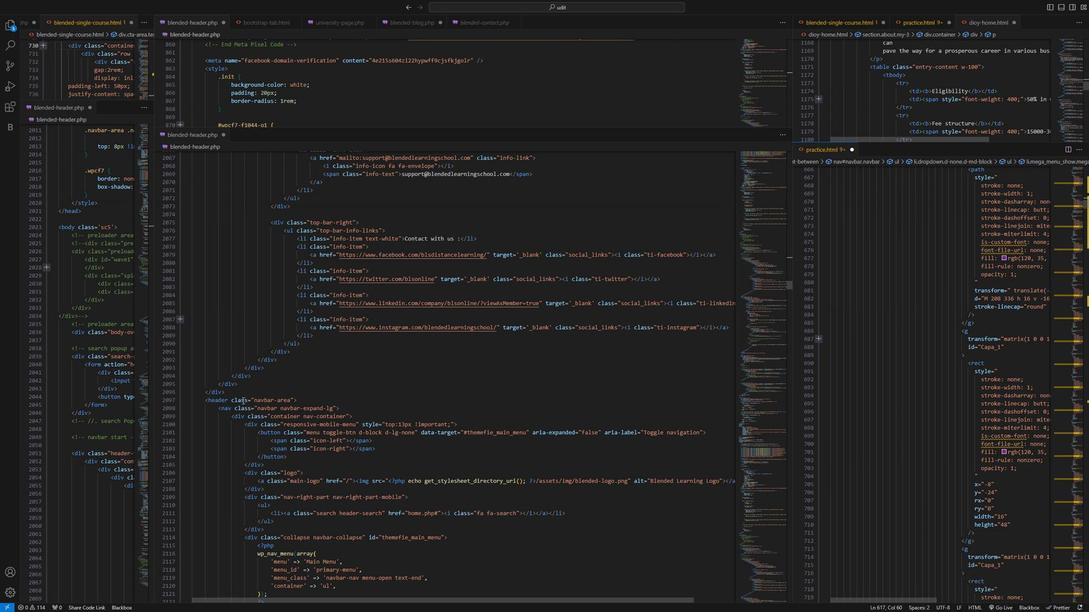 
Action: Mouse scrolled (249, 409) with delta (0, 0)
Screenshot: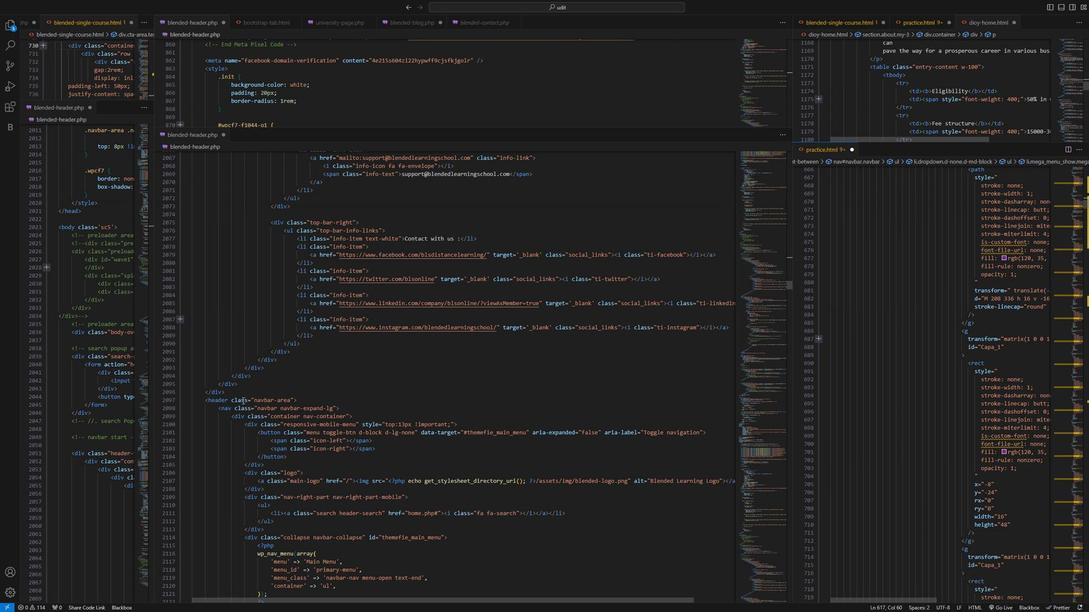 
Action: Mouse scrolled (249, 409) with delta (0, 0)
Screenshot: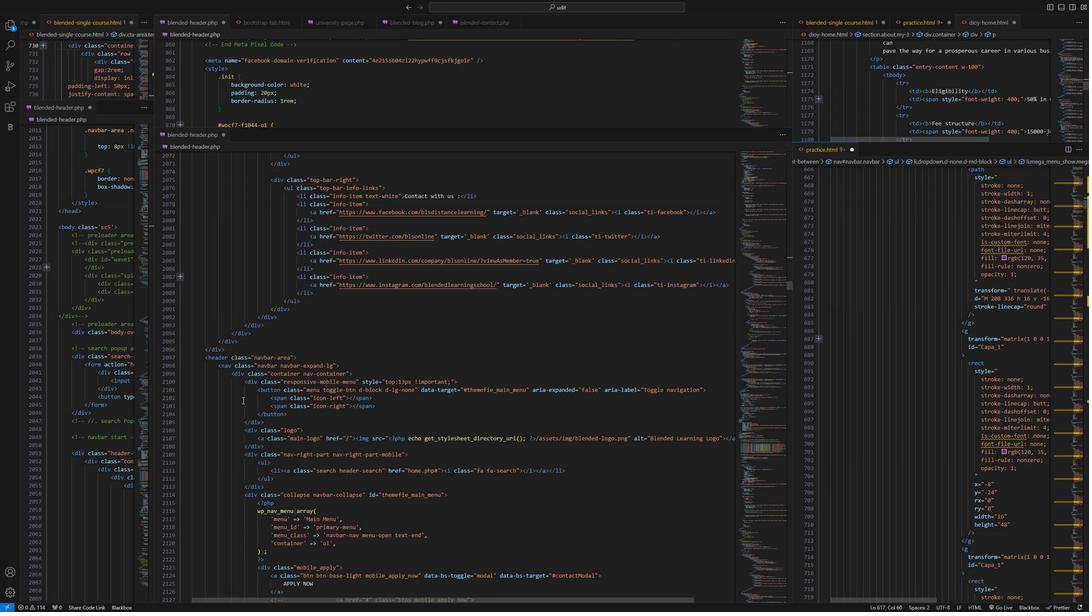 
Action: Mouse scrolled (249, 409) with delta (0, 0)
Screenshot: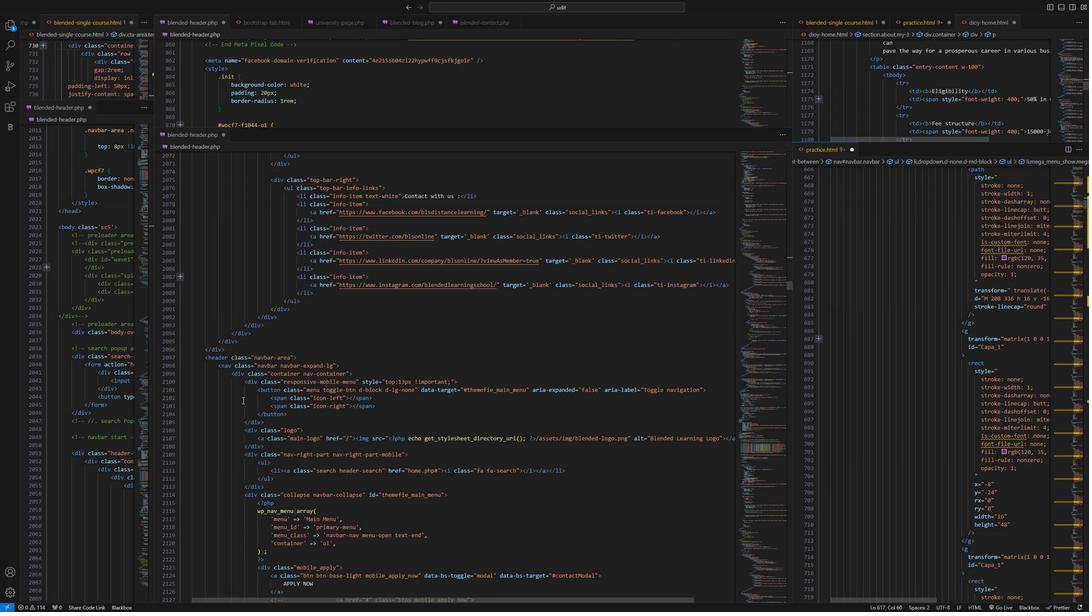 
Action: Mouse scrolled (249, 409) with delta (0, 0)
Screenshot: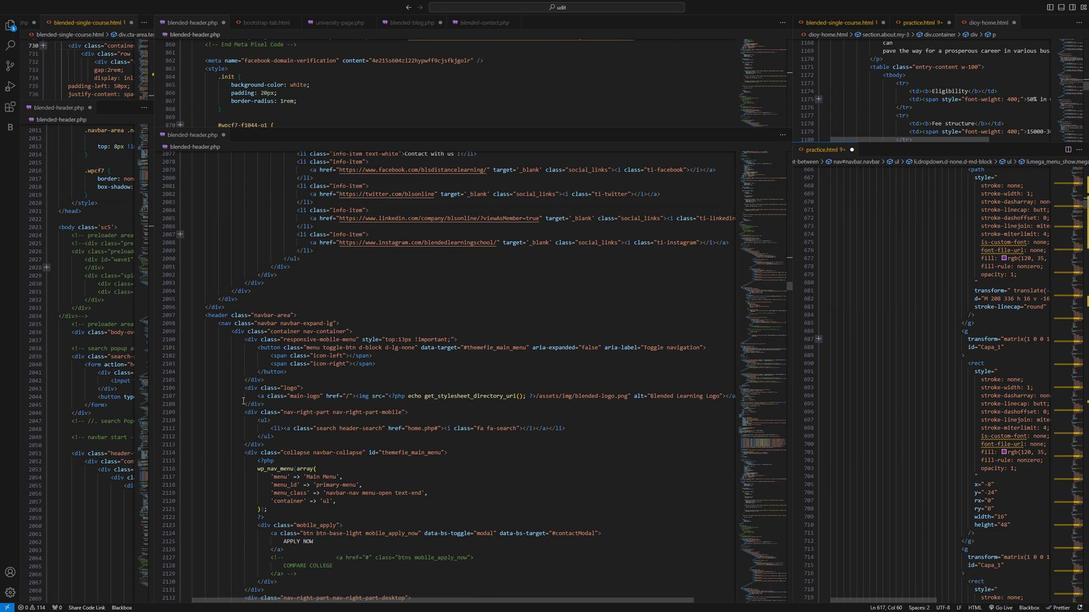 
Action: Mouse scrolled (249, 409) with delta (0, 0)
Screenshot: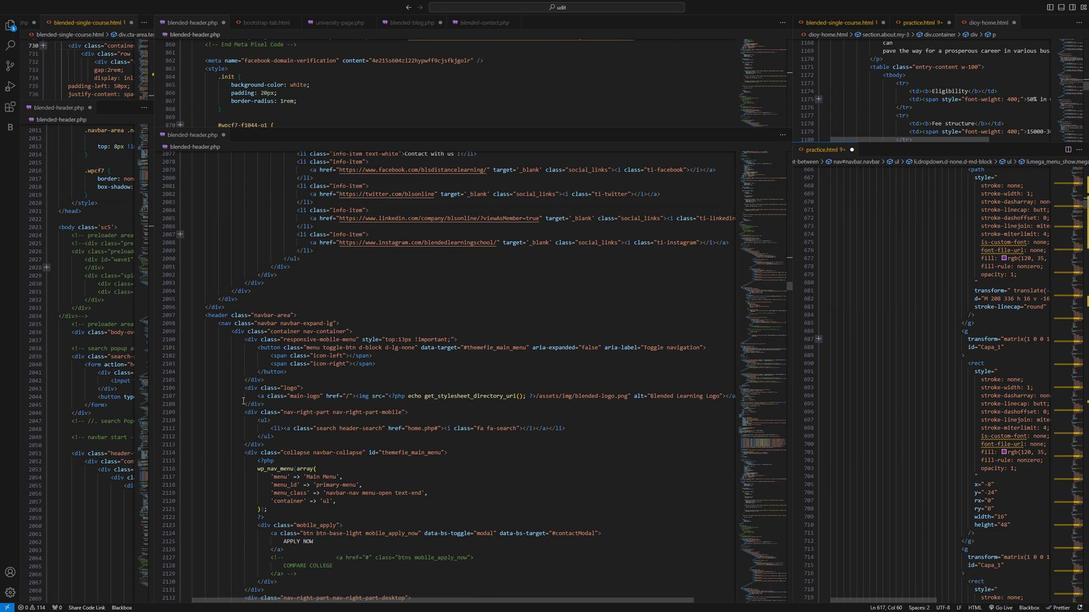 
Action: Mouse scrolled (249, 409) with delta (0, 0)
Screenshot: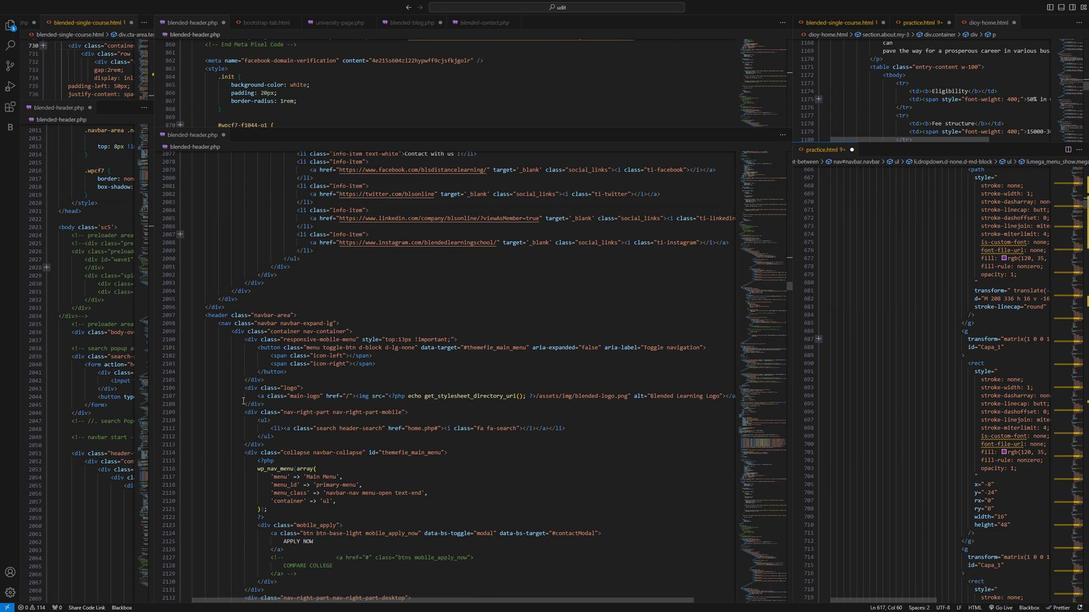 
Action: Mouse scrolled (249, 409) with delta (0, 0)
Screenshot: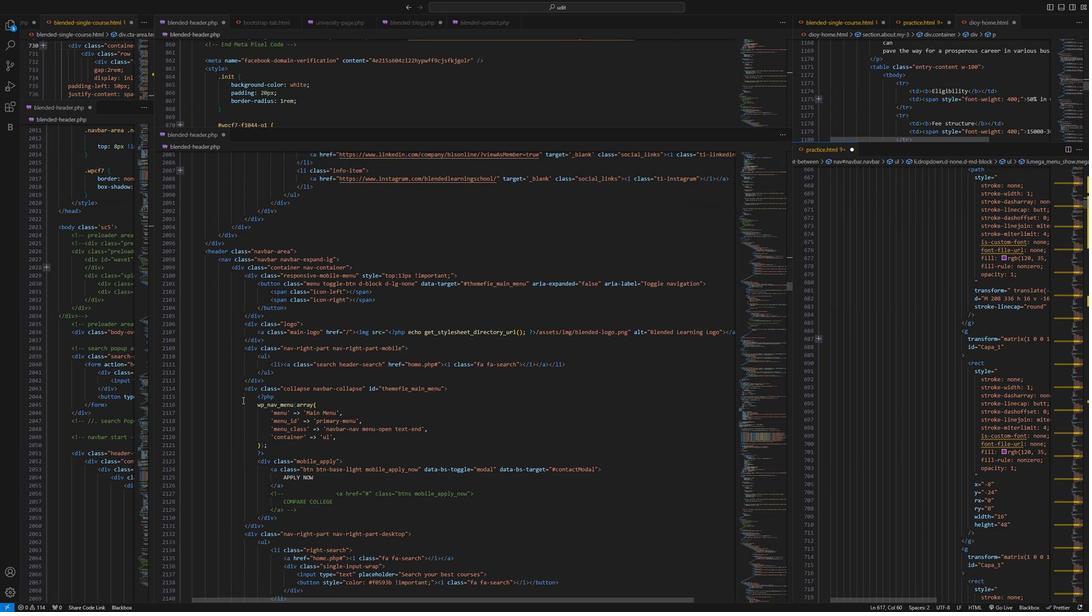 
Action: Mouse scrolled (249, 409) with delta (0, 0)
Screenshot: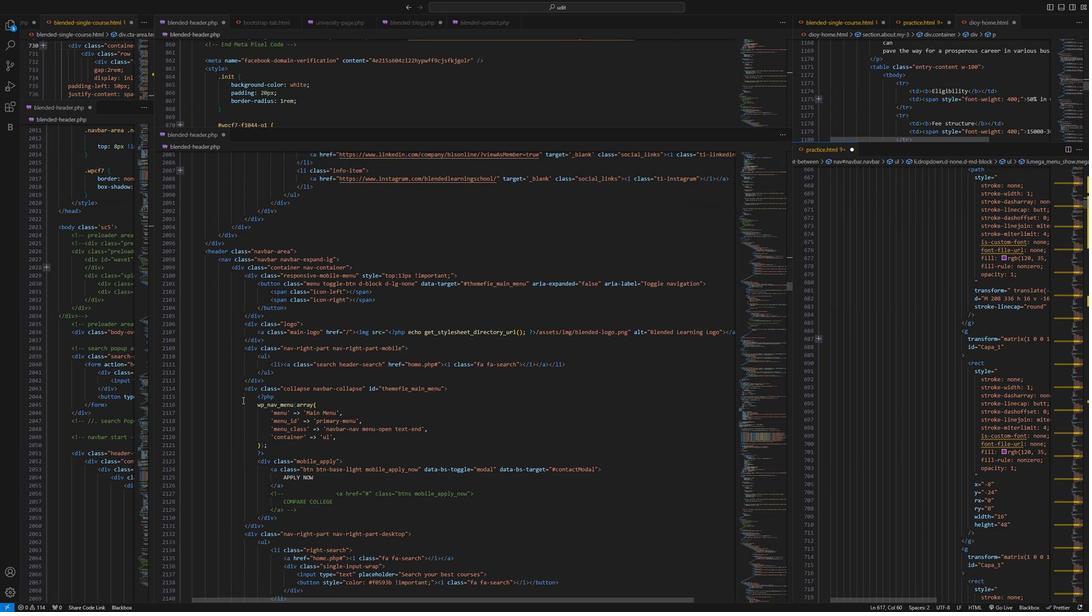 
Action: Mouse moved to (248, 410)
Screenshot: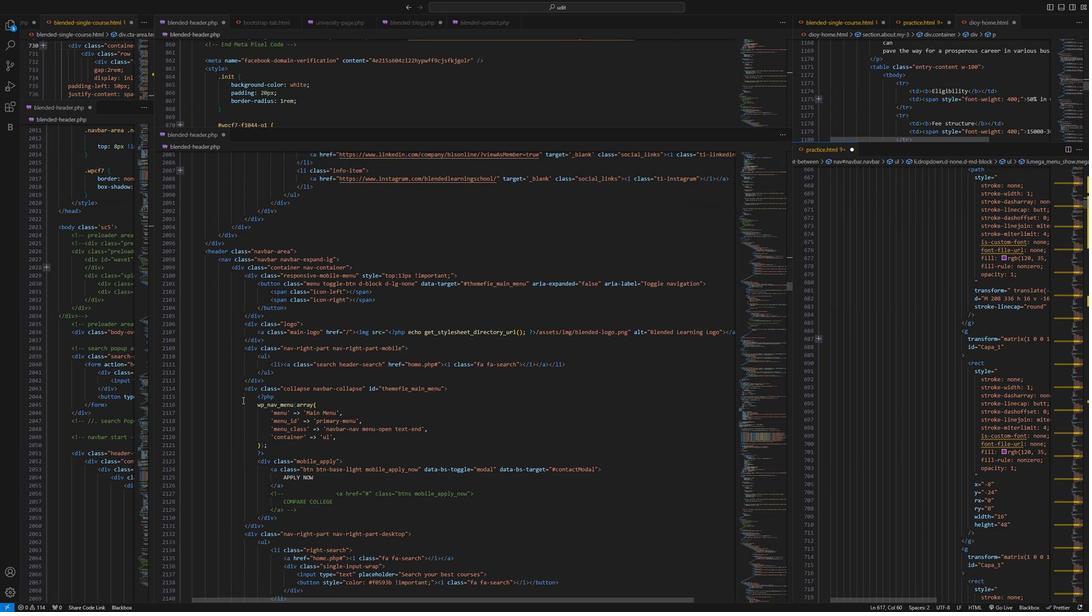 
Action: Mouse scrolled (248, 409) with delta (0, 0)
Screenshot: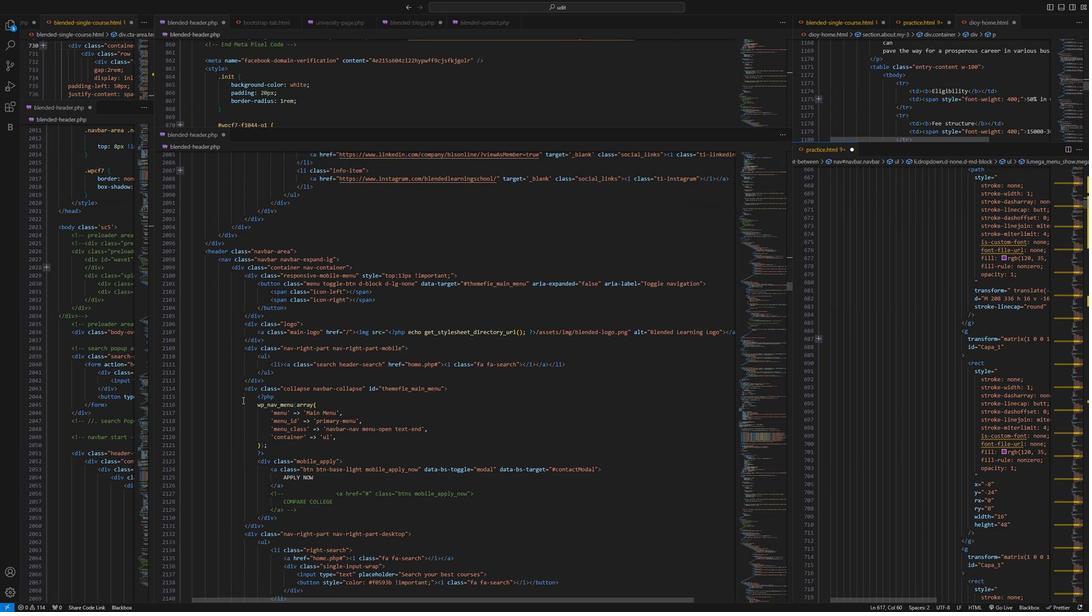 
Action: Mouse moved to (246, 410)
Screenshot: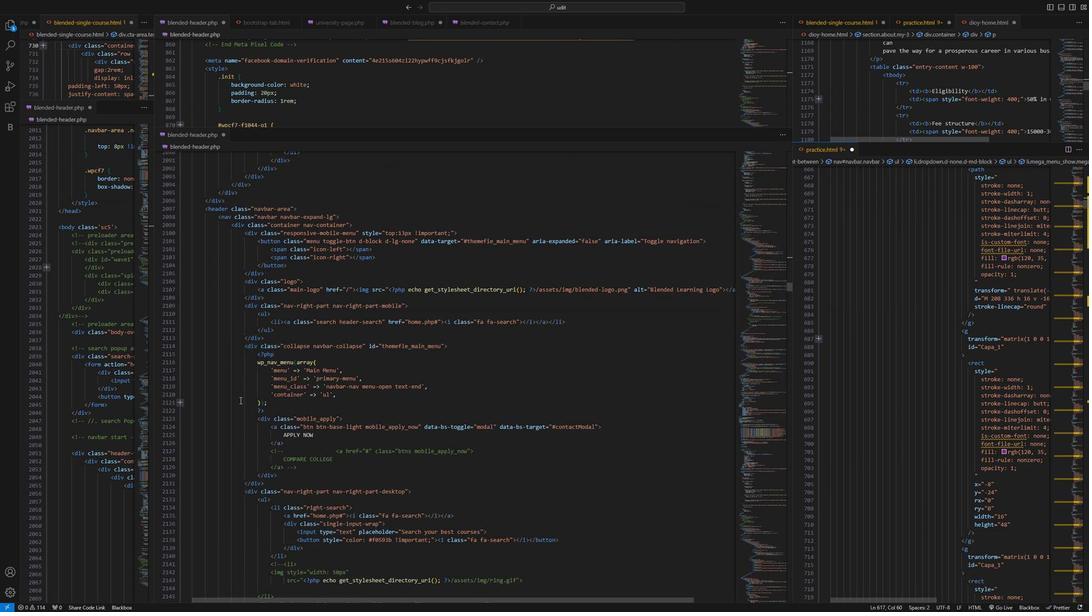 
Action: Mouse scrolled (246, 409) with delta (0, 0)
Screenshot: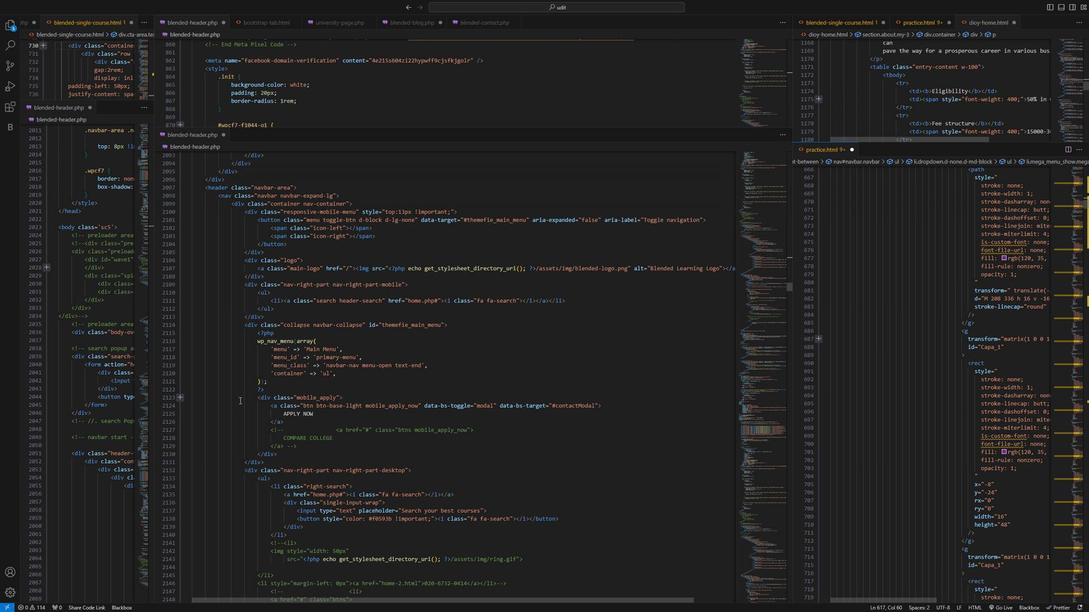 
Action: Mouse scrolled (246, 409) with delta (0, 0)
Screenshot: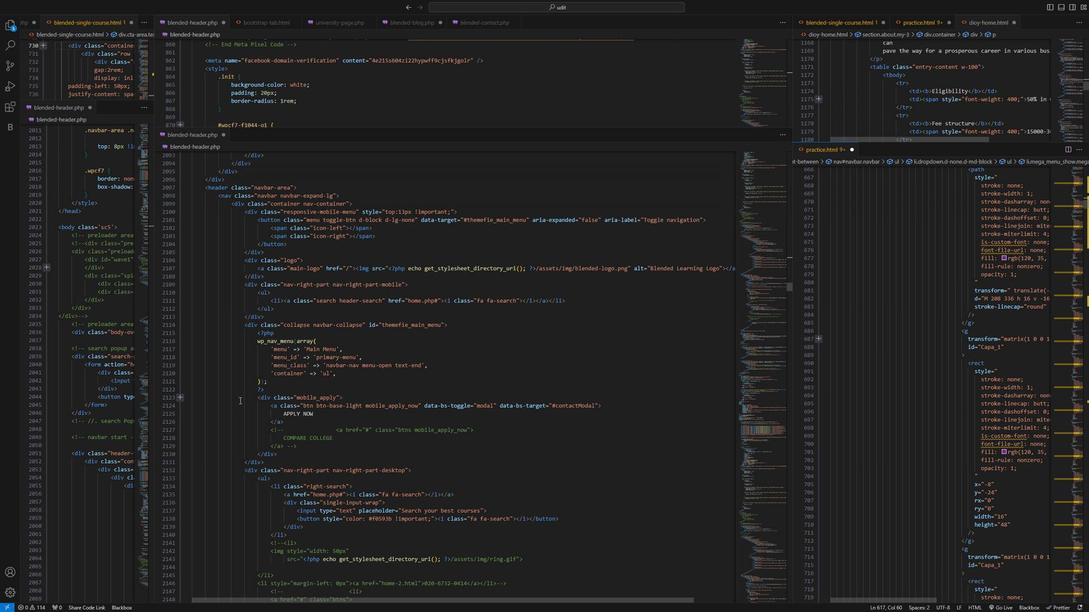 
Action: Mouse scrolled (246, 409) with delta (0, 0)
Screenshot: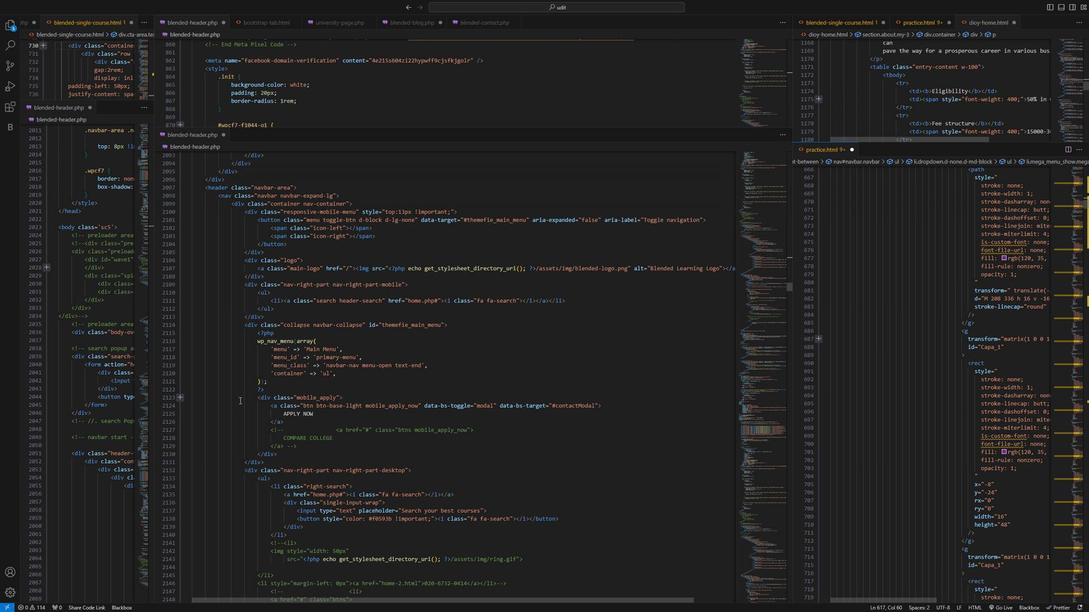 
Action: Mouse scrolled (246, 409) with delta (0, 0)
Screenshot: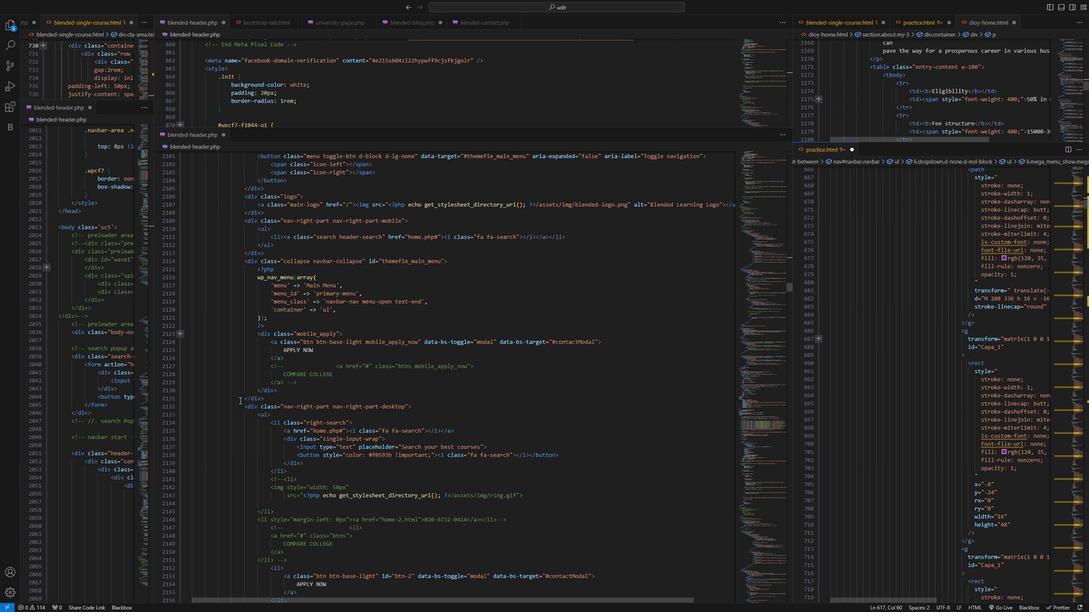 
Action: Mouse scrolled (246, 409) with delta (0, 0)
Screenshot: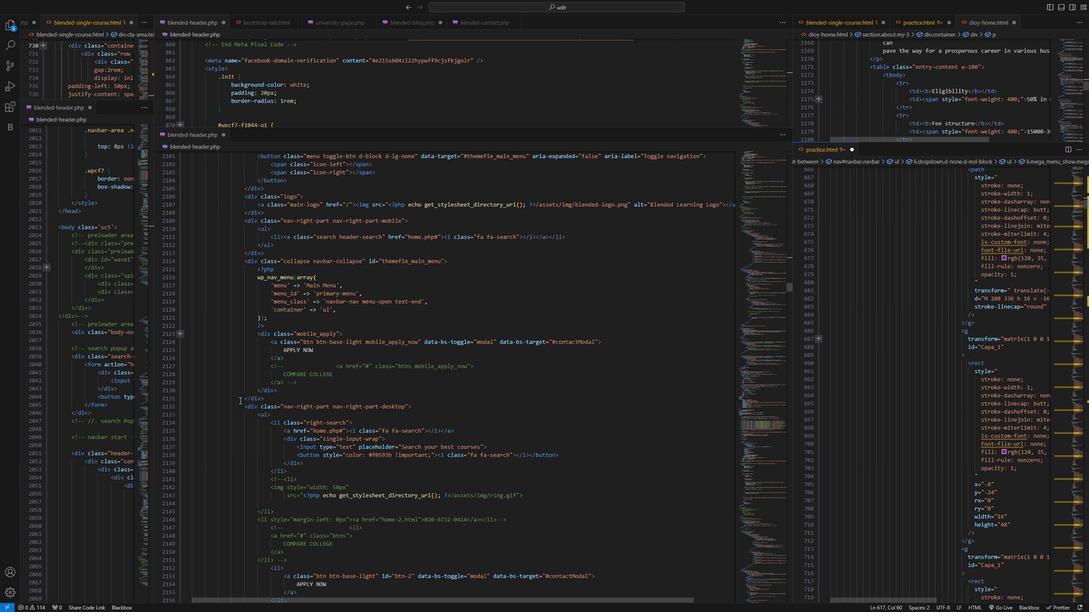 
Action: Mouse moved to (245, 410)
Screenshot: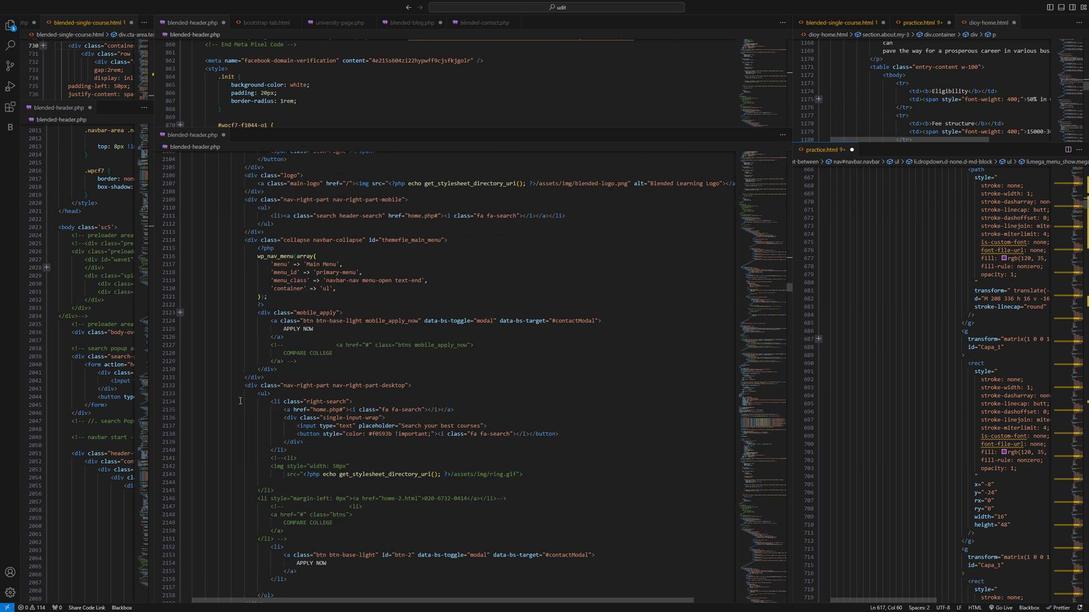 
Action: Mouse scrolled (245, 409) with delta (0, 0)
Screenshot: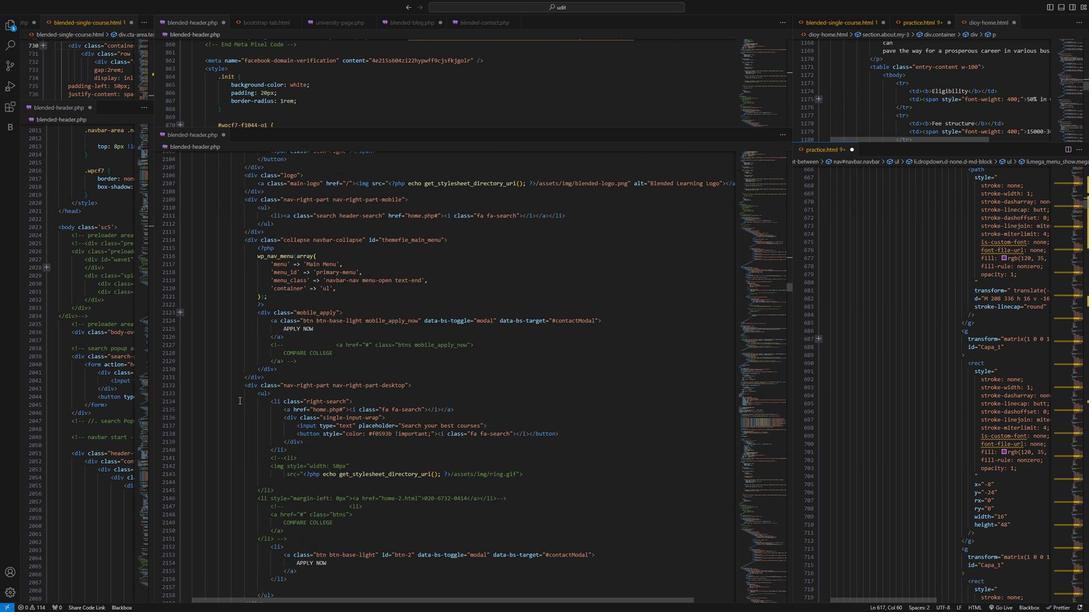 
Action: Mouse moved to (240, 411)
Screenshot: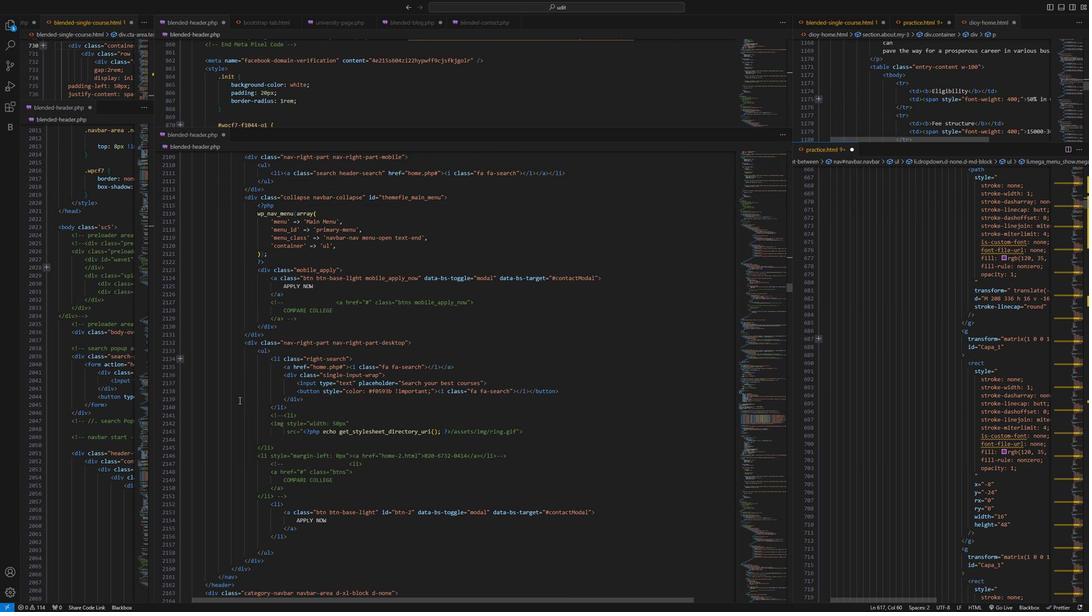 
Action: Mouse scrolled (240, 410) with delta (0, 0)
Screenshot: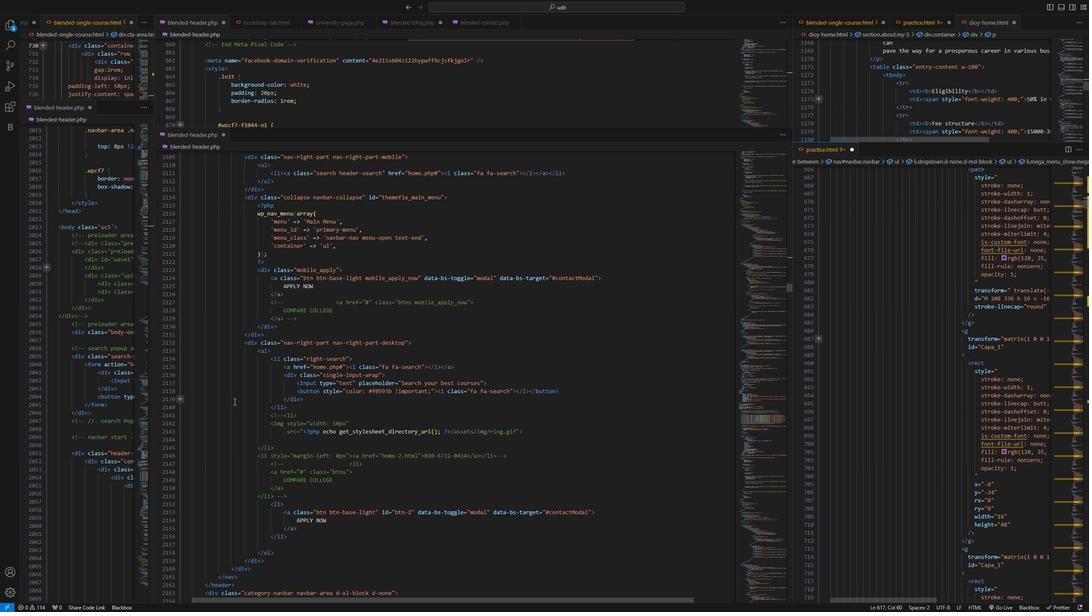 
Action: Mouse scrolled (240, 410) with delta (0, 0)
Screenshot: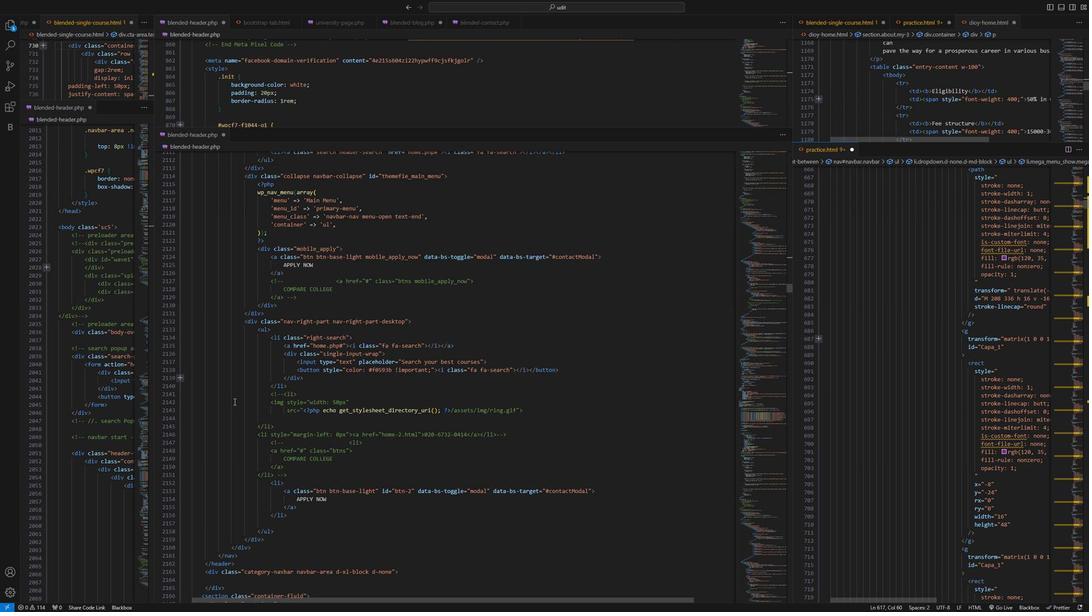 
Action: Mouse scrolled (240, 410) with delta (0, 0)
Screenshot: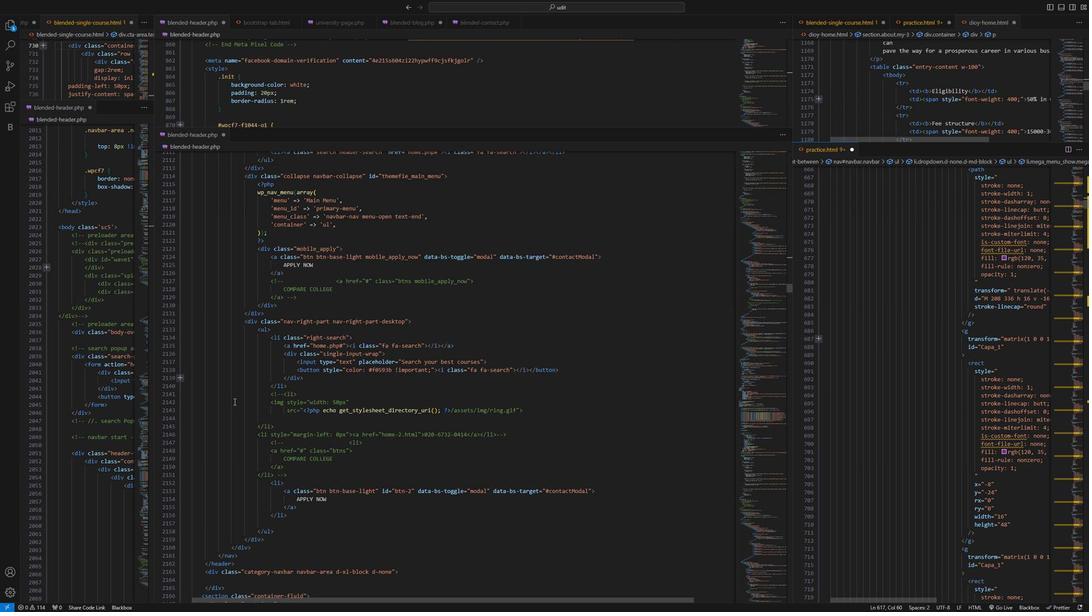 
Action: Mouse moved to (234, 409)
Screenshot: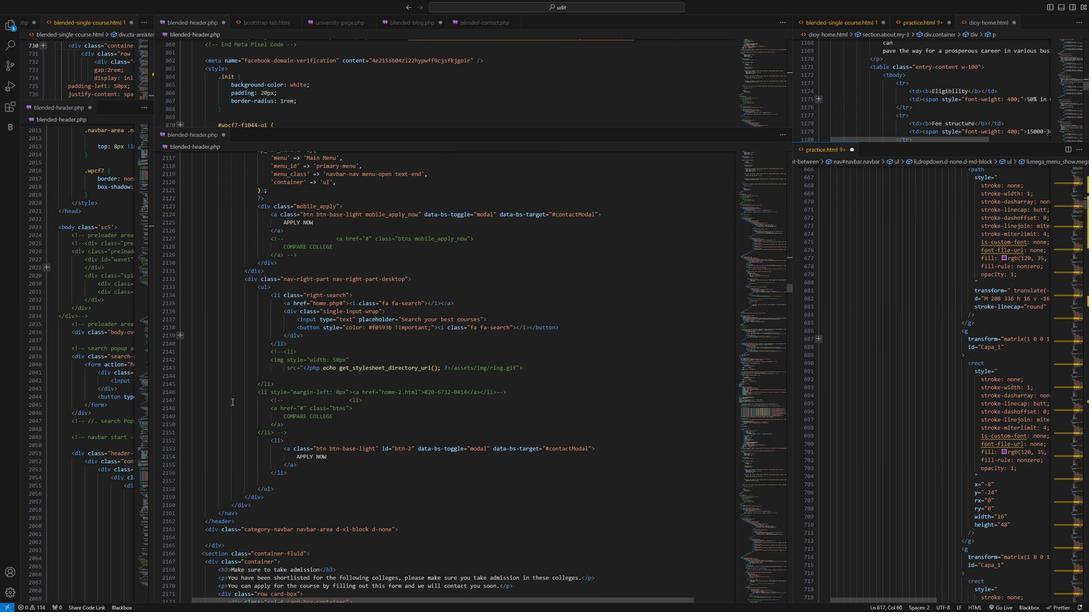 
Action: Mouse scrolled (234, 408) with delta (0, 0)
Screenshot: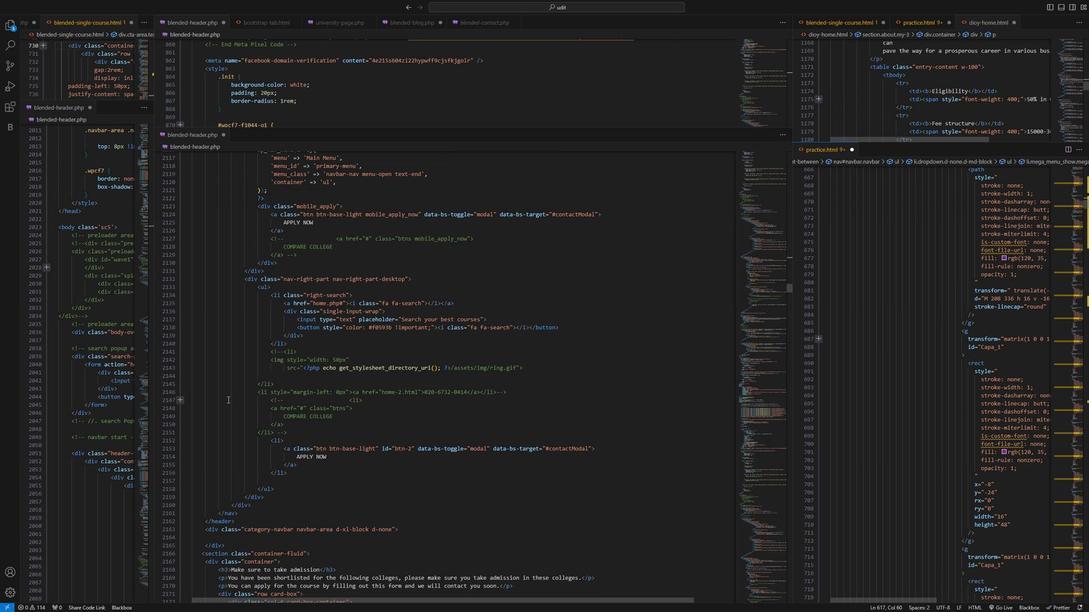 
Action: Mouse scrolled (234, 408) with delta (0, 0)
Screenshot: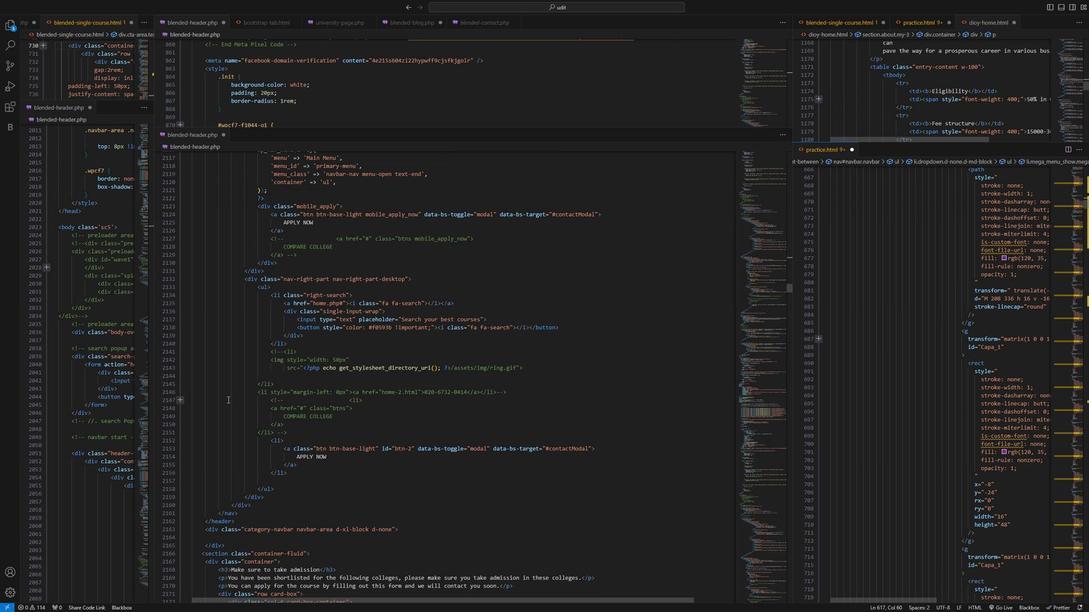 
Action: Mouse scrolled (234, 408) with delta (0, 0)
Screenshot: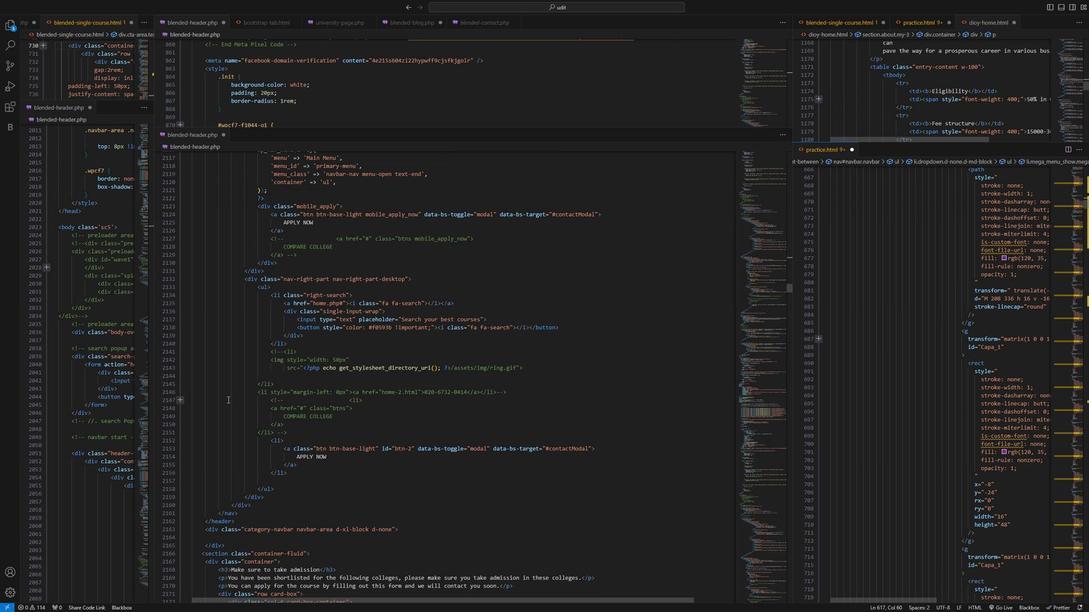 
Action: Mouse moved to (237, 410)
Screenshot: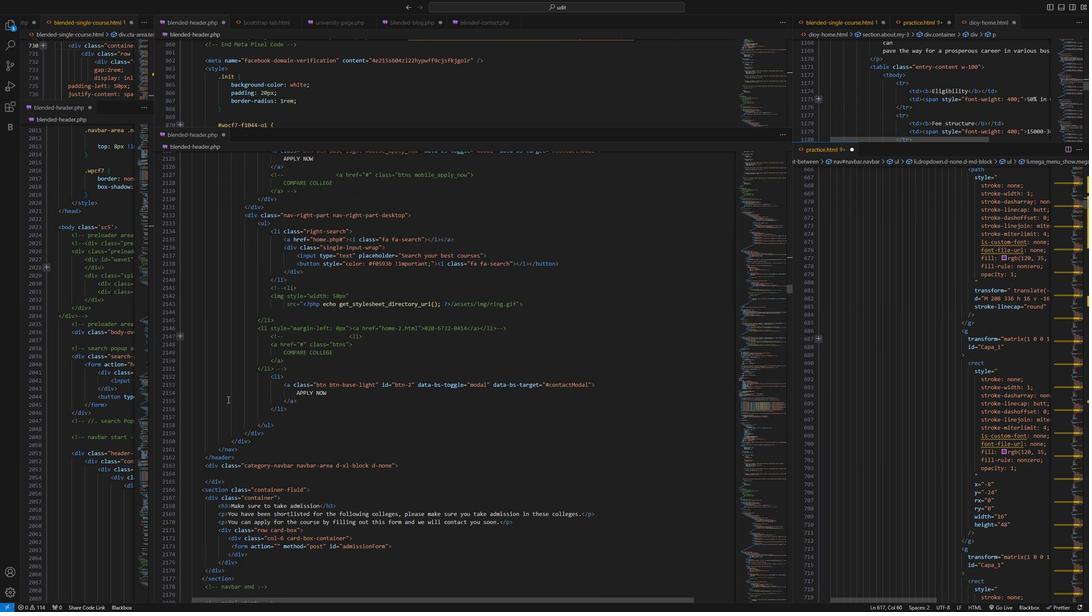 
Action: Mouse scrolled (237, 410) with delta (0, 0)
Screenshot: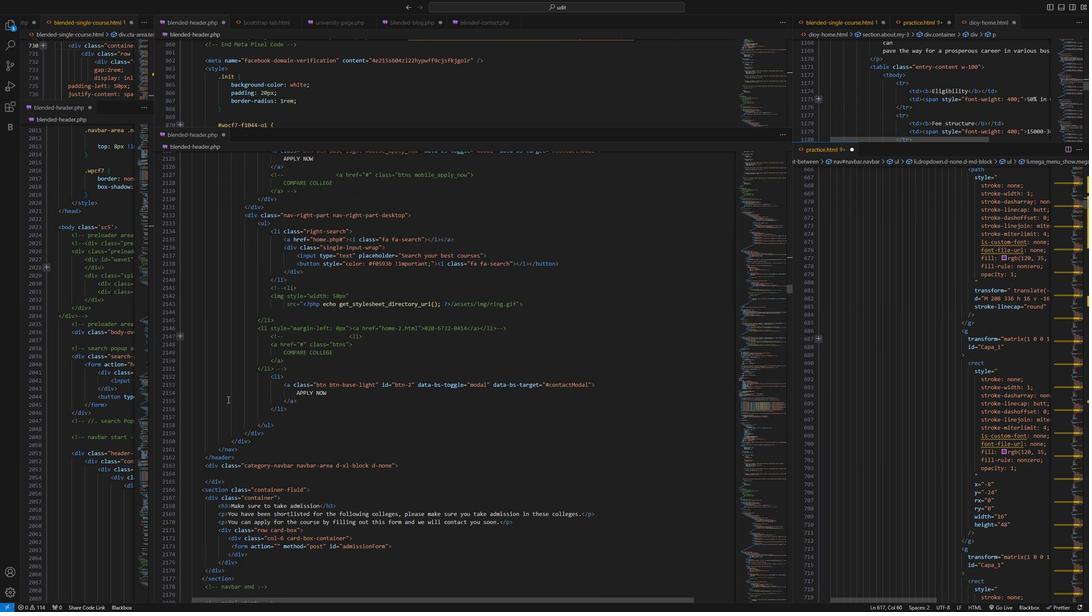 
Action: Mouse moved to (299, 234)
Screenshot: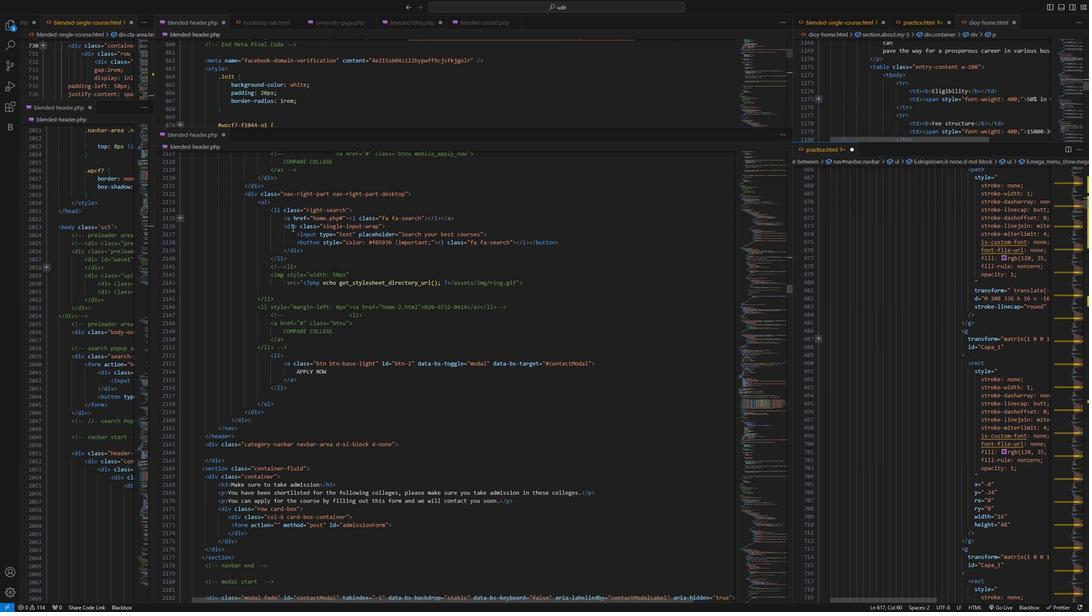 
Action: Mouse scrolled (299, 233) with delta (0, 0)
Screenshot: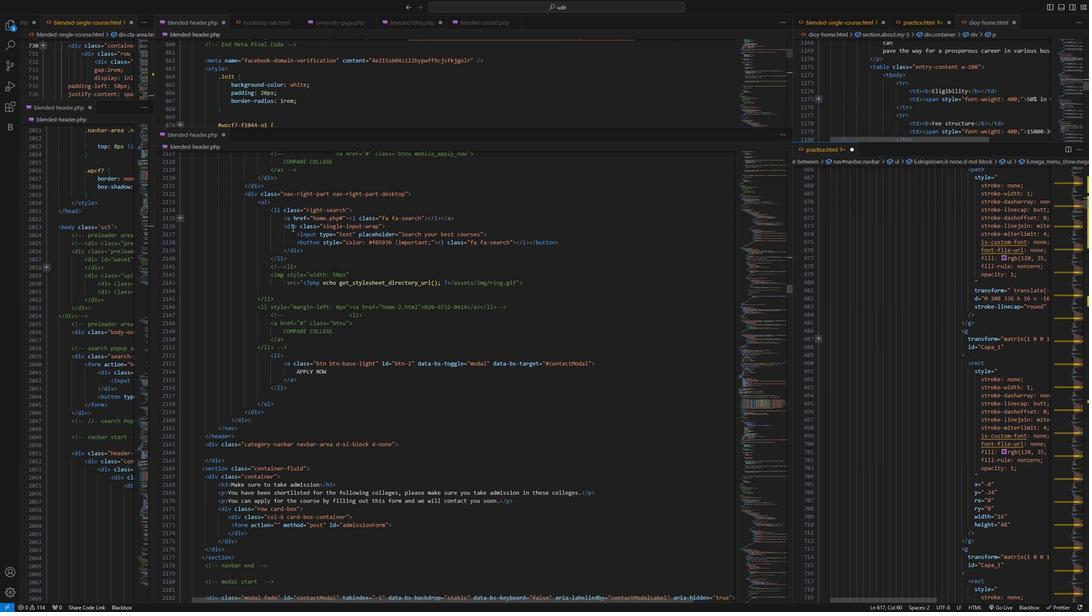 
Action: Mouse moved to (304, 242)
Screenshot: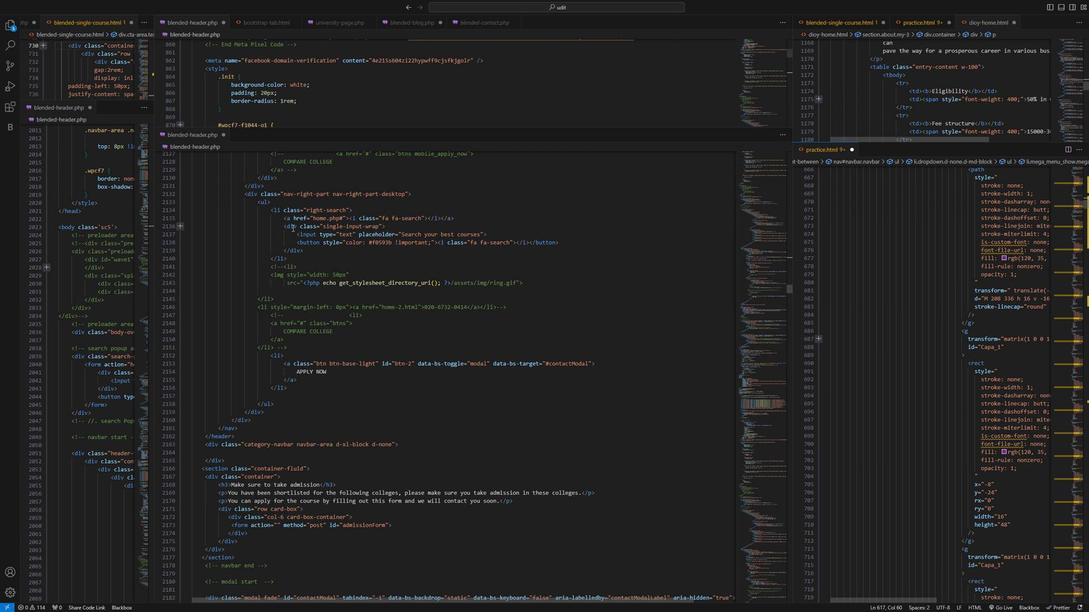 
Action: Mouse scrolled (304, 242) with delta (0, 0)
Screenshot: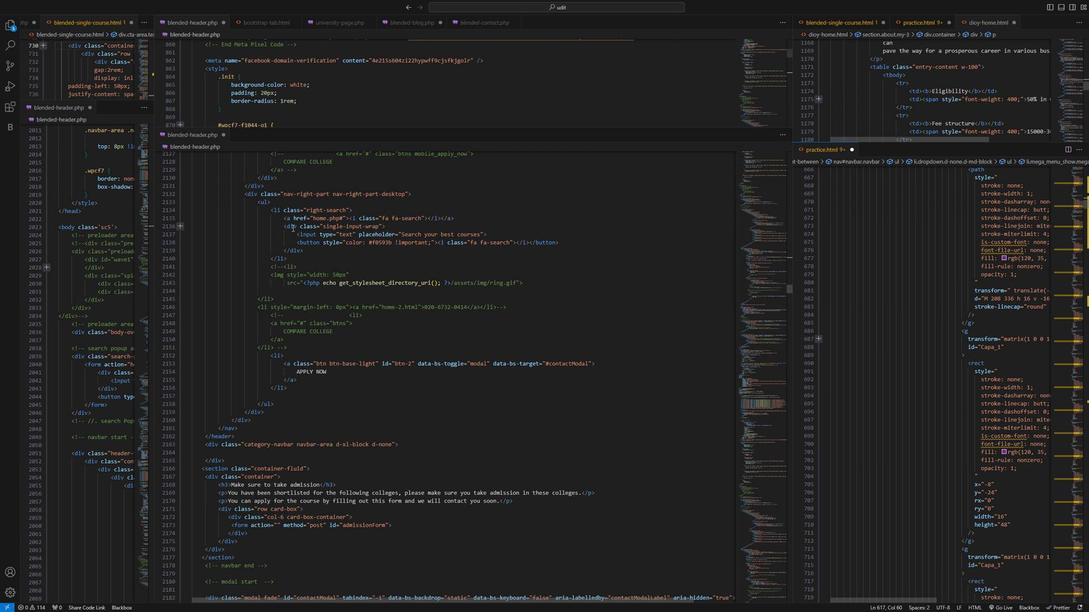 
Action: Mouse moved to (308, 248)
Screenshot: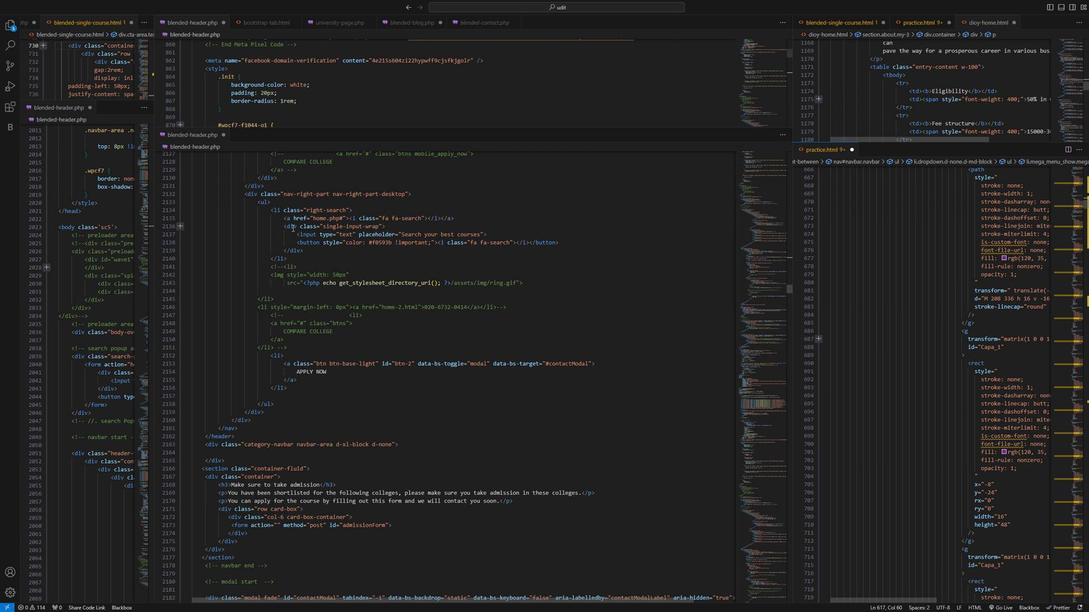 
Action: Mouse scrolled (308, 247) with delta (0, 0)
Screenshot: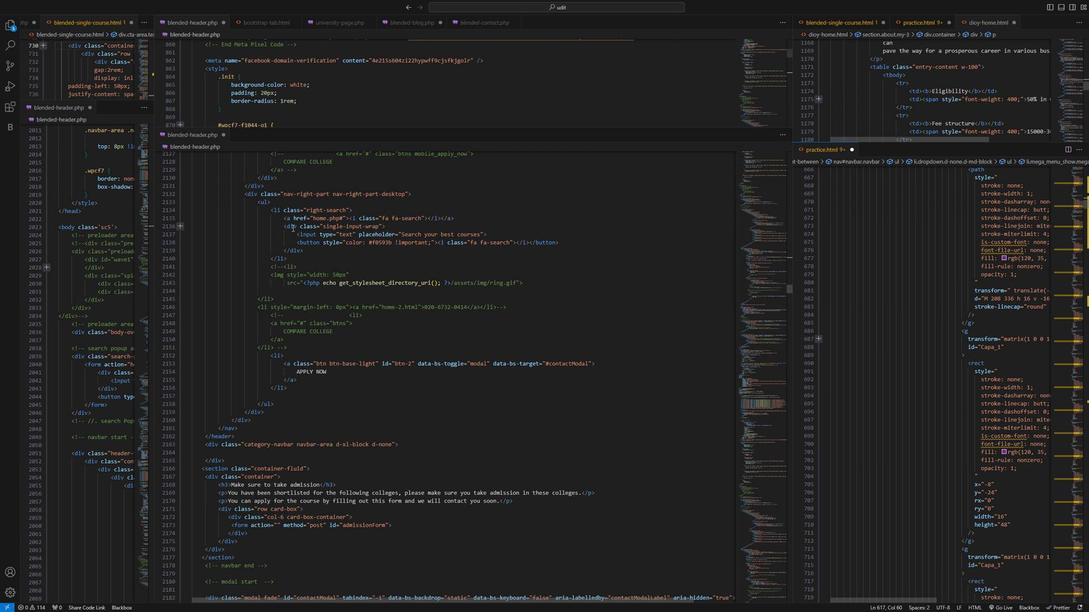 
Action: Mouse moved to (312, 252)
Screenshot: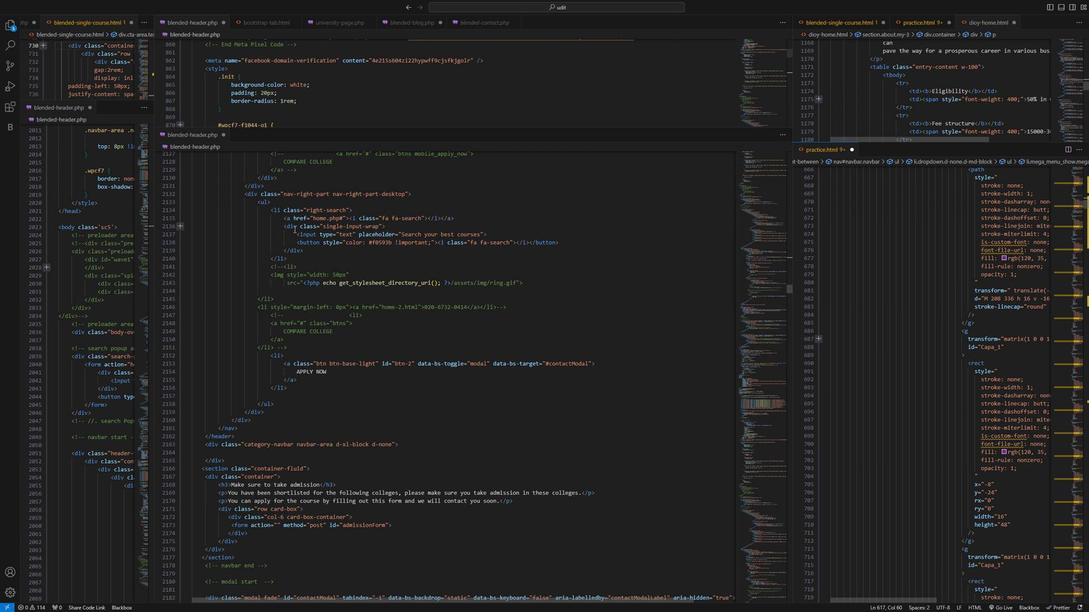 
Action: Mouse scrolled (312, 251) with delta (0, 0)
Screenshot: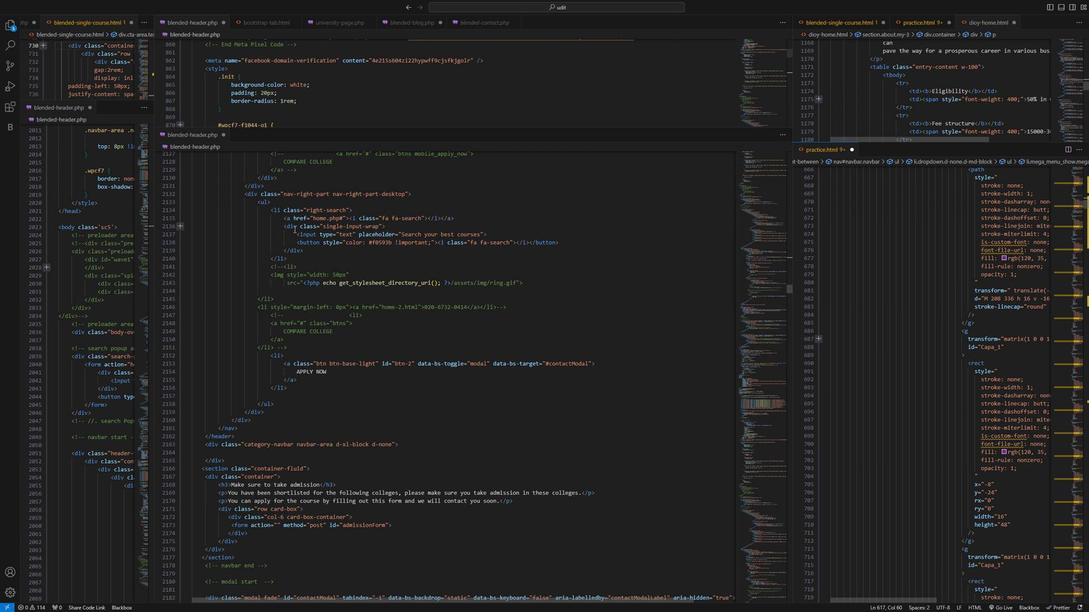
Action: Mouse moved to (345, 288)
Screenshot: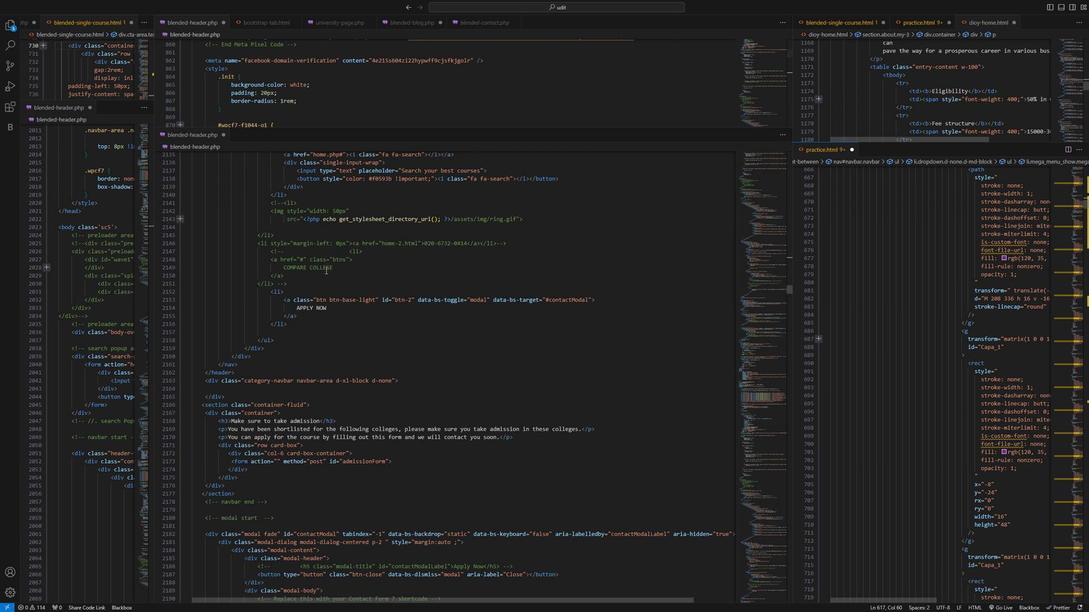 
Action: Mouse scrolled (345, 288) with delta (0, 0)
Screenshot: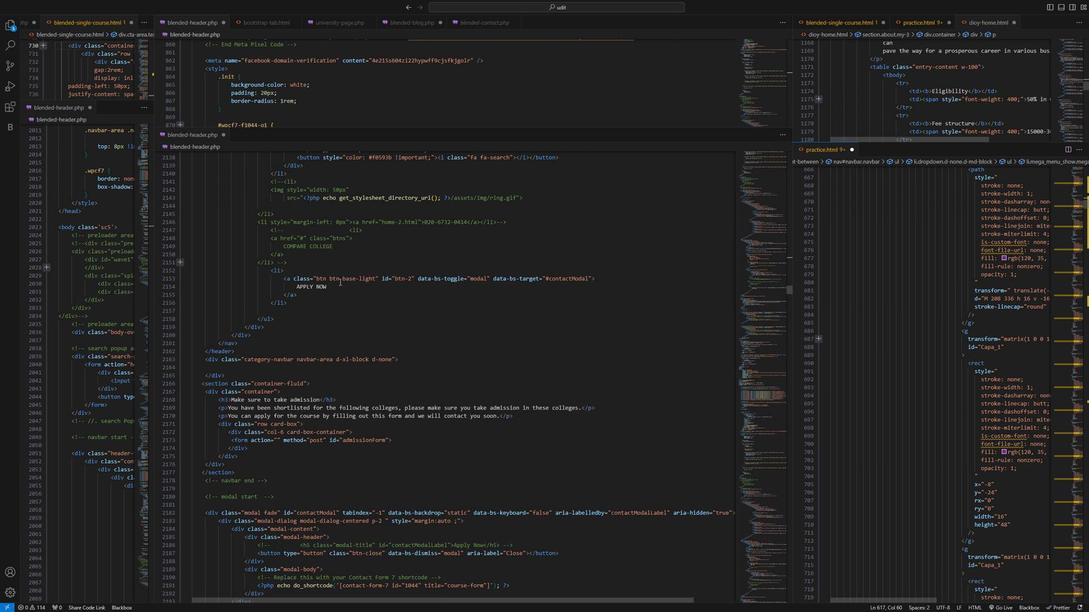 
Action: Mouse scrolled (345, 288) with delta (0, 0)
Screenshot: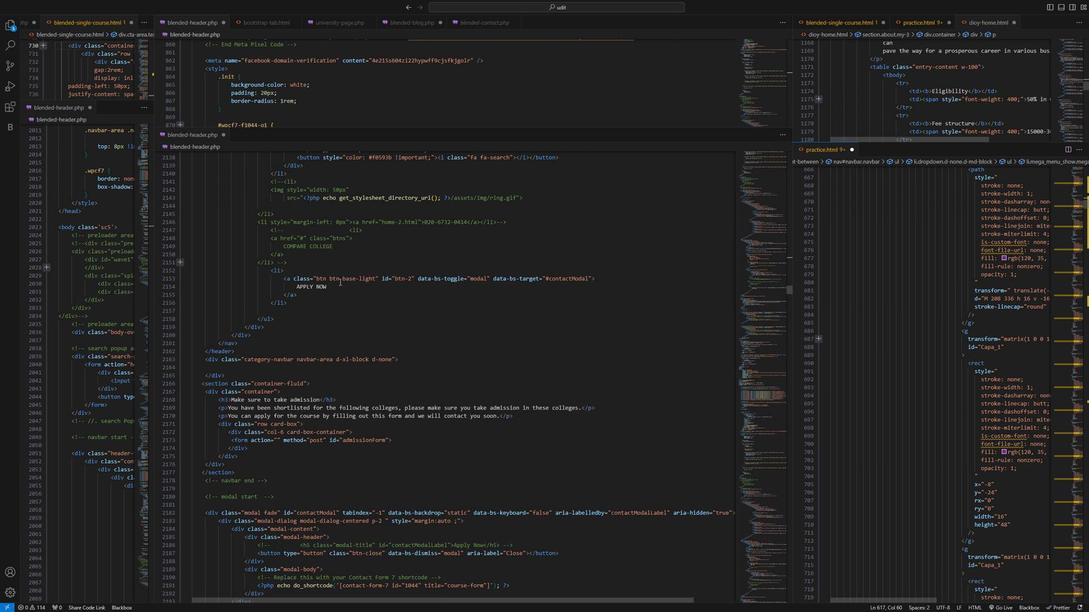 
Action: Mouse scrolled (345, 288) with delta (0, 0)
Screenshot: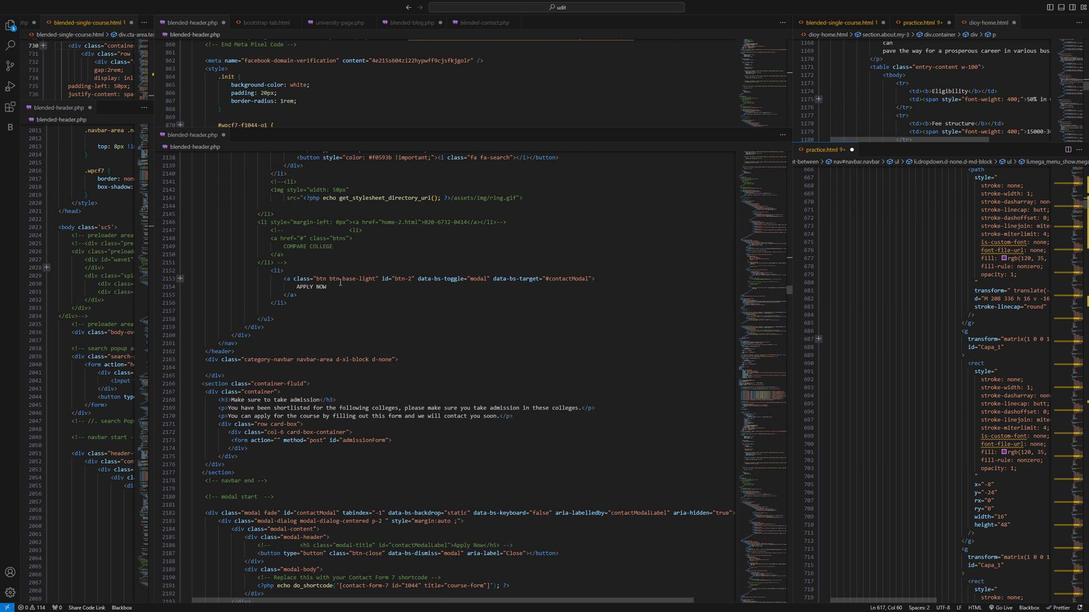 
Action: Mouse moved to (347, 290)
Screenshot: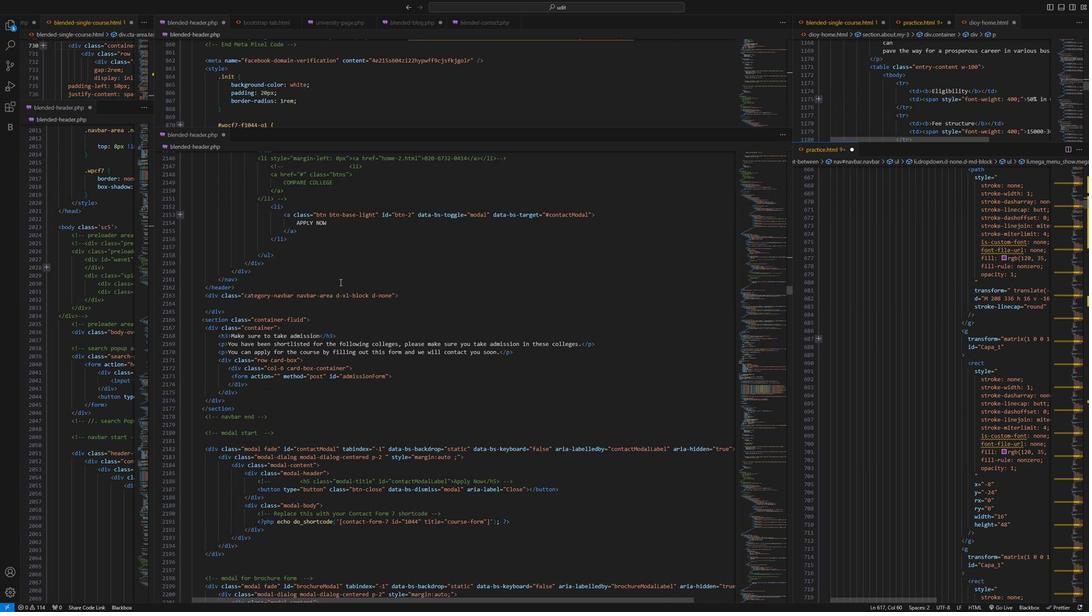 
Action: Mouse scrolled (347, 289) with delta (0, 0)
Screenshot: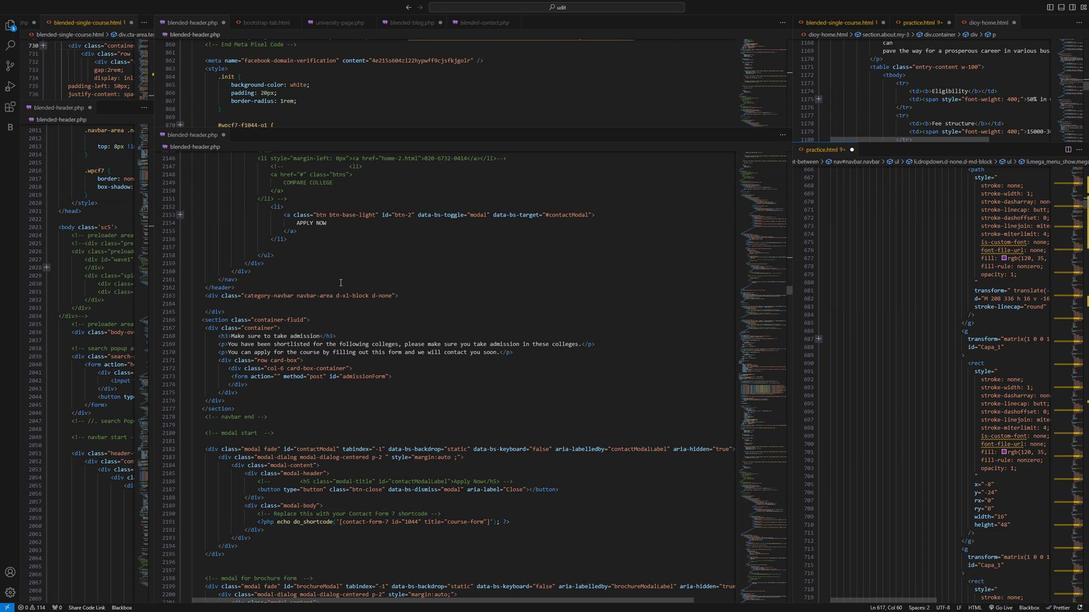 
Action: Mouse moved to (347, 290)
Screenshot: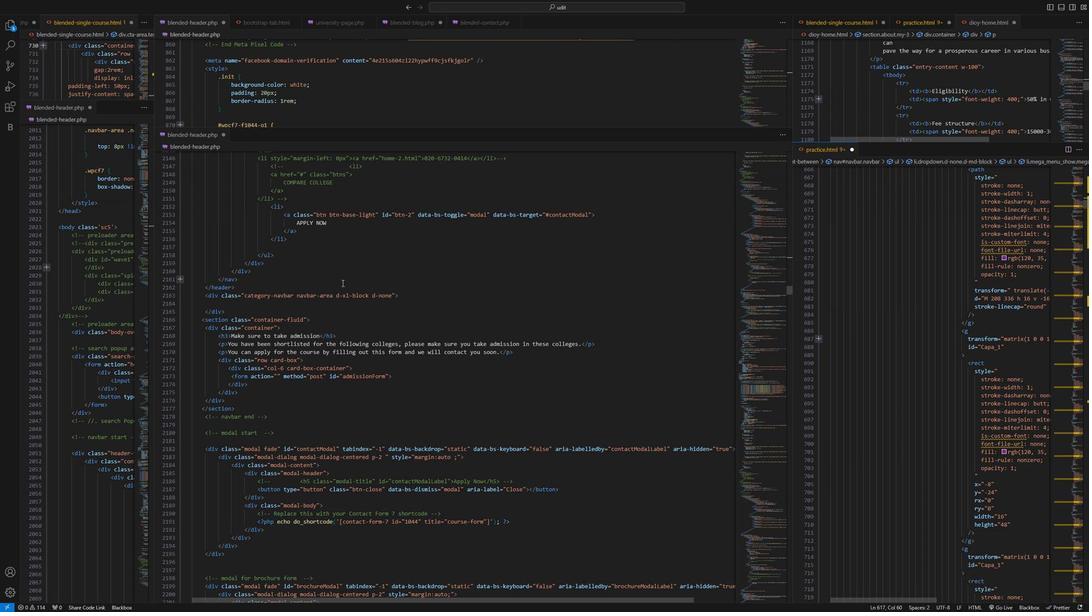 
Action: Mouse scrolled (347, 290) with delta (0, 0)
Screenshot: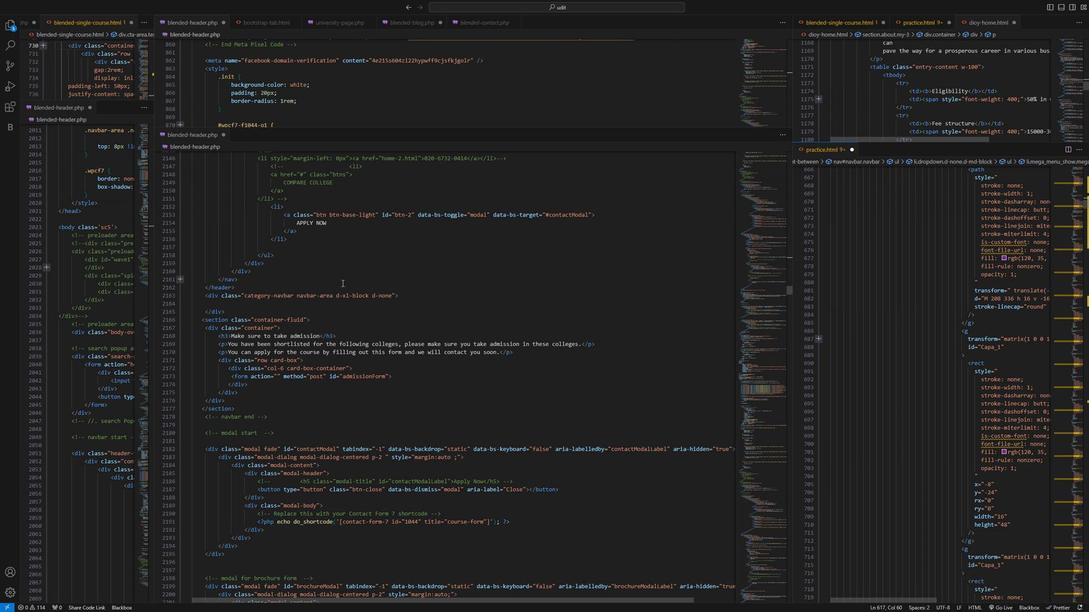 
Action: Mouse moved to (347, 291)
Screenshot: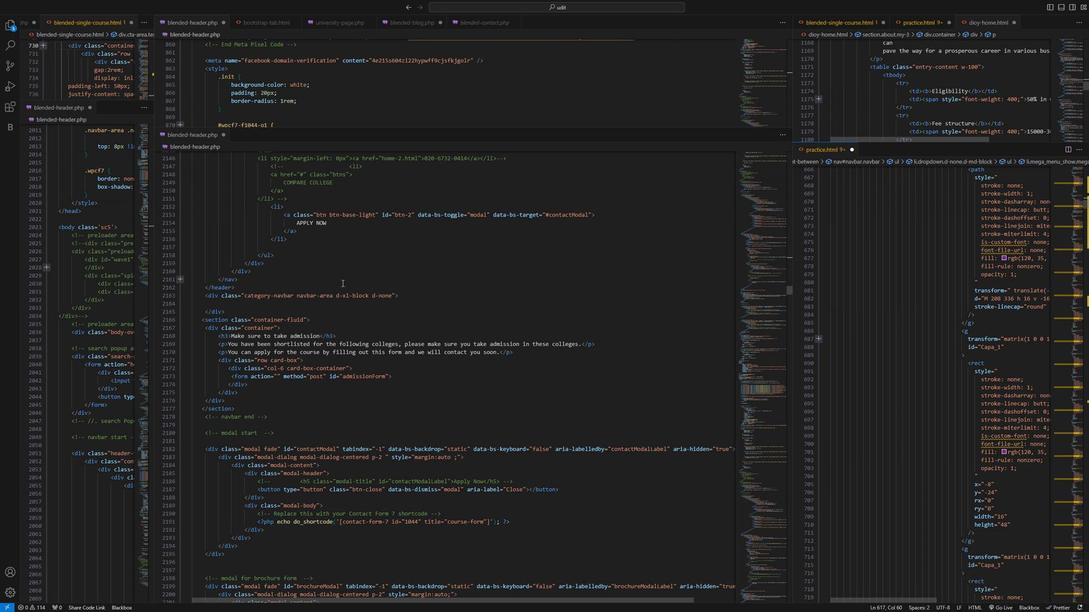 
Action: Mouse scrolled (347, 290) with delta (0, 0)
Screenshot: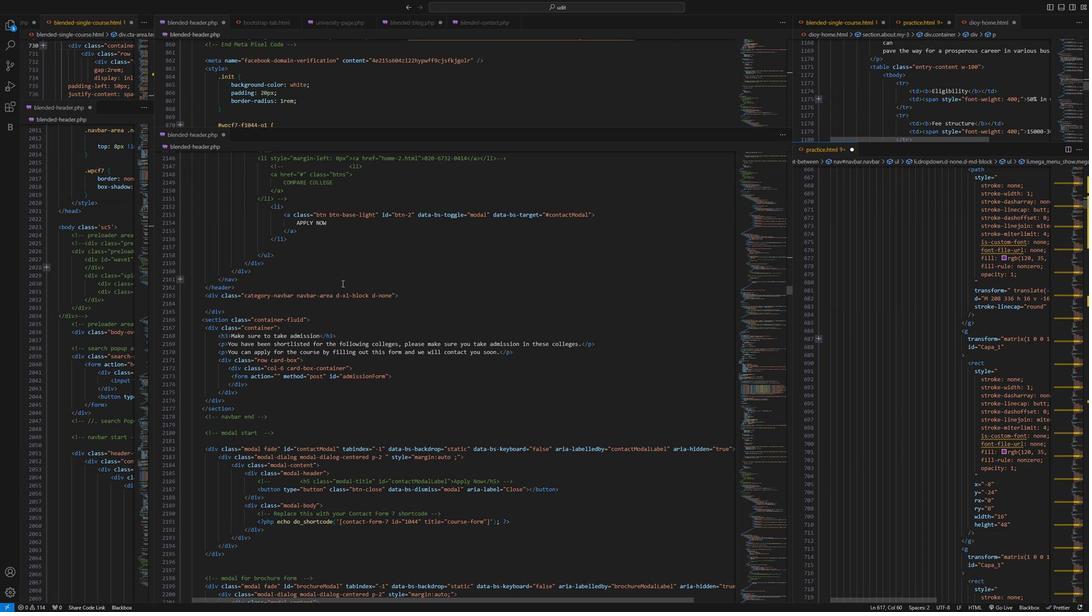 
Action: Mouse moved to (347, 299)
